Task: Shop for women's clothing on Ajio with a 50-90% discount and apply the 'BOOM' coupon at checkout.
Action: Mouse moved to (832, 35)
Screenshot: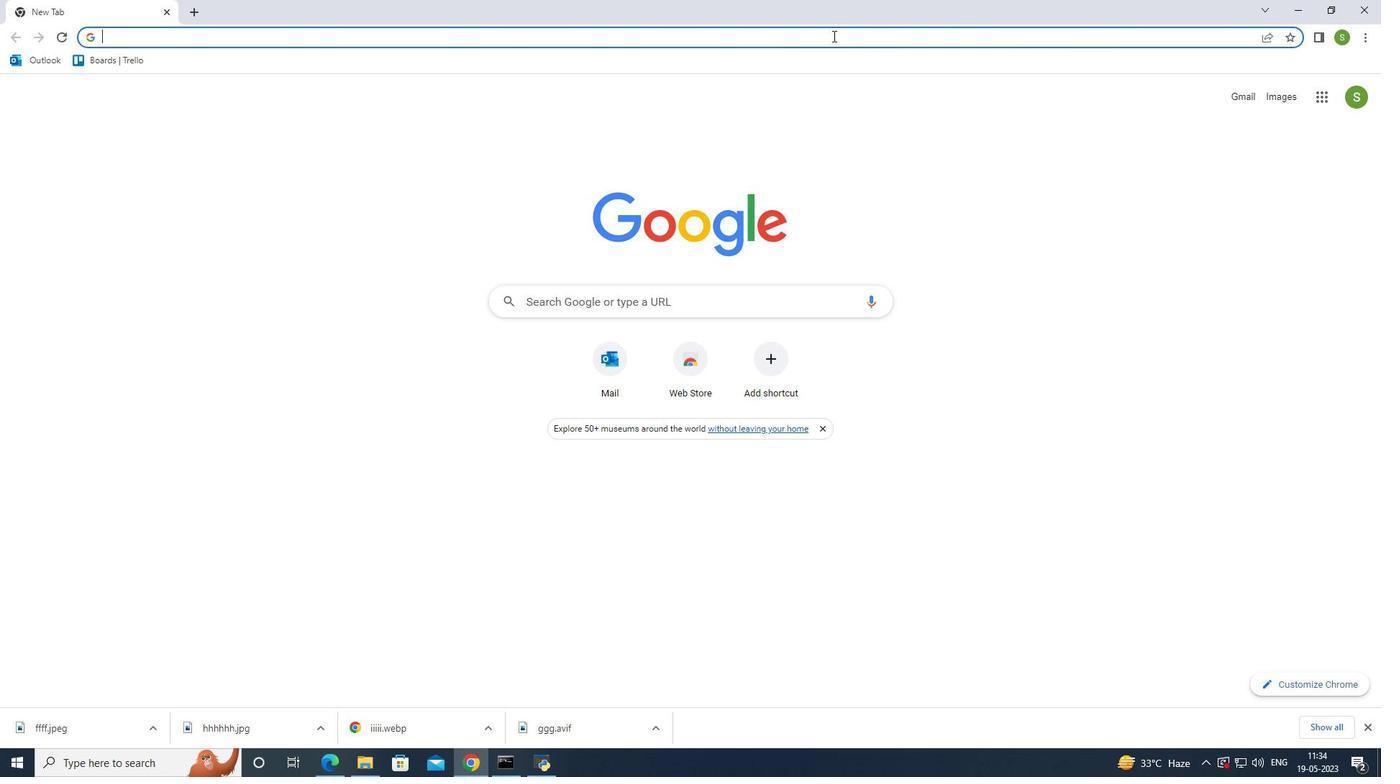 
Action: Mouse pressed left at (832, 35)
Screenshot: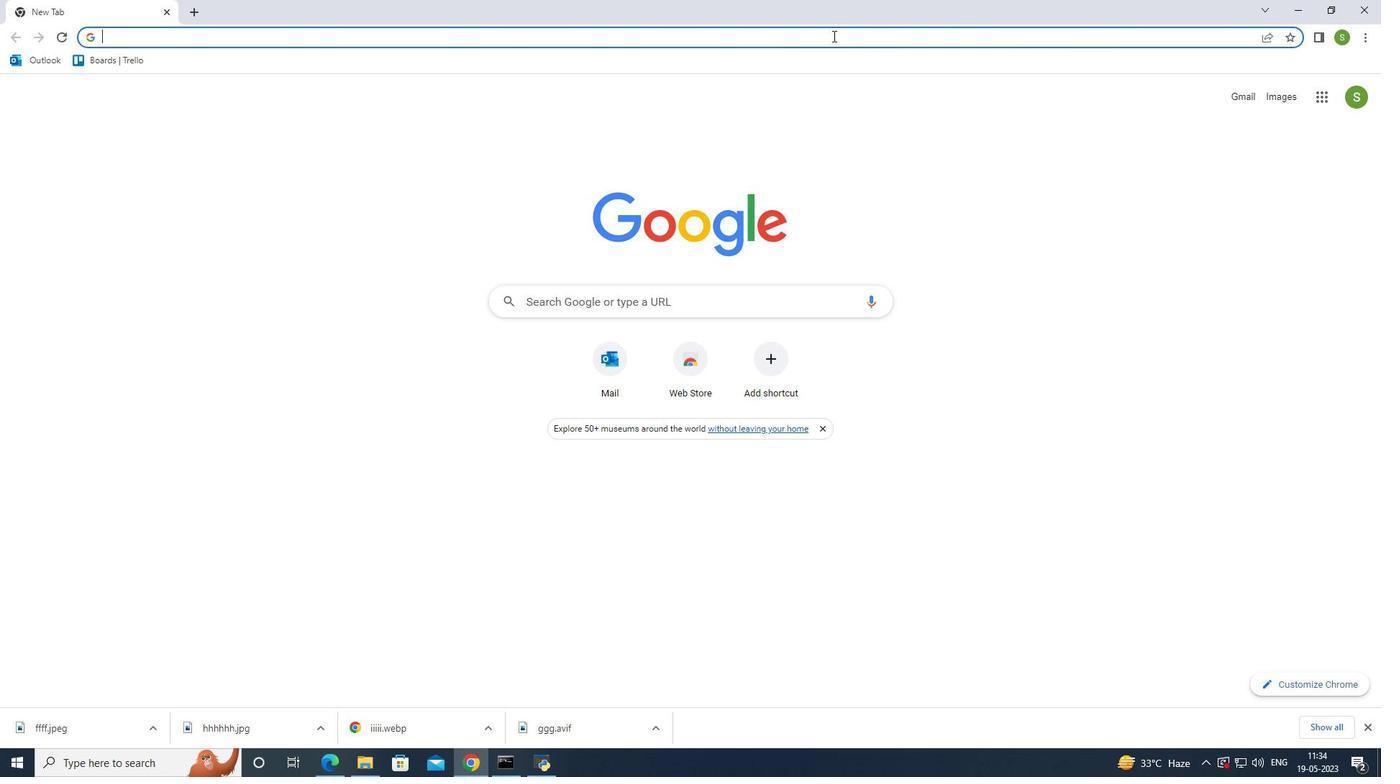 
Action: Mouse moved to (125, 61)
Screenshot: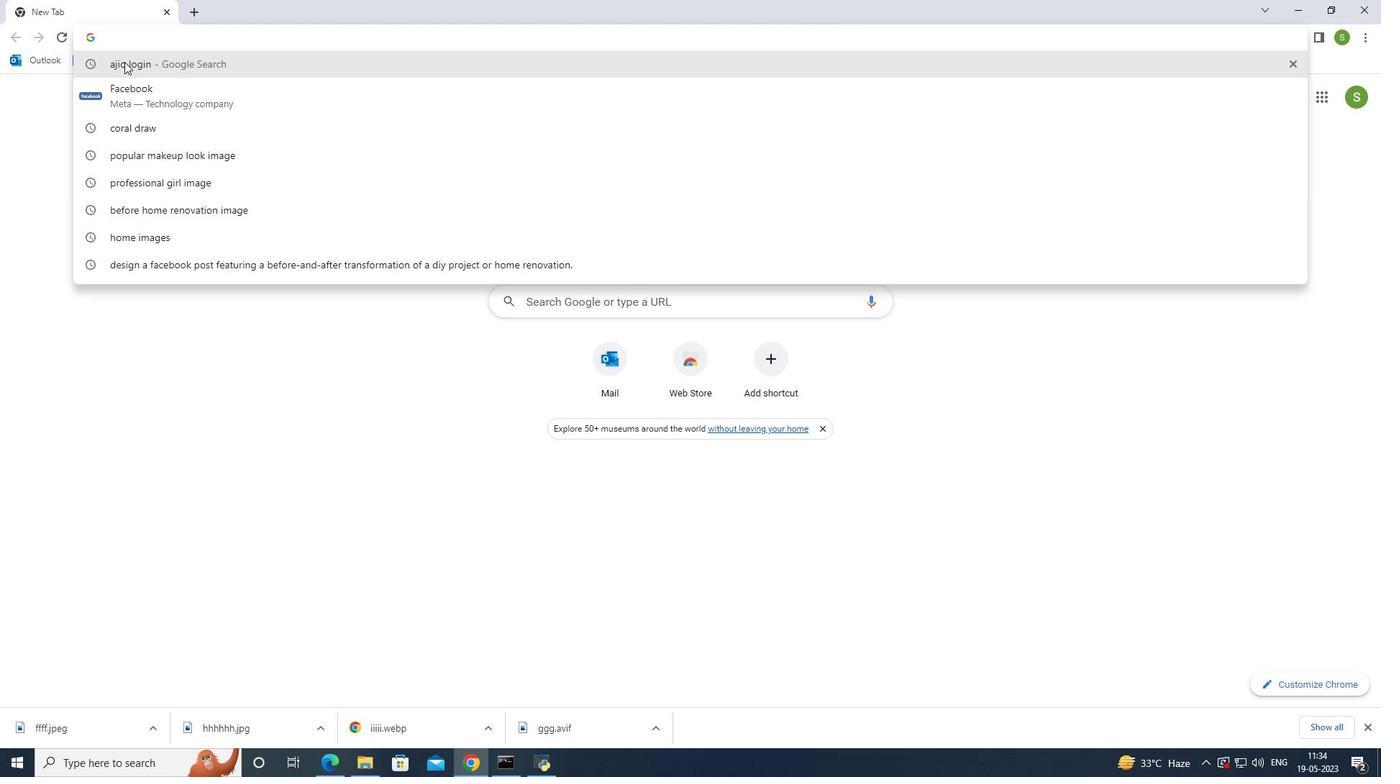 
Action: Mouse pressed left at (125, 61)
Screenshot: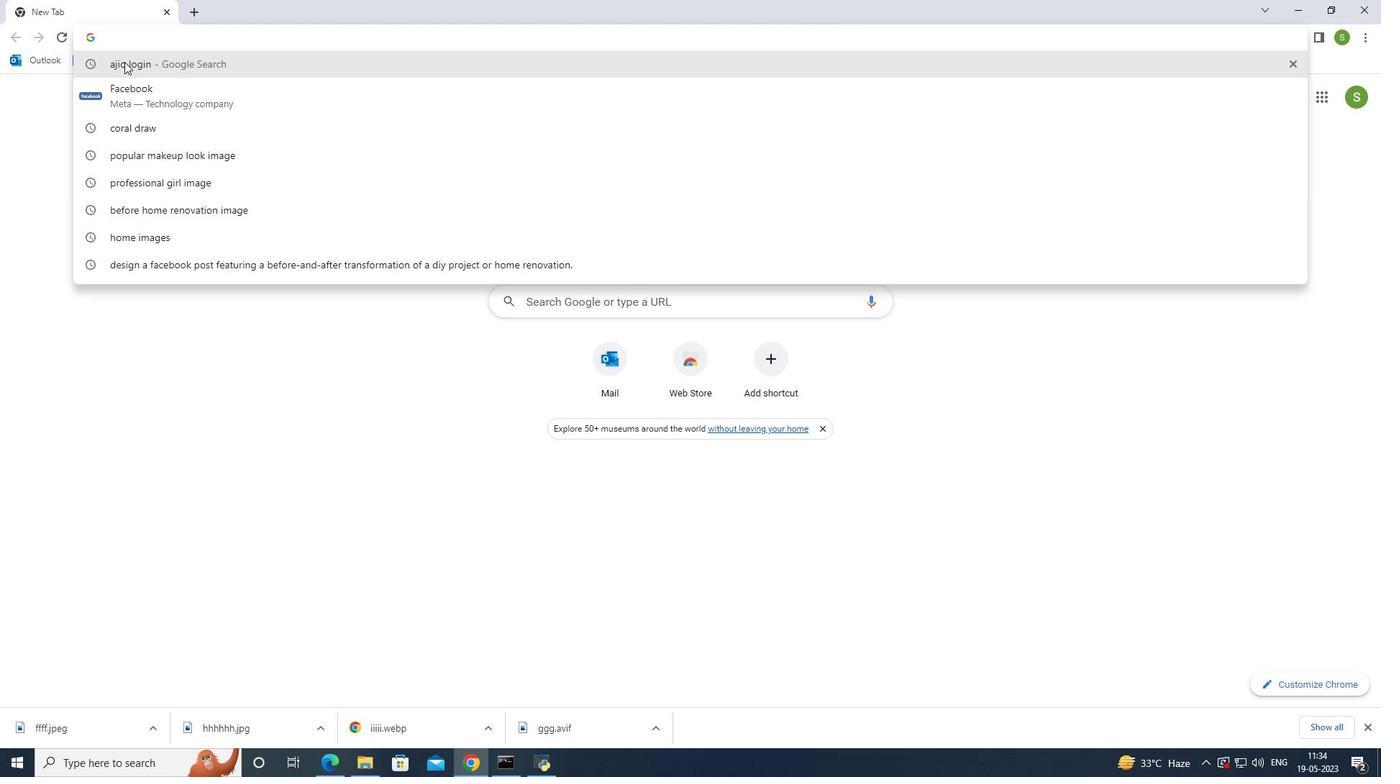 
Action: Mouse moved to (297, 241)
Screenshot: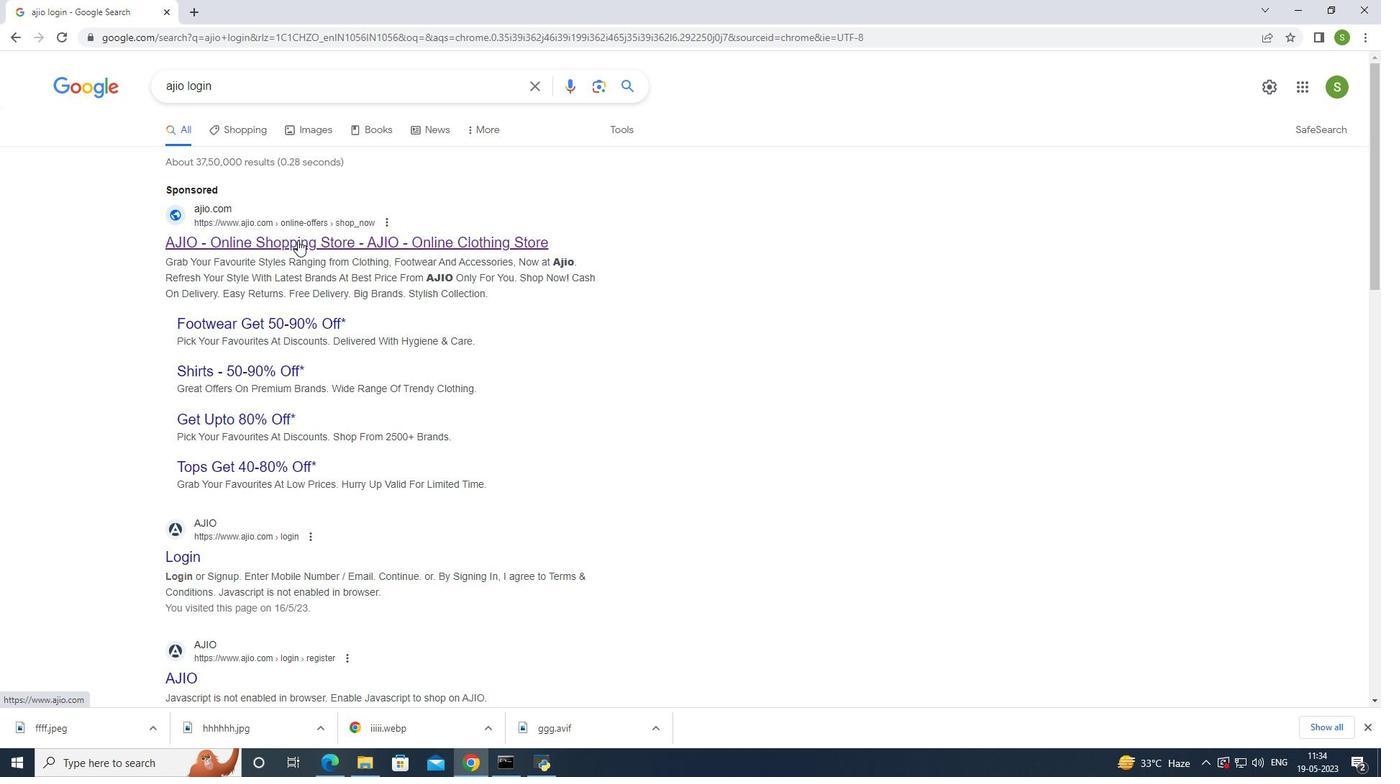 
Action: Mouse pressed left at (297, 241)
Screenshot: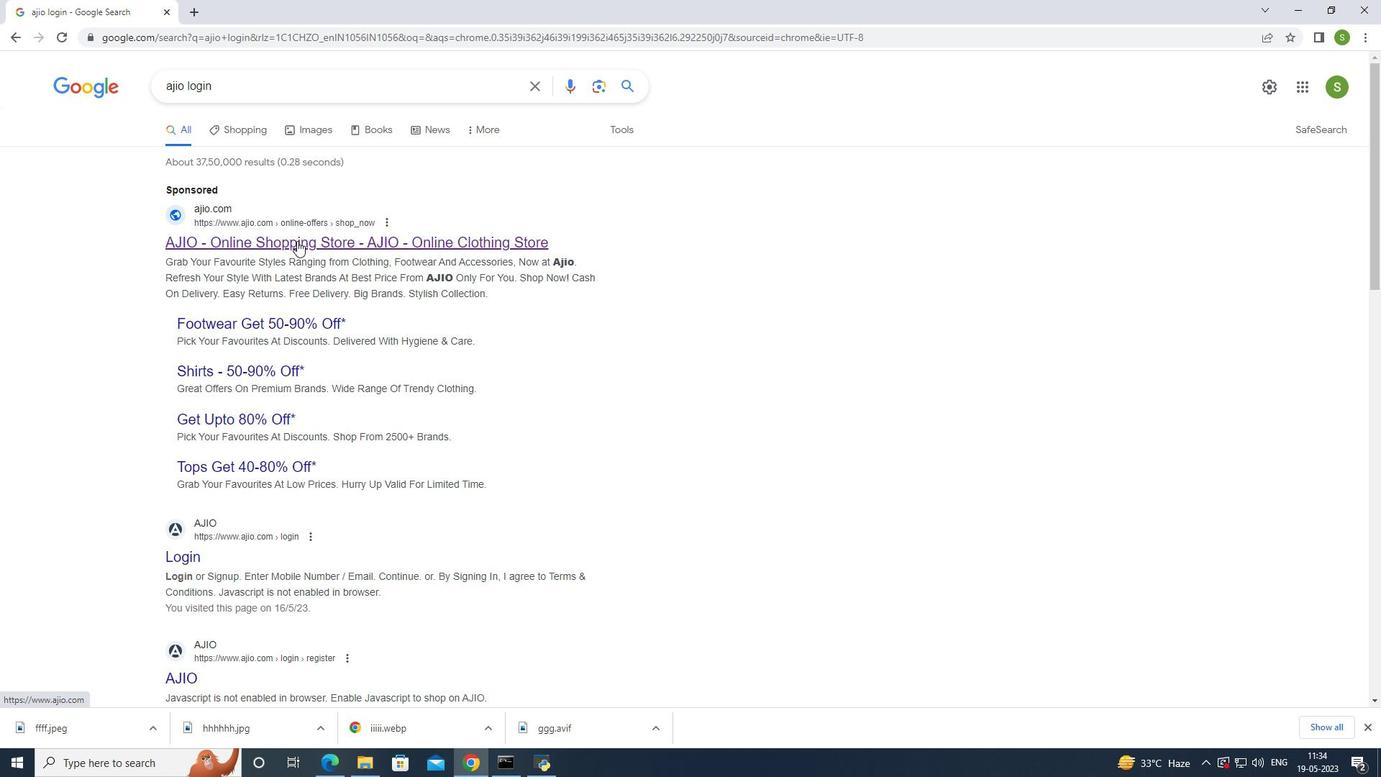 
Action: Mouse moved to (382, 229)
Screenshot: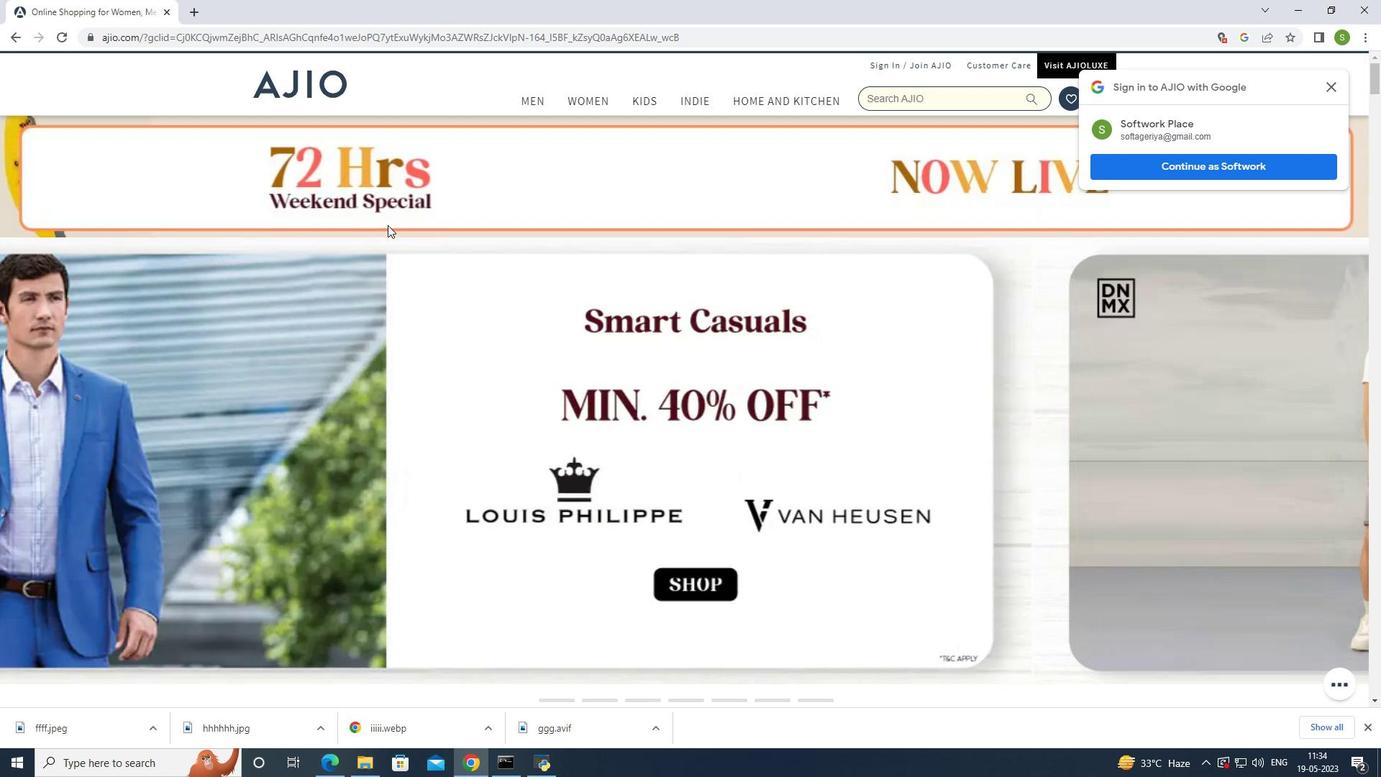 
Action: Mouse scrolled (382, 228) with delta (0, 0)
Screenshot: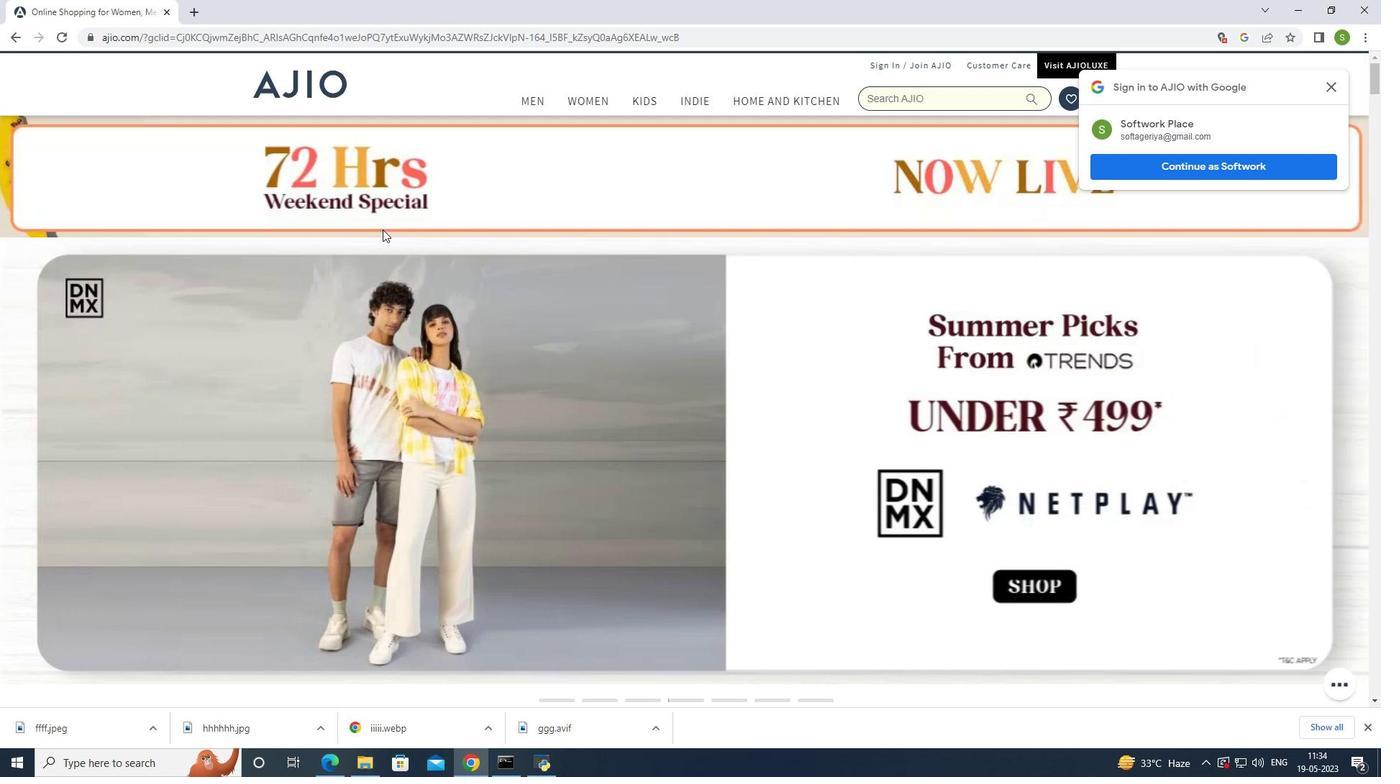 
Action: Mouse moved to (382, 233)
Screenshot: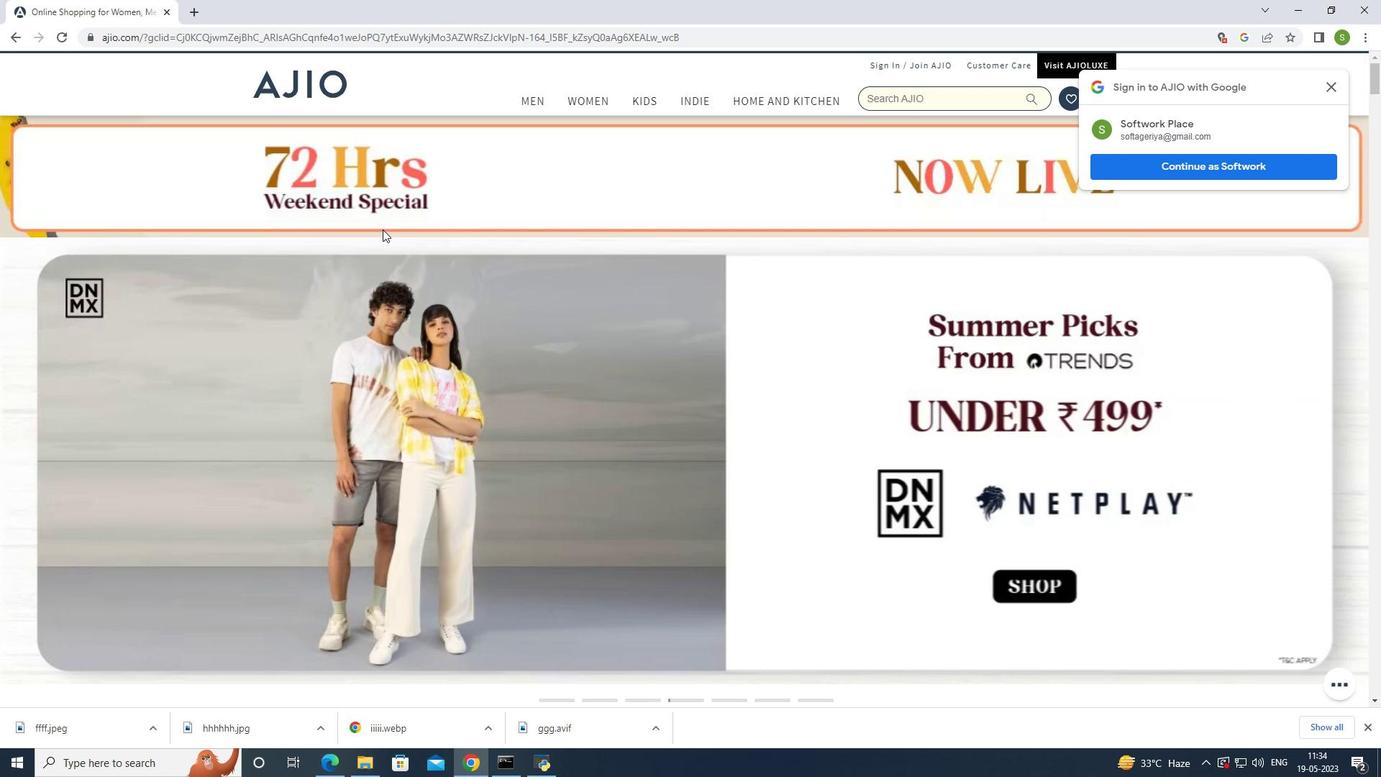 
Action: Mouse scrolled (382, 233) with delta (0, 0)
Screenshot: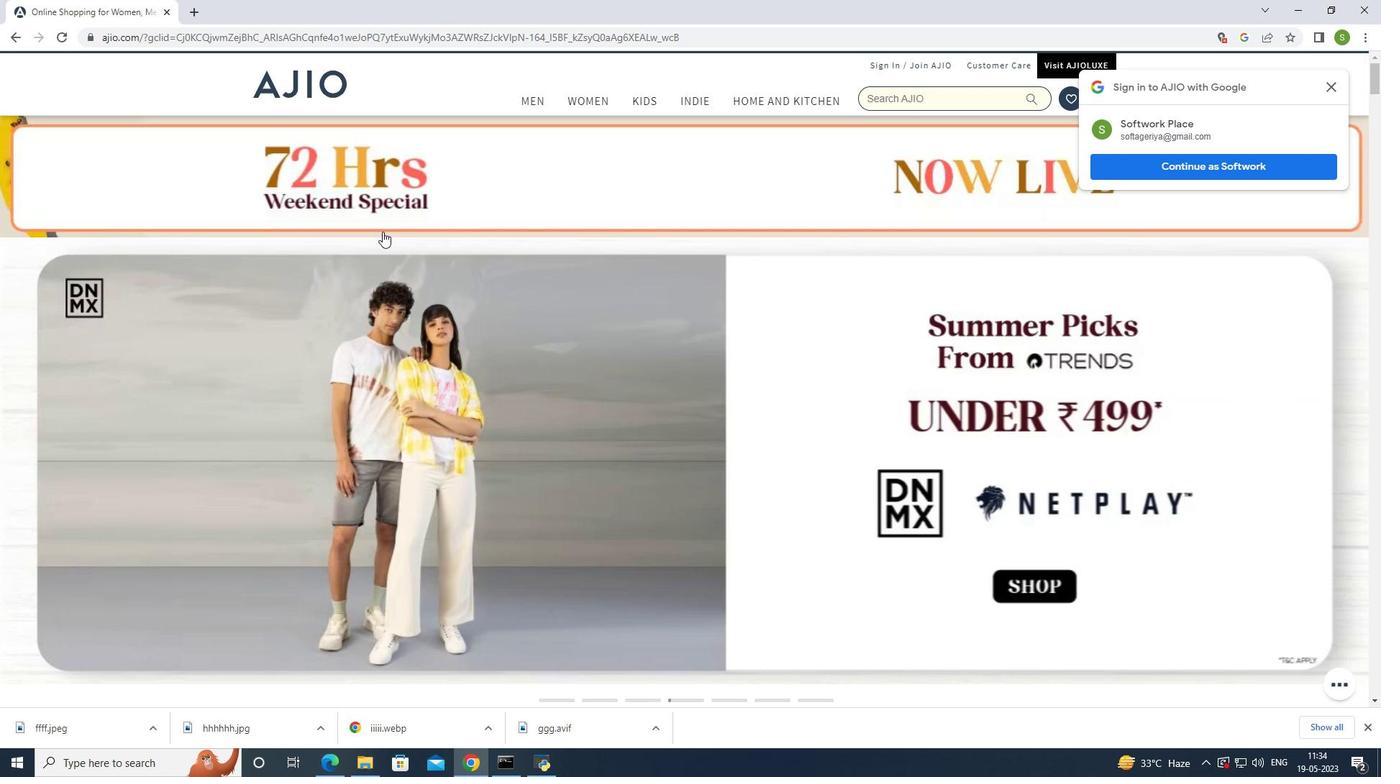 
Action: Mouse moved to (382, 236)
Screenshot: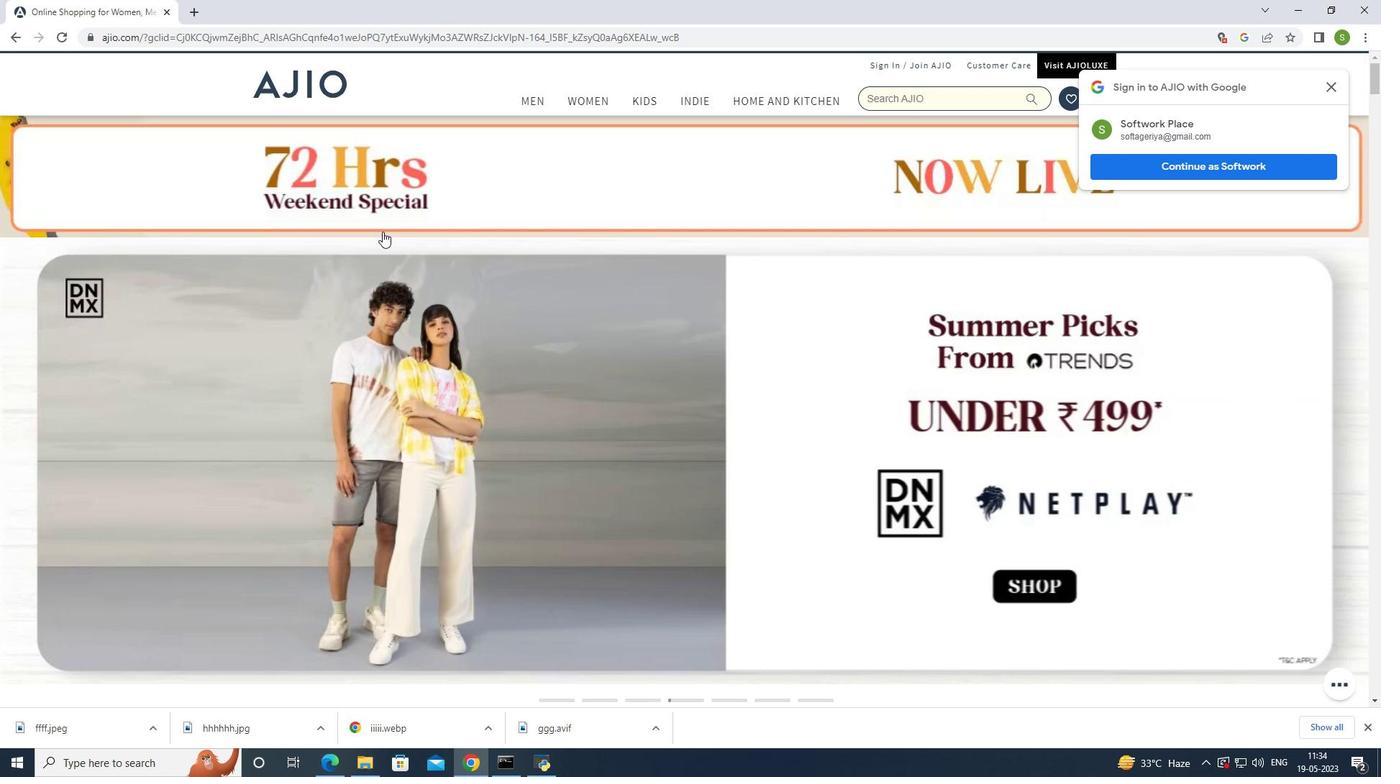 
Action: Mouse scrolled (382, 235) with delta (0, 0)
Screenshot: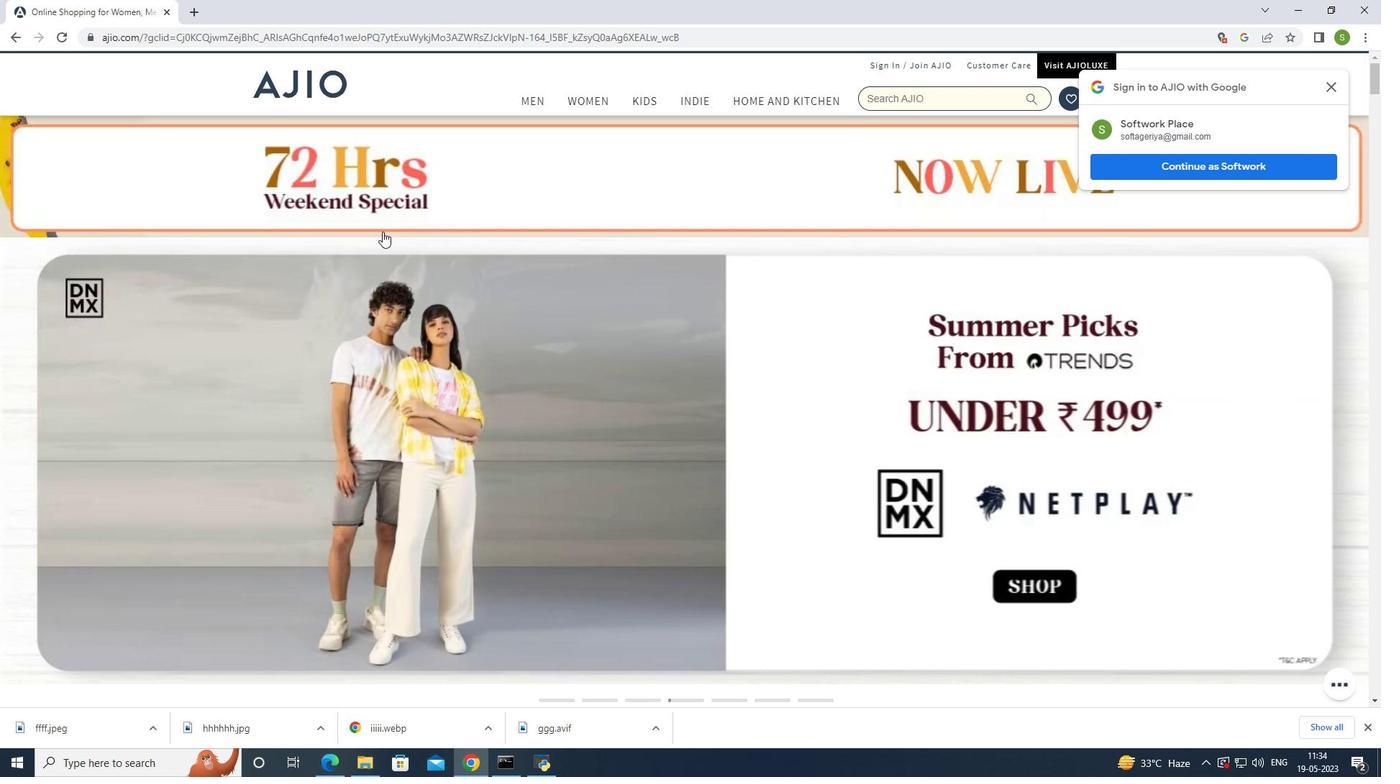 
Action: Mouse scrolled (382, 235) with delta (0, 0)
Screenshot: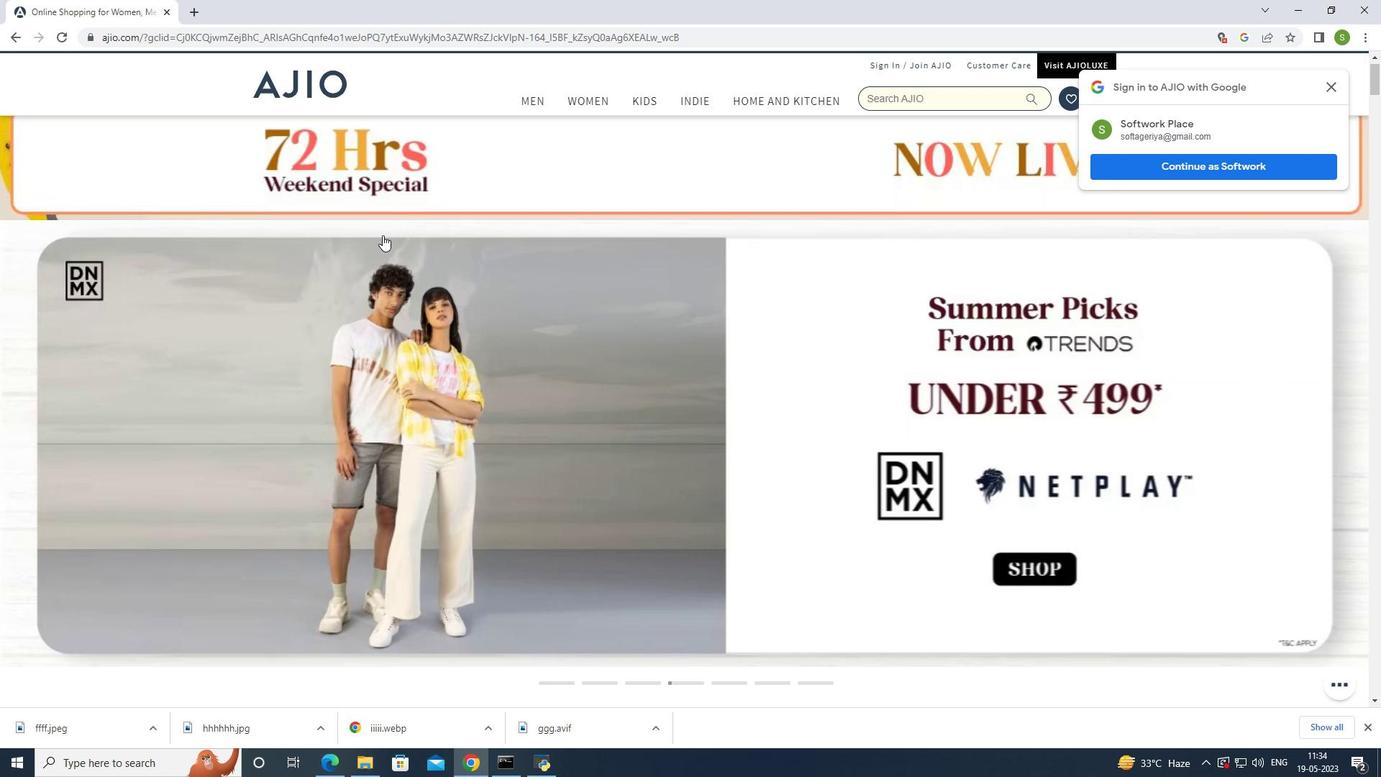 
Action: Mouse moved to (407, 253)
Screenshot: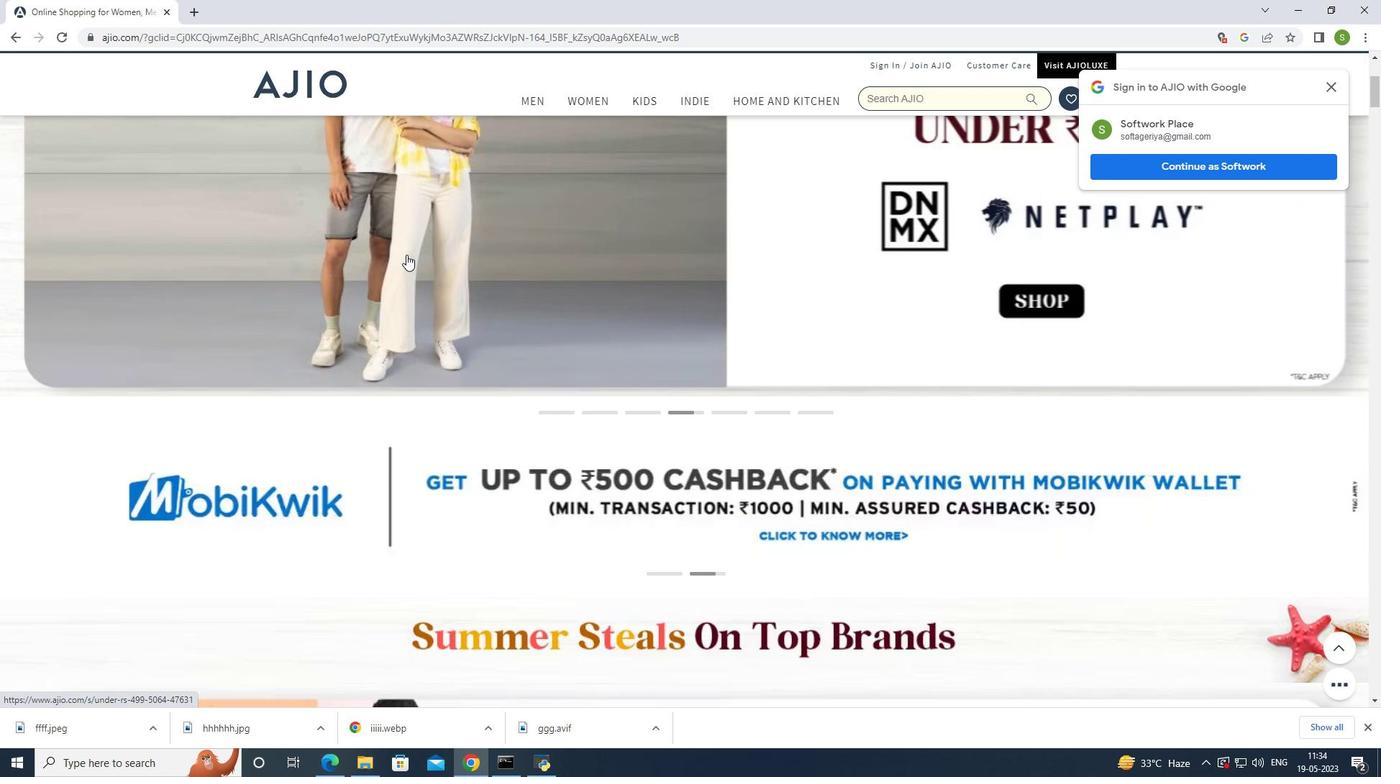 
Action: Mouse scrolled (407, 254) with delta (0, 0)
Screenshot: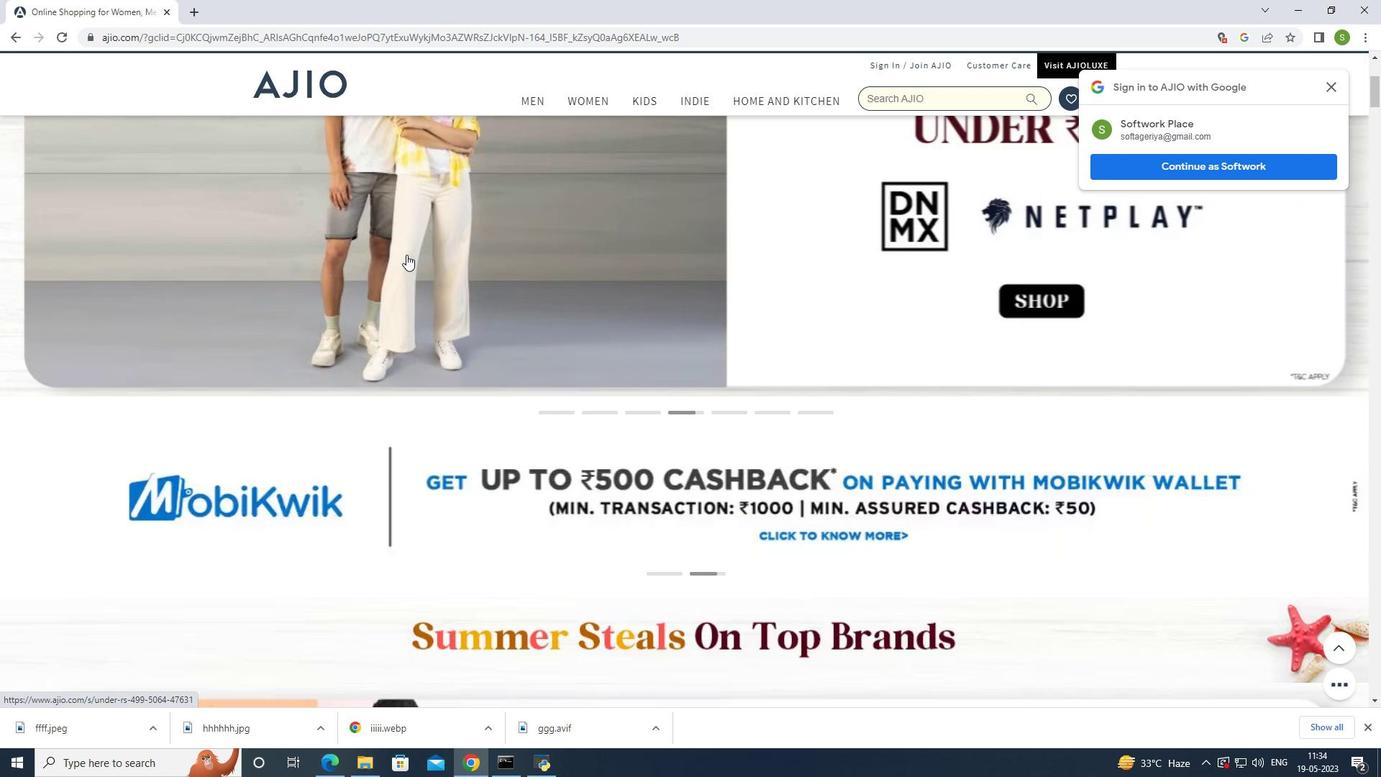 
Action: Mouse scrolled (407, 254) with delta (0, 0)
Screenshot: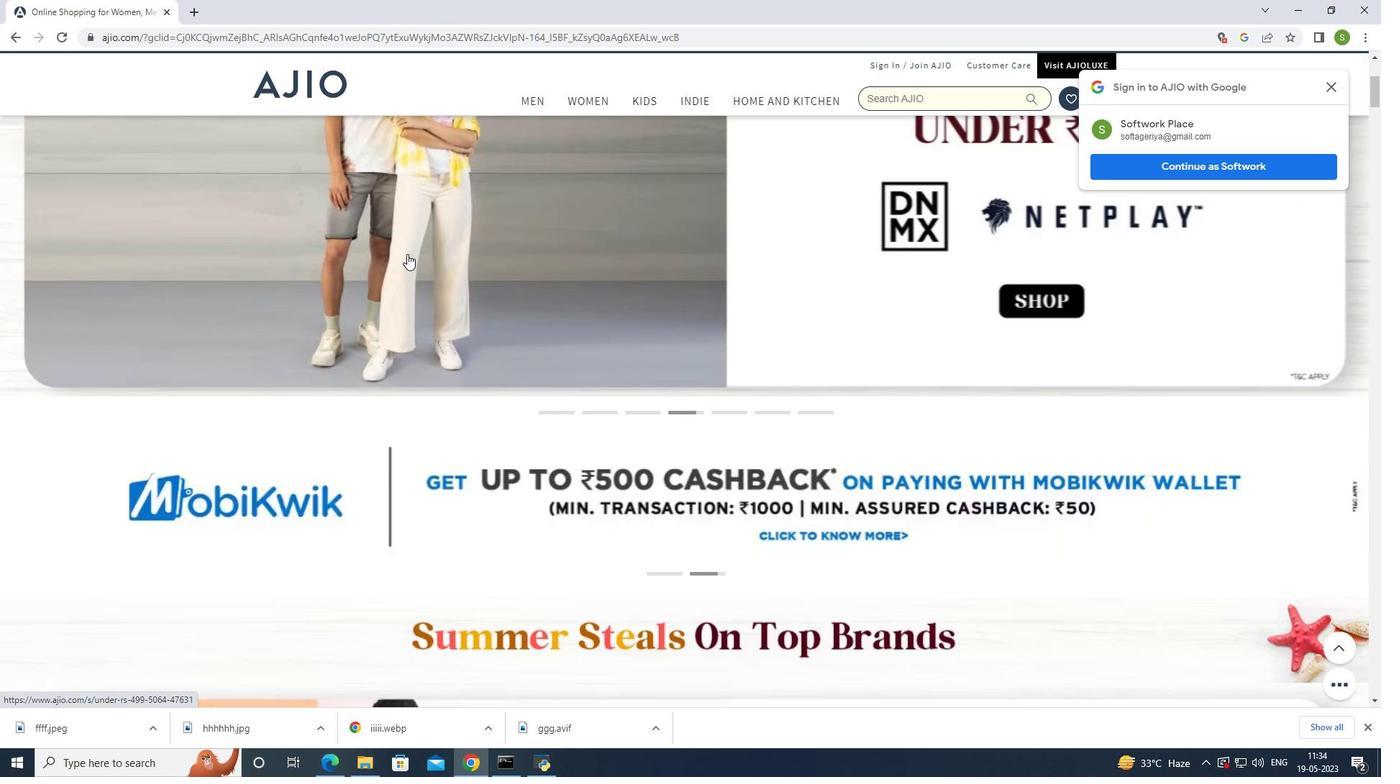 
Action: Mouse moved to (552, 556)
Screenshot: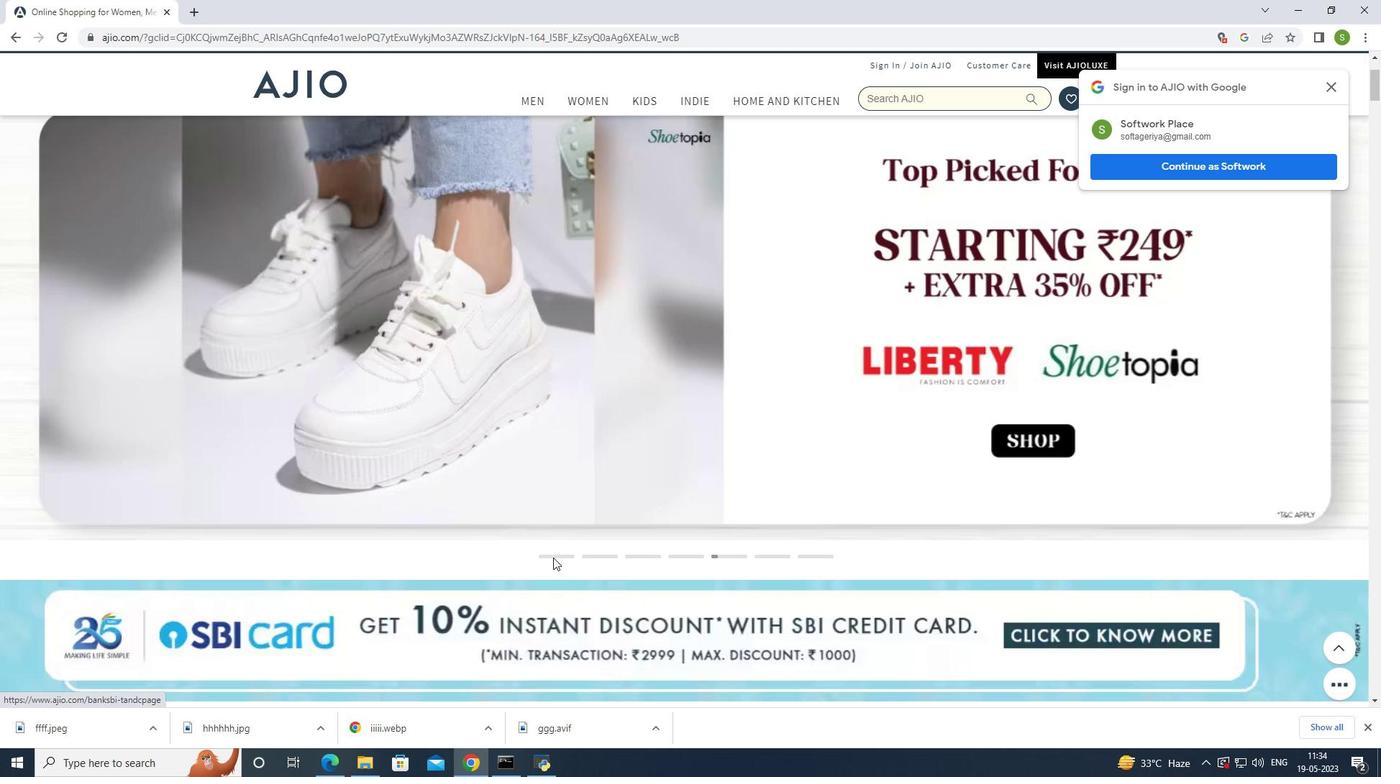 
Action: Mouse pressed left at (552, 556)
Screenshot: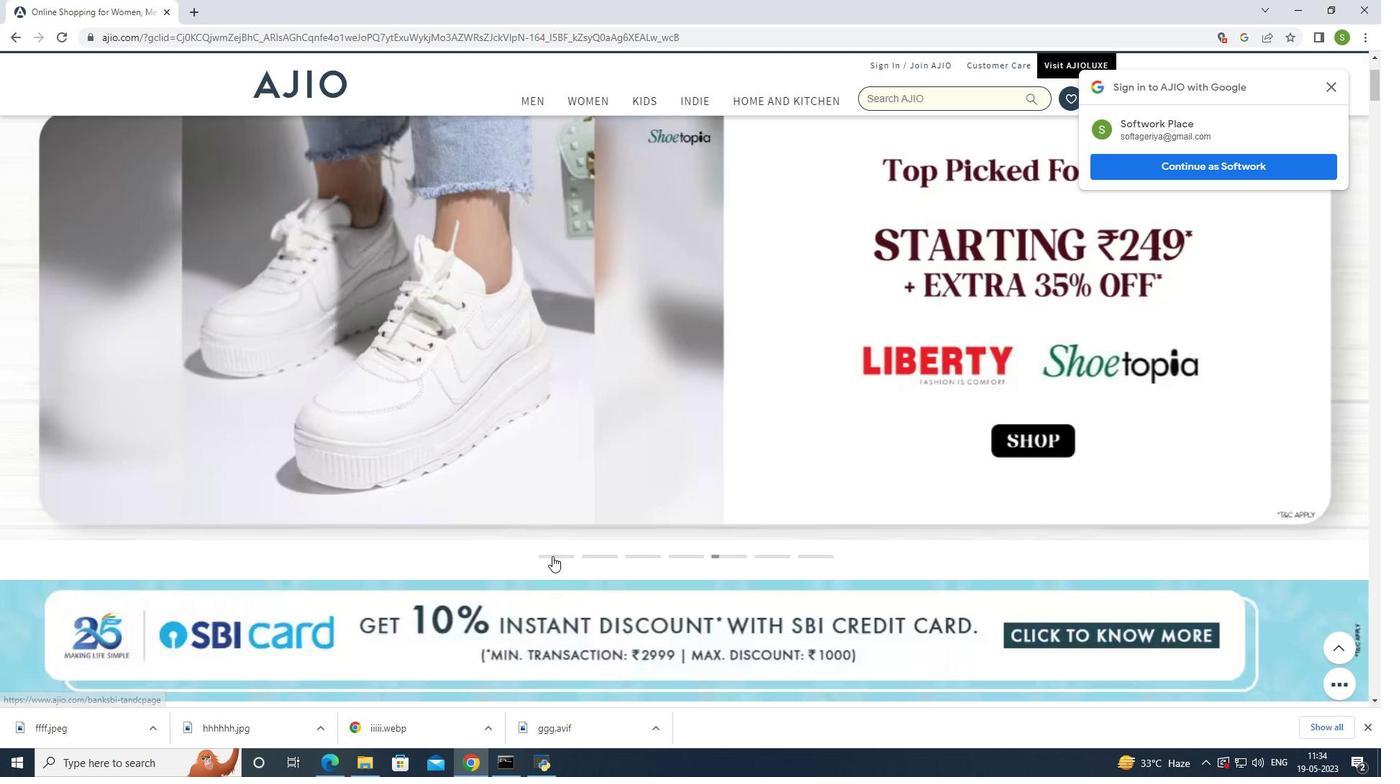 
Action: Mouse moved to (453, 398)
Screenshot: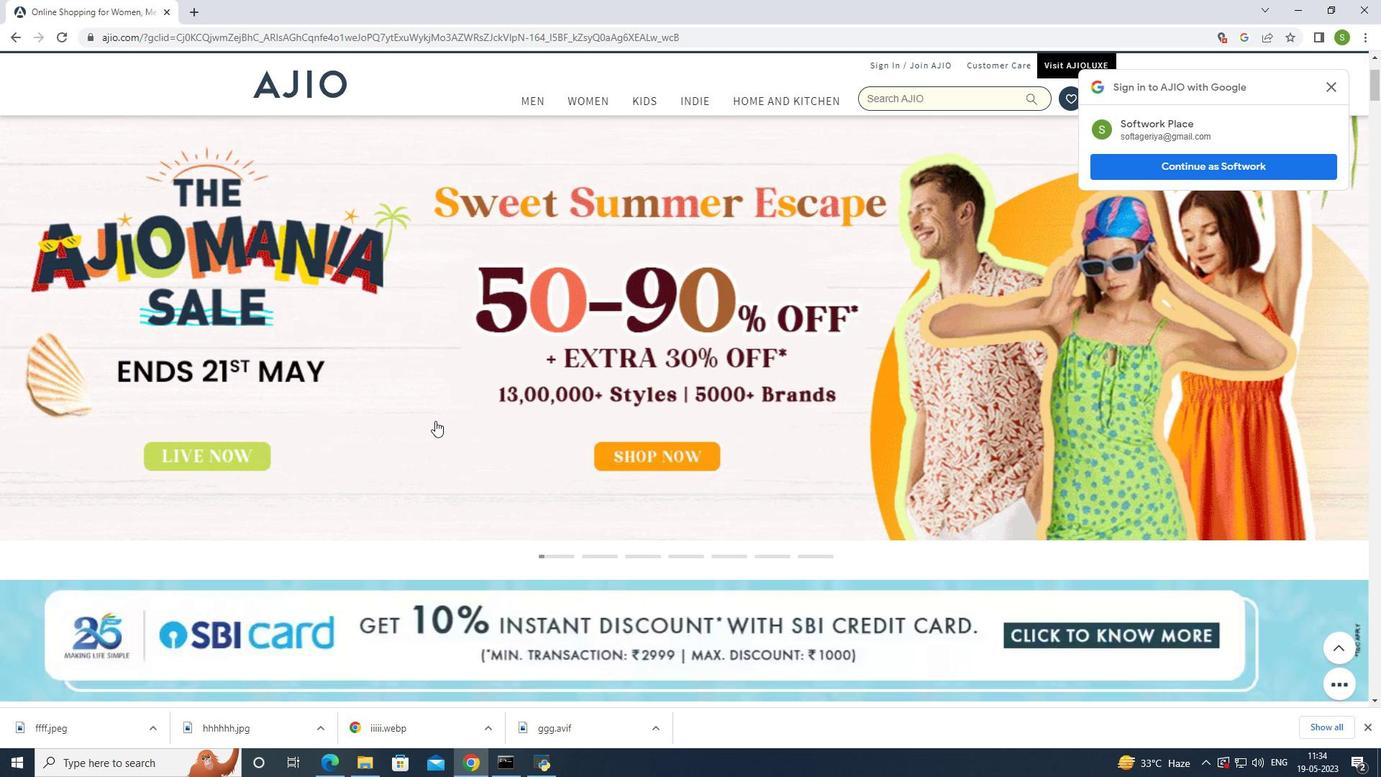 
Action: Mouse pressed left at (453, 398)
Screenshot: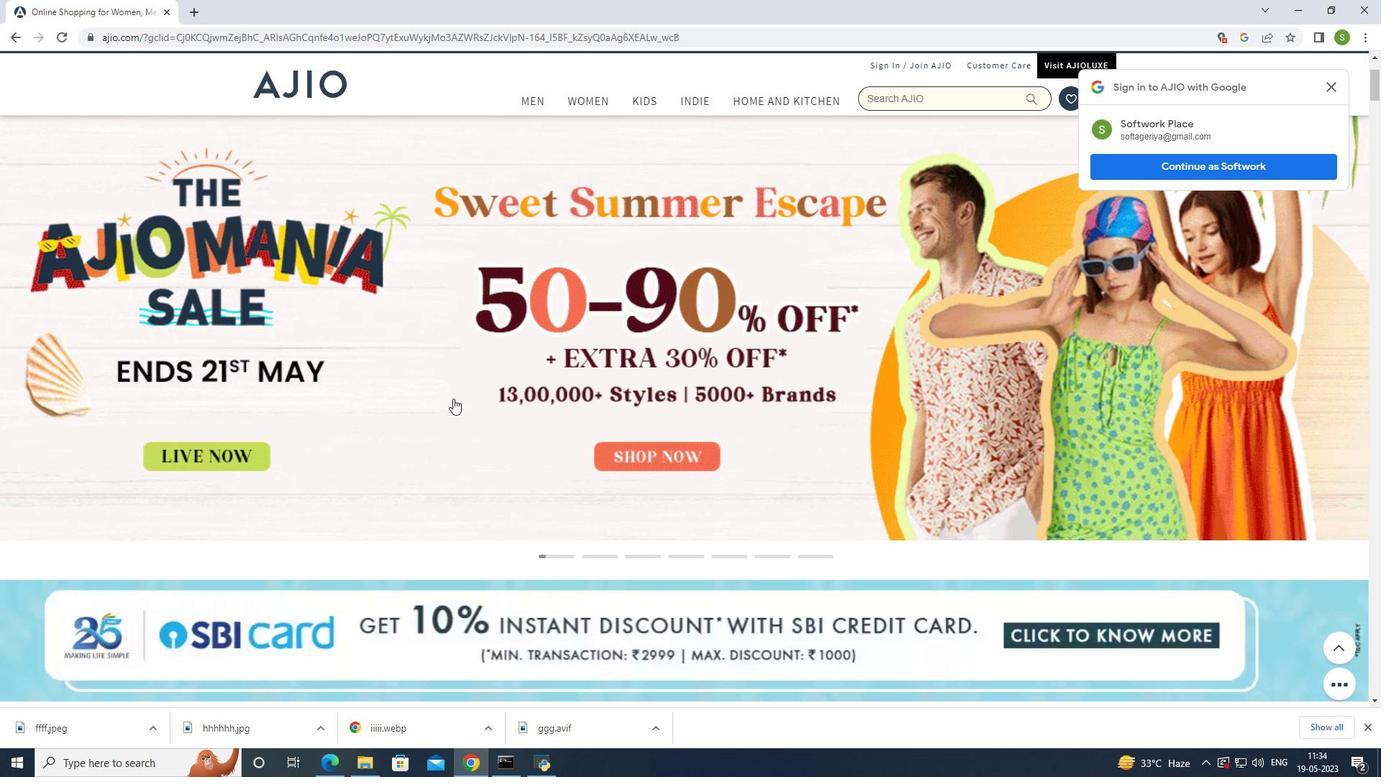 
Action: Mouse moved to (279, 209)
Screenshot: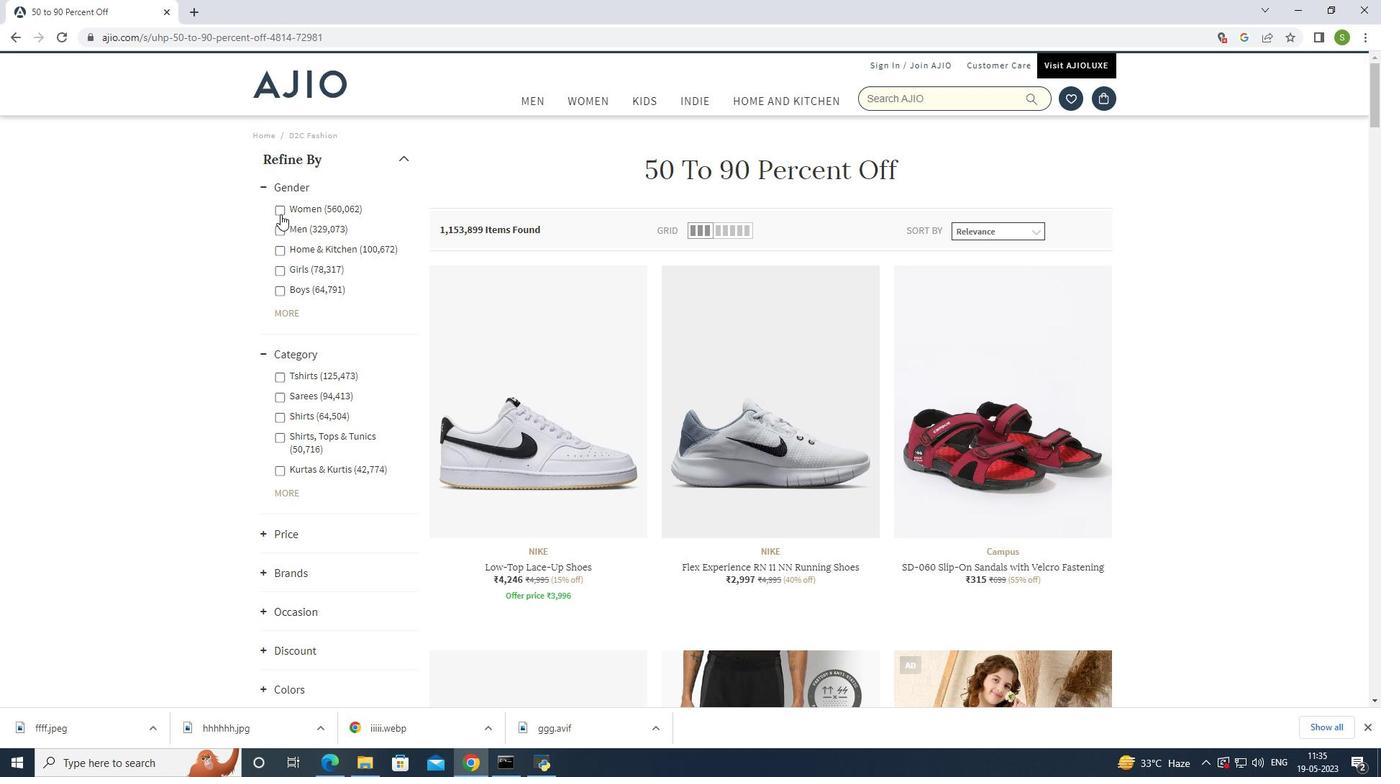 
Action: Mouse pressed left at (279, 209)
Screenshot: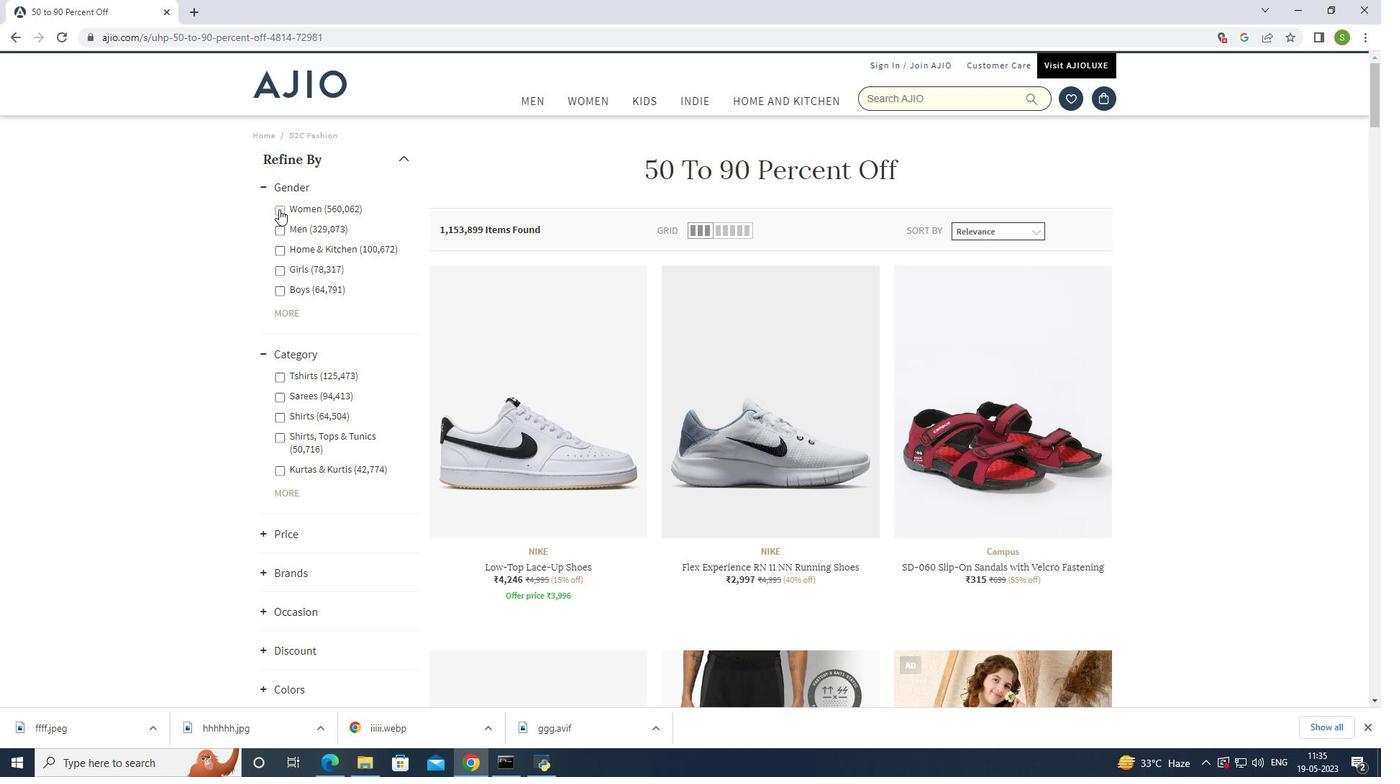 
Action: Mouse moved to (759, 281)
Screenshot: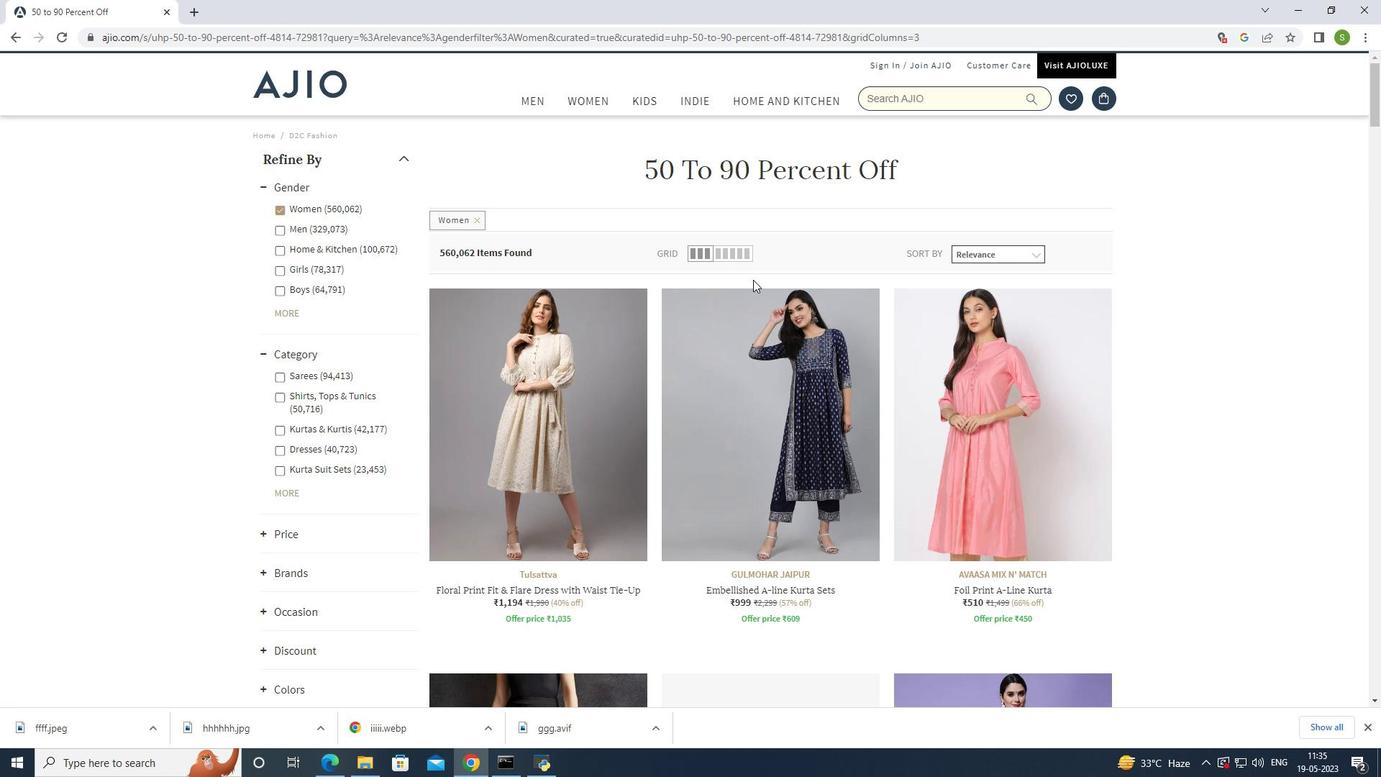
Action: Mouse scrolled (759, 280) with delta (0, 0)
Screenshot: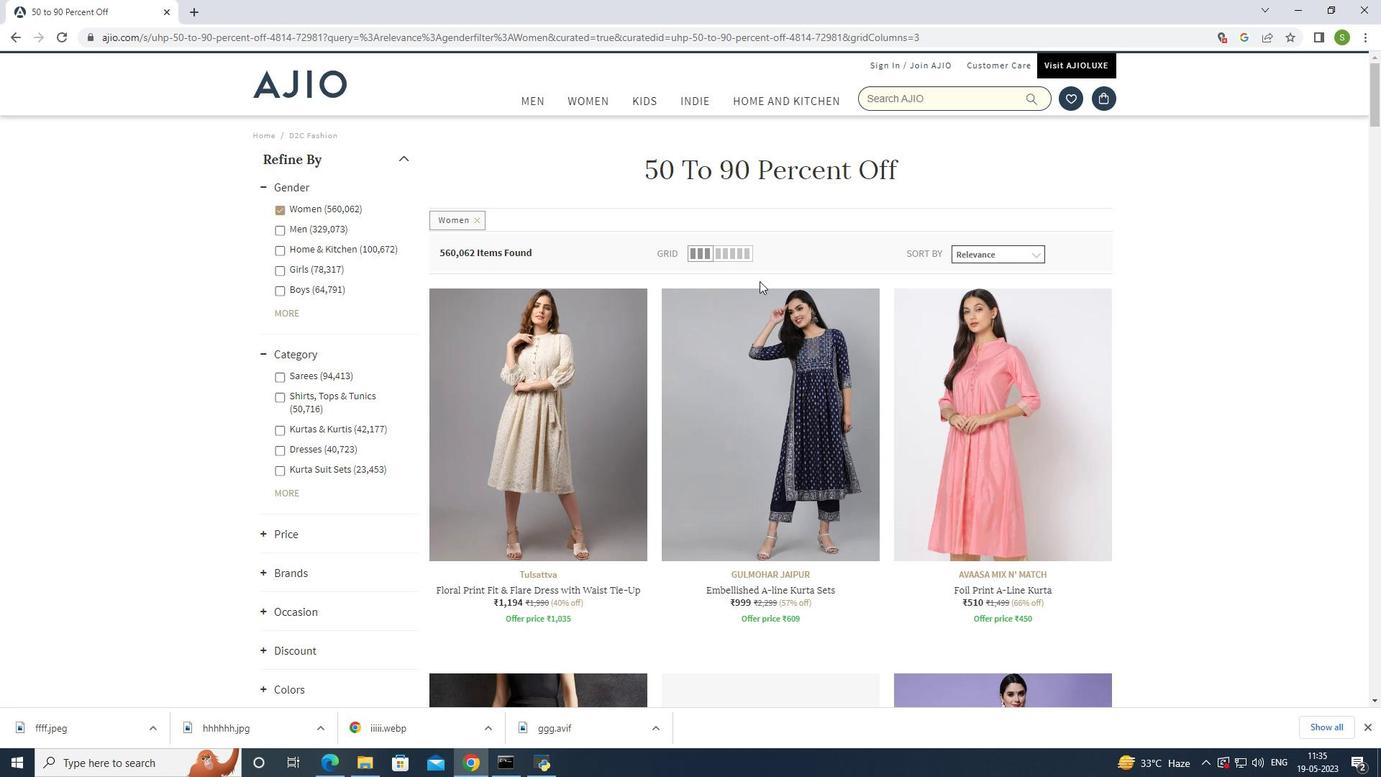 
Action: Mouse scrolled (759, 280) with delta (0, 0)
Screenshot: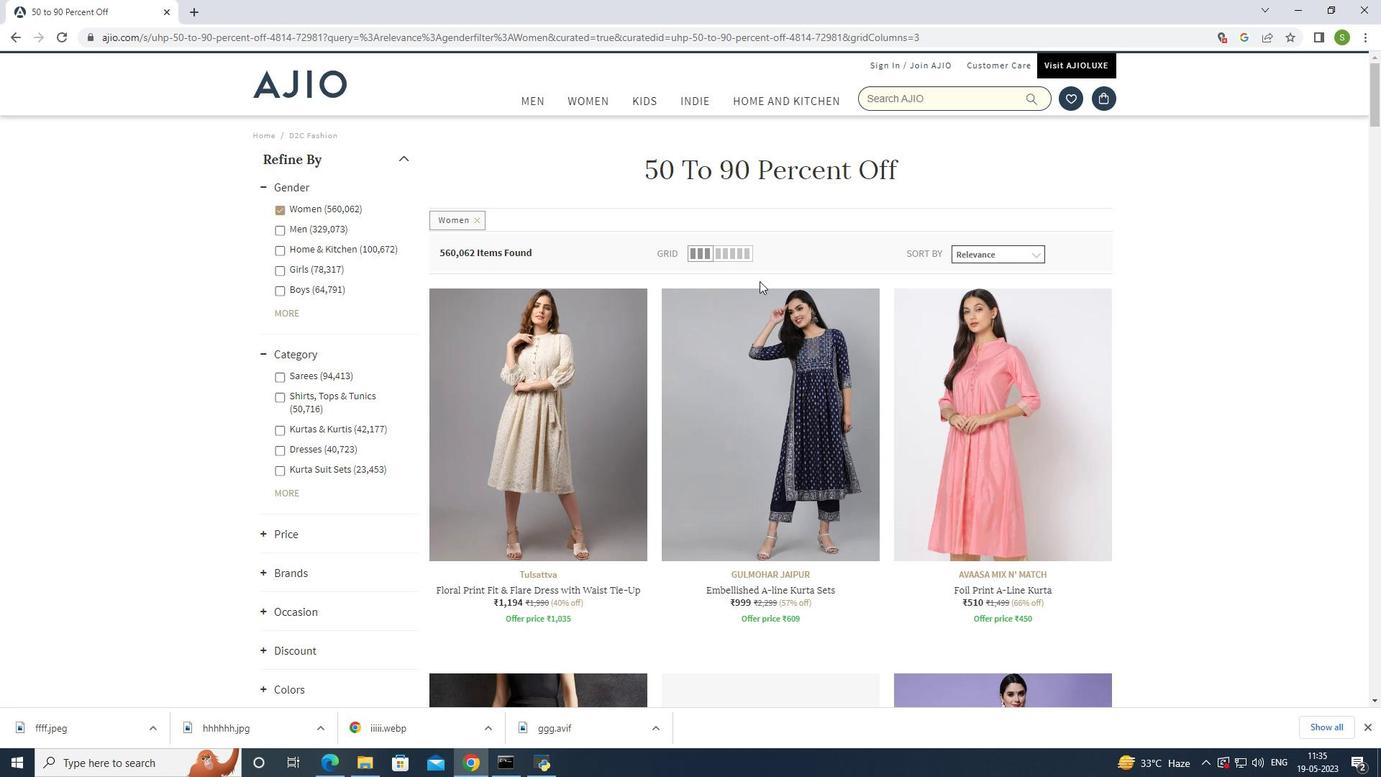 
Action: Mouse moved to (761, 281)
Screenshot: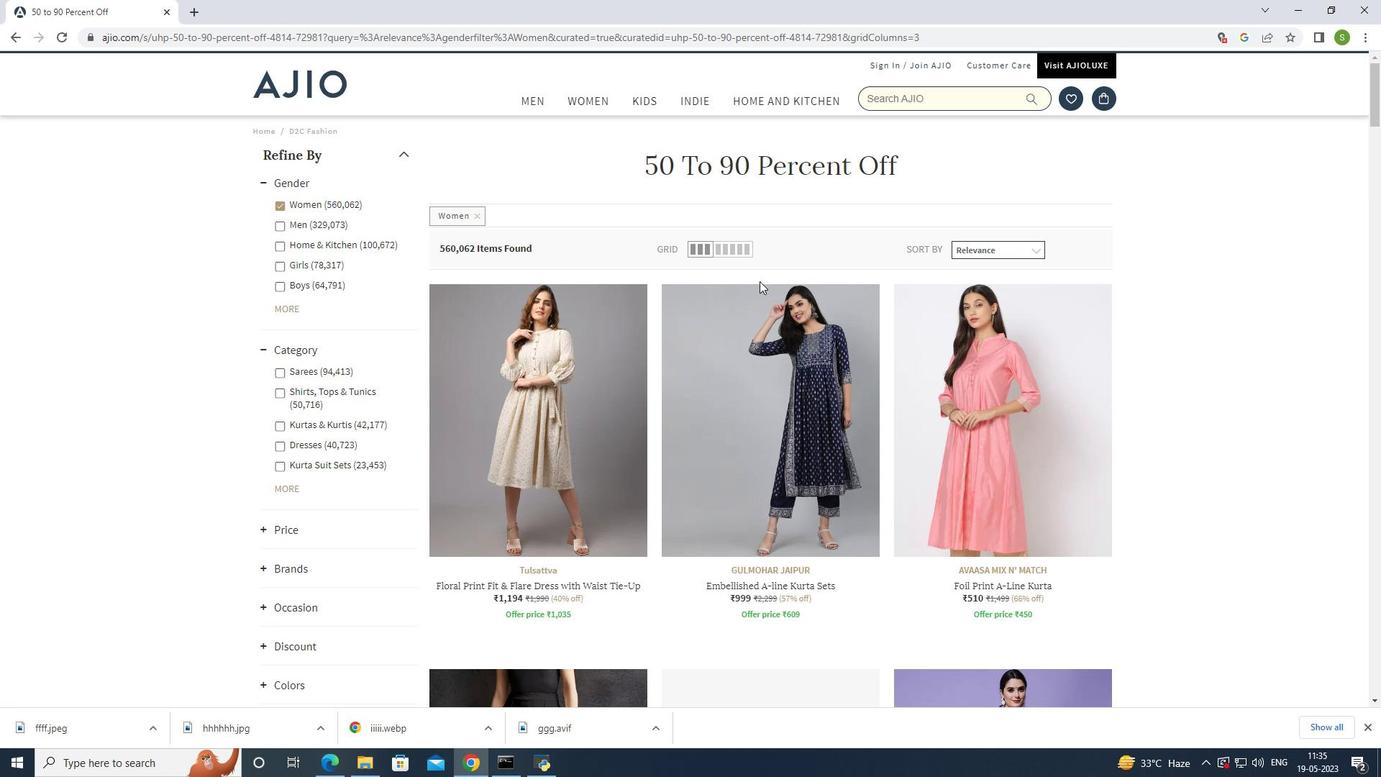 
Action: Mouse scrolled (761, 282) with delta (0, 0)
Screenshot: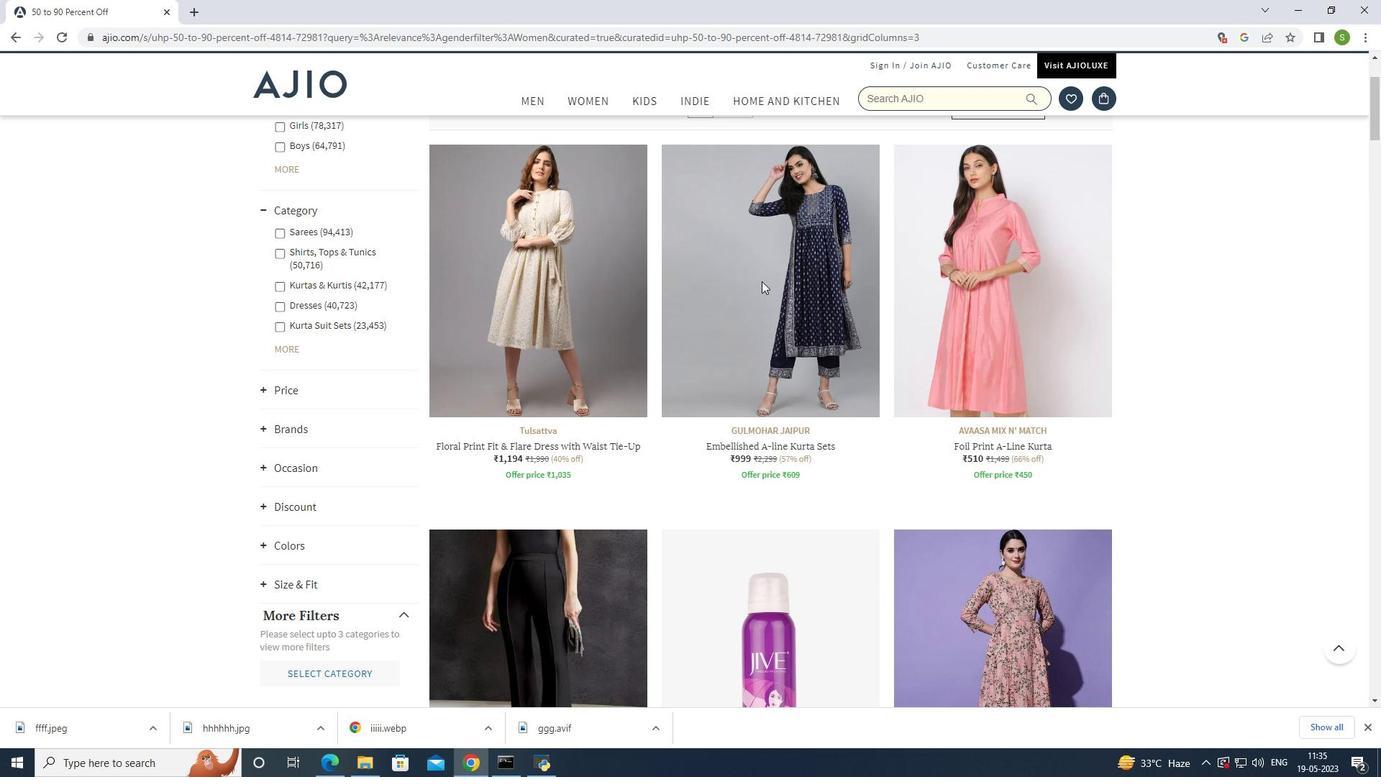 
Action: Mouse moved to (1028, 180)
Screenshot: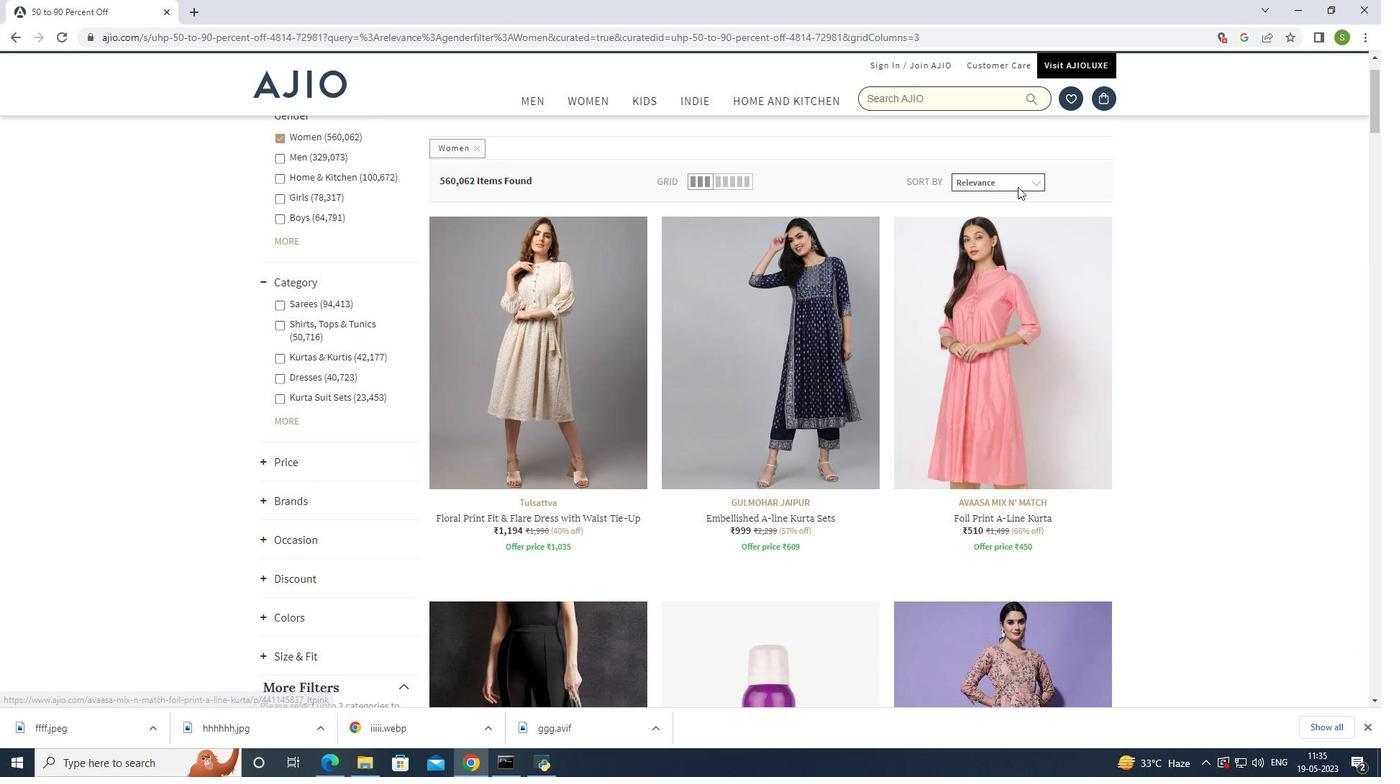 
Action: Mouse pressed left at (1028, 180)
Screenshot: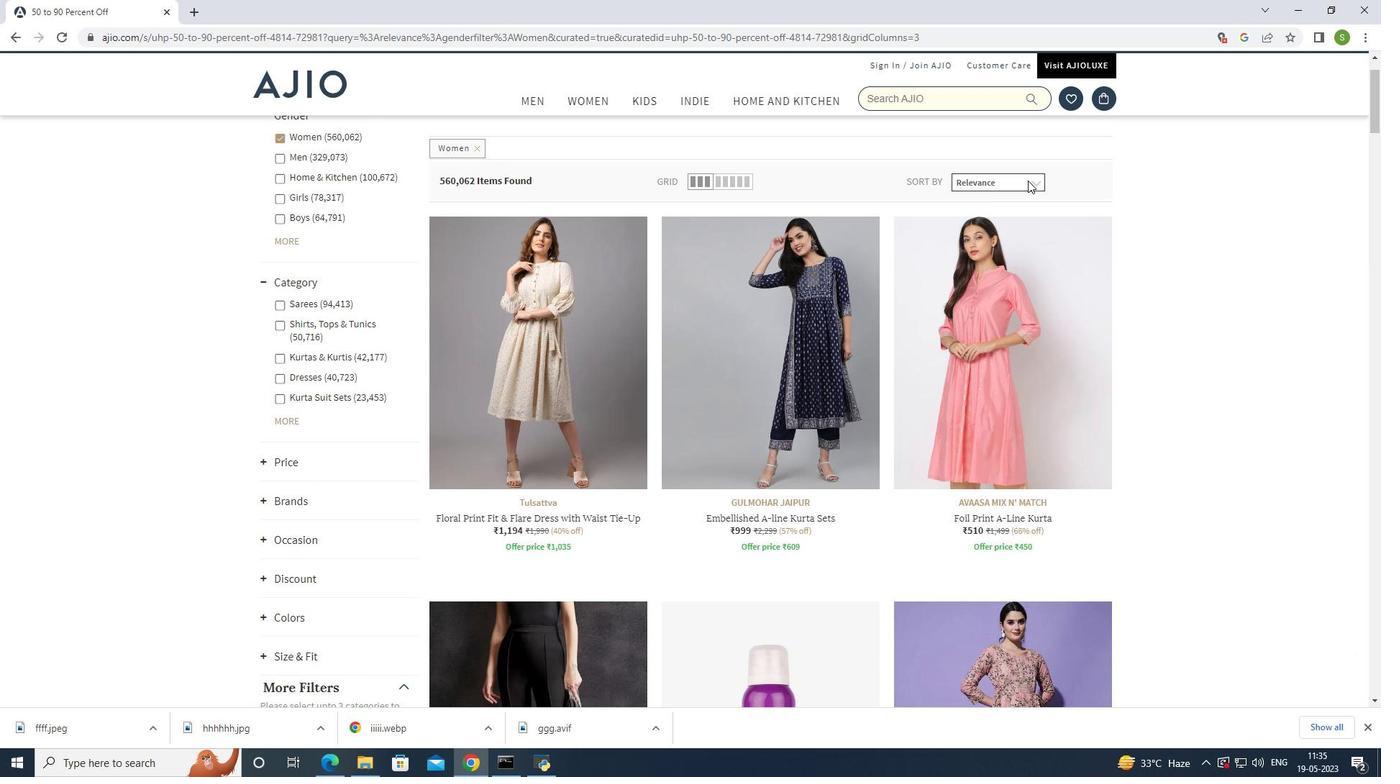 
Action: Mouse moved to (1004, 199)
Screenshot: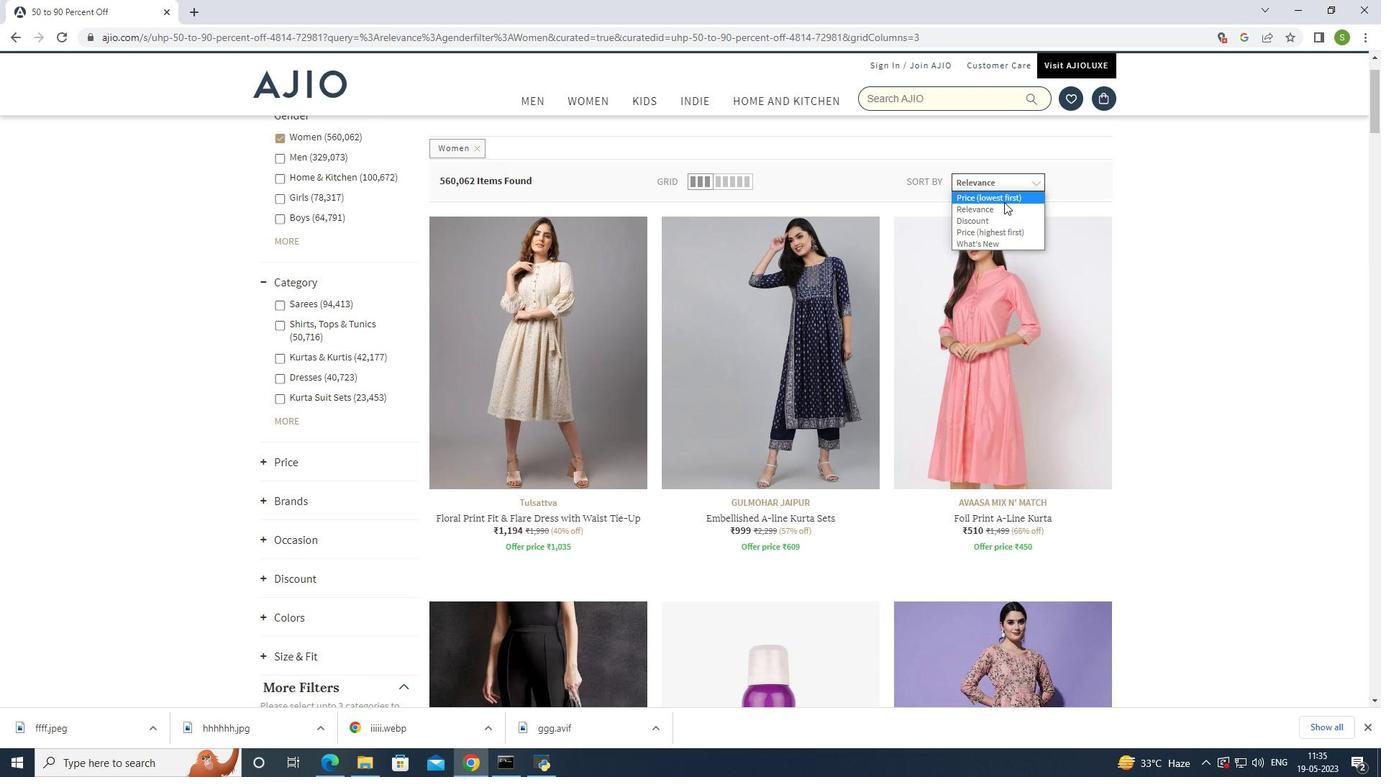 
Action: Mouse pressed left at (1004, 199)
Screenshot: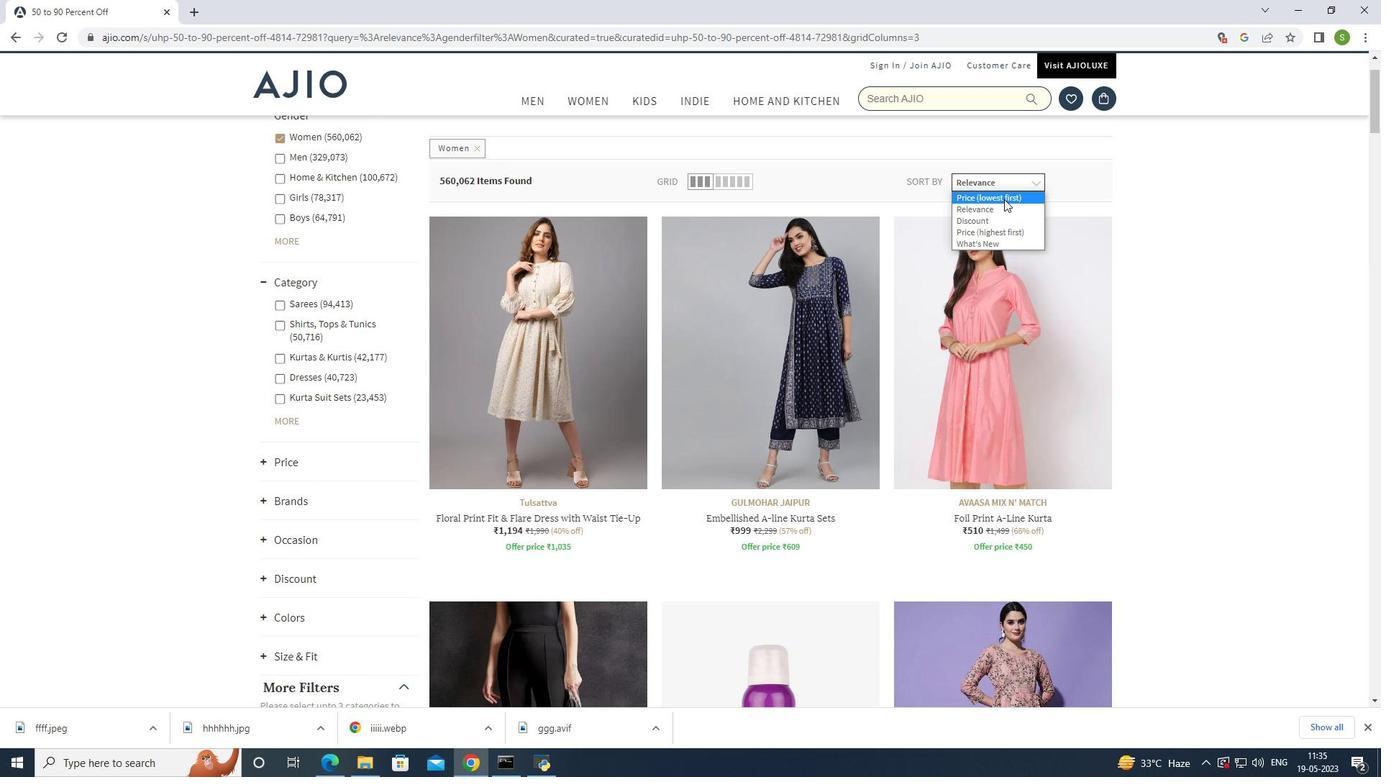 
Action: Mouse moved to (736, 289)
Screenshot: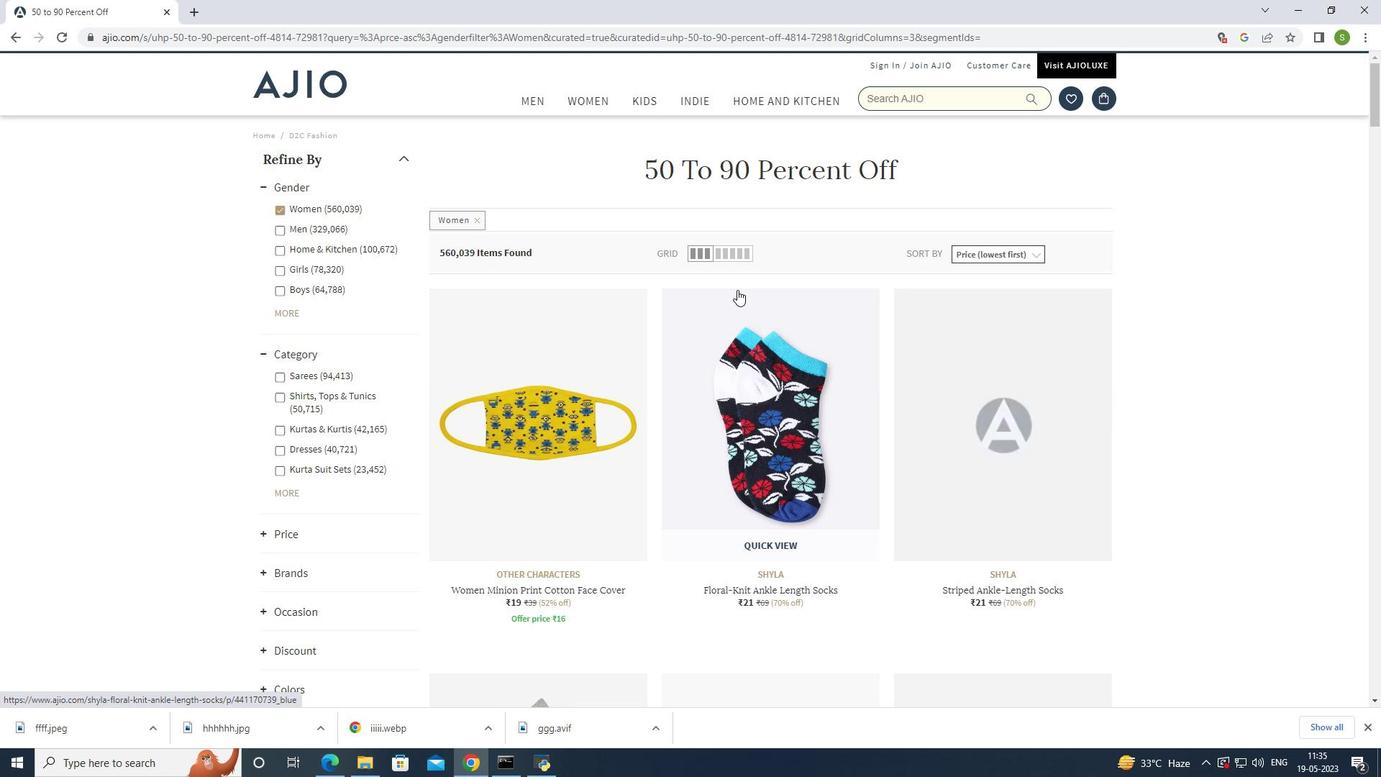 
Action: Mouse scrolled (736, 289) with delta (0, 0)
Screenshot: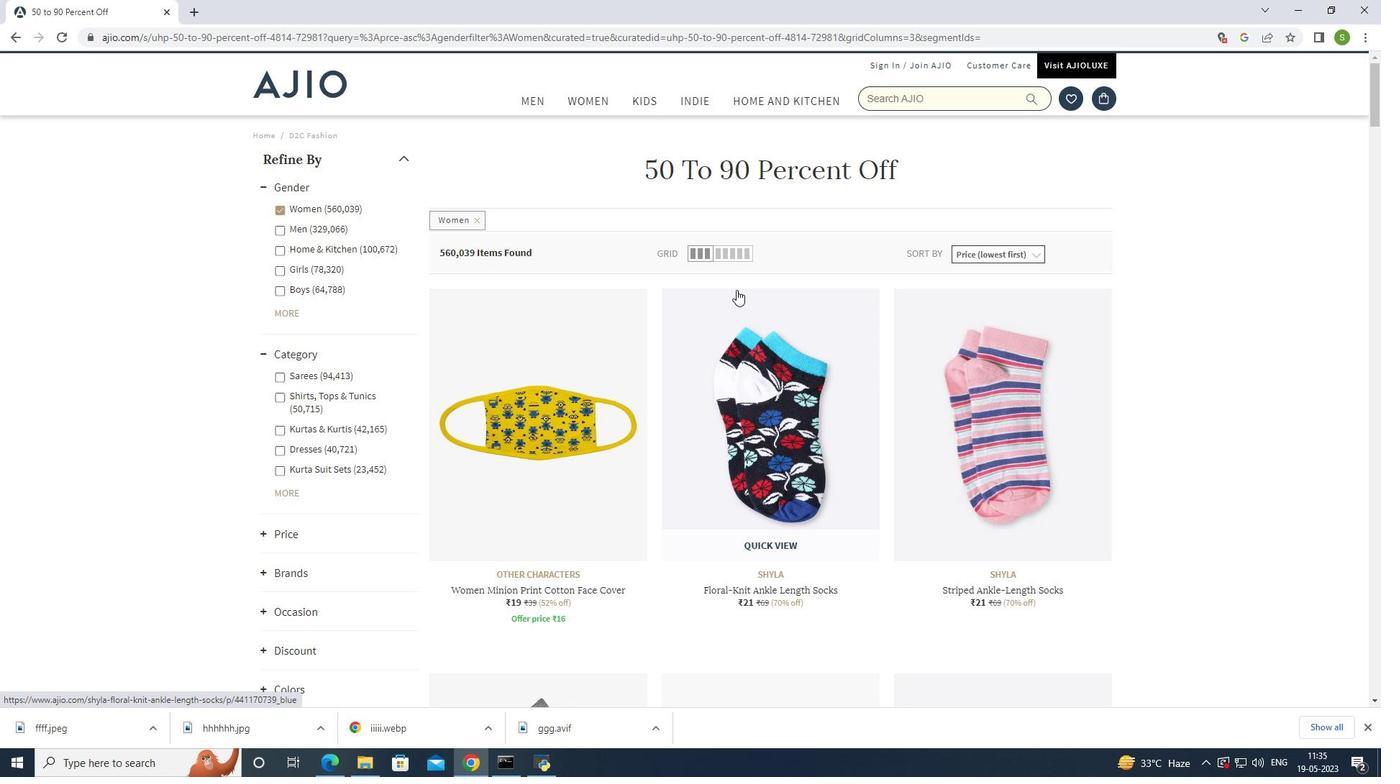
Action: Mouse scrolled (736, 289) with delta (0, 0)
Screenshot: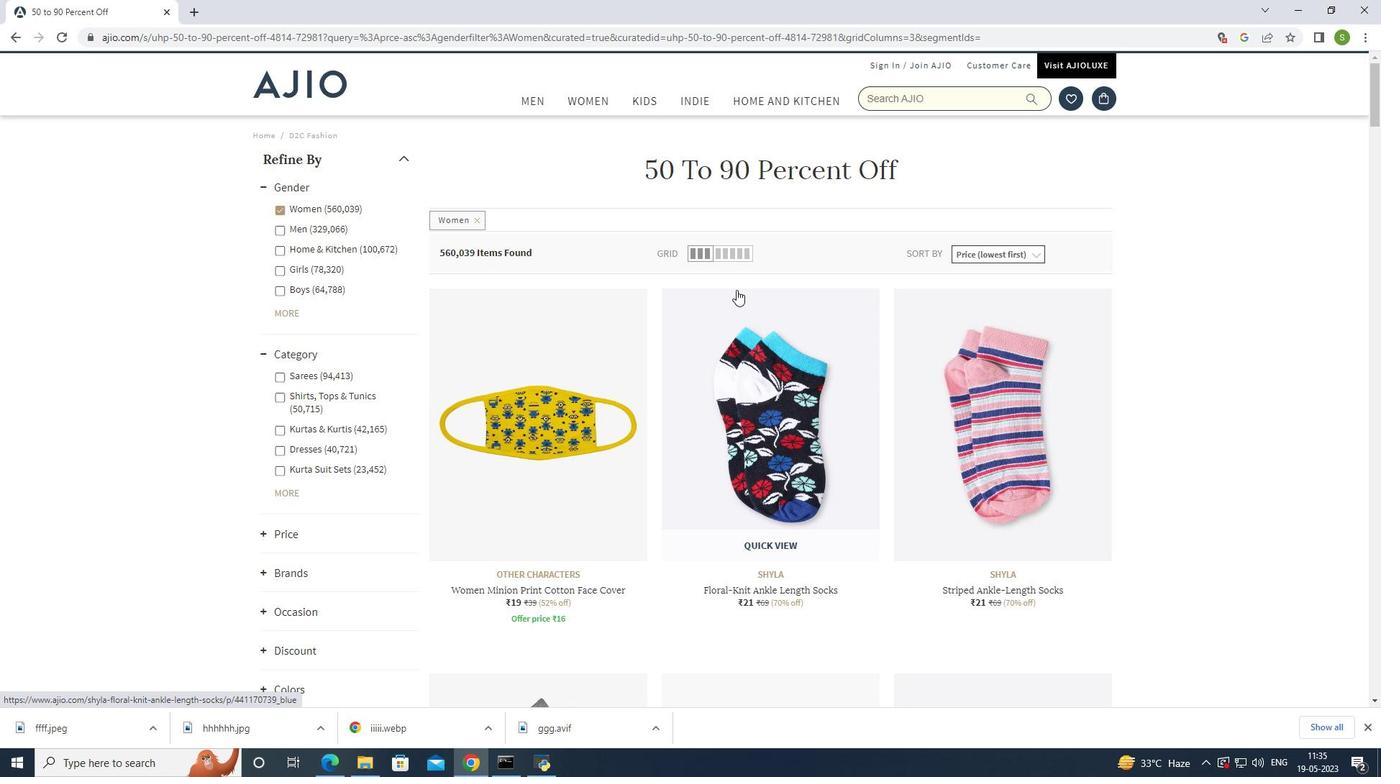 
Action: Mouse scrolled (736, 289) with delta (0, 0)
Screenshot: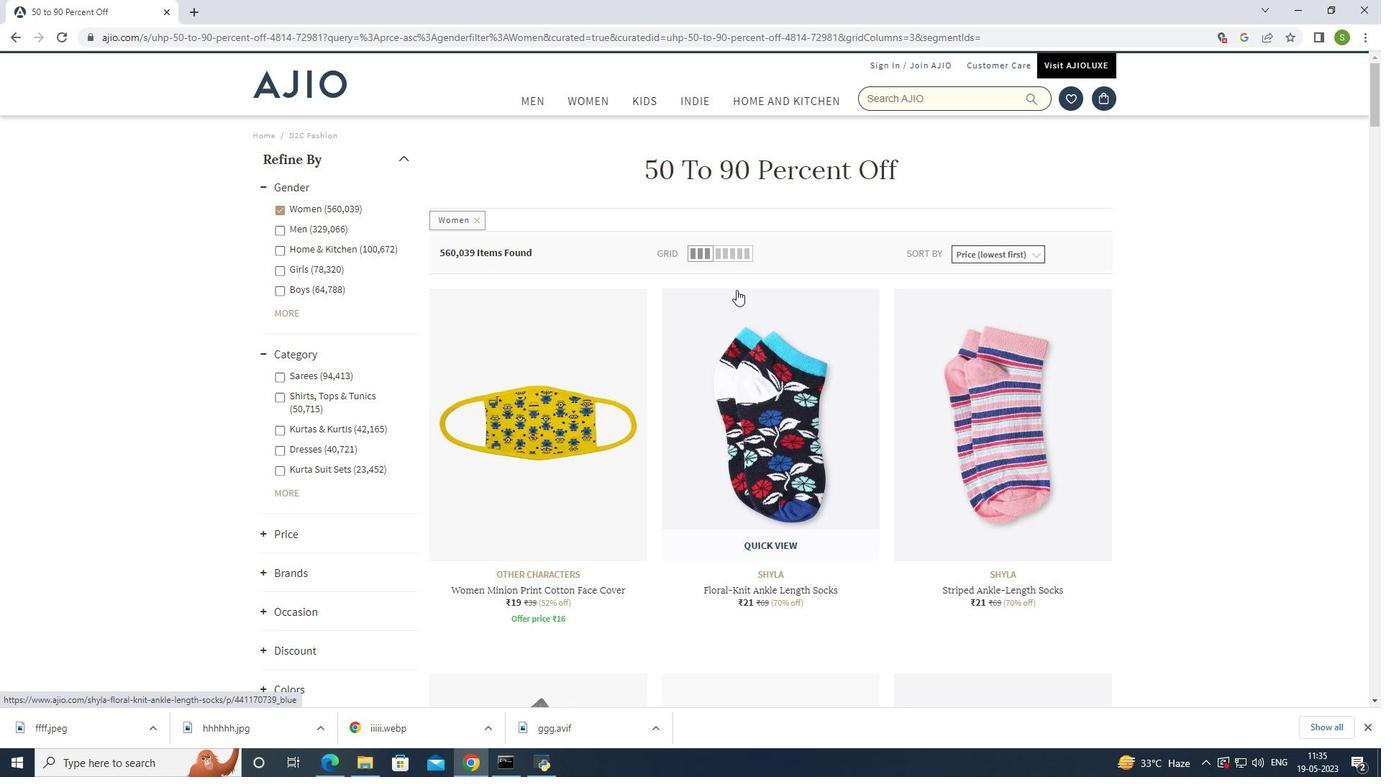 
Action: Mouse moved to (740, 283)
Screenshot: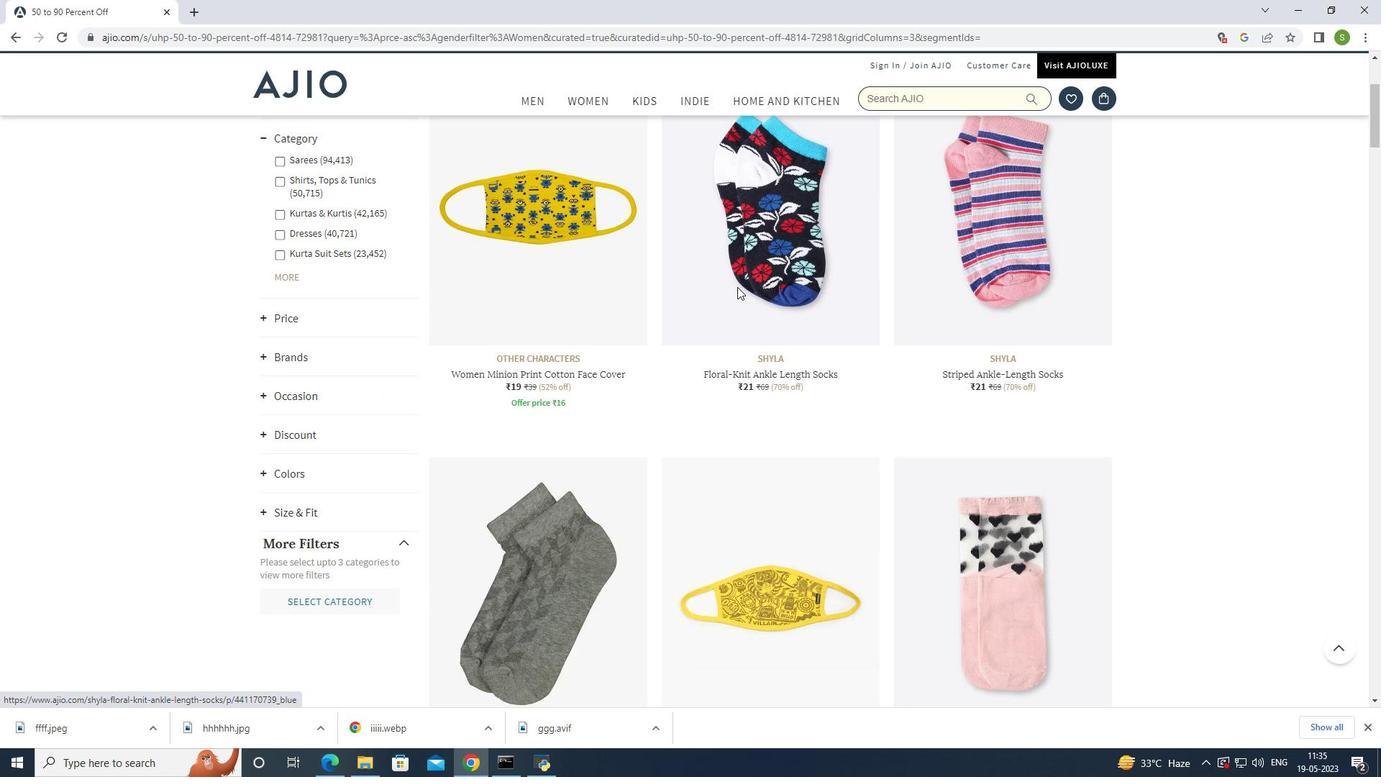 
Action: Mouse scrolled (740, 284) with delta (0, 0)
Screenshot: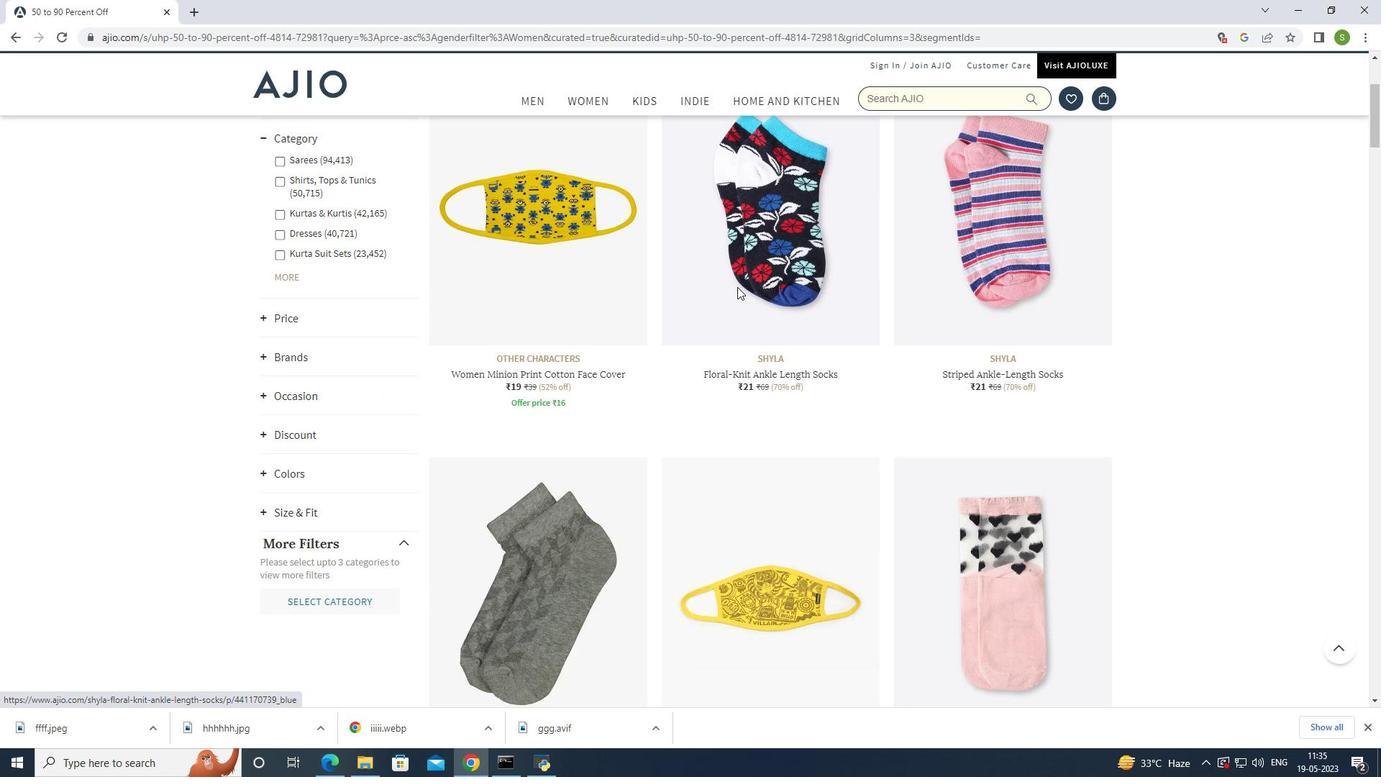
Action: Mouse moved to (741, 282)
Screenshot: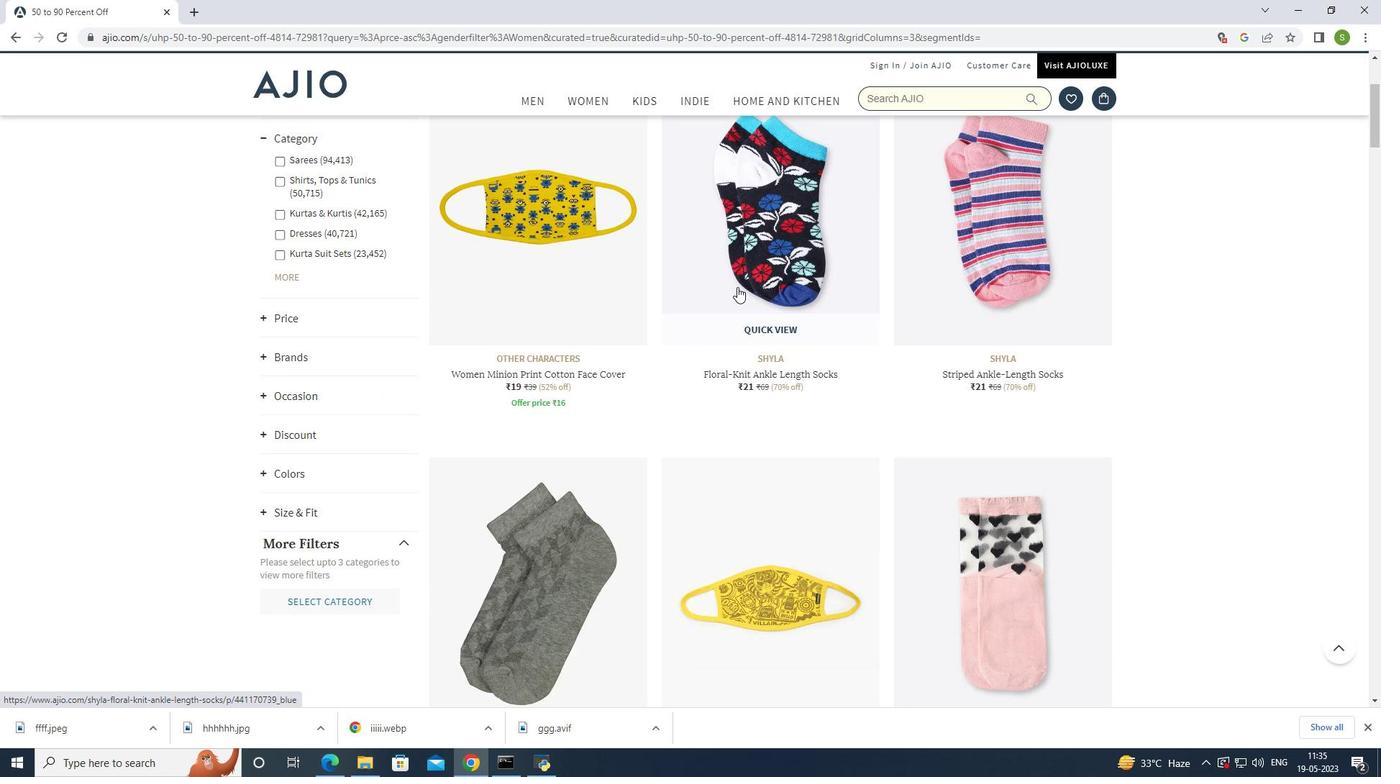 
Action: Mouse scrolled (741, 283) with delta (0, 0)
Screenshot: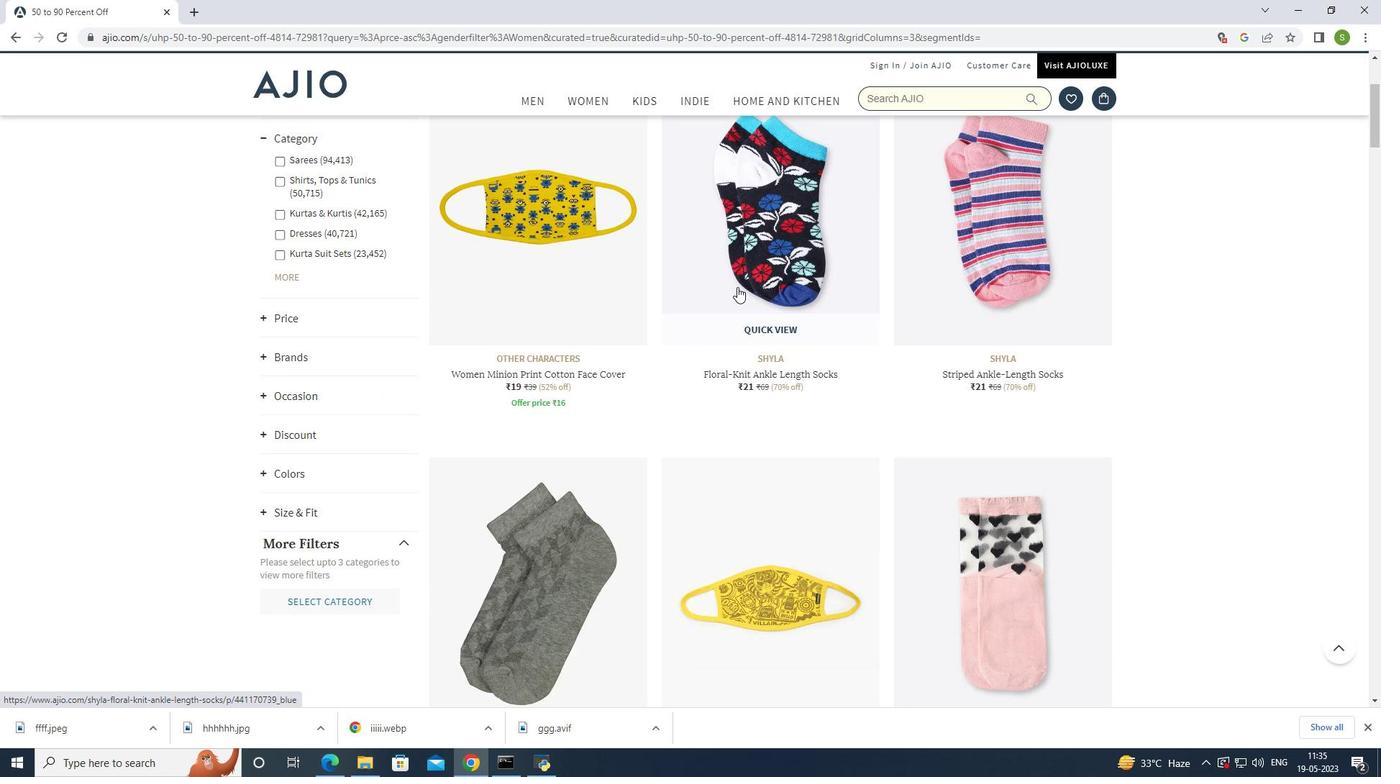 
Action: Mouse moved to (741, 282)
Screenshot: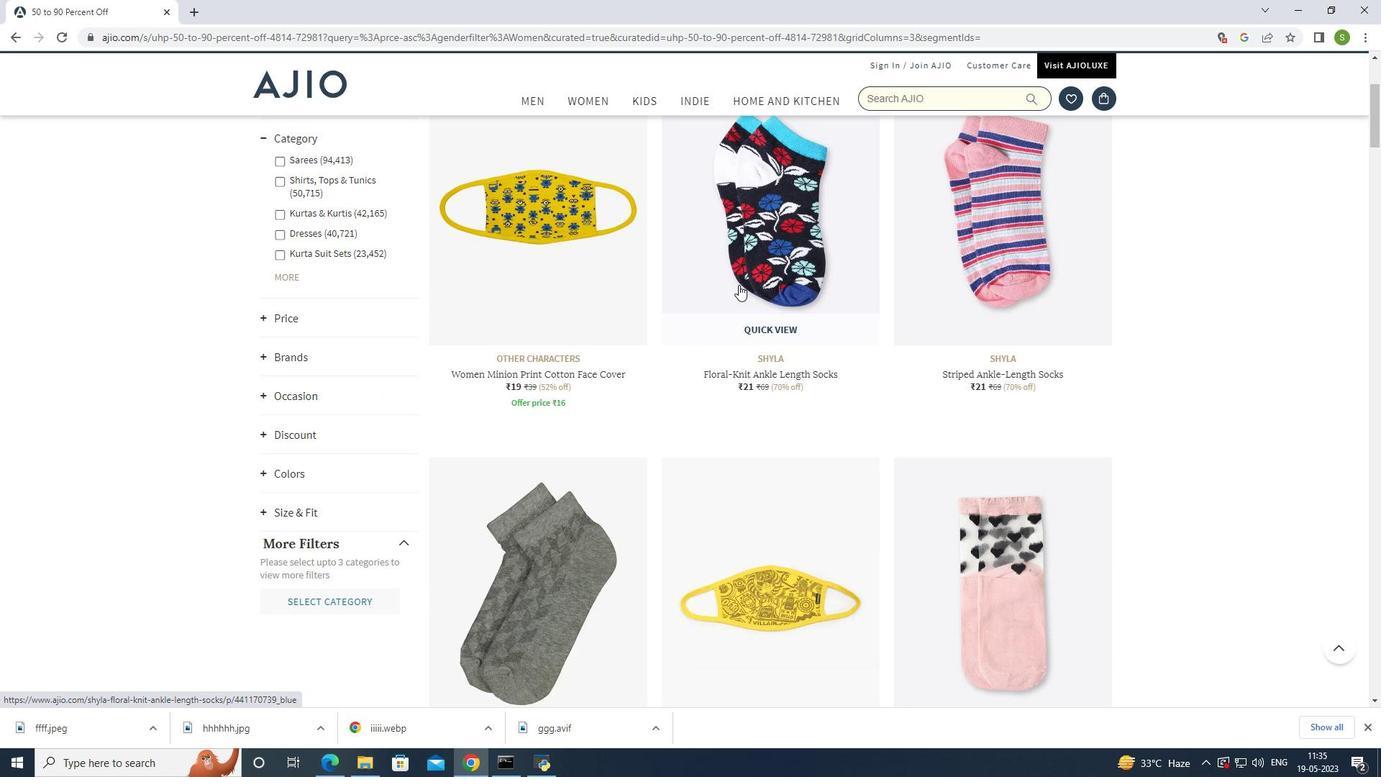 
Action: Mouse scrolled (741, 282) with delta (0, 0)
Screenshot: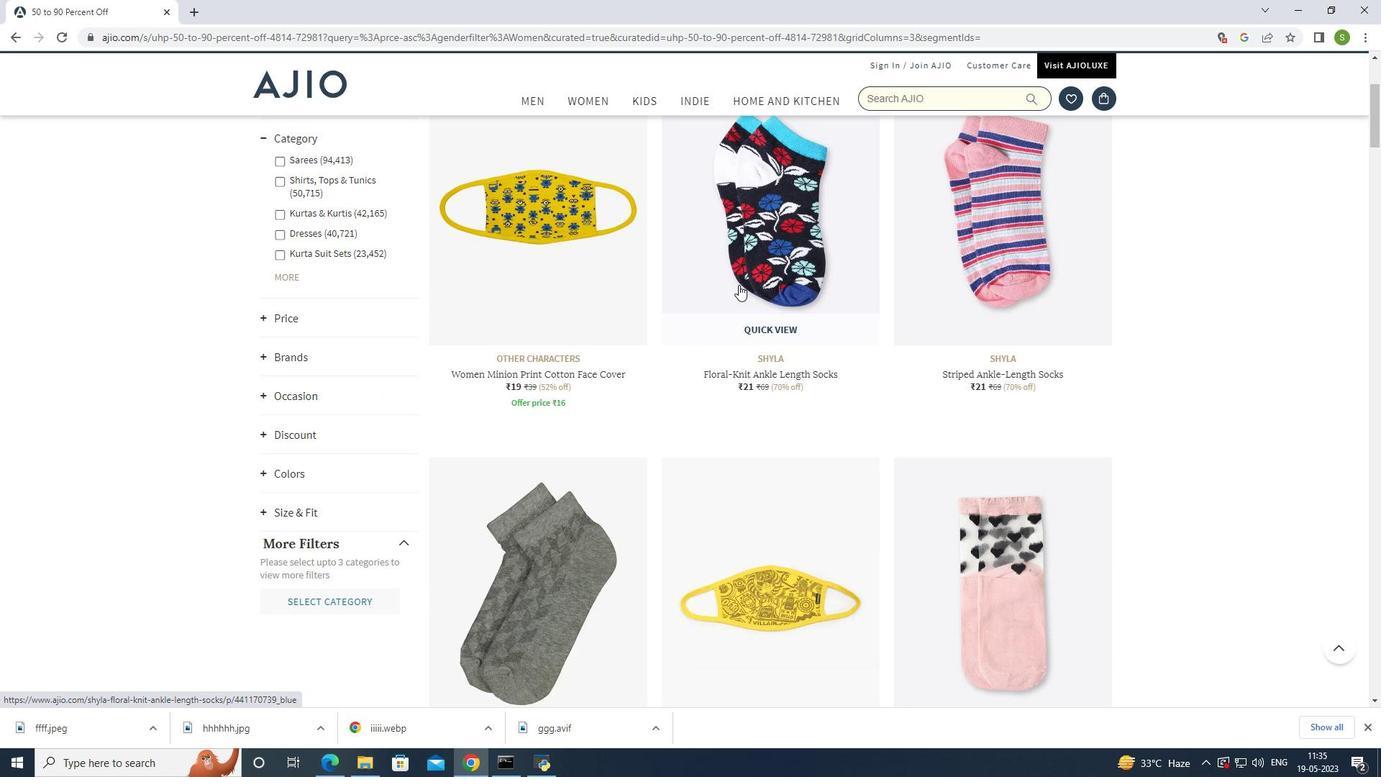 
Action: Mouse moved to (1017, 251)
Screenshot: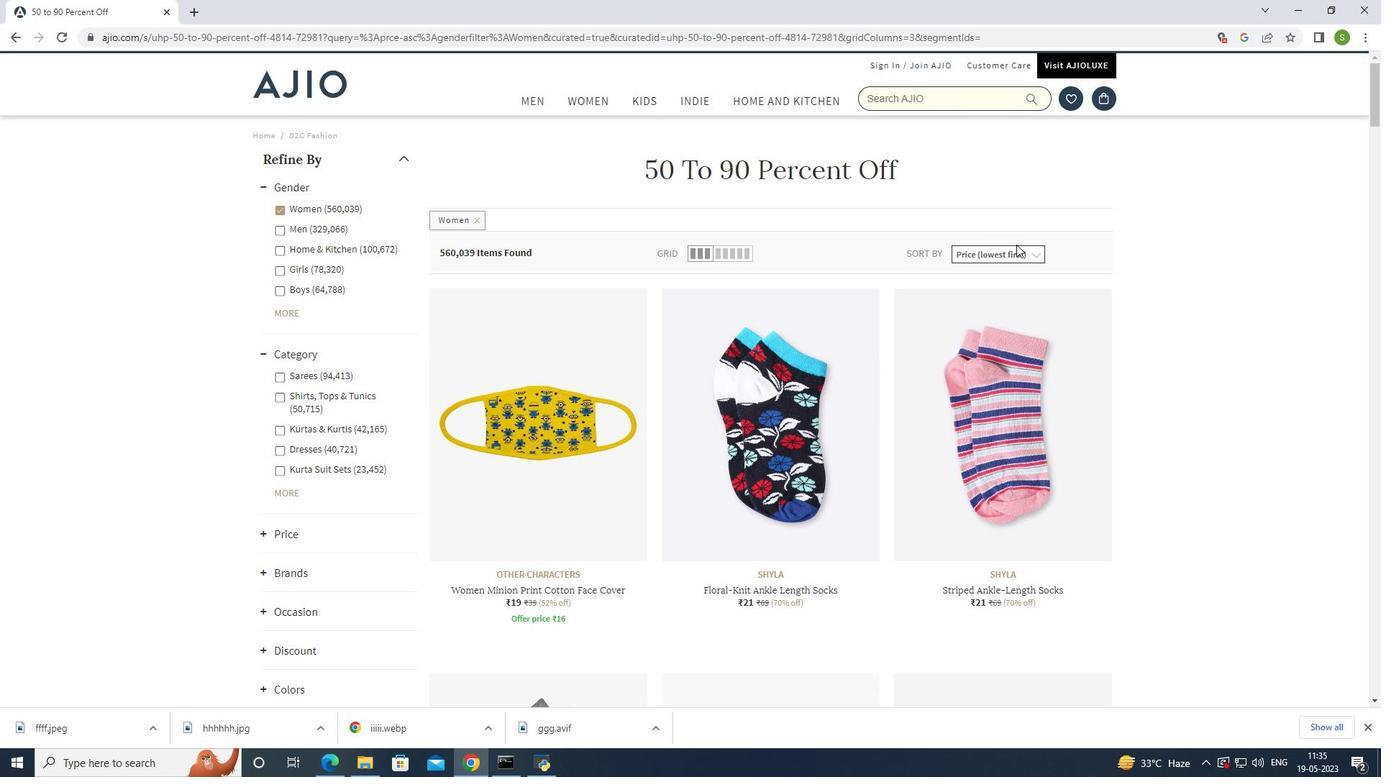 
Action: Mouse pressed left at (1017, 251)
Screenshot: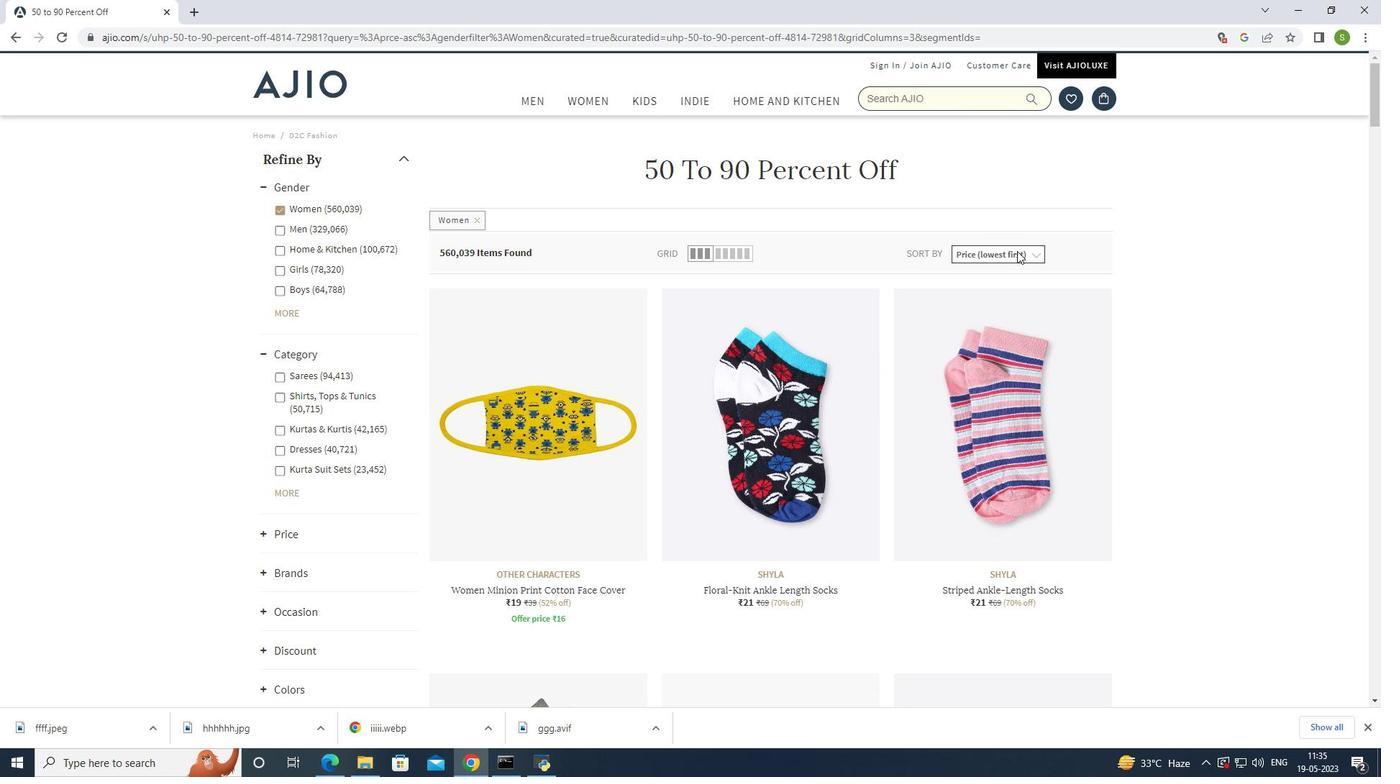 
Action: Mouse moved to (1004, 280)
Screenshot: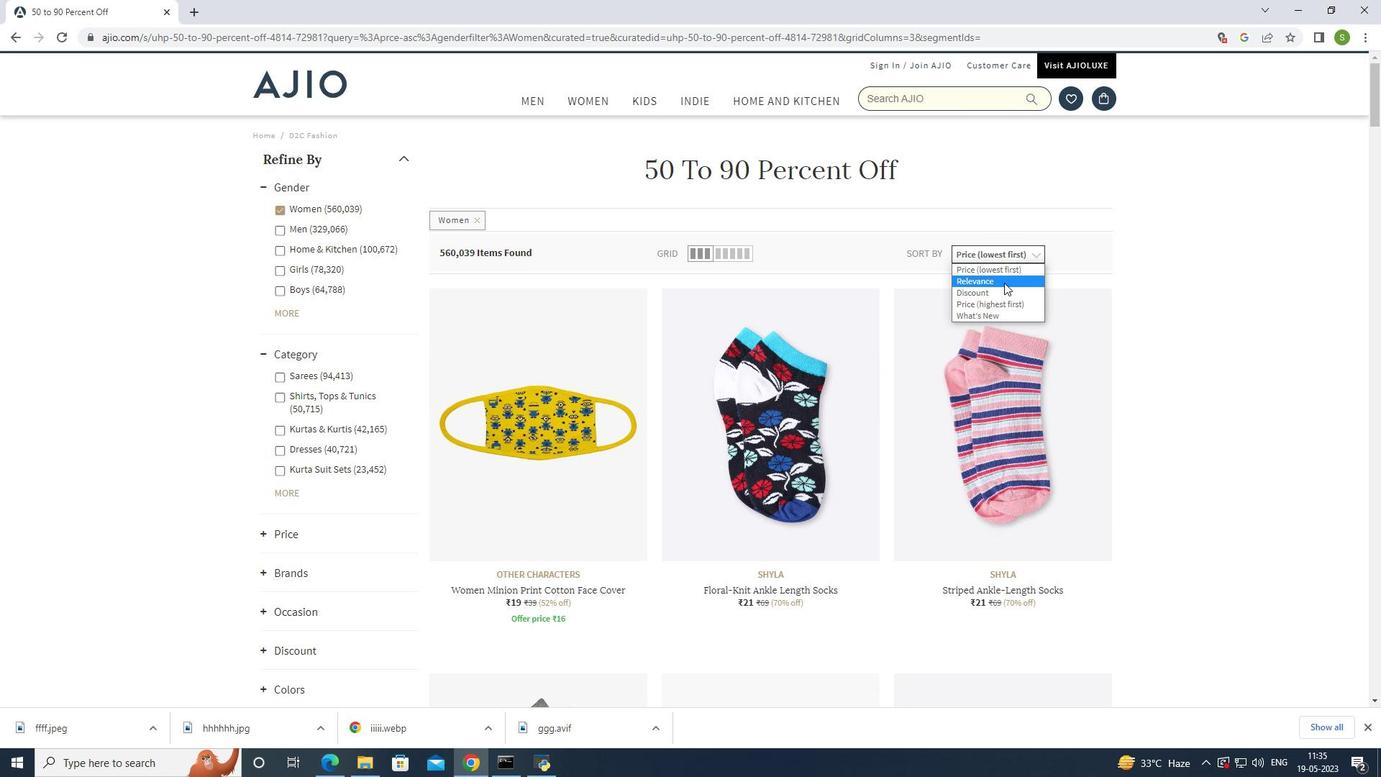 
Action: Mouse pressed left at (1004, 280)
Screenshot: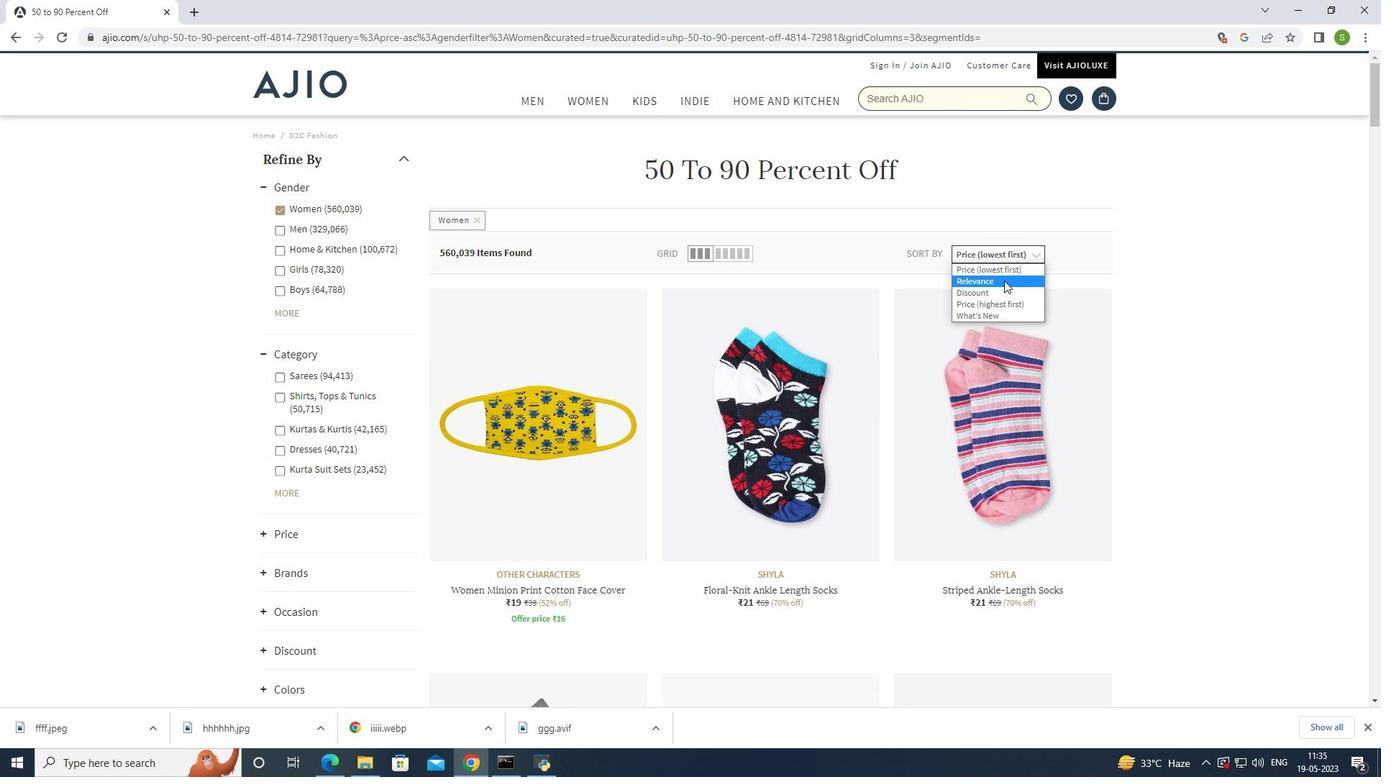 
Action: Mouse moved to (632, 277)
Screenshot: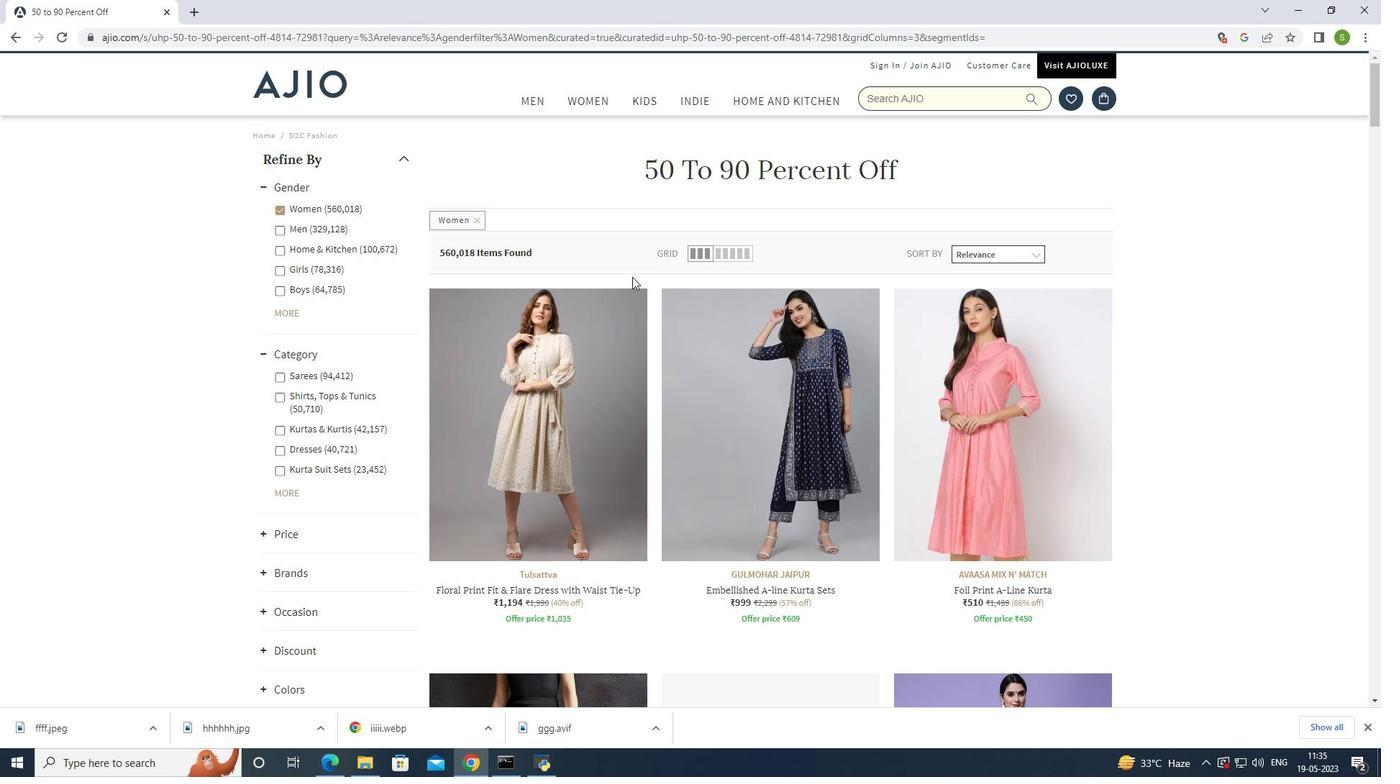 
Action: Mouse scrolled (632, 276) with delta (0, 0)
Screenshot: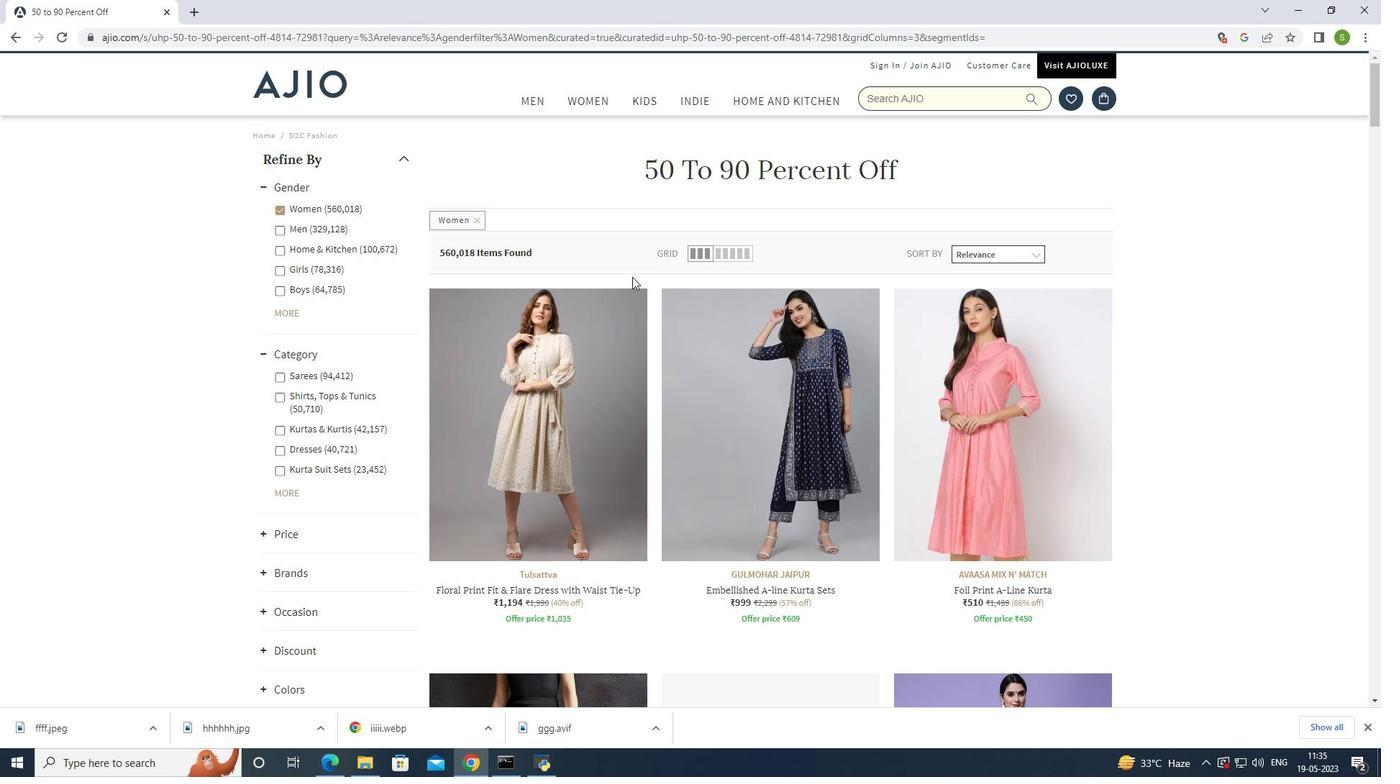 
Action: Mouse scrolled (632, 276) with delta (0, 0)
Screenshot: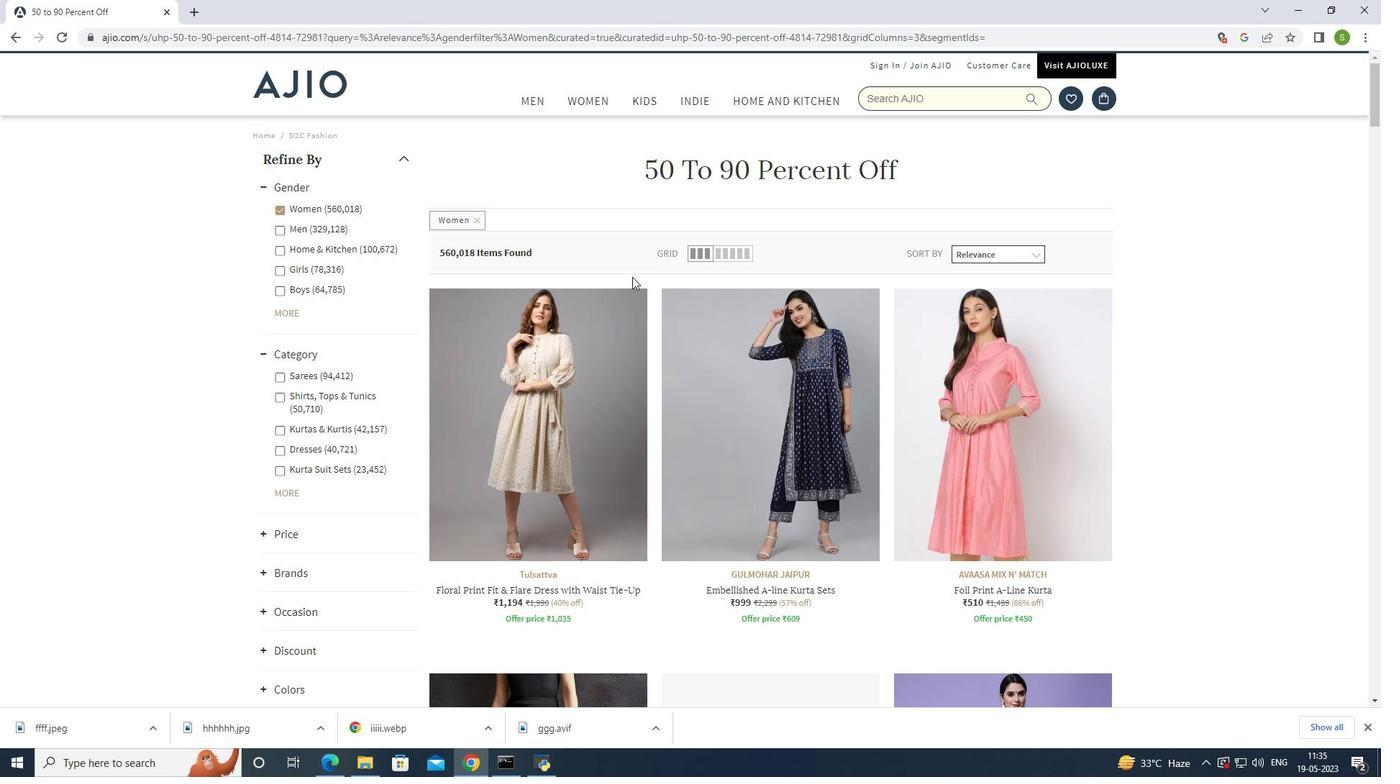 
Action: Mouse scrolled (632, 276) with delta (0, 0)
Screenshot: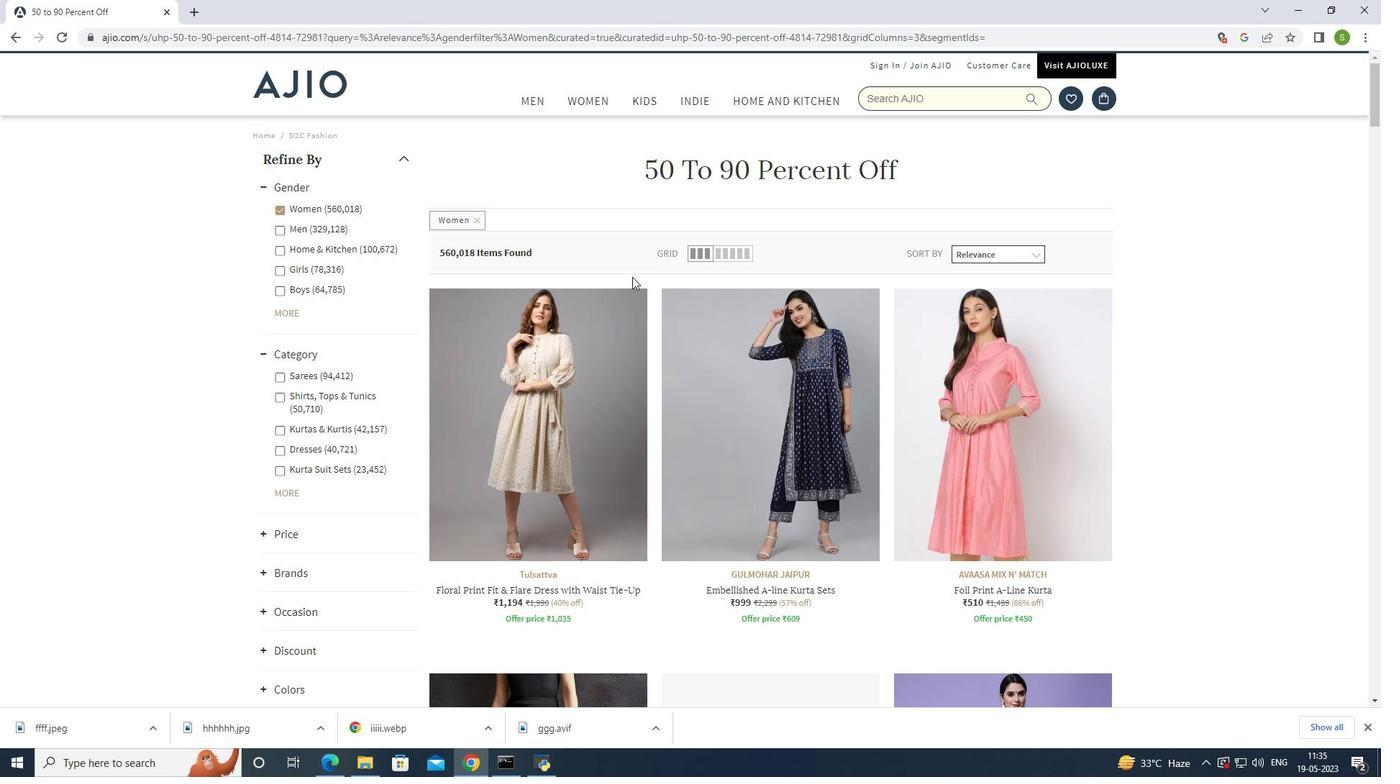 
Action: Mouse moved to (632, 274)
Screenshot: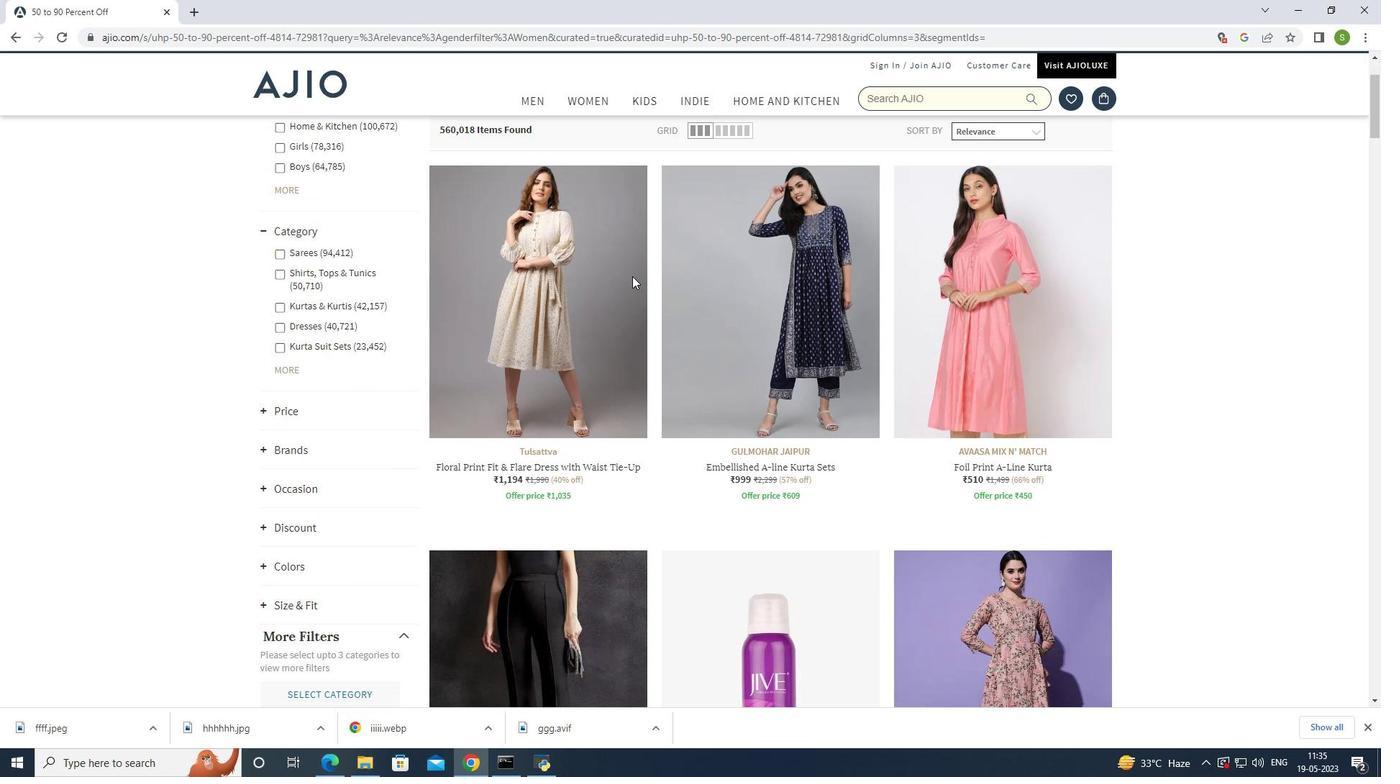 
Action: Mouse scrolled (632, 274) with delta (0, 0)
Screenshot: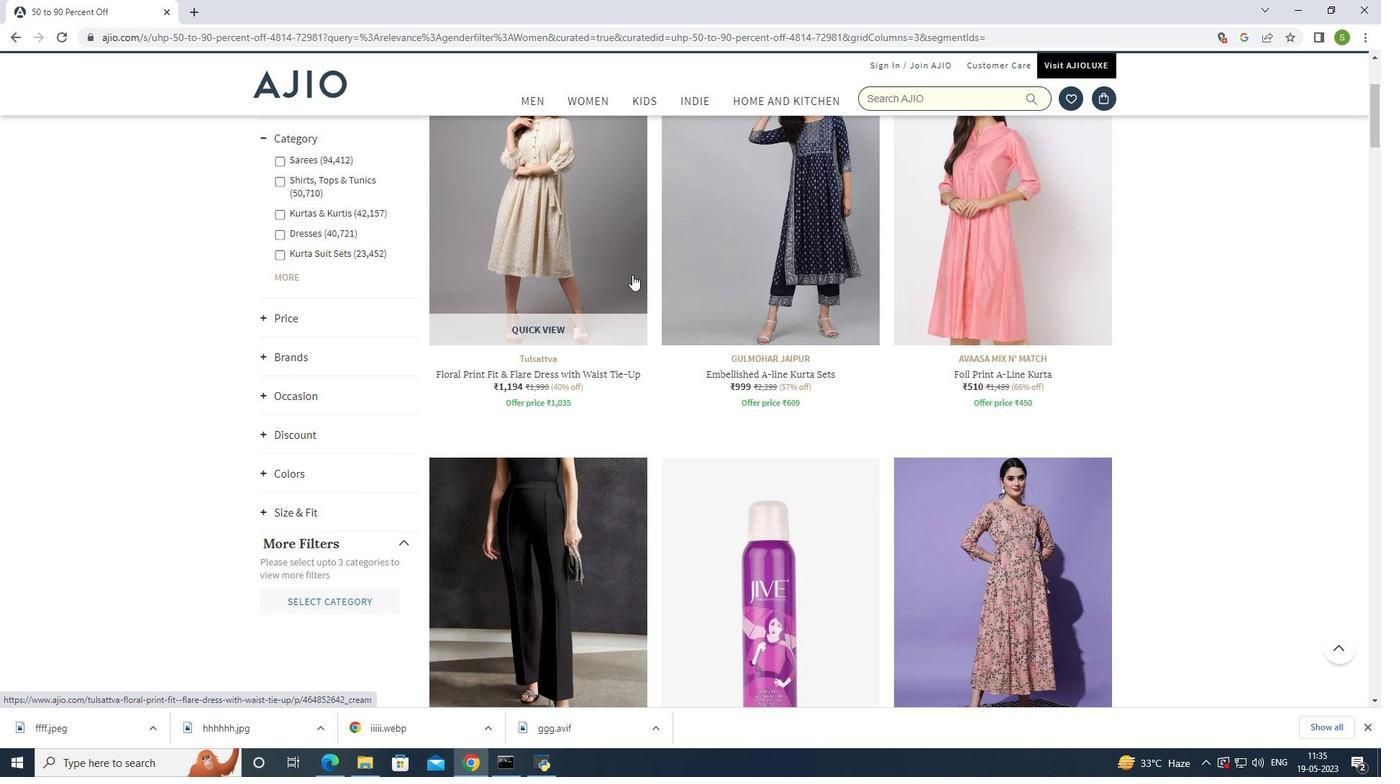 
Action: Mouse scrolled (632, 274) with delta (0, 0)
Screenshot: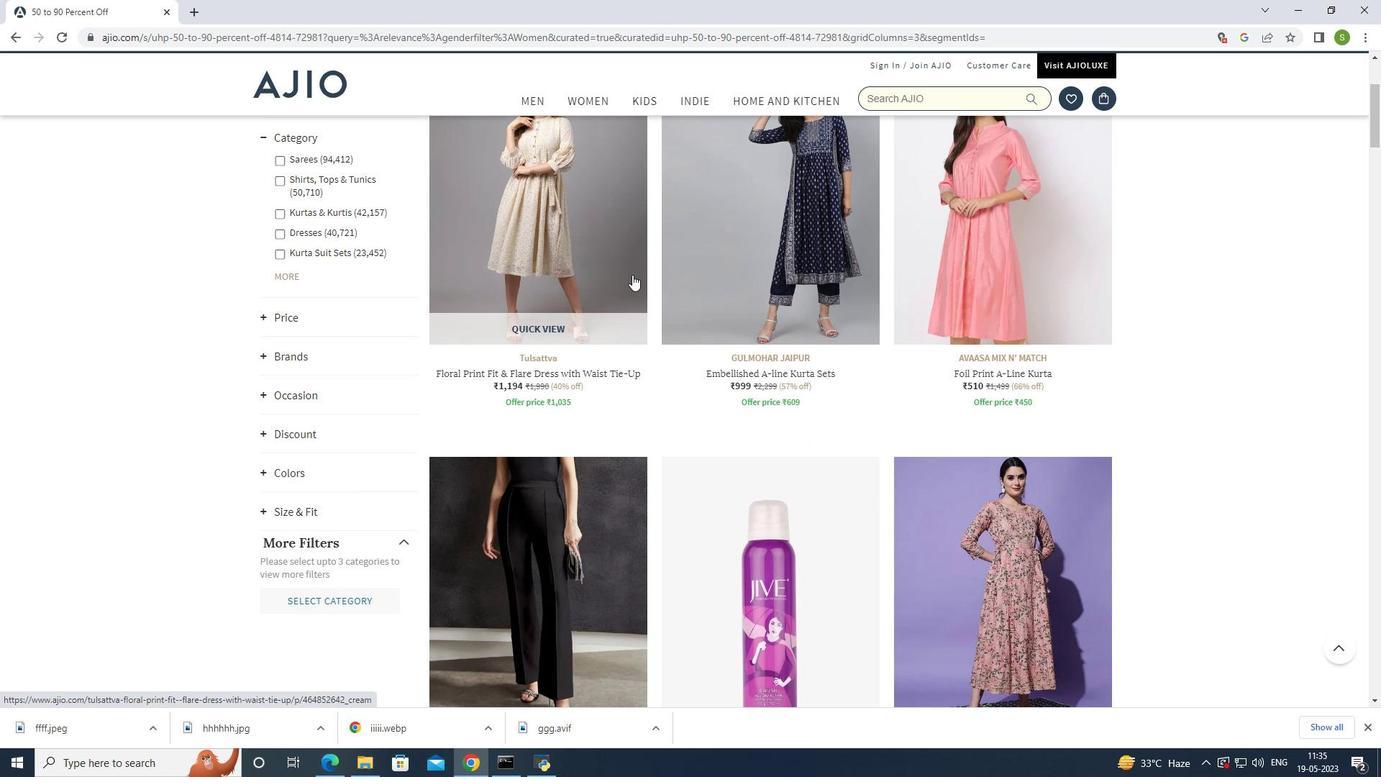 
Action: Mouse scrolled (632, 274) with delta (0, 0)
Screenshot: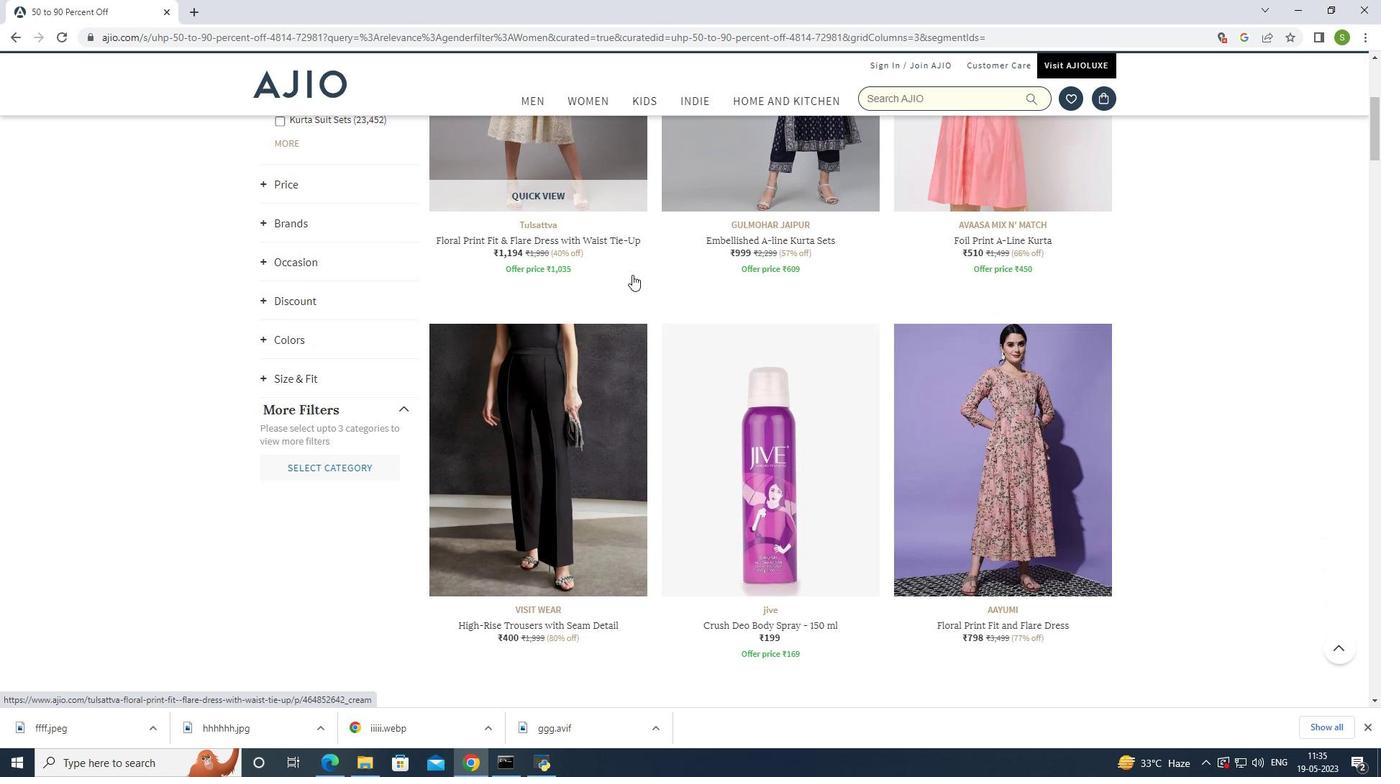 
Action: Mouse moved to (632, 269)
Screenshot: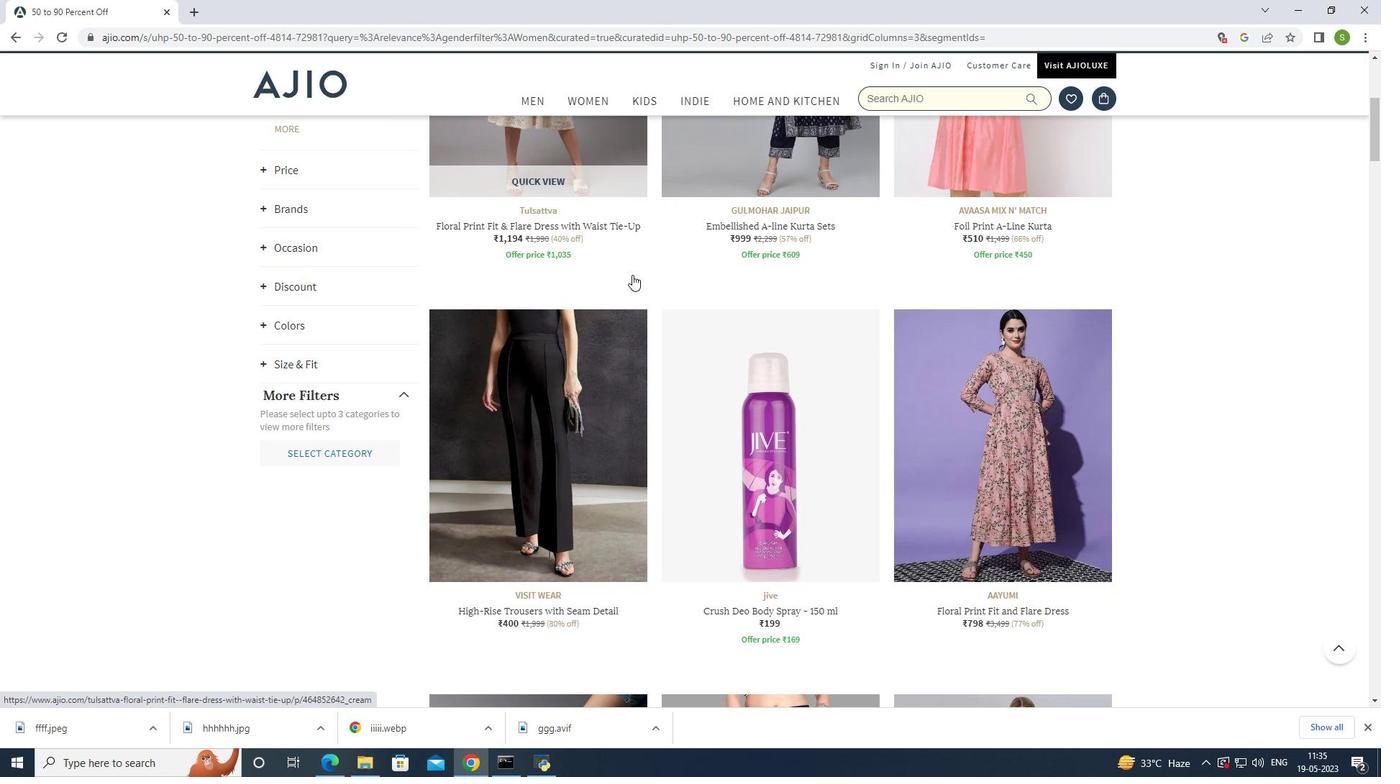 
Action: Mouse scrolled (632, 269) with delta (0, 0)
Screenshot: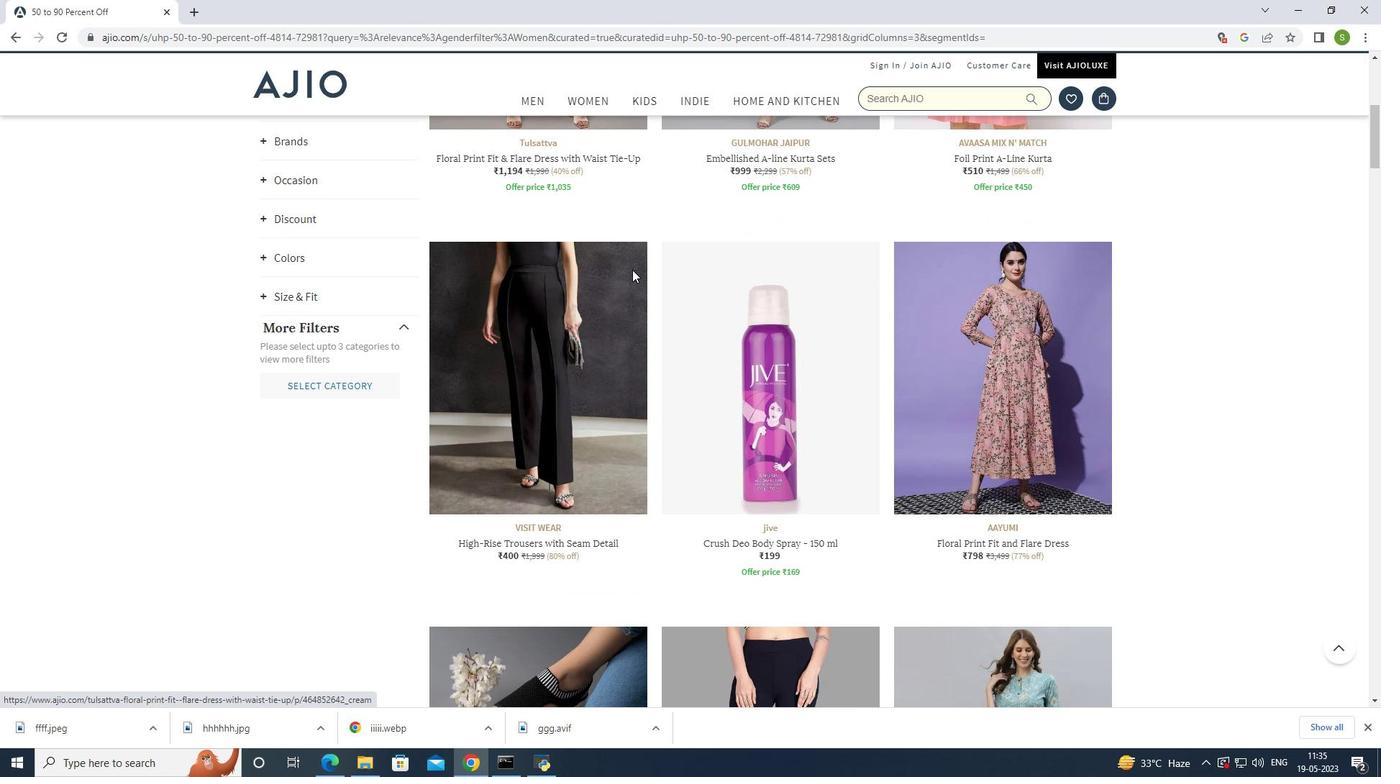 
Action: Mouse scrolled (632, 269) with delta (0, 0)
Screenshot: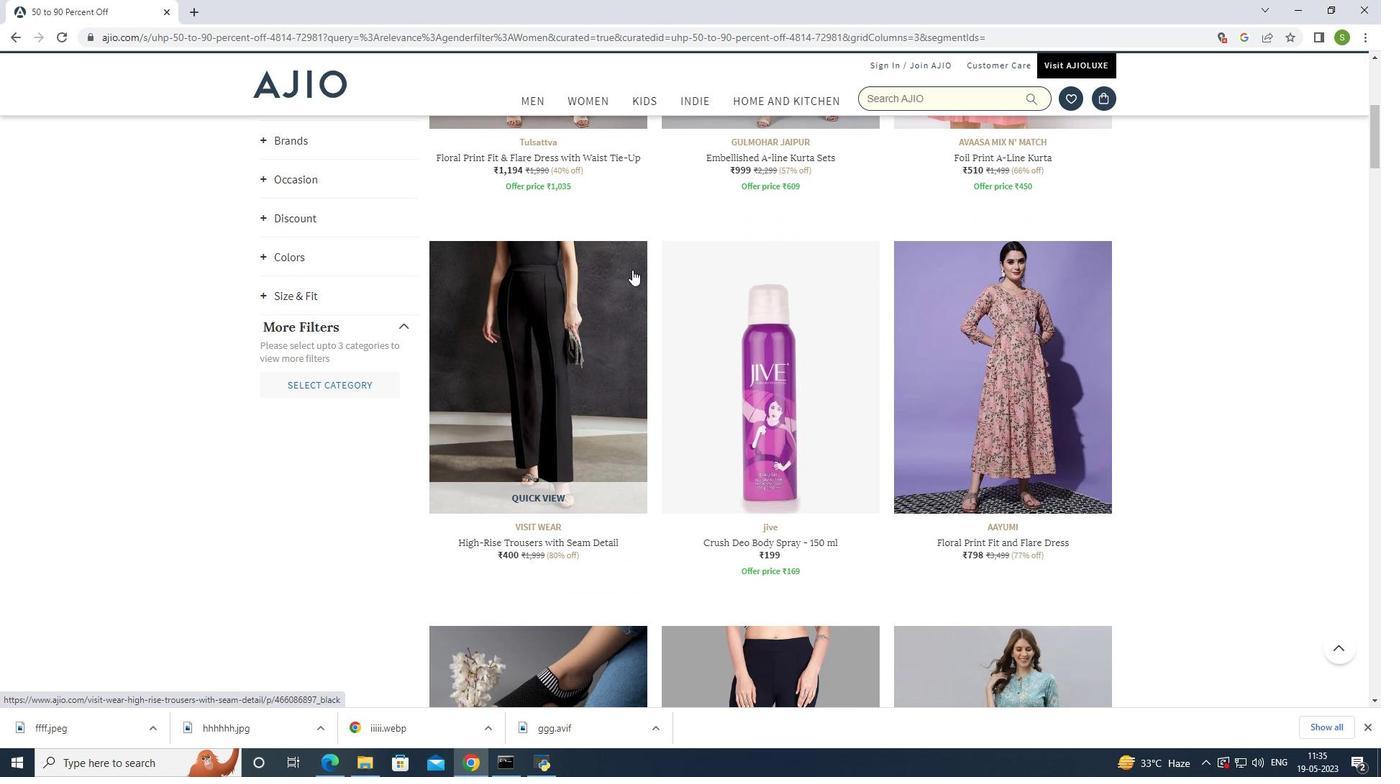 
Action: Mouse scrolled (632, 269) with delta (0, 0)
Screenshot: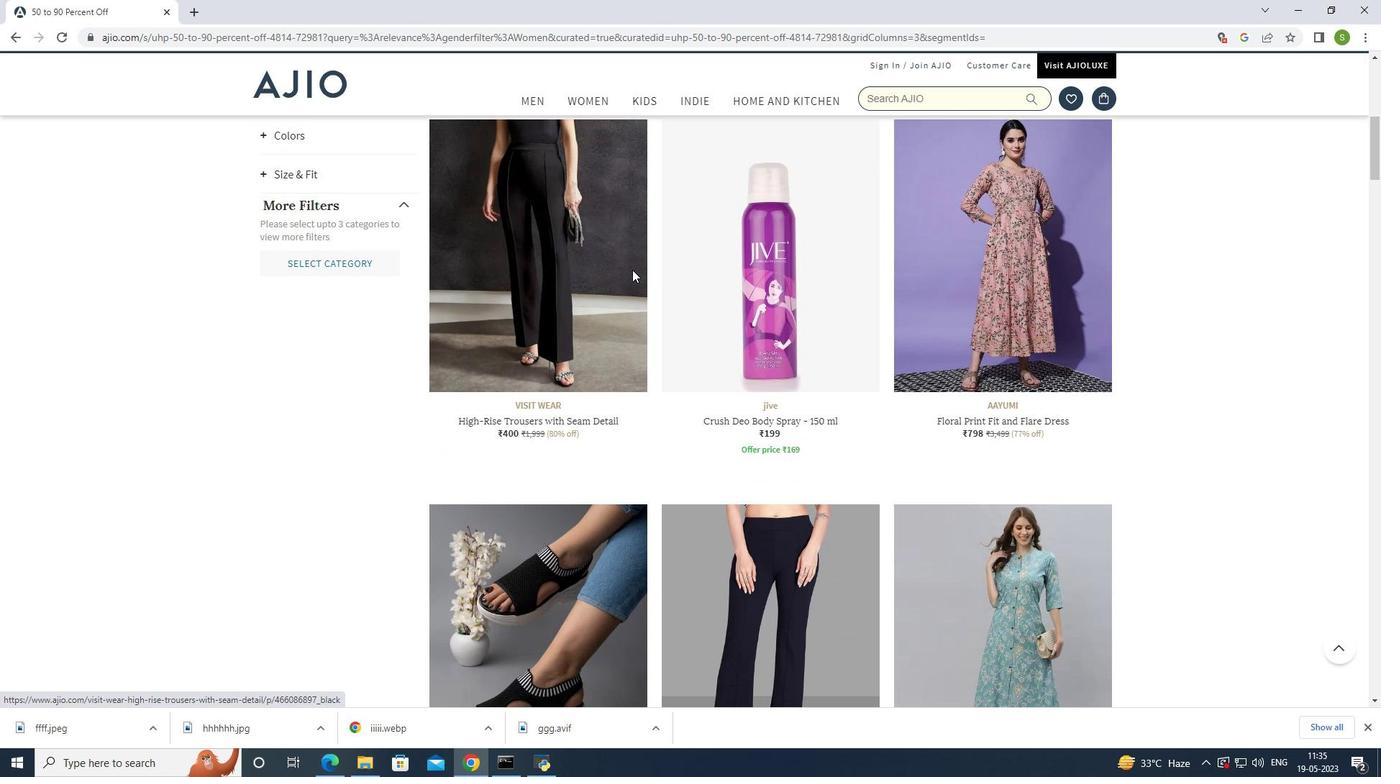 
Action: Mouse scrolled (632, 269) with delta (0, 0)
Screenshot: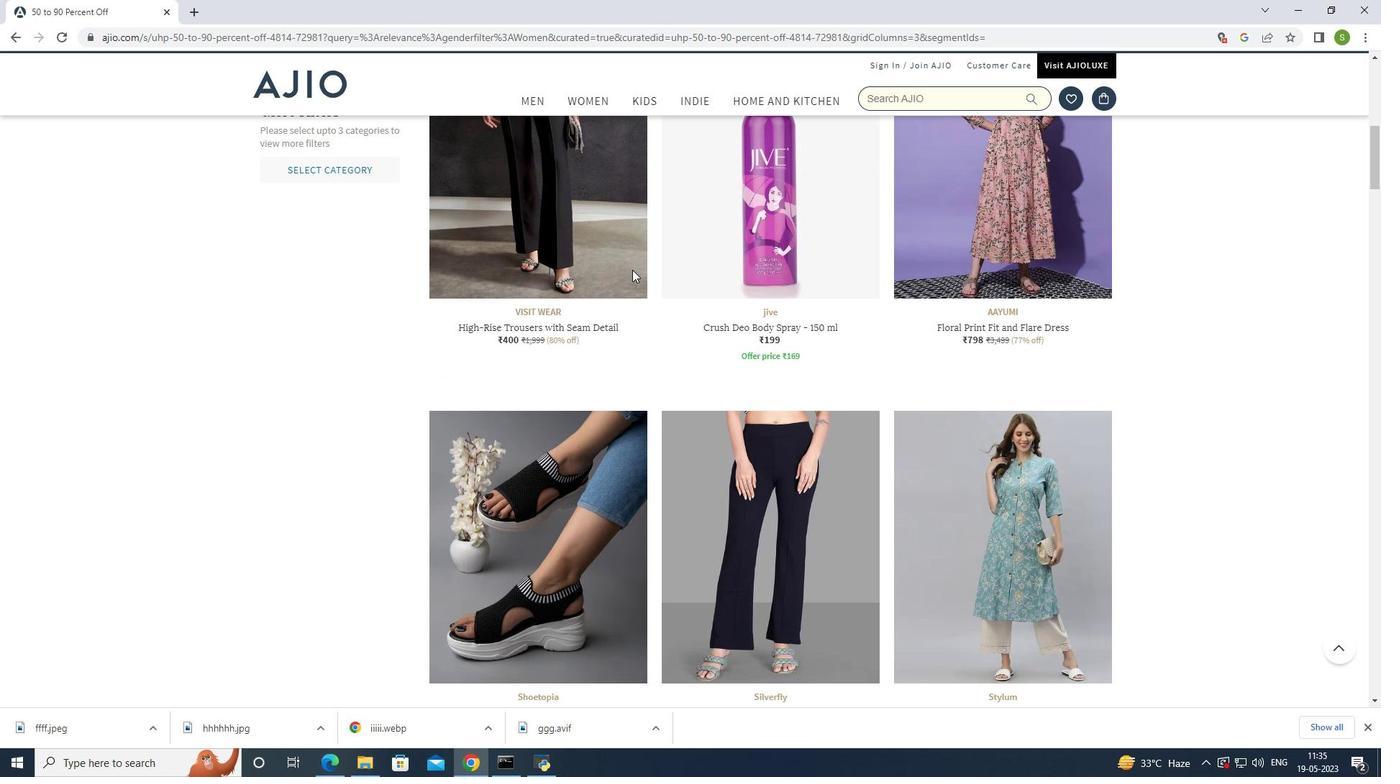 
Action: Mouse scrolled (632, 269) with delta (0, 0)
Screenshot: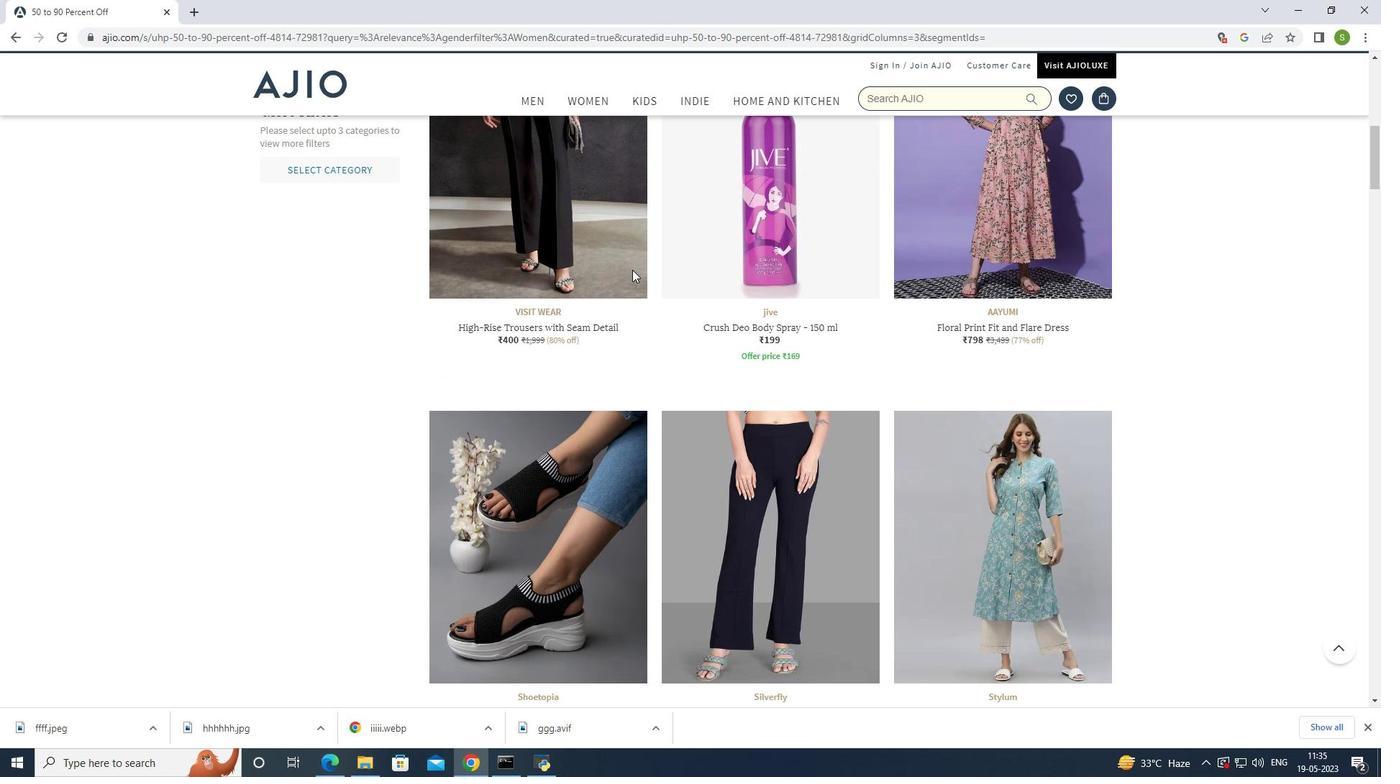 
Action: Mouse scrolled (632, 269) with delta (0, 0)
Screenshot: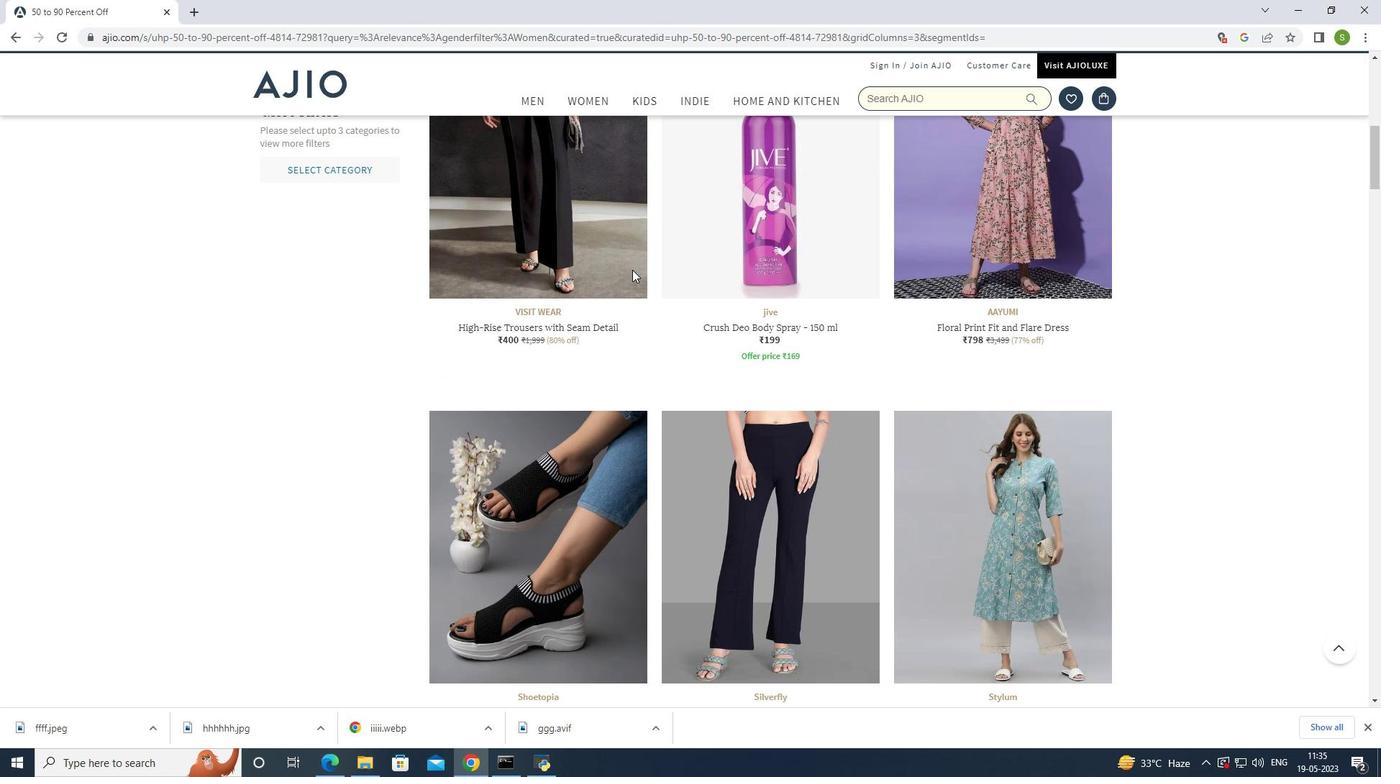 
Action: Mouse scrolled (632, 269) with delta (0, 0)
Screenshot: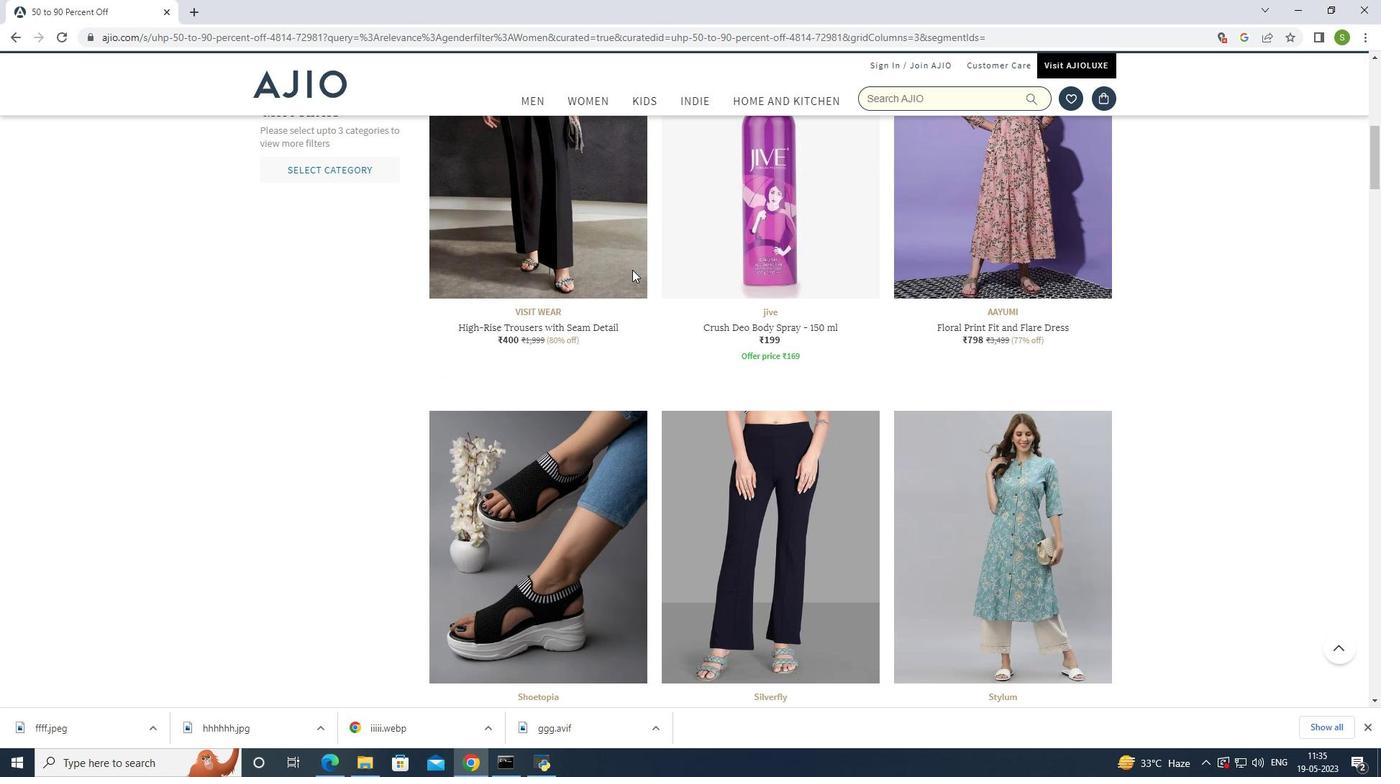 
Action: Mouse scrolled (632, 269) with delta (0, 0)
Screenshot: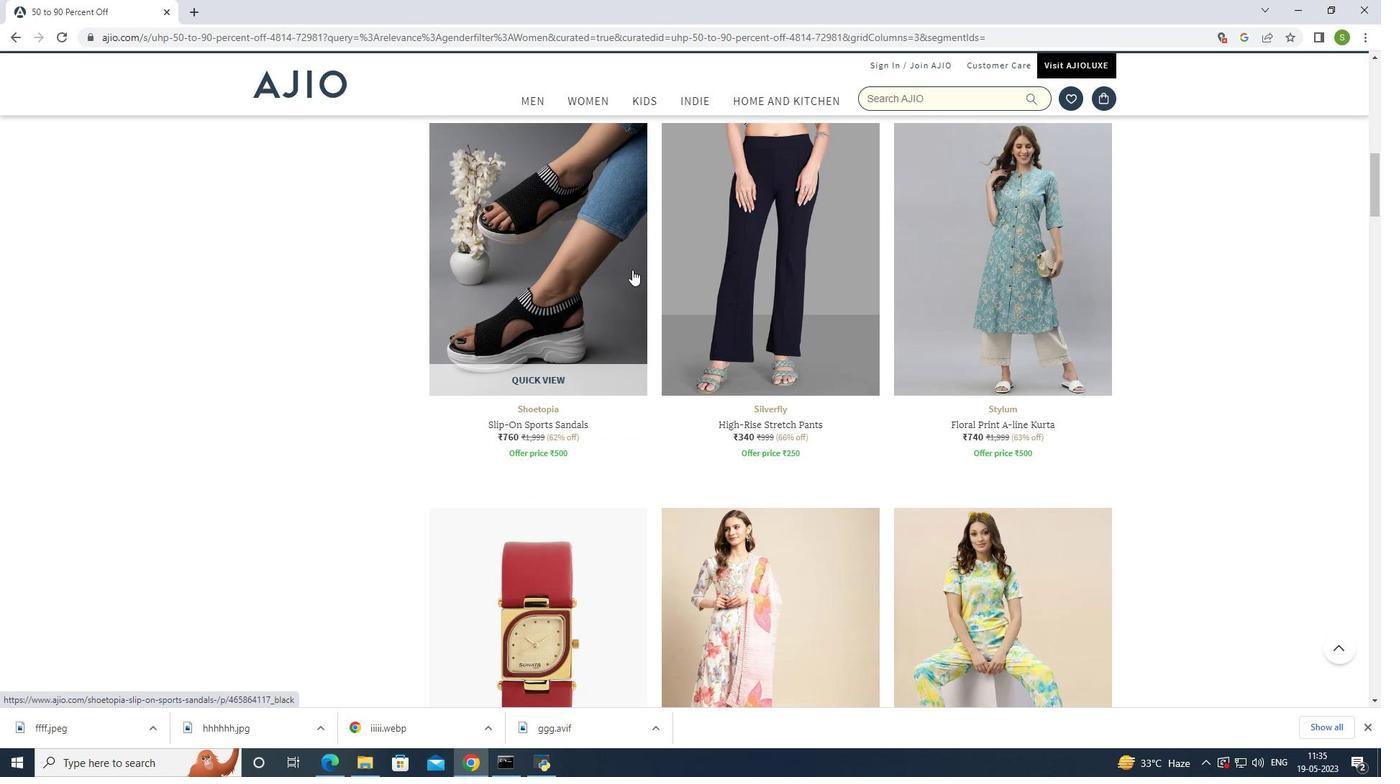 
Action: Mouse scrolled (632, 269) with delta (0, 0)
Screenshot: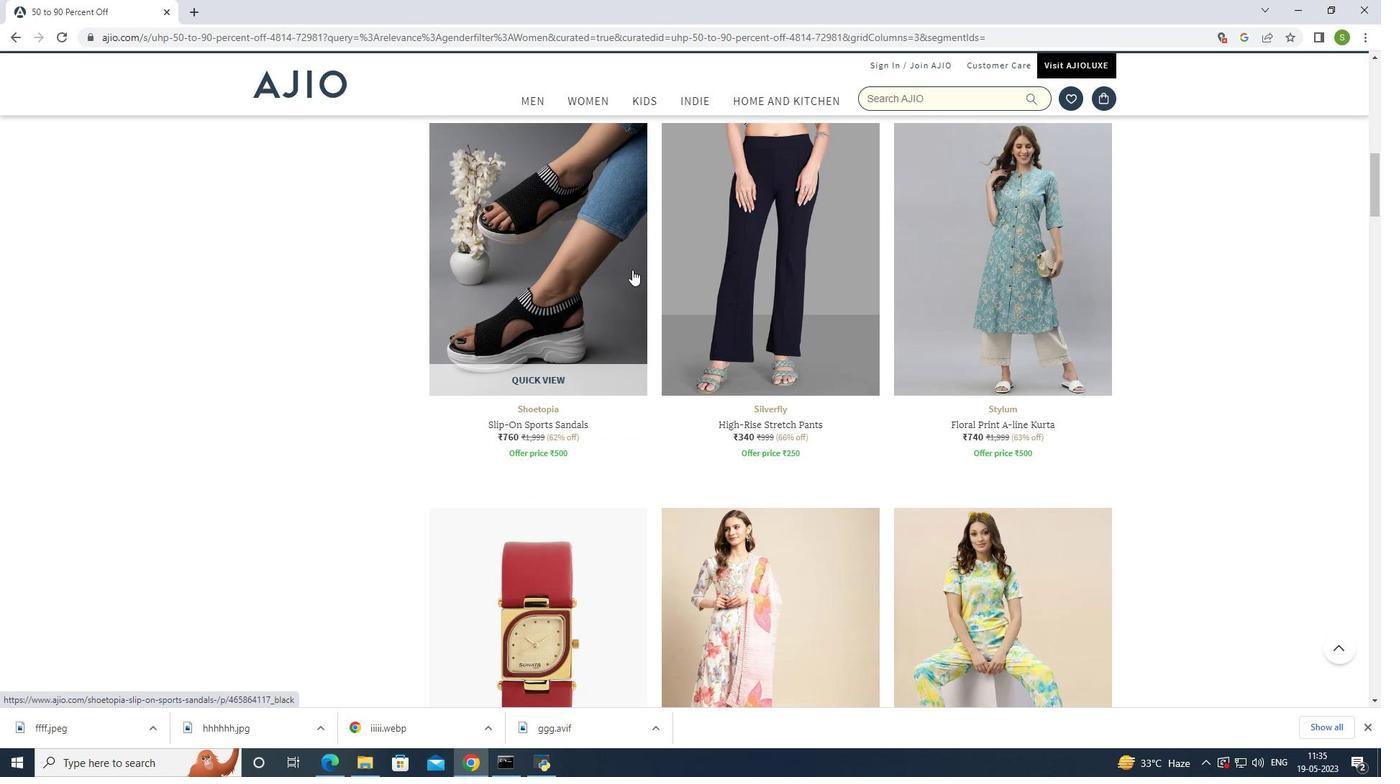 
Action: Mouse scrolled (632, 269) with delta (0, 0)
Screenshot: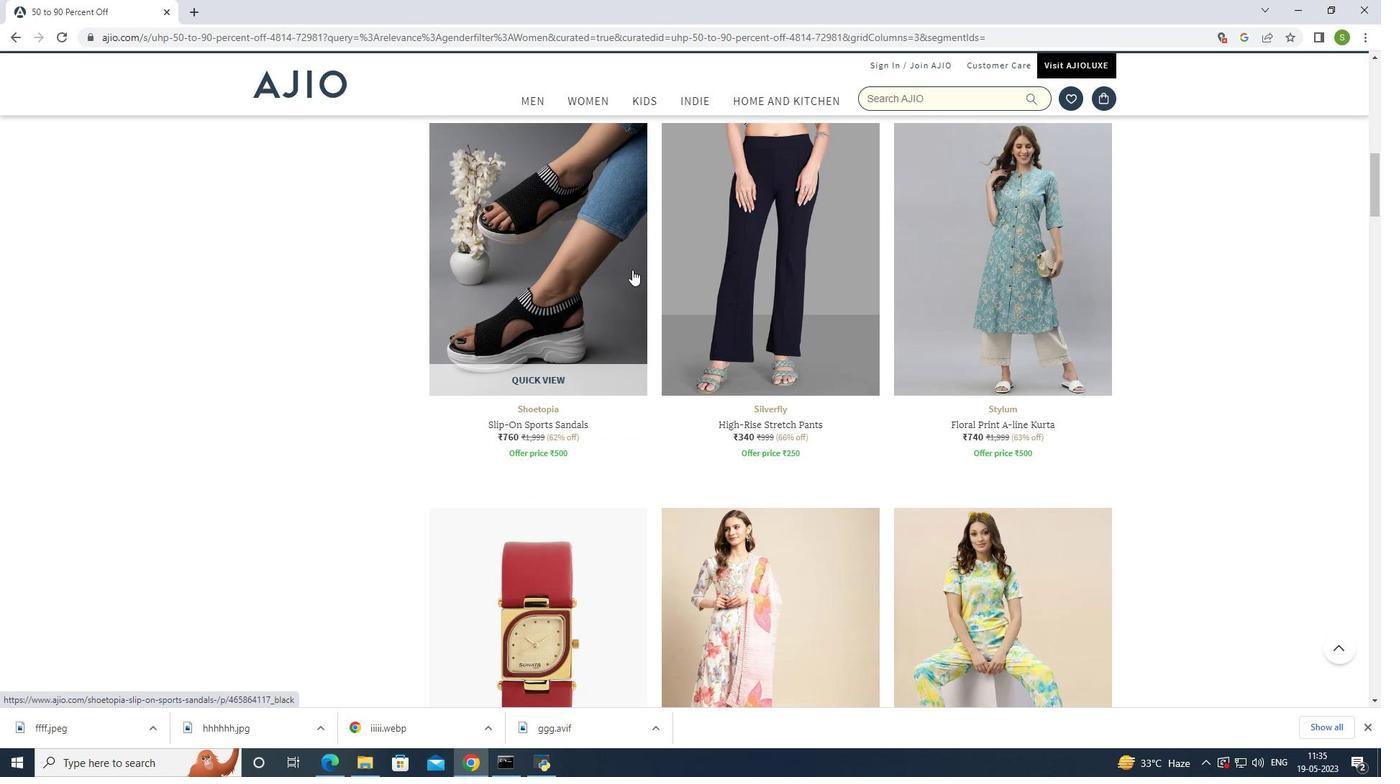 
Action: Mouse moved to (632, 269)
Screenshot: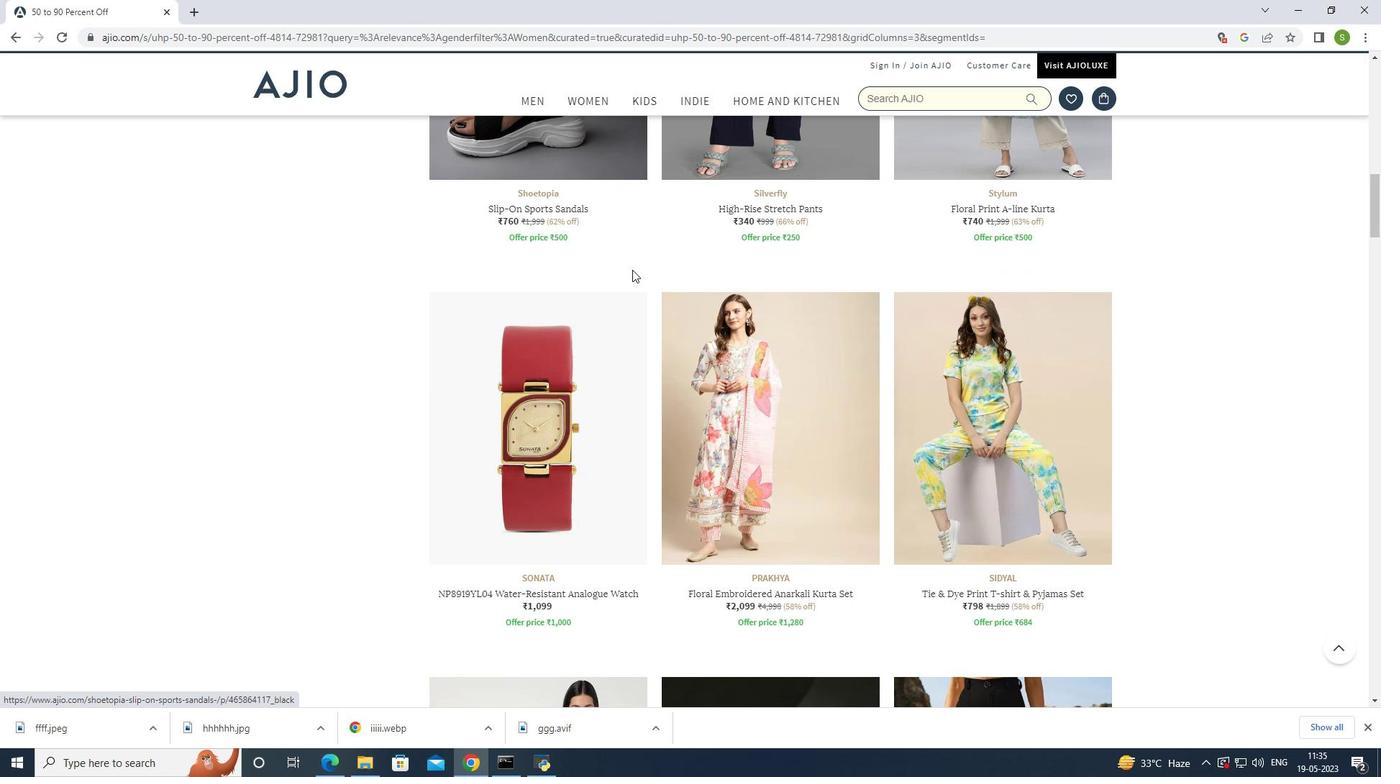 
Action: Mouse scrolled (632, 268) with delta (0, 0)
Screenshot: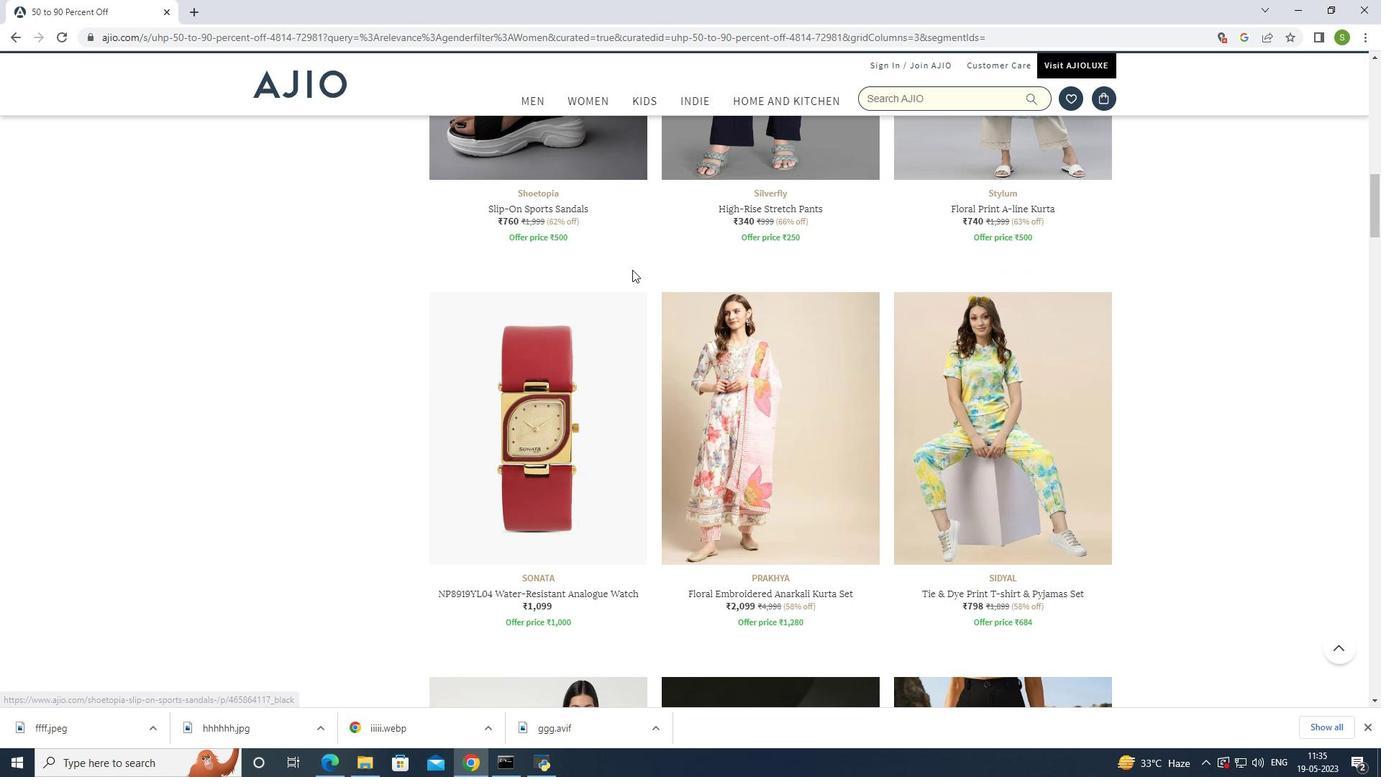 
Action: Mouse scrolled (632, 268) with delta (0, 0)
Screenshot: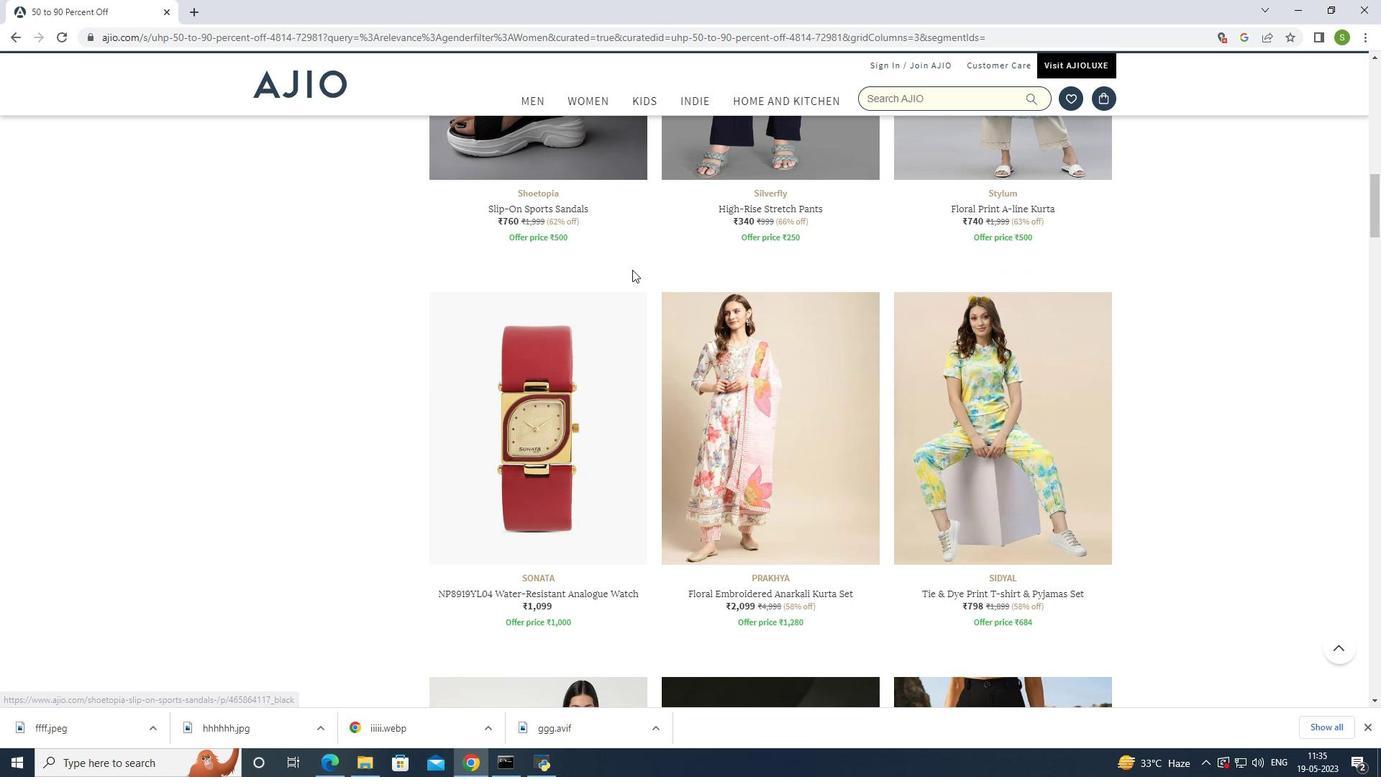 
Action: Mouse scrolled (632, 268) with delta (0, 0)
Screenshot: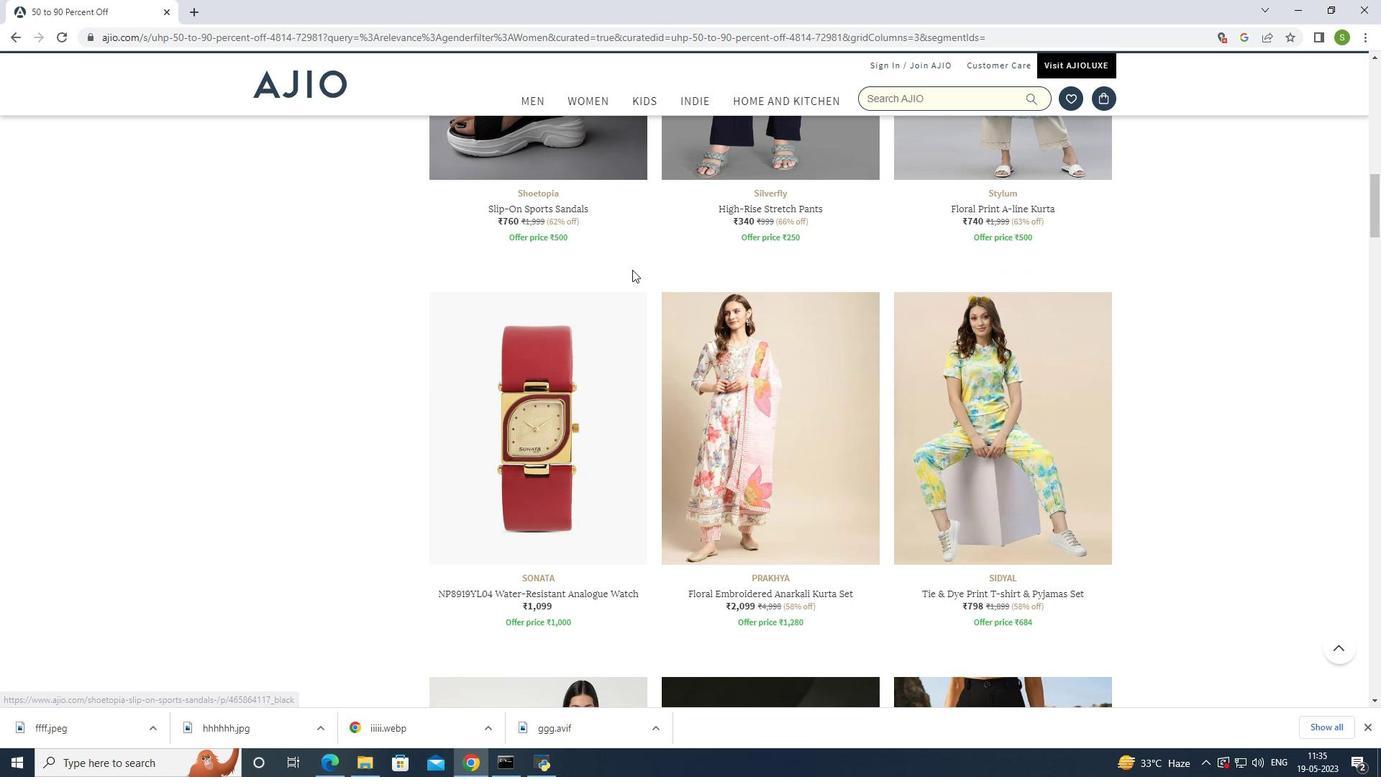 
Action: Mouse scrolled (632, 268) with delta (0, 0)
Screenshot: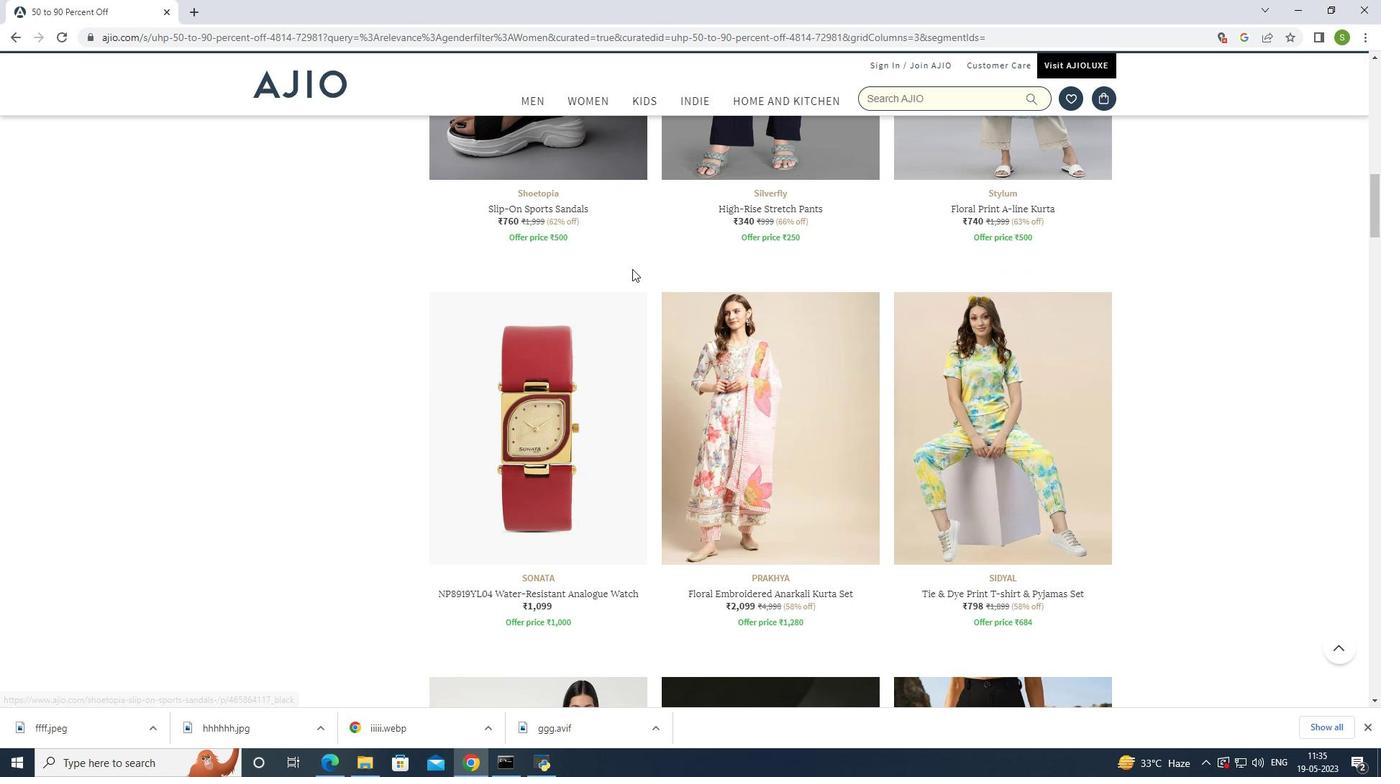 
Action: Mouse moved to (632, 264)
Screenshot: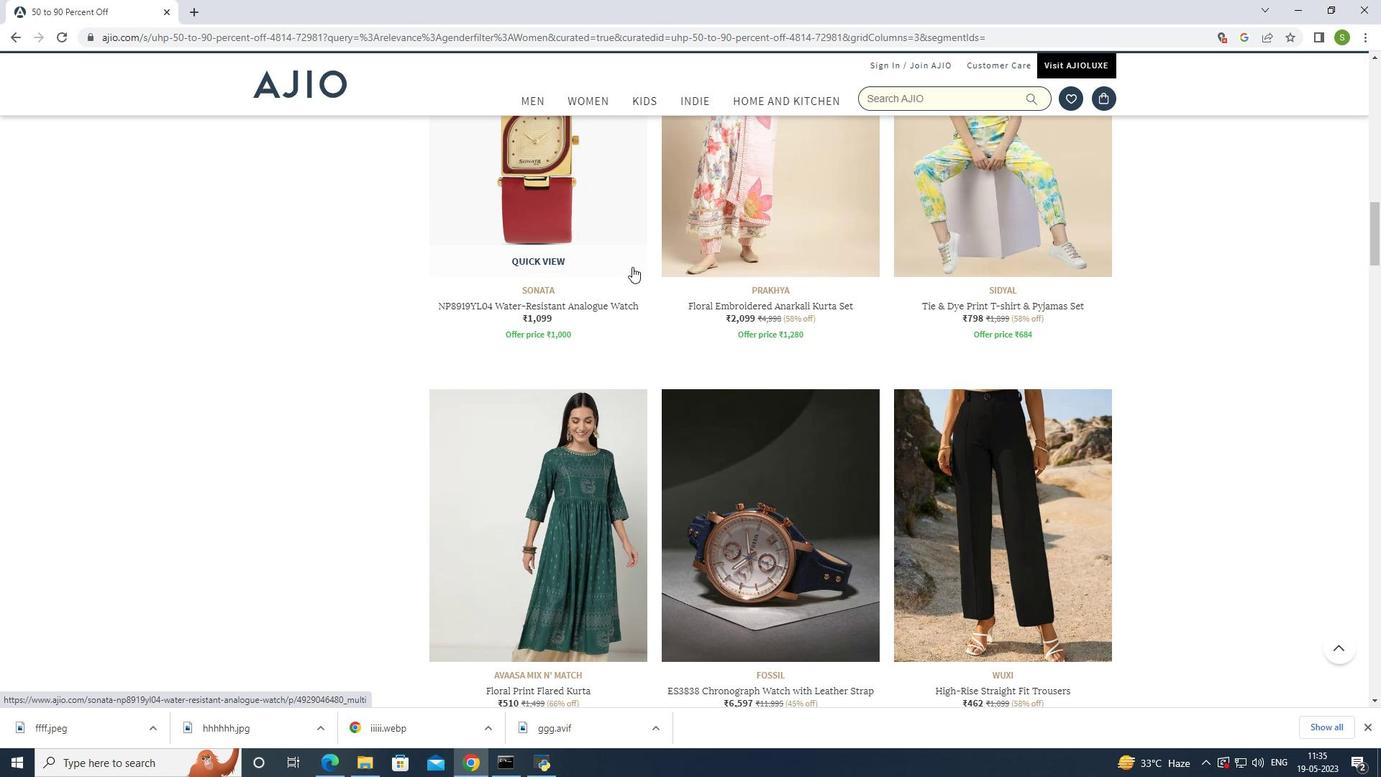 
Action: Mouse scrolled (632, 265) with delta (0, 0)
Screenshot: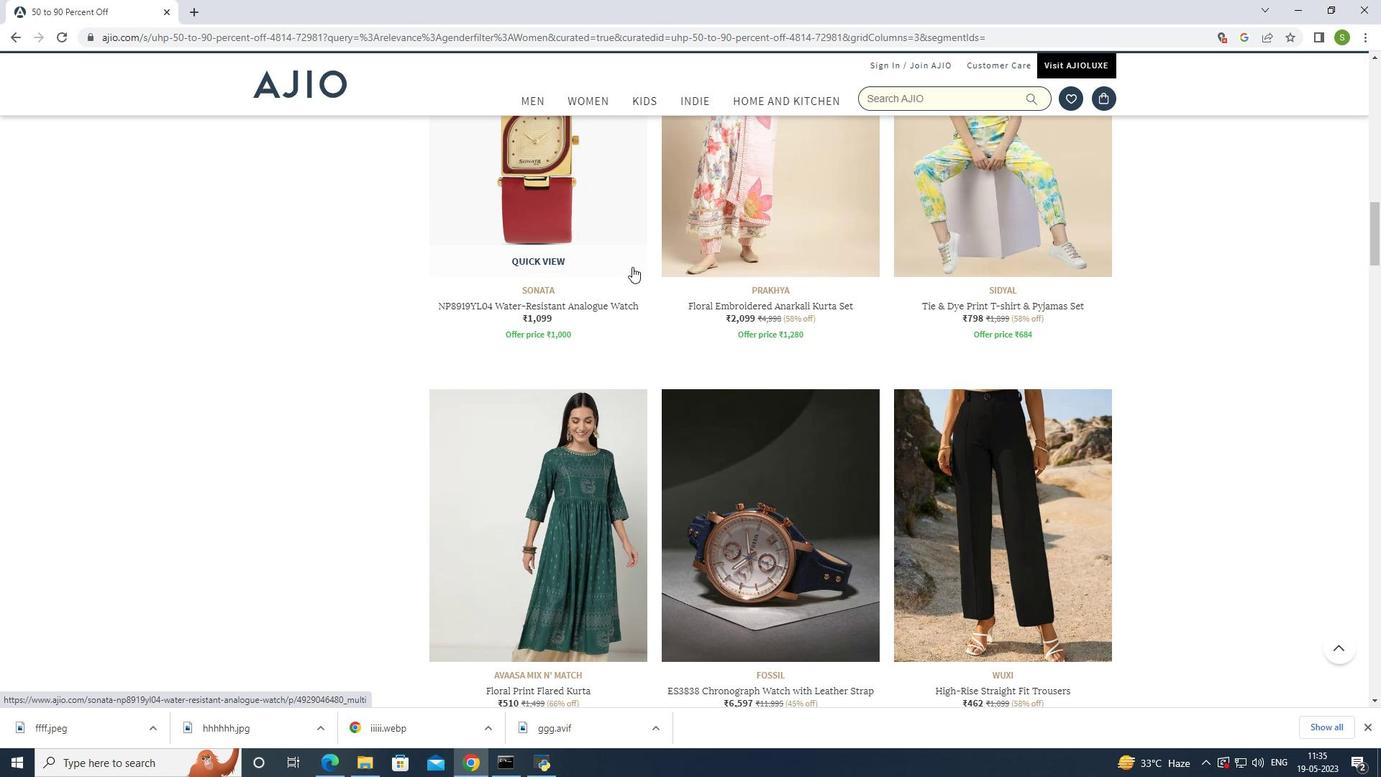 
Action: Mouse moved to (632, 264)
Screenshot: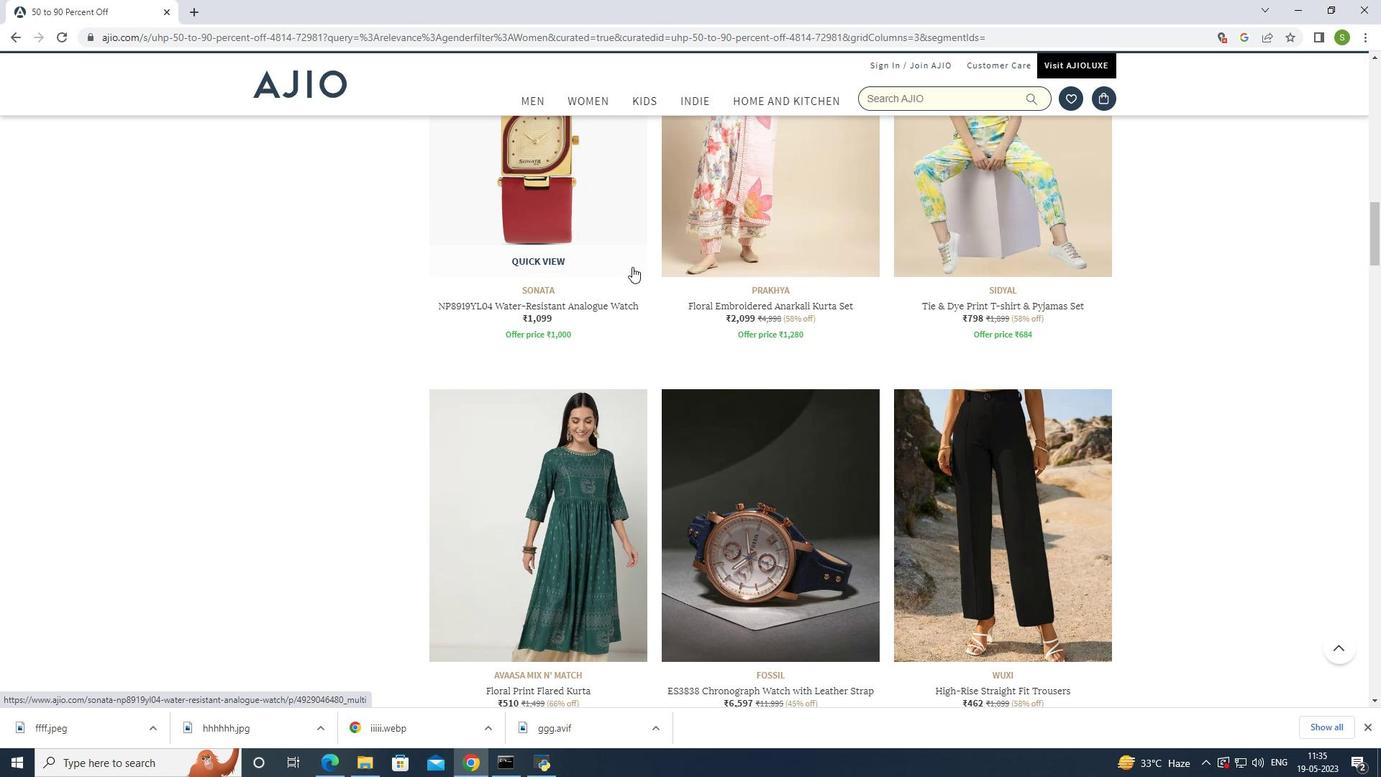 
Action: Mouse scrolled (632, 265) with delta (0, 0)
Screenshot: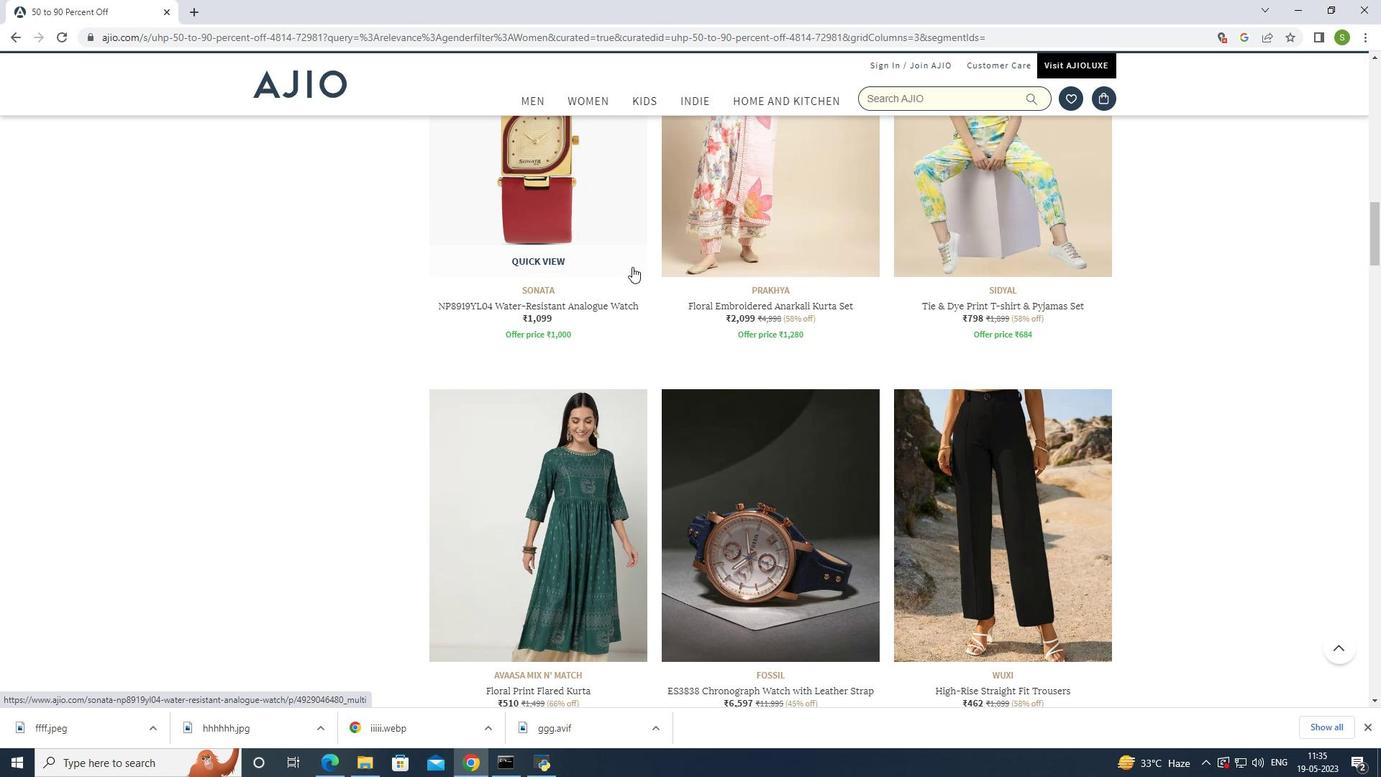 
Action: Mouse scrolled (632, 265) with delta (0, 0)
Screenshot: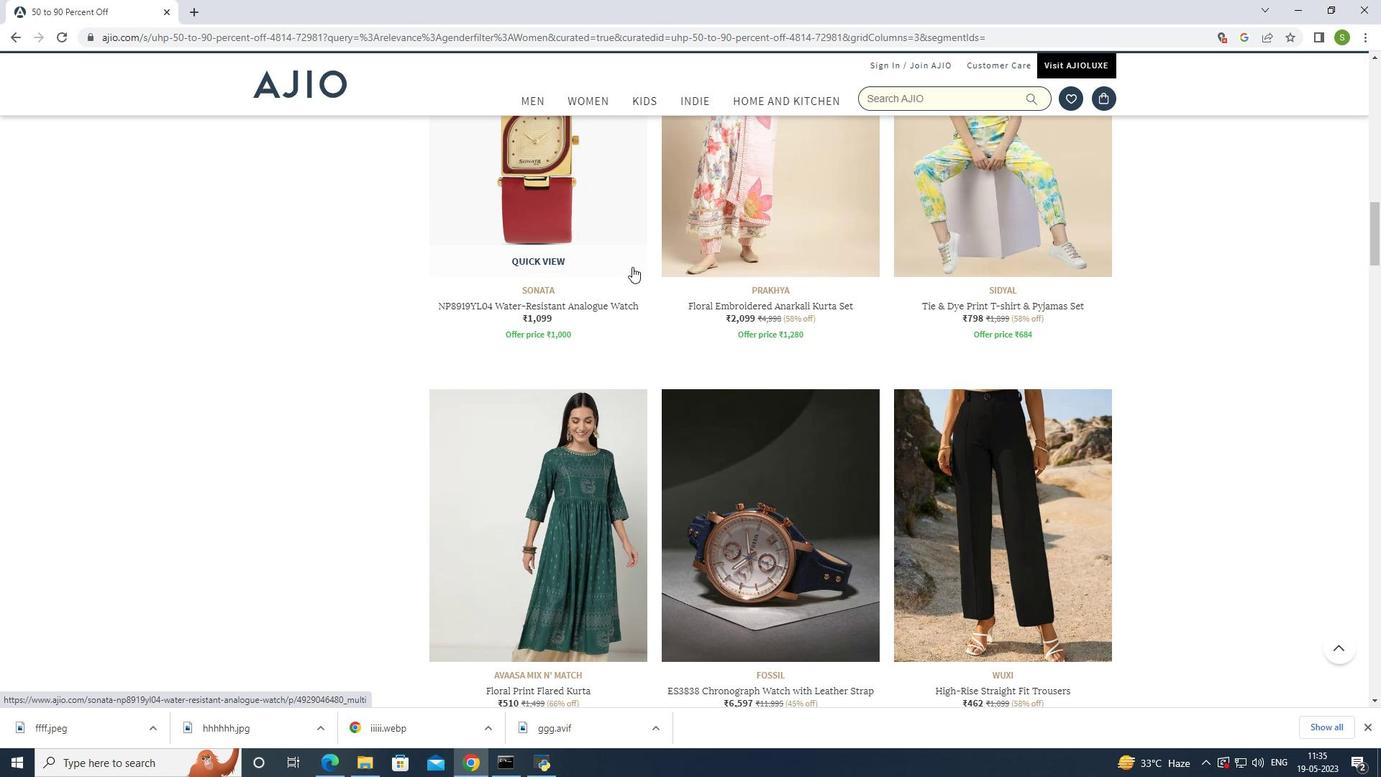 
Action: Mouse scrolled (632, 265) with delta (0, 0)
Screenshot: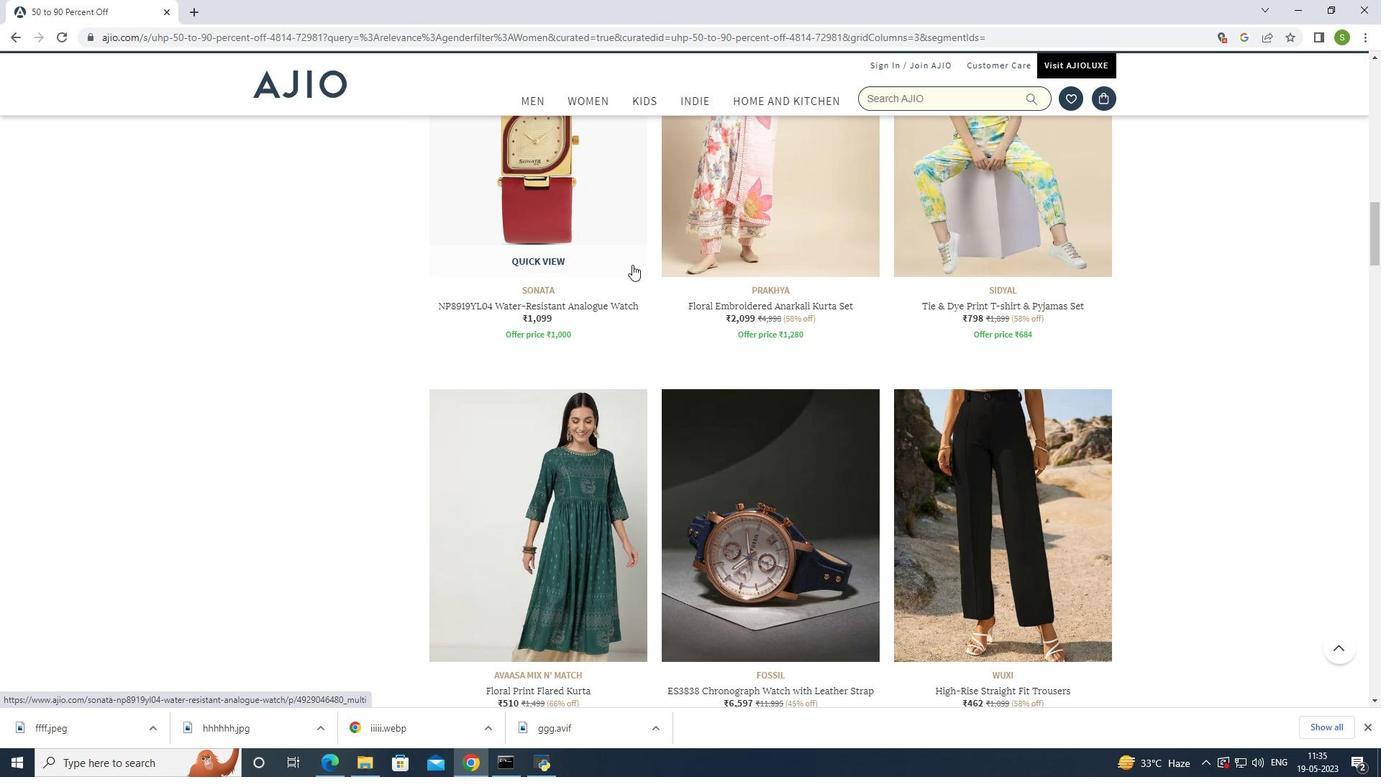 
Action: Mouse moved to (1041, 347)
Screenshot: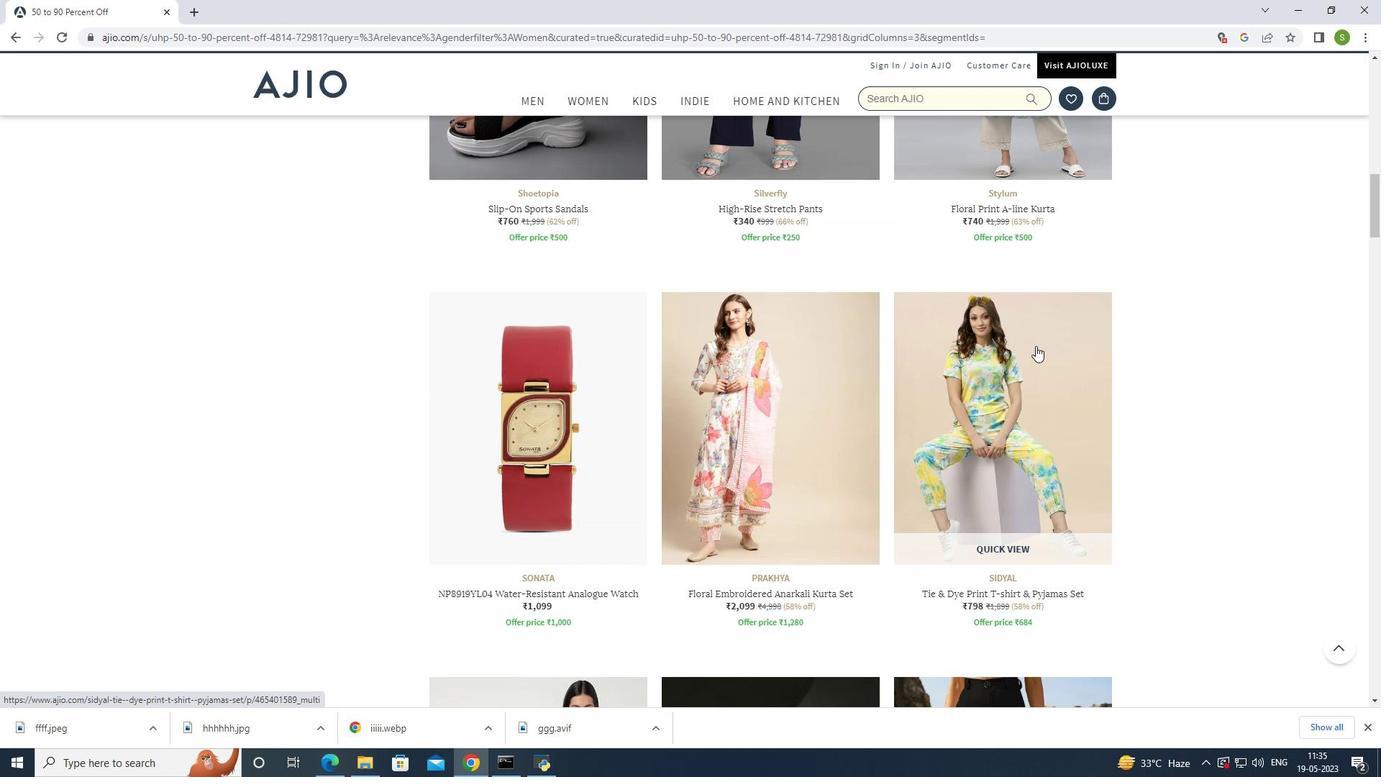 
Action: Mouse pressed left at (1041, 347)
Screenshot: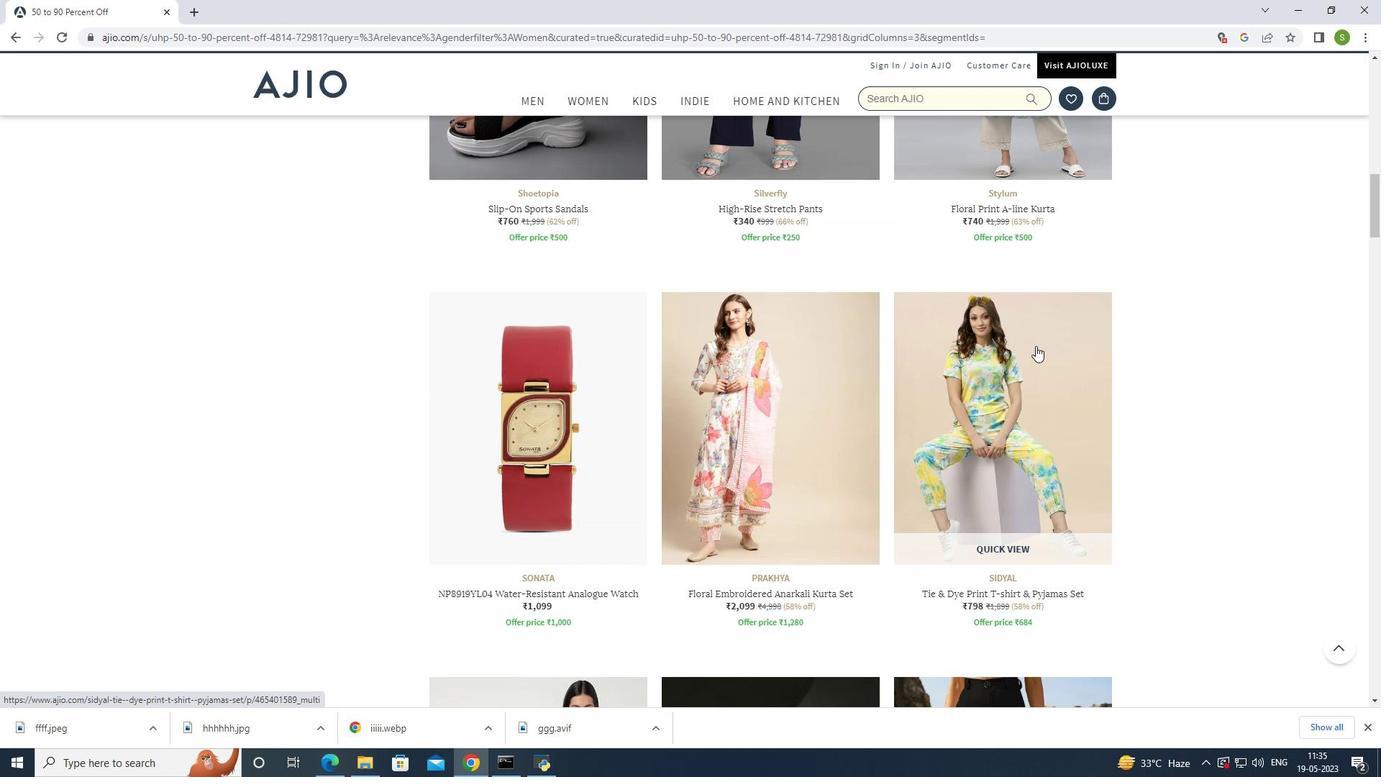 
Action: Mouse moved to (921, 302)
Screenshot: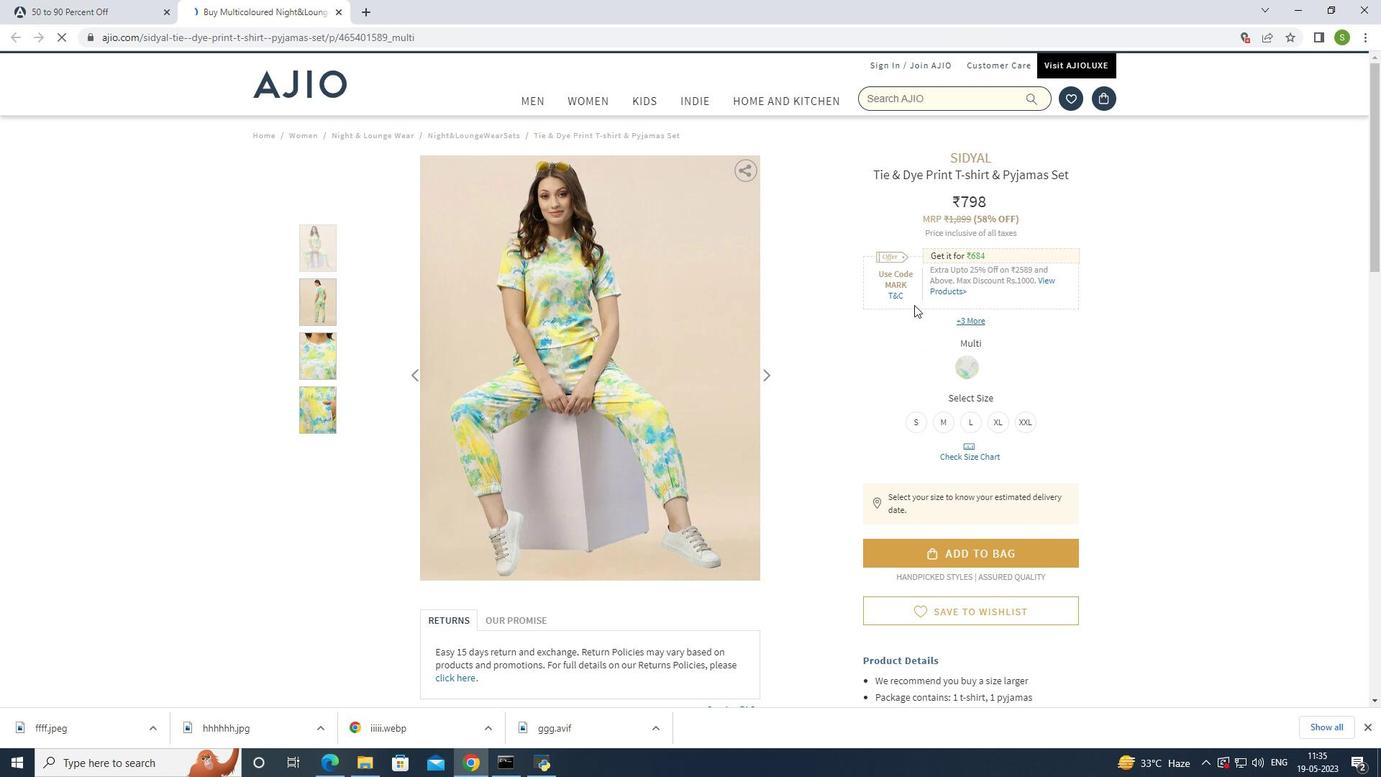 
Action: Mouse scrolled (921, 301) with delta (0, 0)
Screenshot: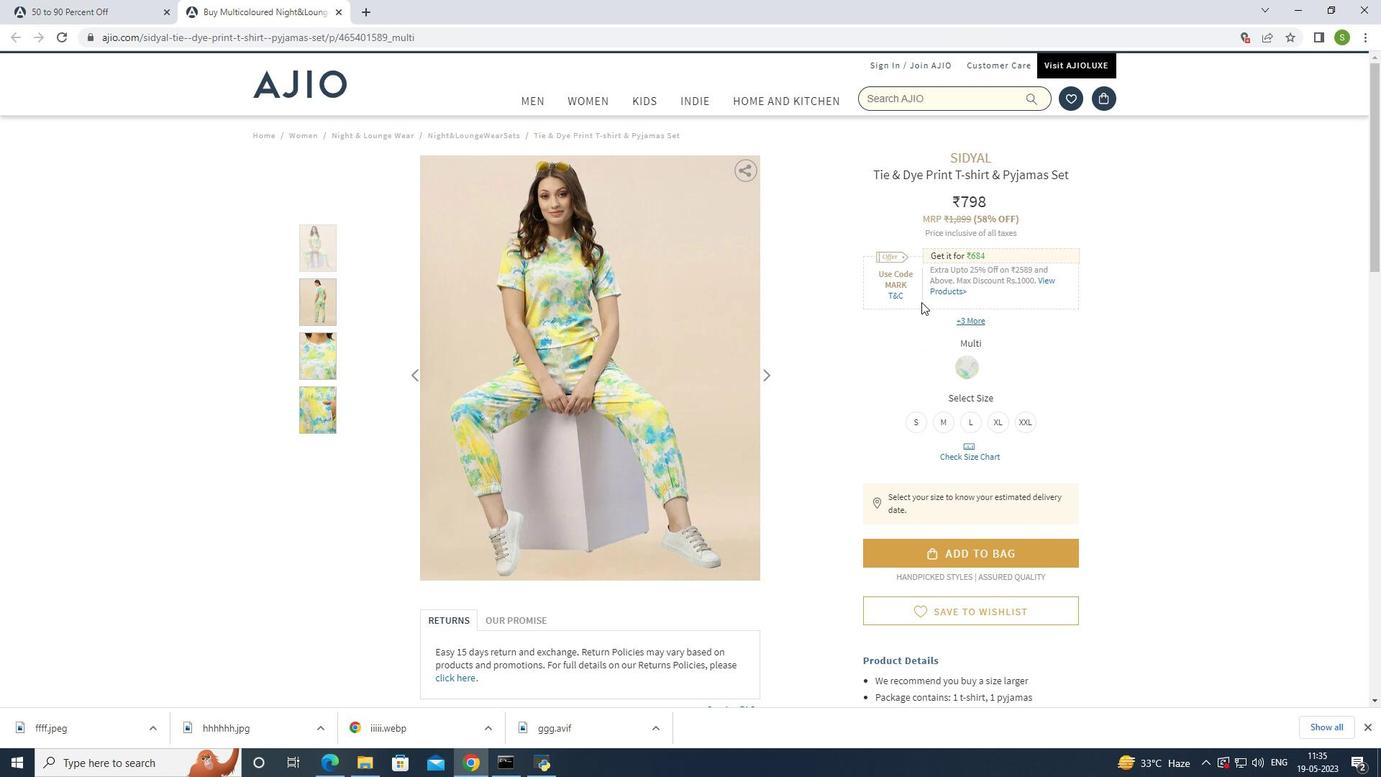 
Action: Mouse scrolled (921, 302) with delta (0, 0)
Screenshot: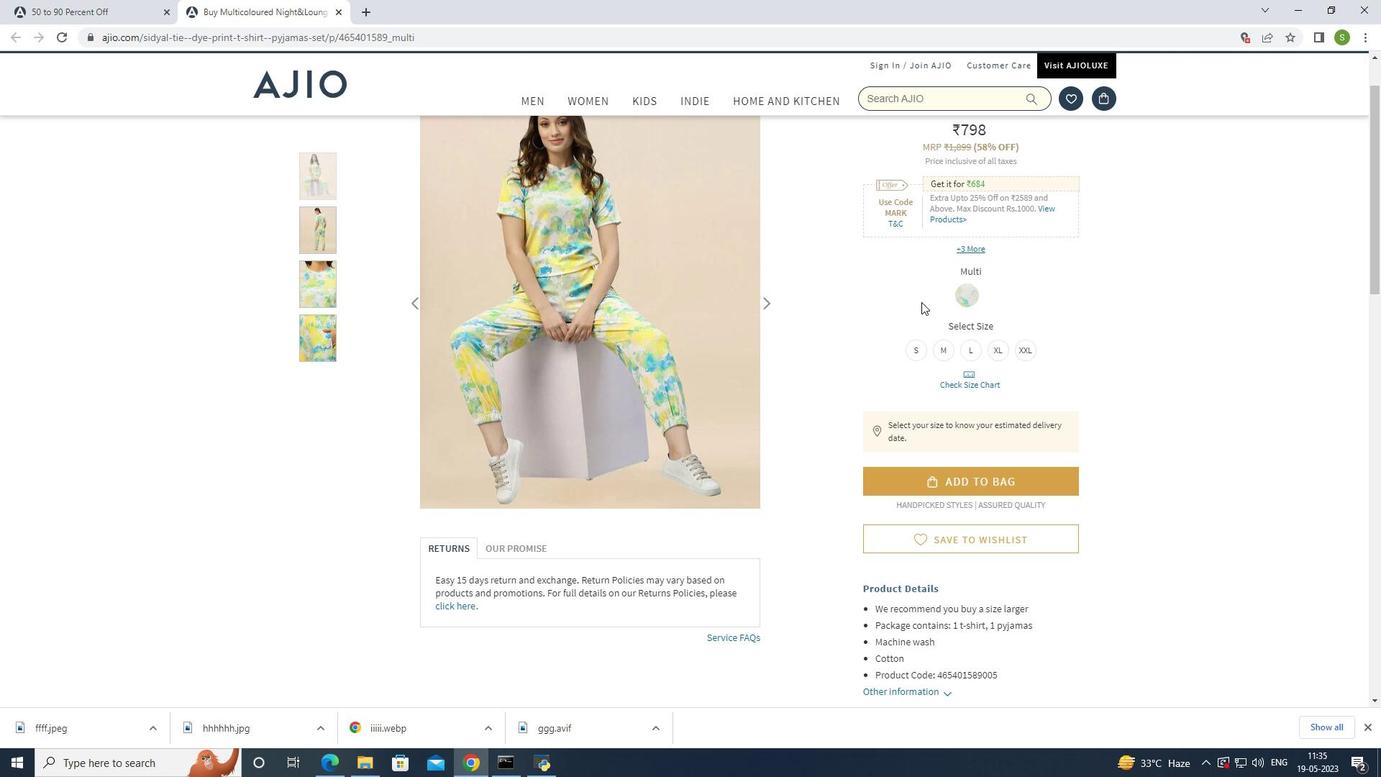 
Action: Mouse moved to (869, 326)
Screenshot: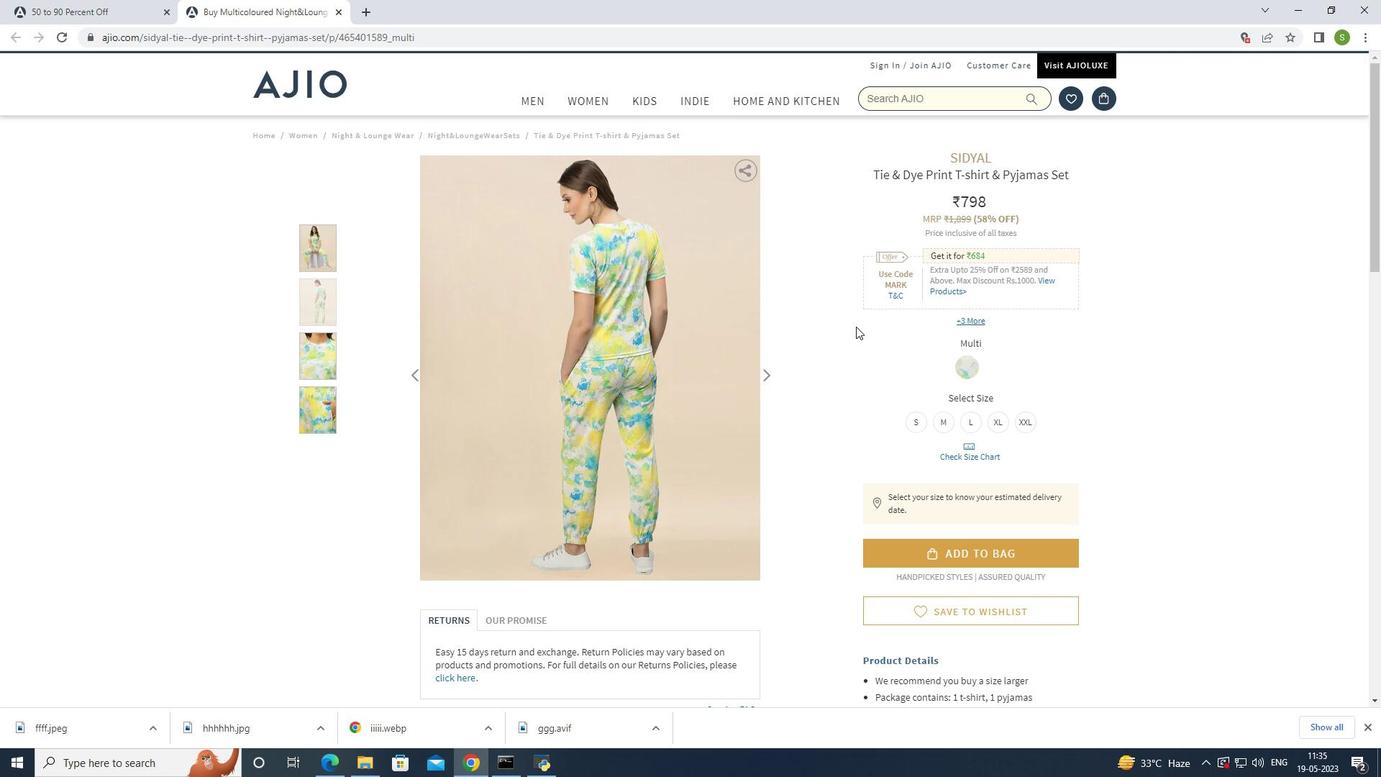 
Action: Mouse scrolled (869, 325) with delta (0, 0)
Screenshot: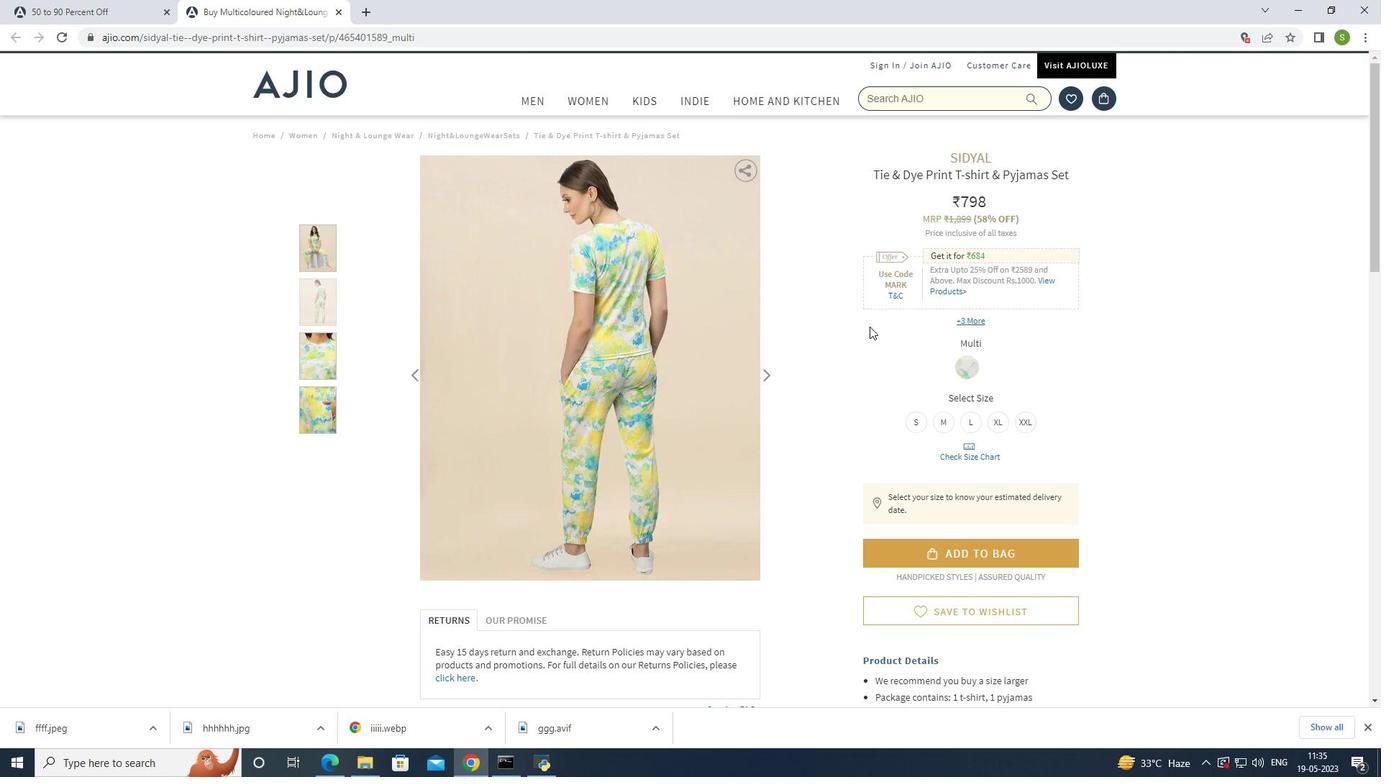 
Action: Mouse scrolled (869, 325) with delta (0, 0)
Screenshot: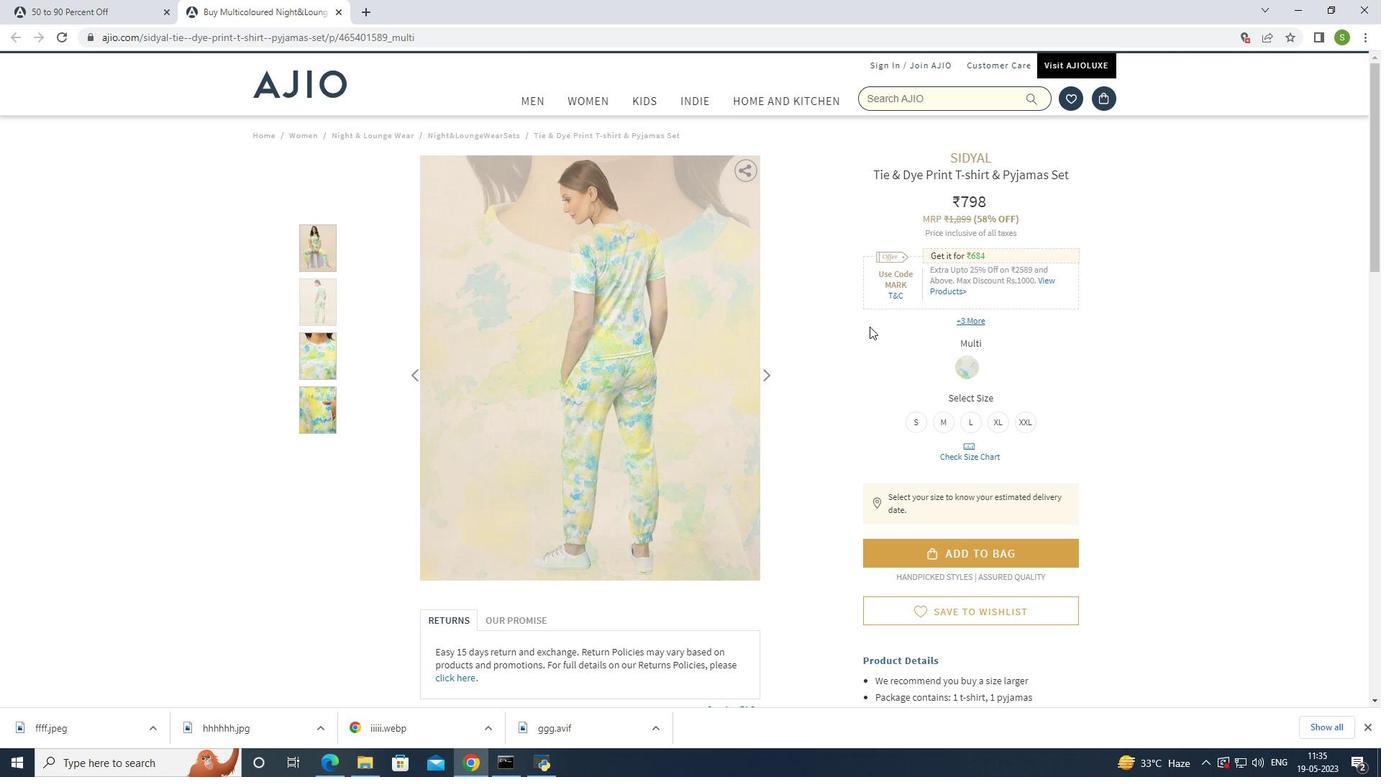 
Action: Mouse scrolled (869, 325) with delta (0, 0)
Screenshot: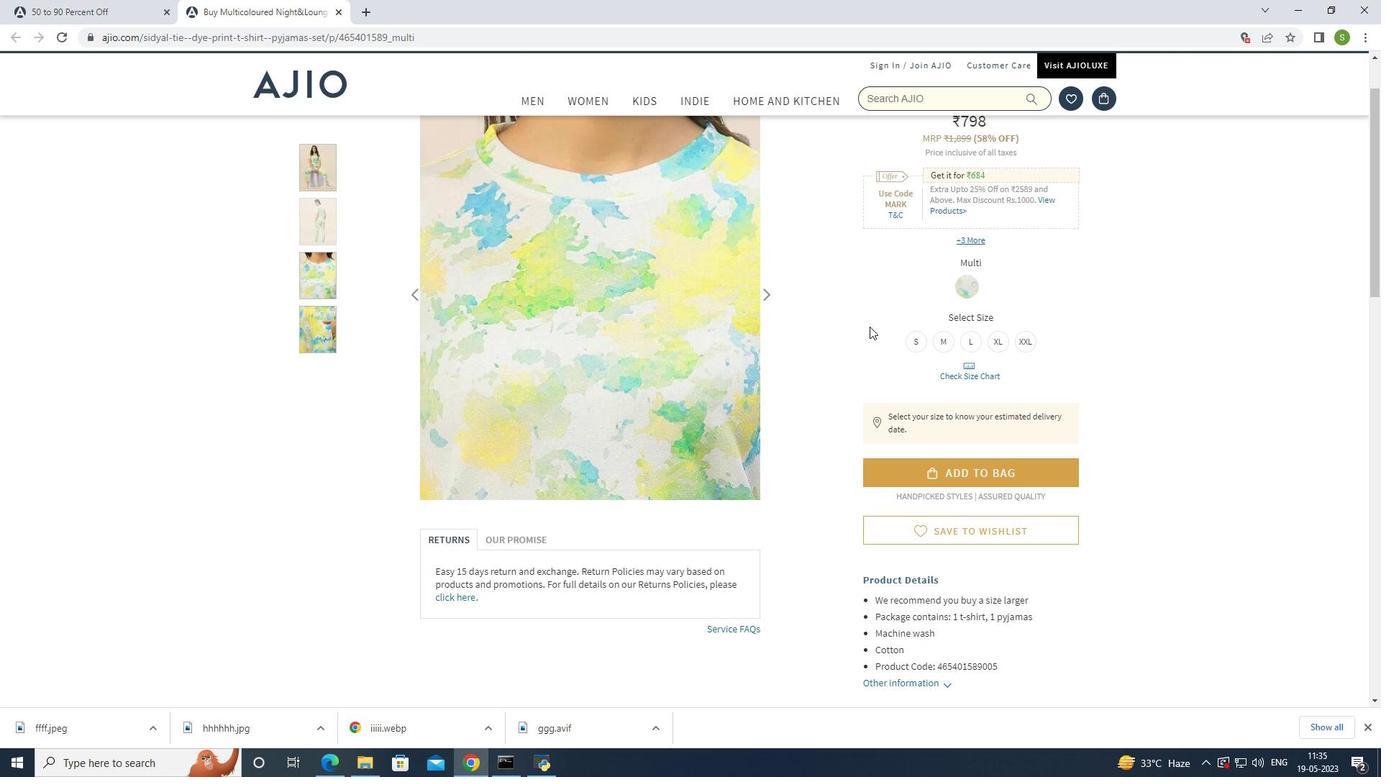 
Action: Mouse scrolled (869, 325) with delta (0, 0)
Screenshot: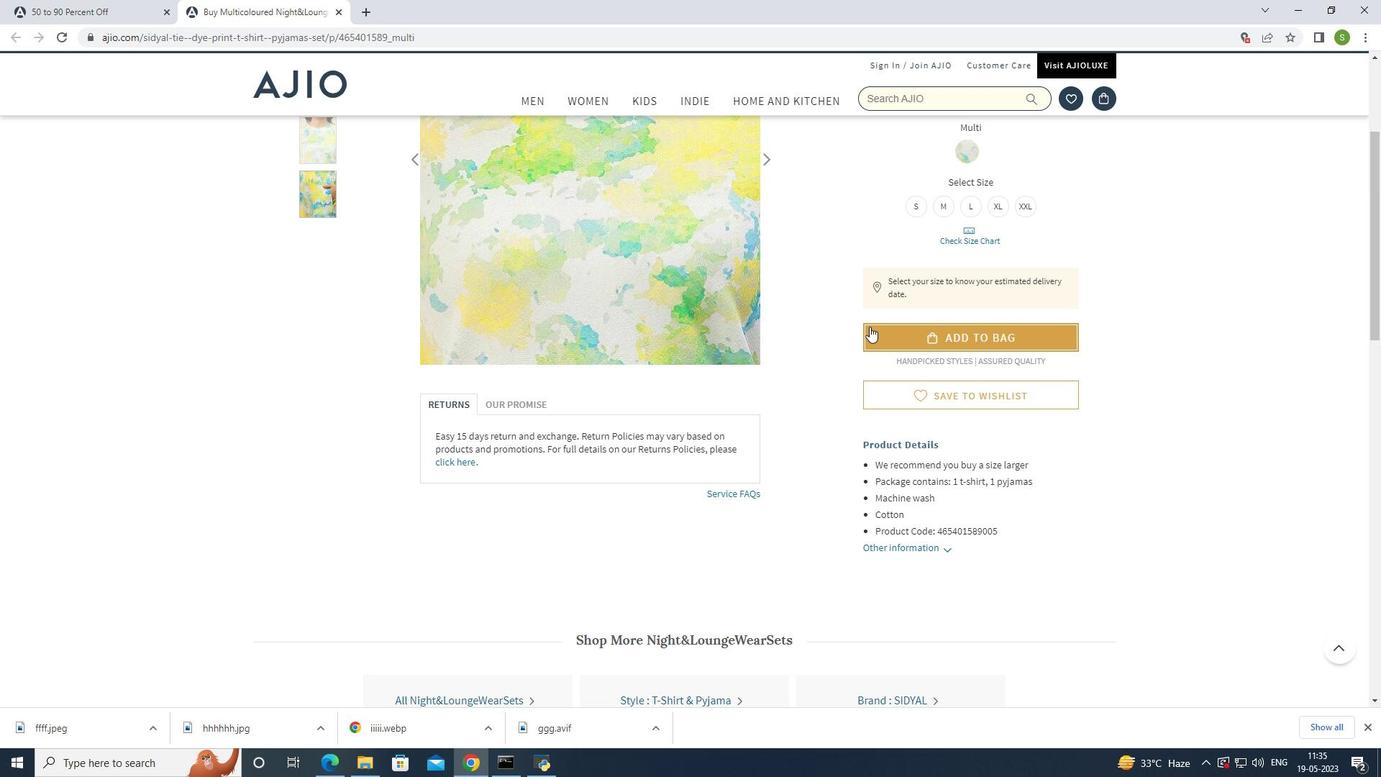 
Action: Mouse scrolled (869, 325) with delta (0, 0)
Screenshot: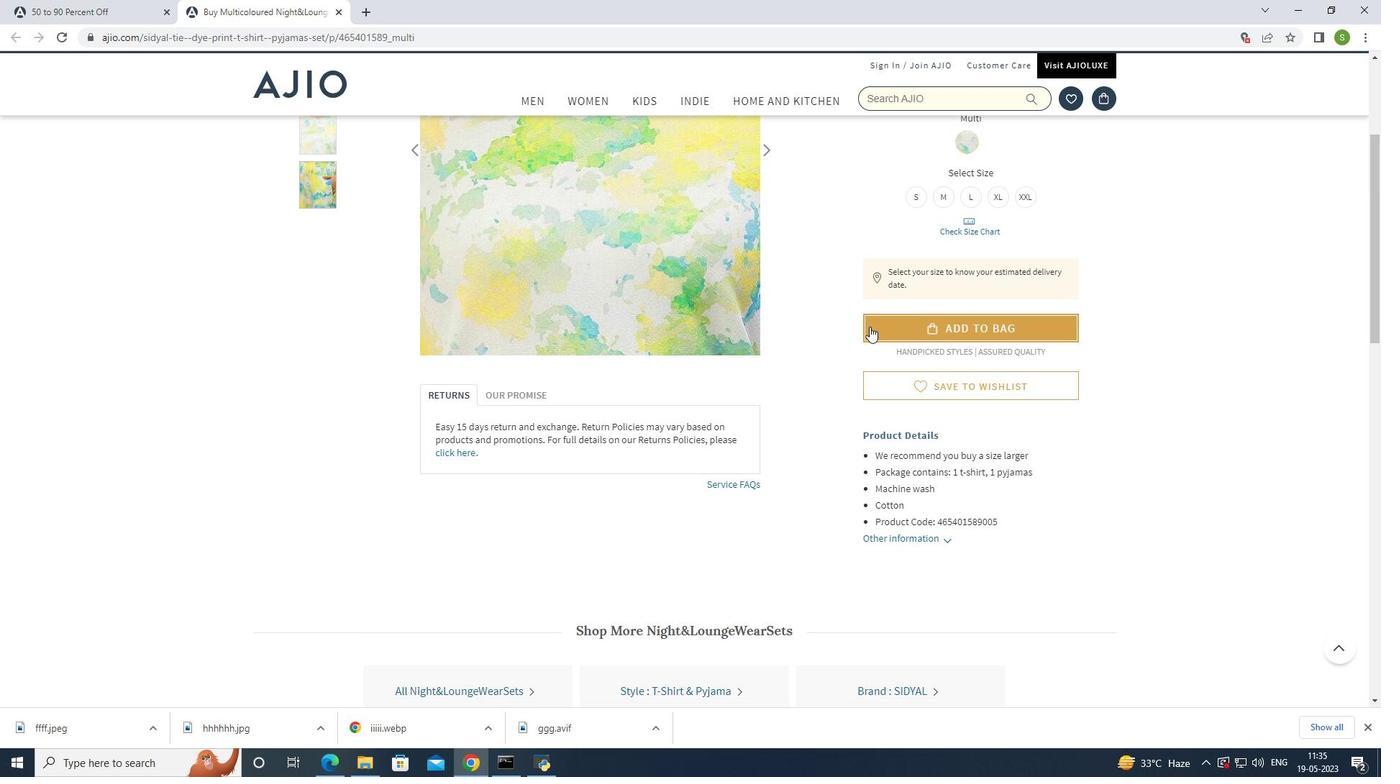
Action: Mouse scrolled (869, 325) with delta (0, 0)
Screenshot: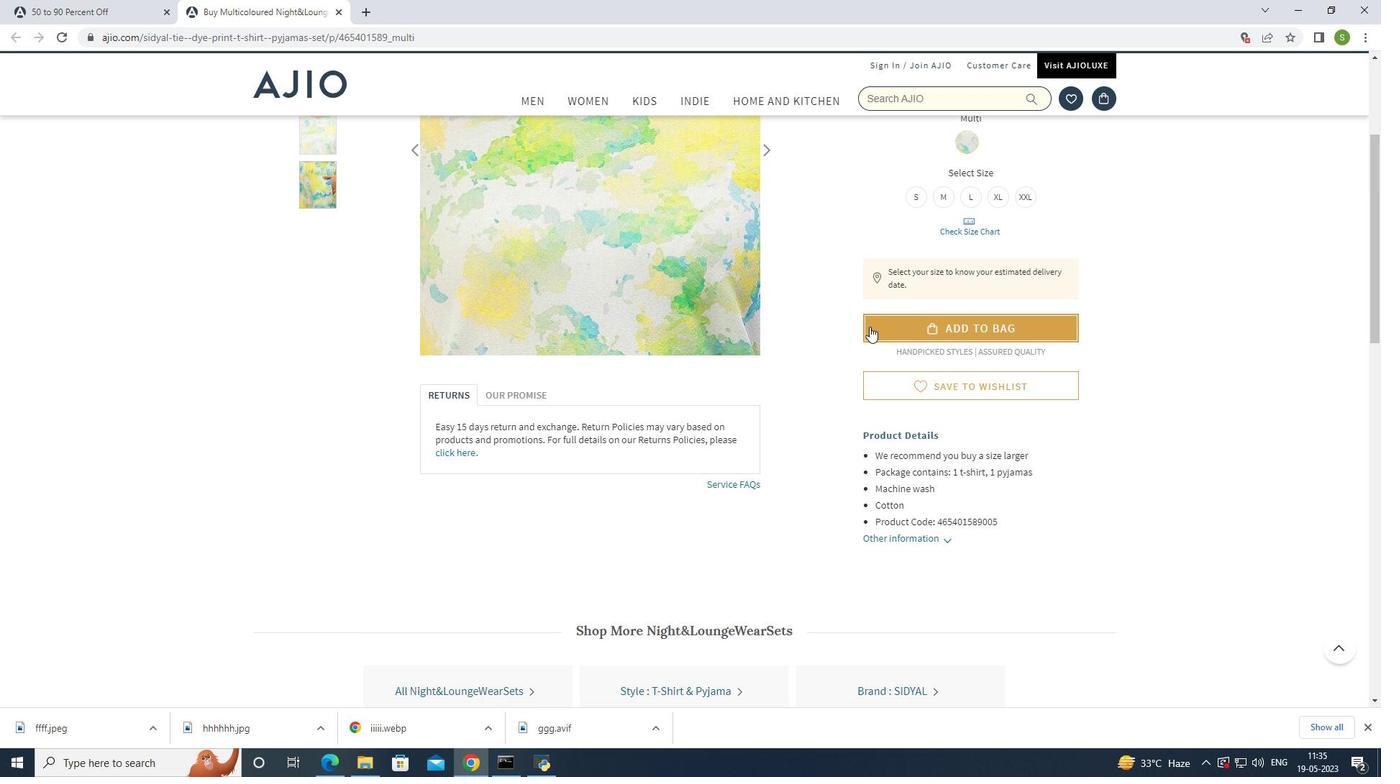
Action: Mouse scrolled (869, 325) with delta (0, 0)
Screenshot: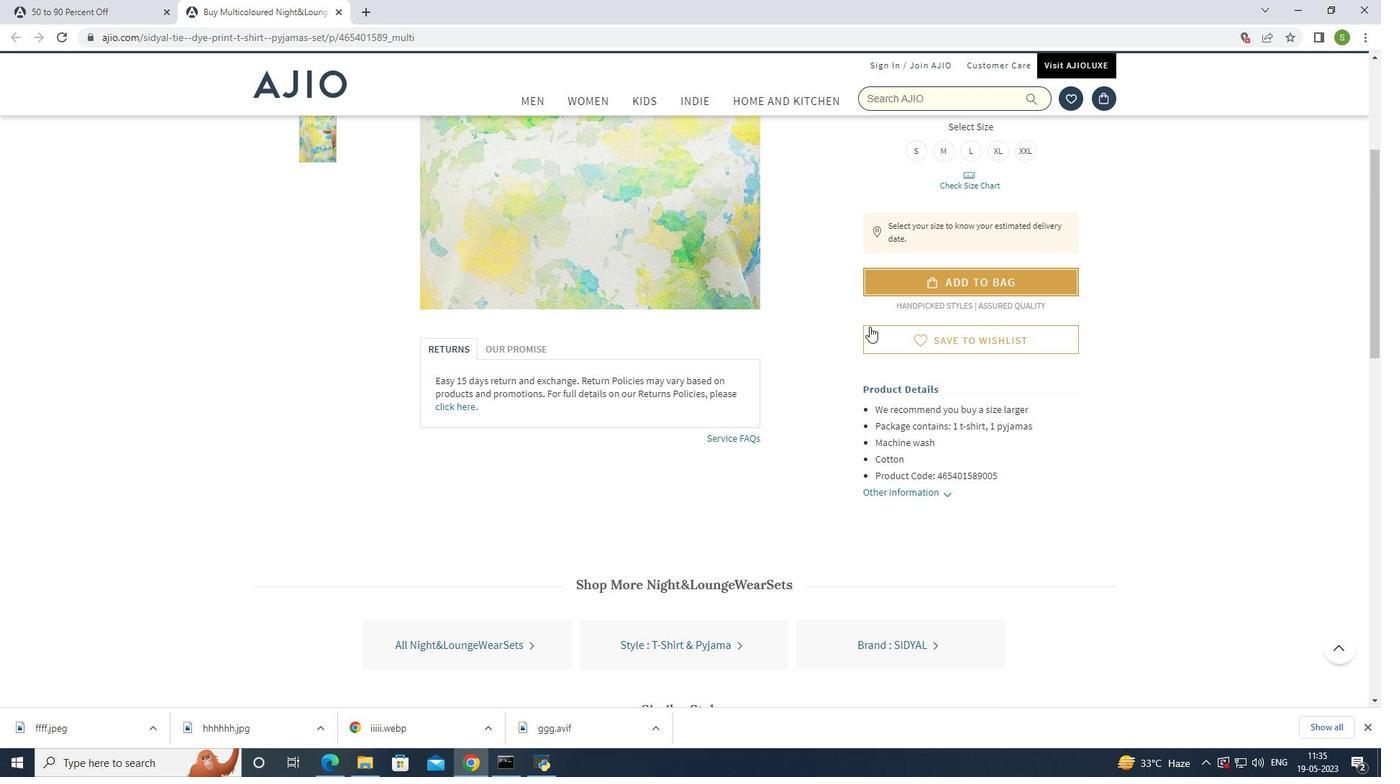 
Action: Mouse moved to (870, 326)
Screenshot: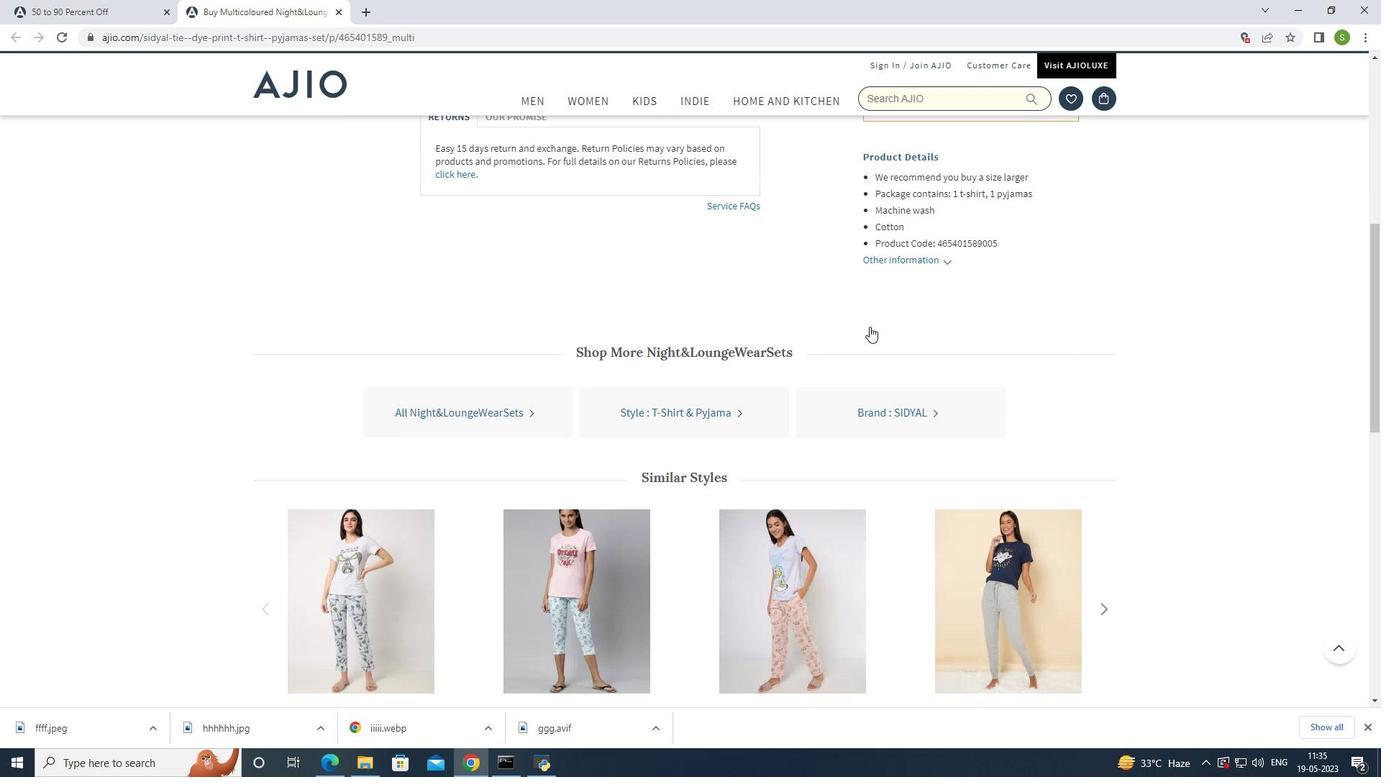 
Action: Mouse scrolled (870, 325) with delta (0, 0)
Screenshot: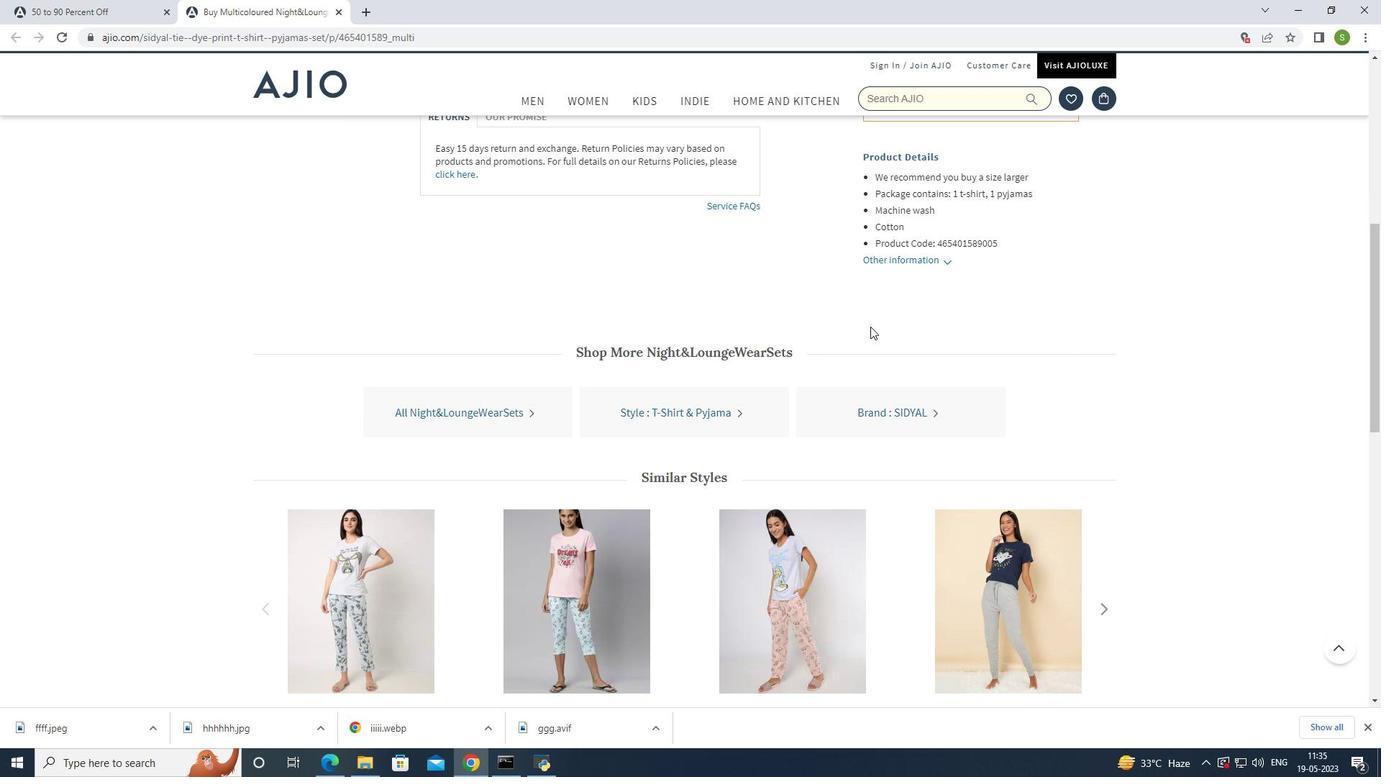 
Action: Mouse scrolled (870, 325) with delta (0, 0)
Screenshot: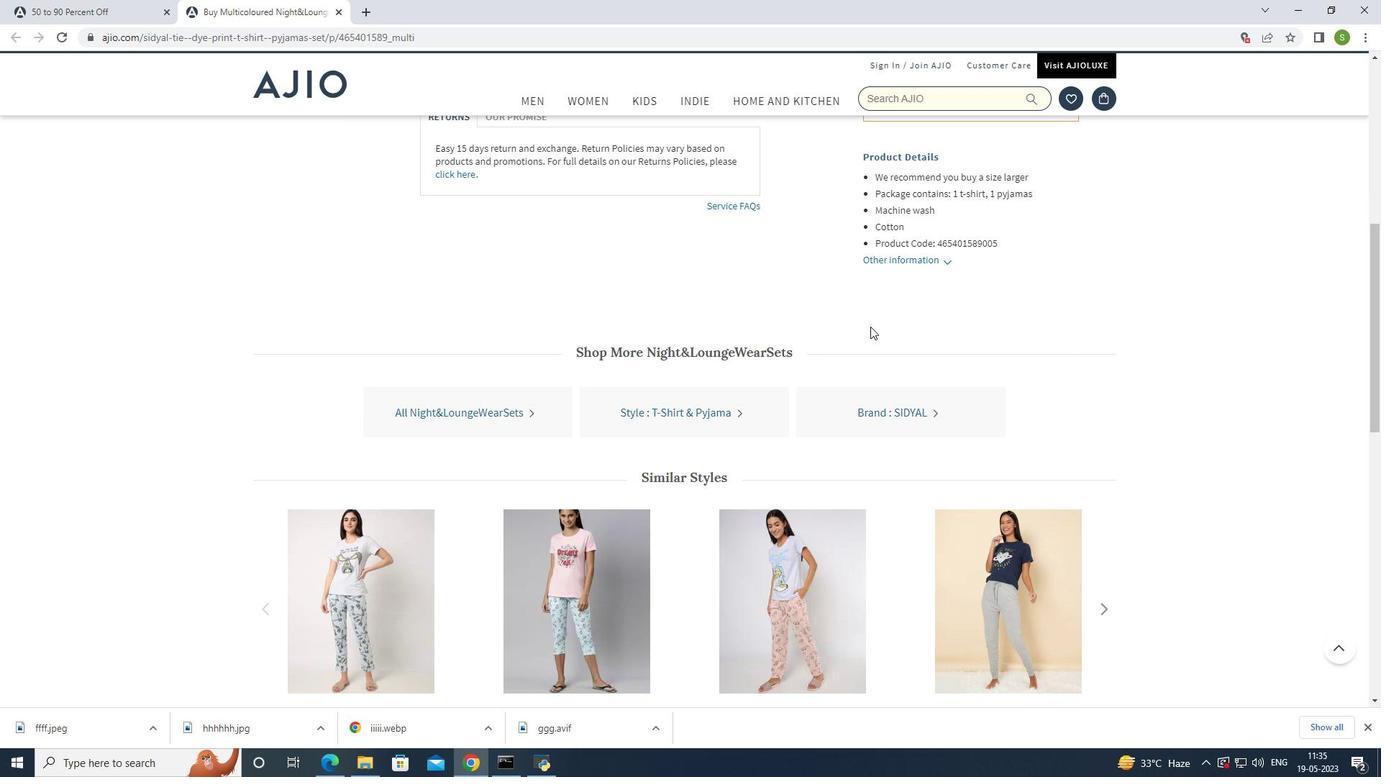 
Action: Mouse scrolled (870, 325) with delta (0, 0)
Screenshot: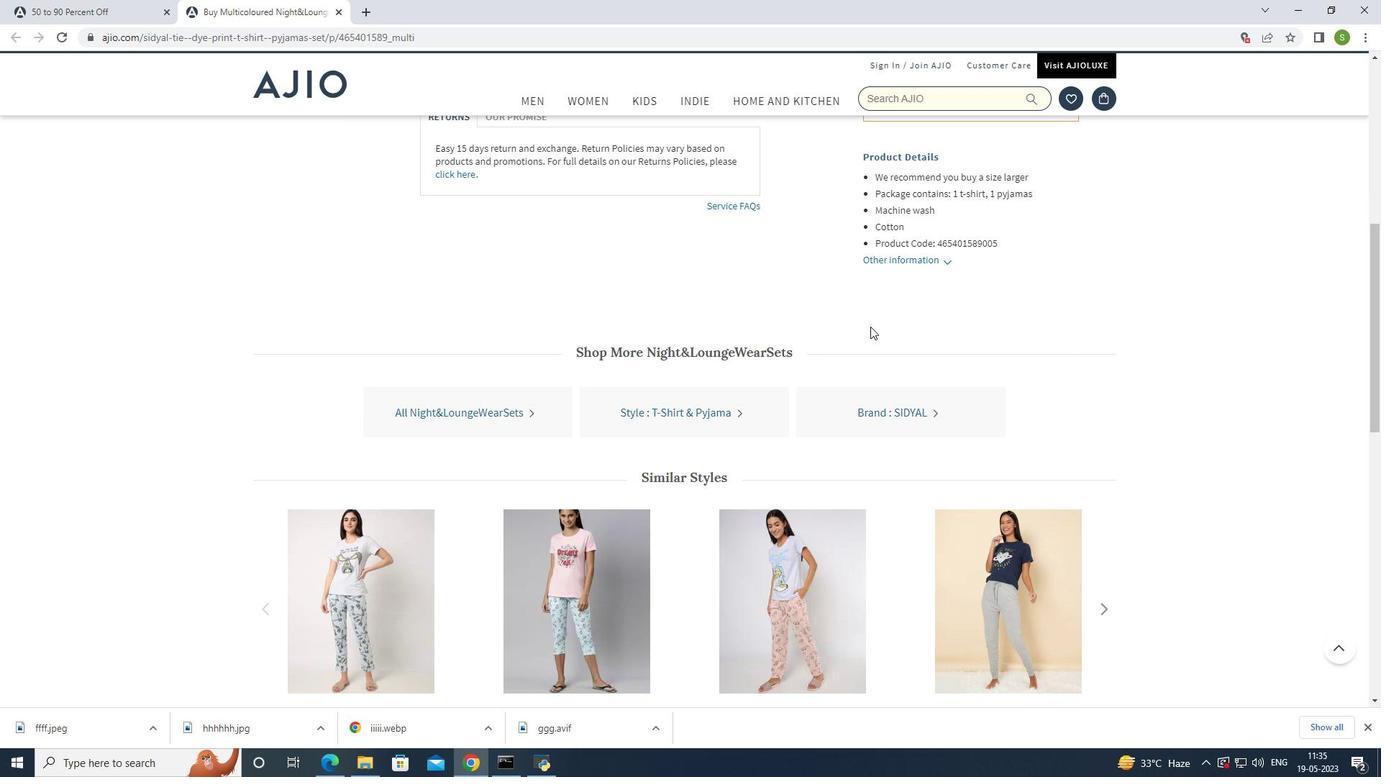 
Action: Mouse scrolled (870, 325) with delta (0, 0)
Screenshot: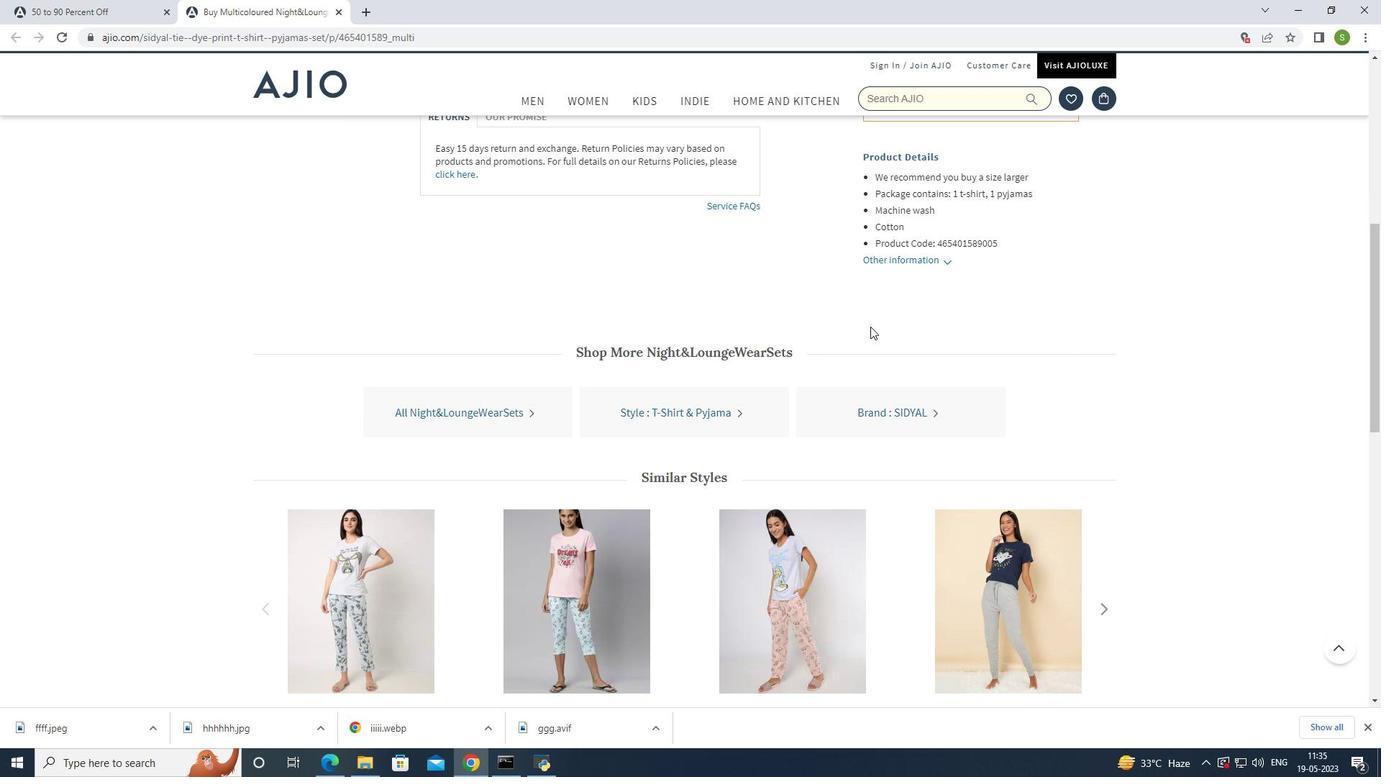 
Action: Mouse scrolled (870, 325) with delta (0, 0)
Screenshot: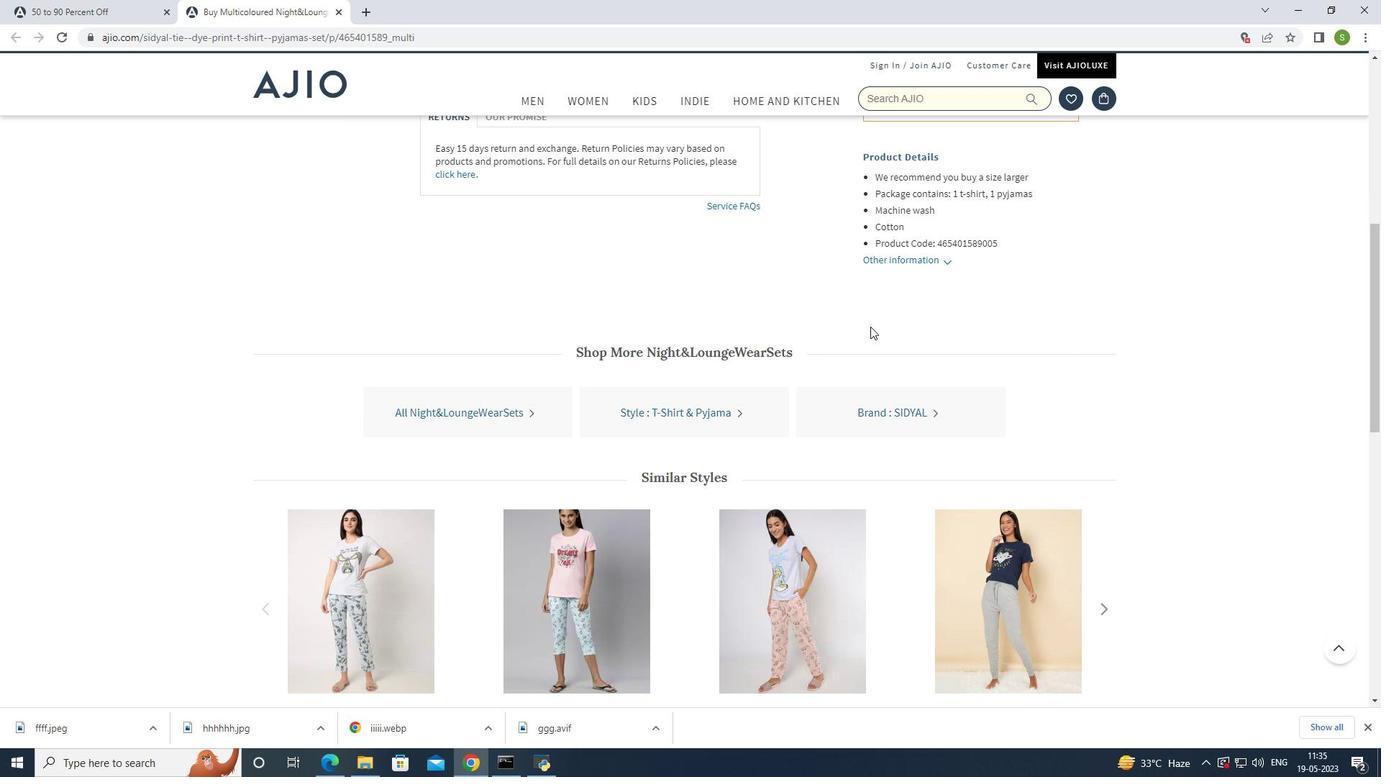 
Action: Mouse moved to (872, 325)
Screenshot: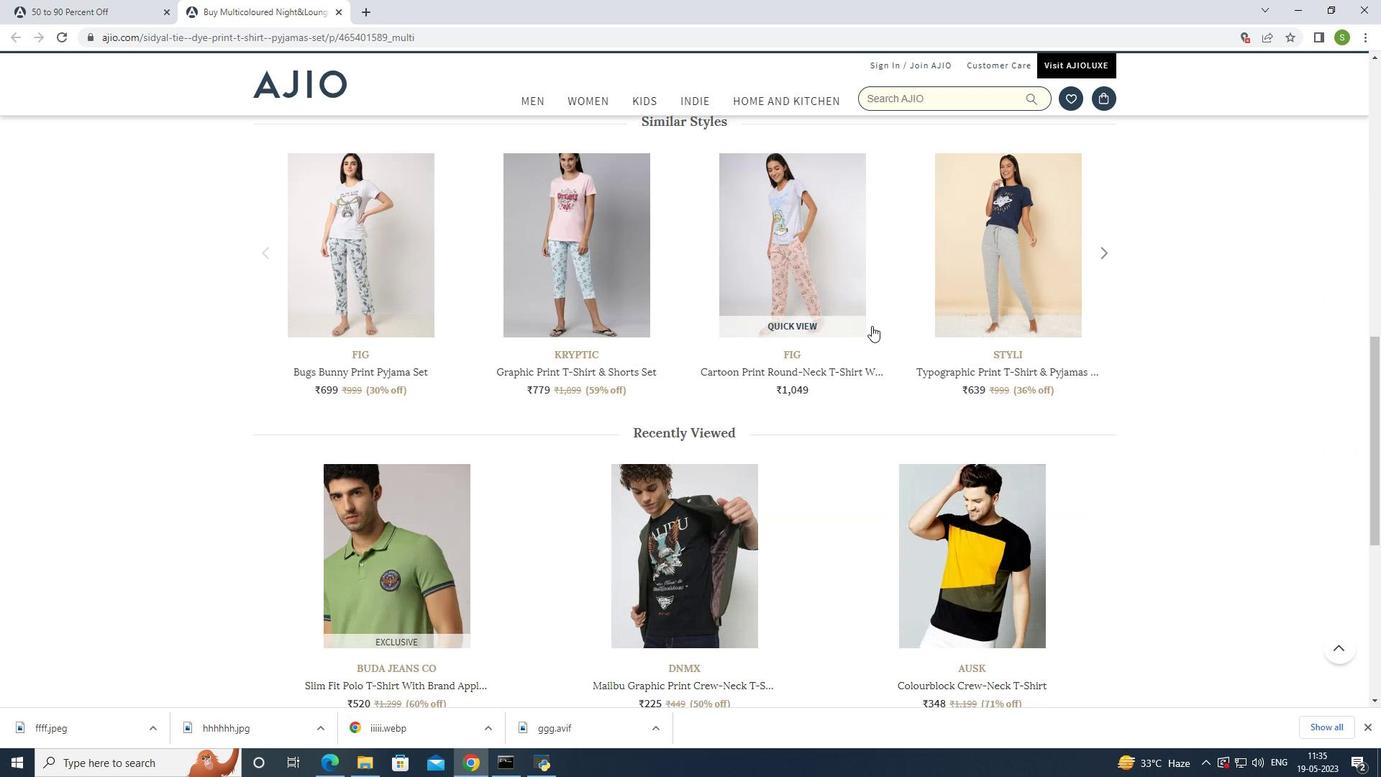 
Action: Mouse scrolled (872, 324) with delta (0, 0)
Screenshot: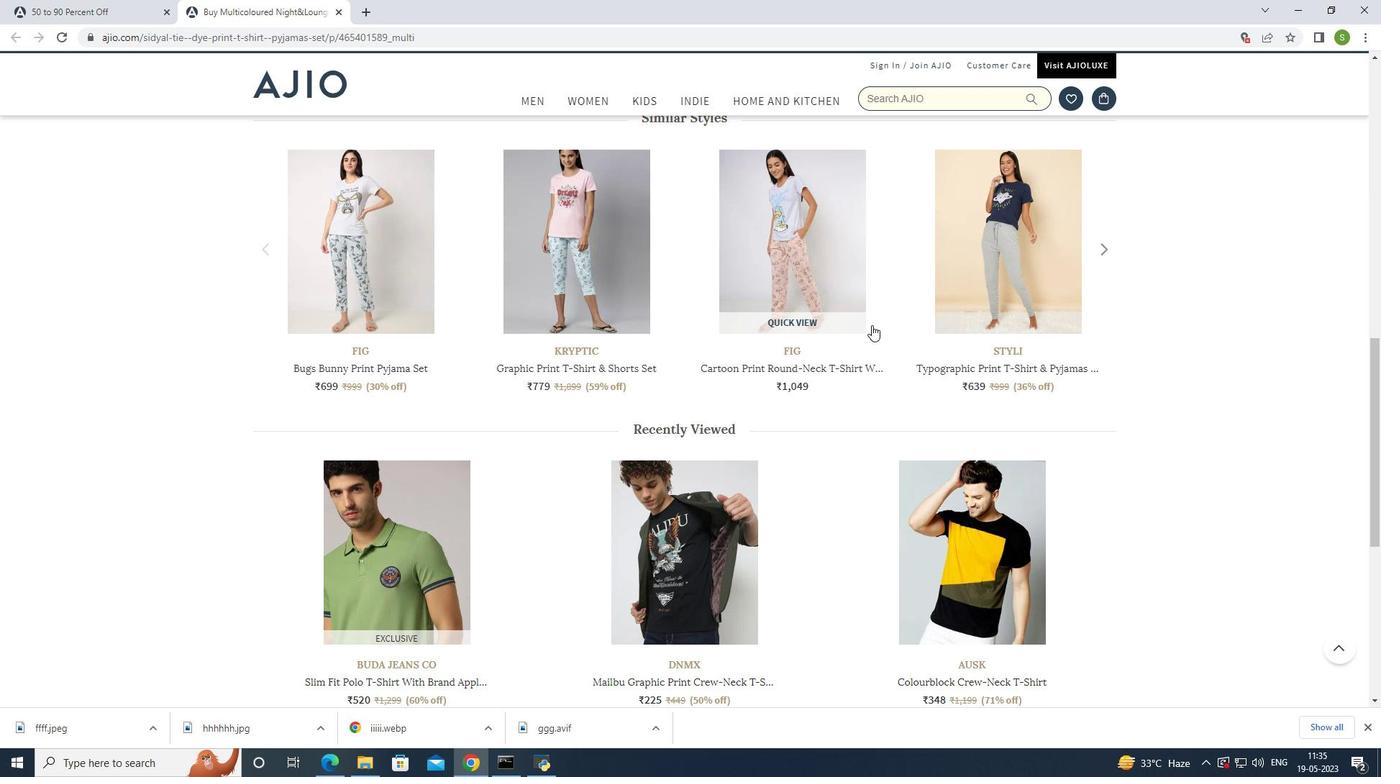 
Action: Mouse scrolled (872, 324) with delta (0, 0)
Screenshot: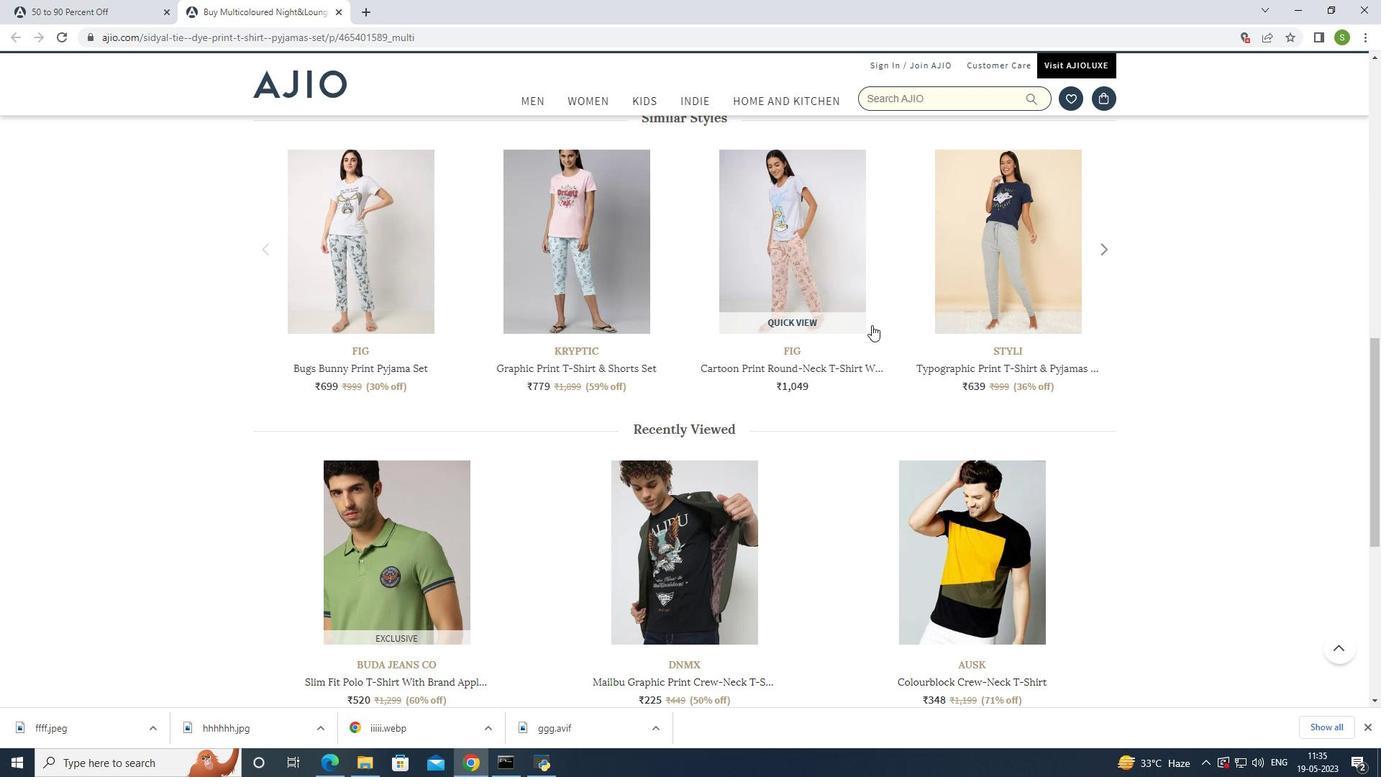 
Action: Mouse scrolled (872, 324) with delta (0, 0)
Screenshot: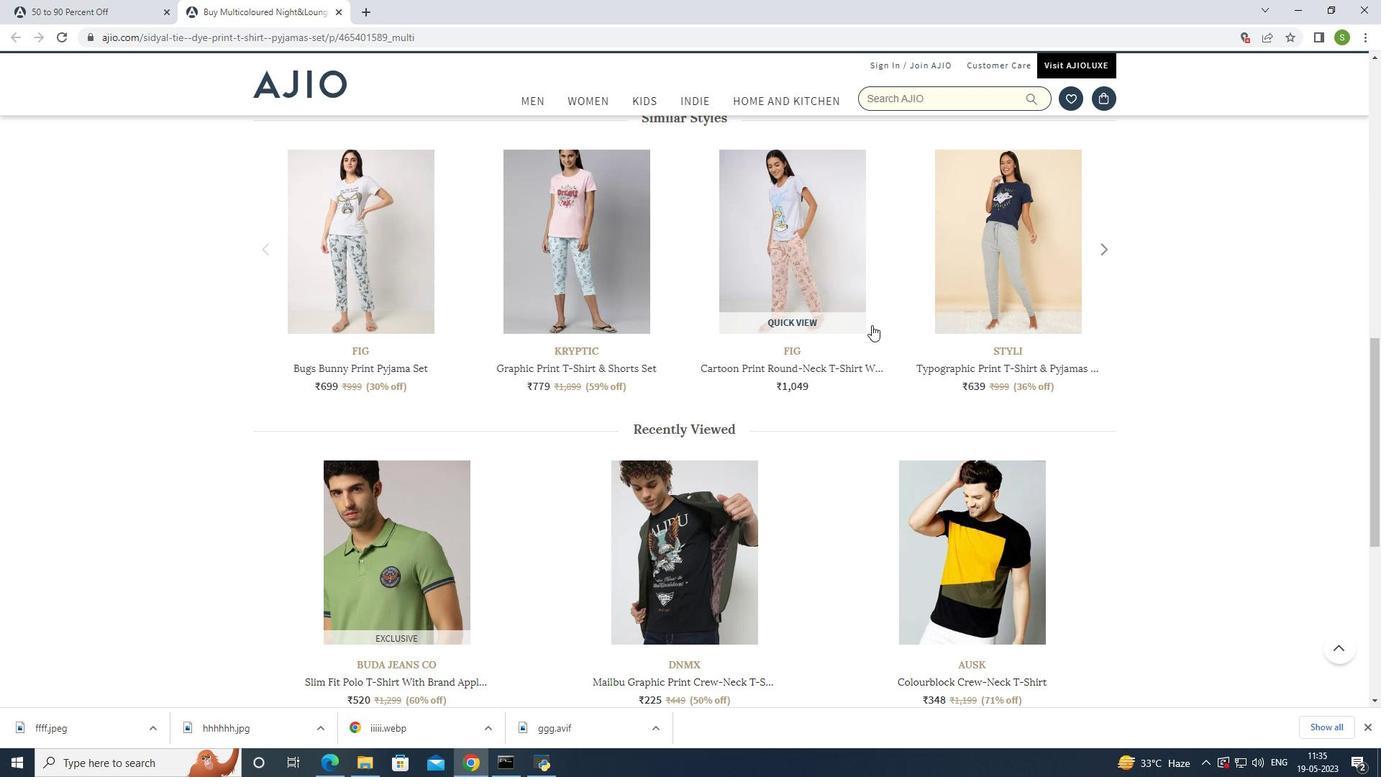 
Action: Mouse scrolled (872, 324) with delta (0, 0)
Screenshot: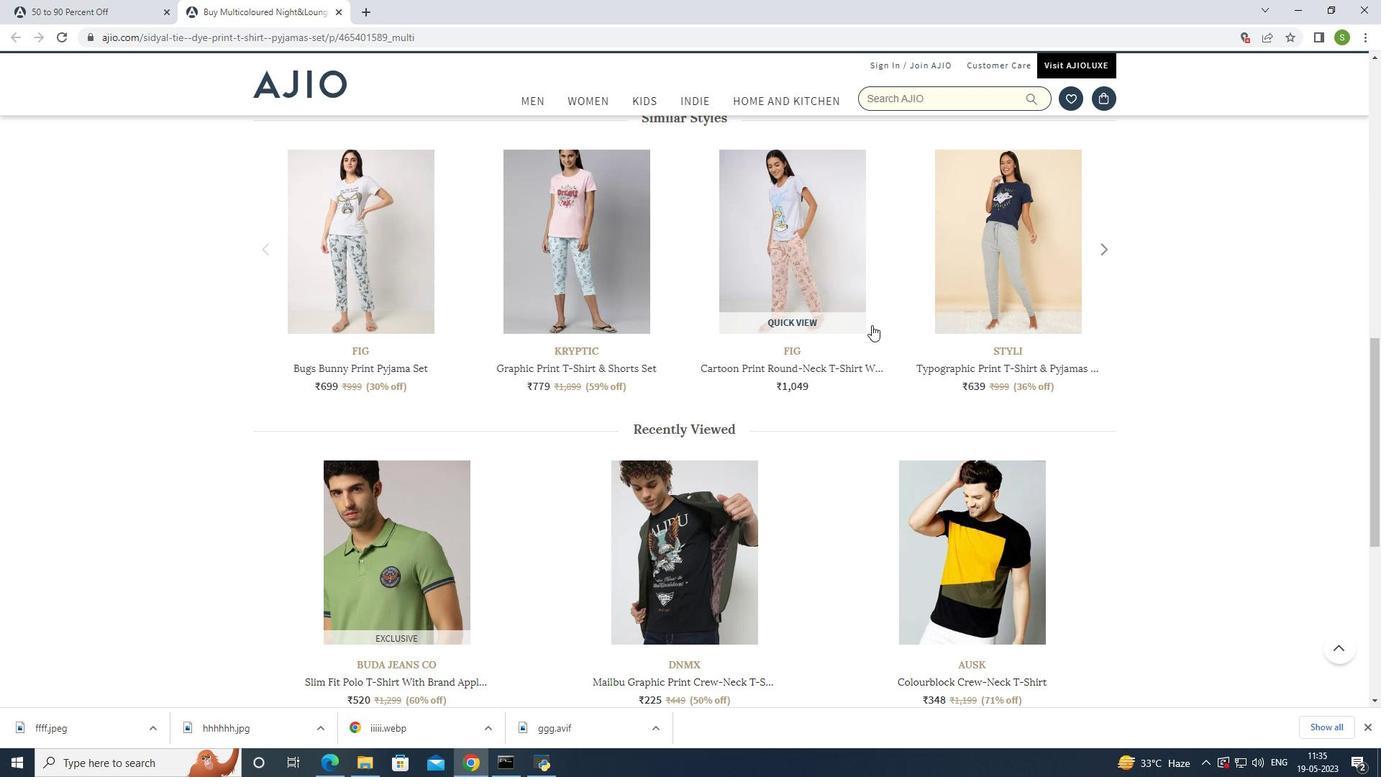 
Action: Mouse moved to (874, 321)
Screenshot: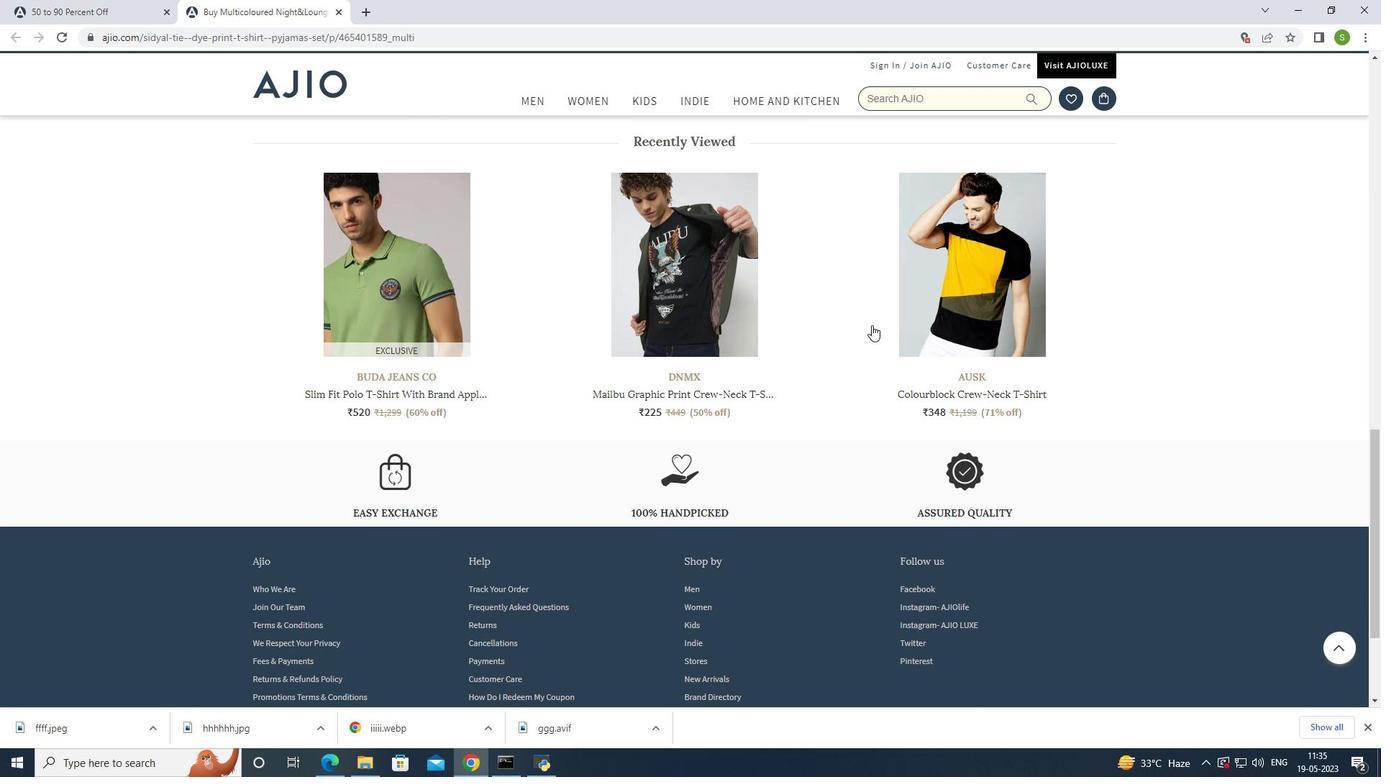 
Action: Mouse scrolled (874, 322) with delta (0, 0)
Screenshot: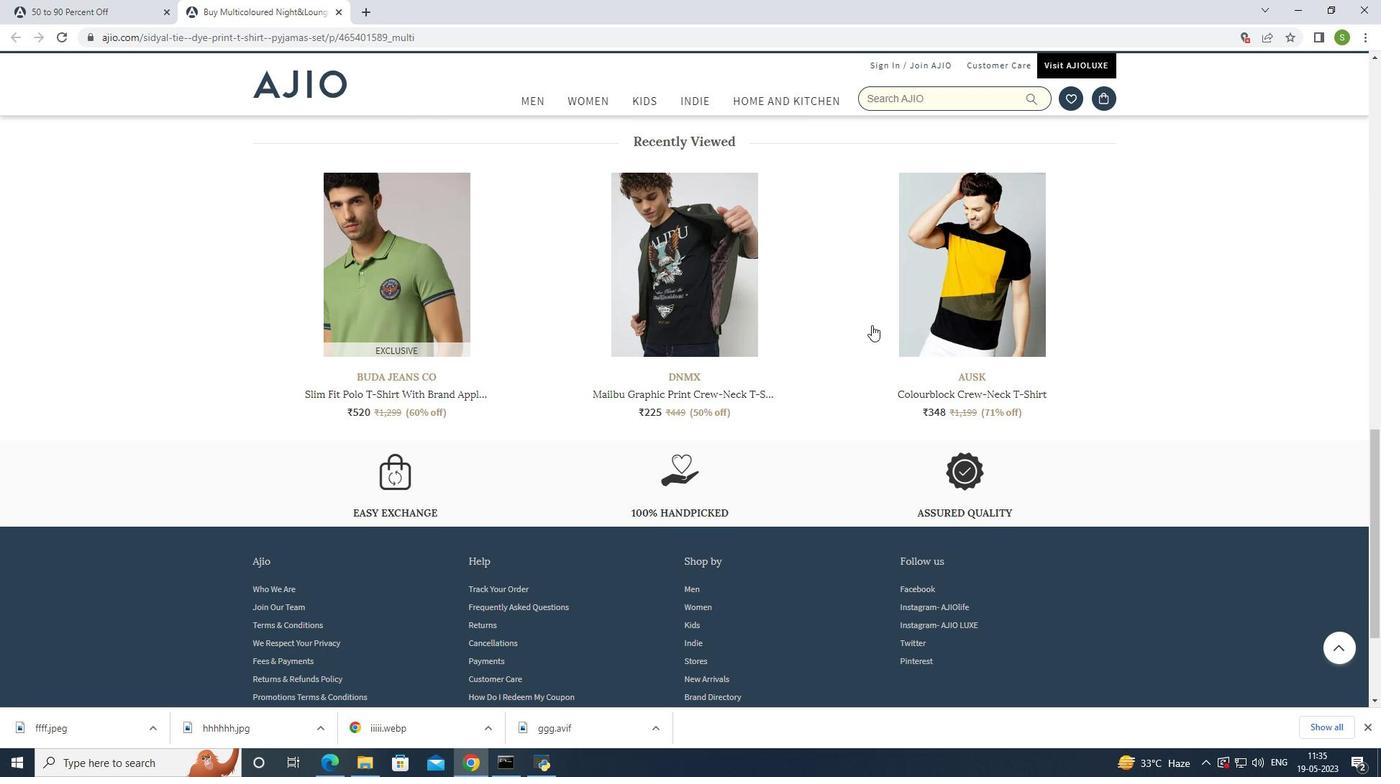 
Action: Mouse scrolled (874, 322) with delta (0, 0)
Screenshot: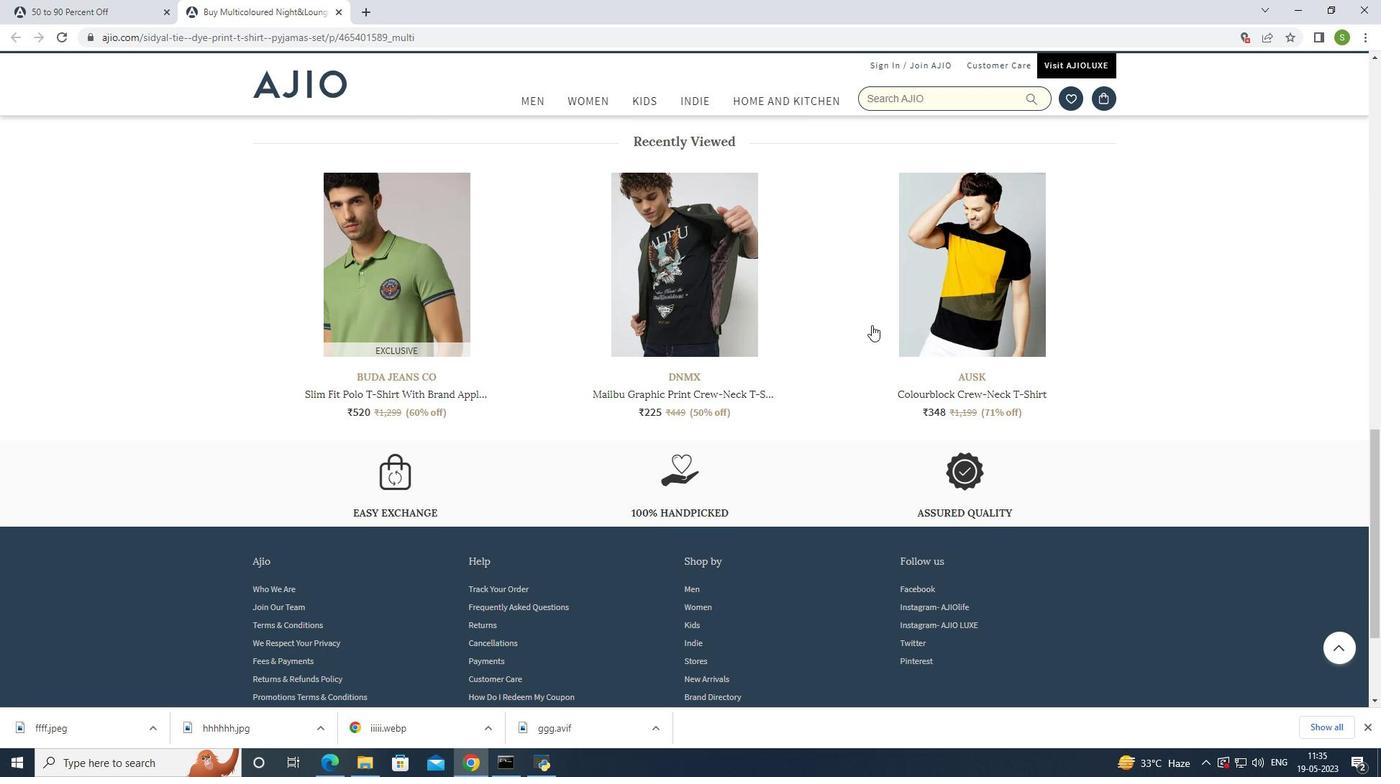 
Action: Mouse scrolled (874, 322) with delta (0, 0)
Screenshot: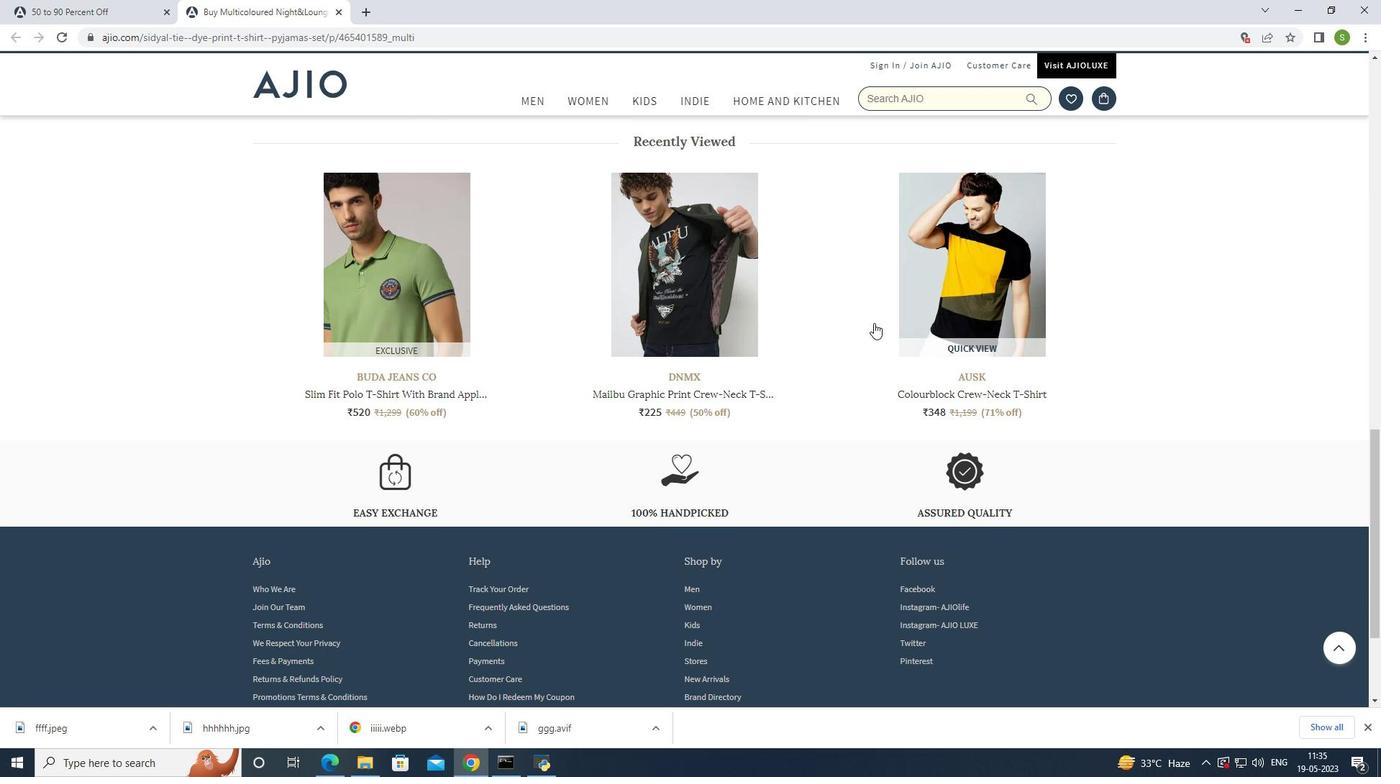 
Action: Mouse scrolled (874, 322) with delta (0, 0)
Screenshot: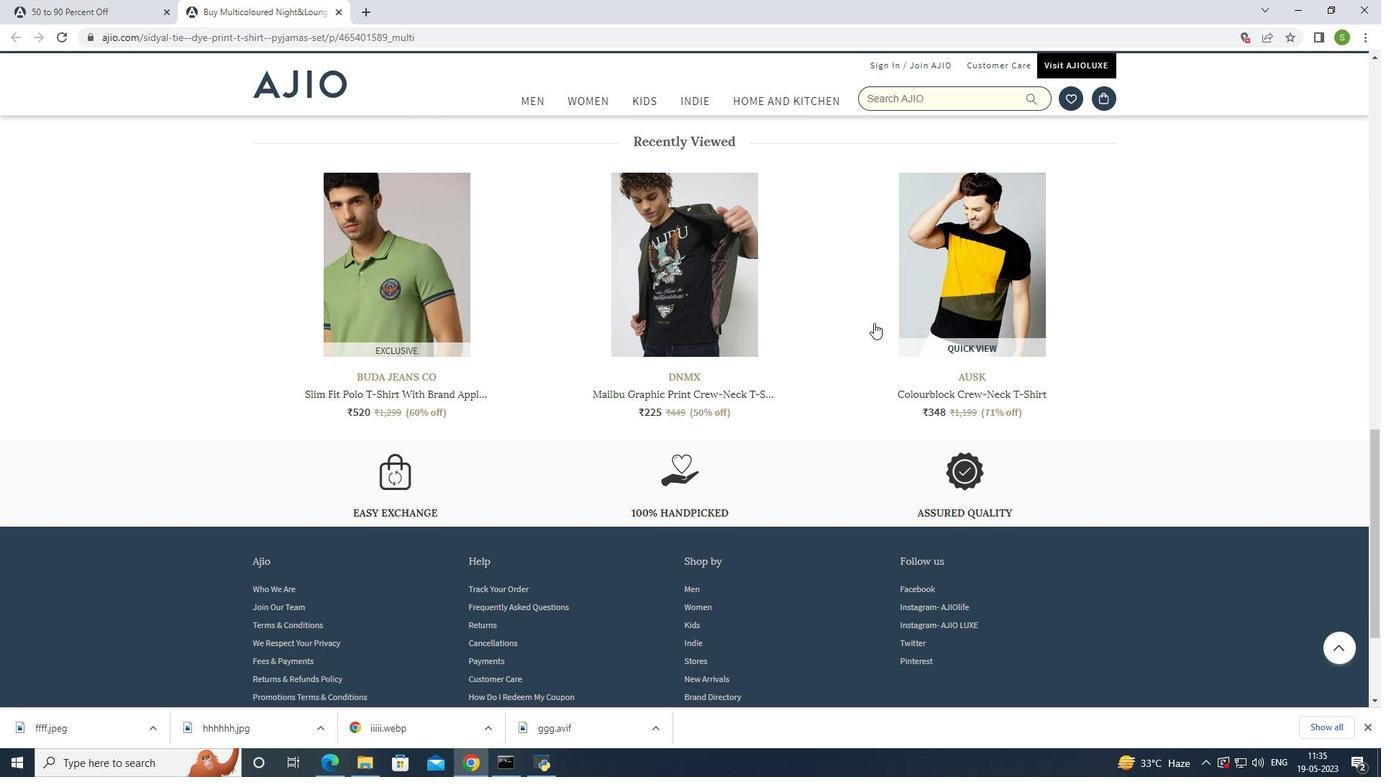 
Action: Mouse moved to (874, 320)
Screenshot: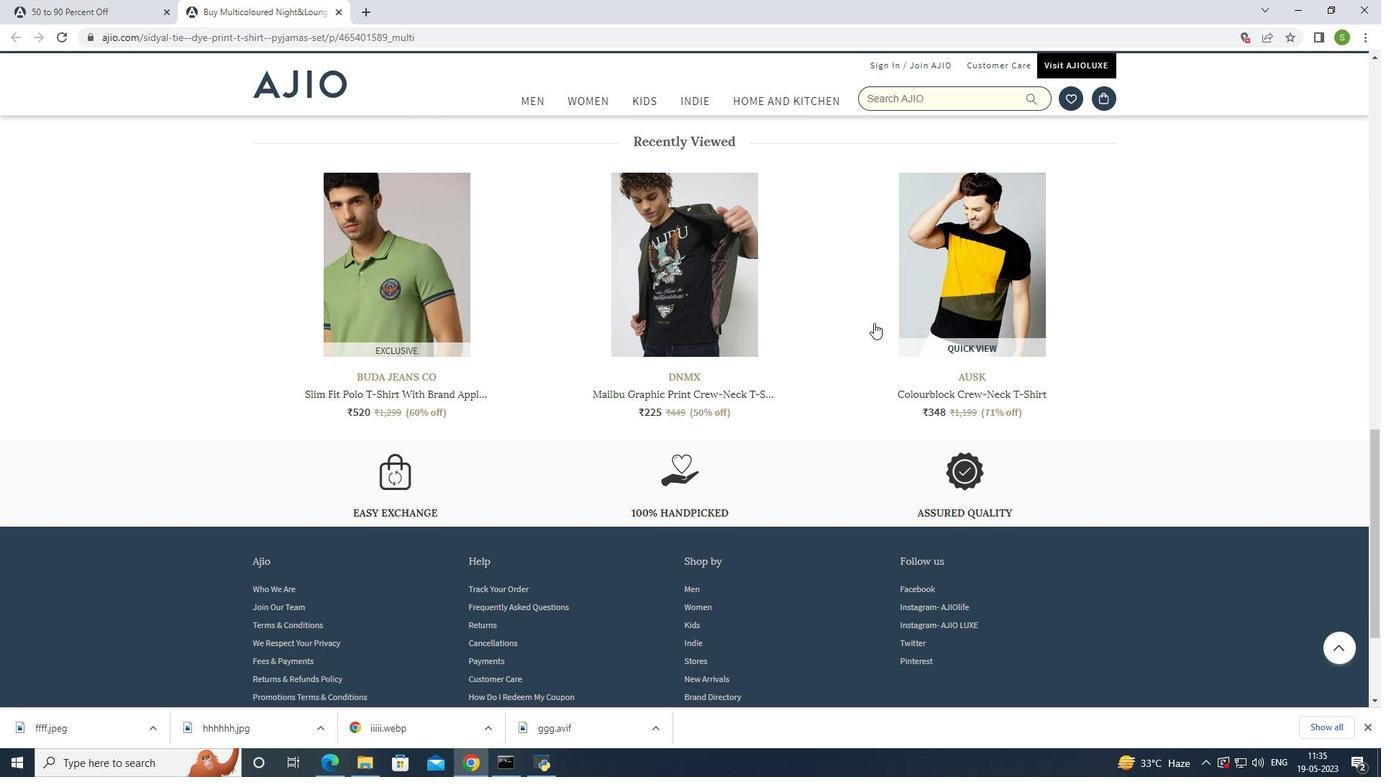 
Action: Mouse scrolled (874, 321) with delta (0, 0)
Screenshot: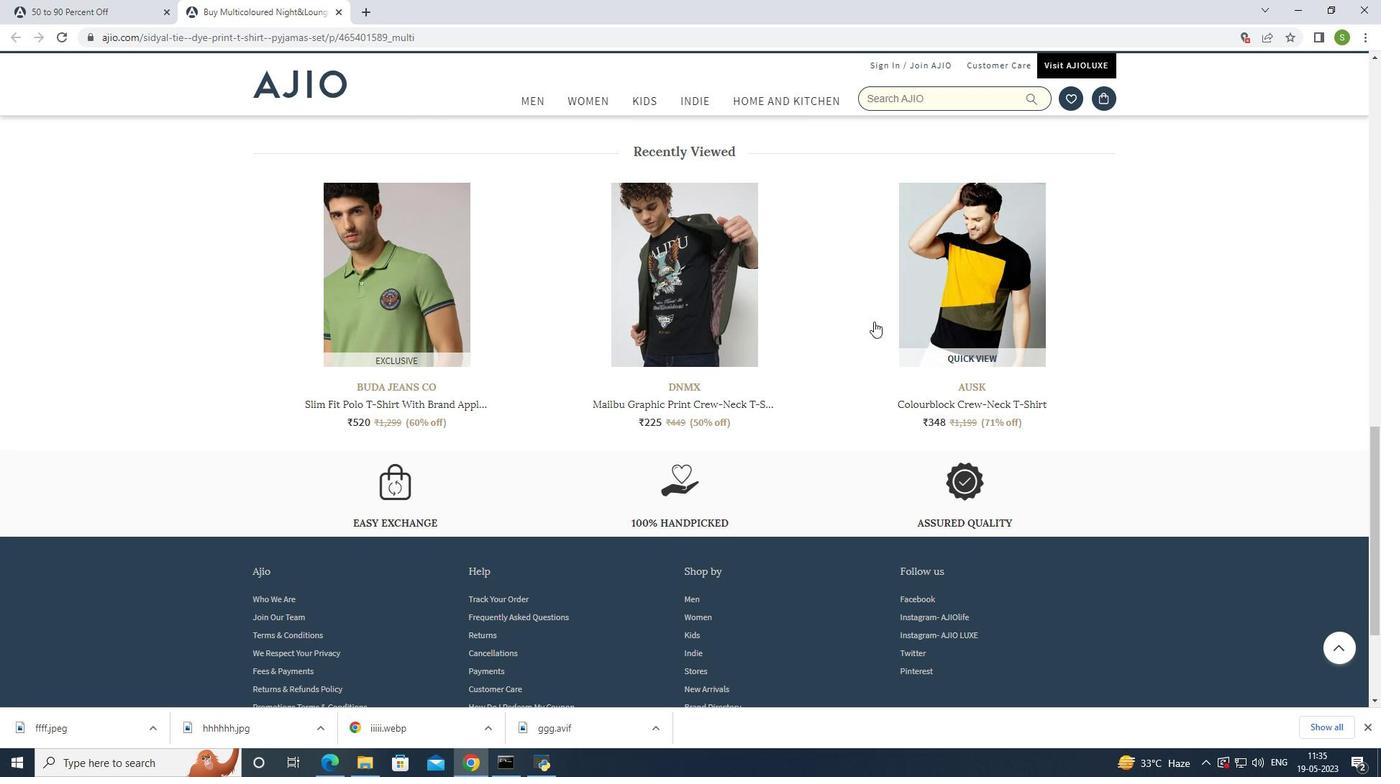 
Action: Mouse moved to (875, 320)
Screenshot: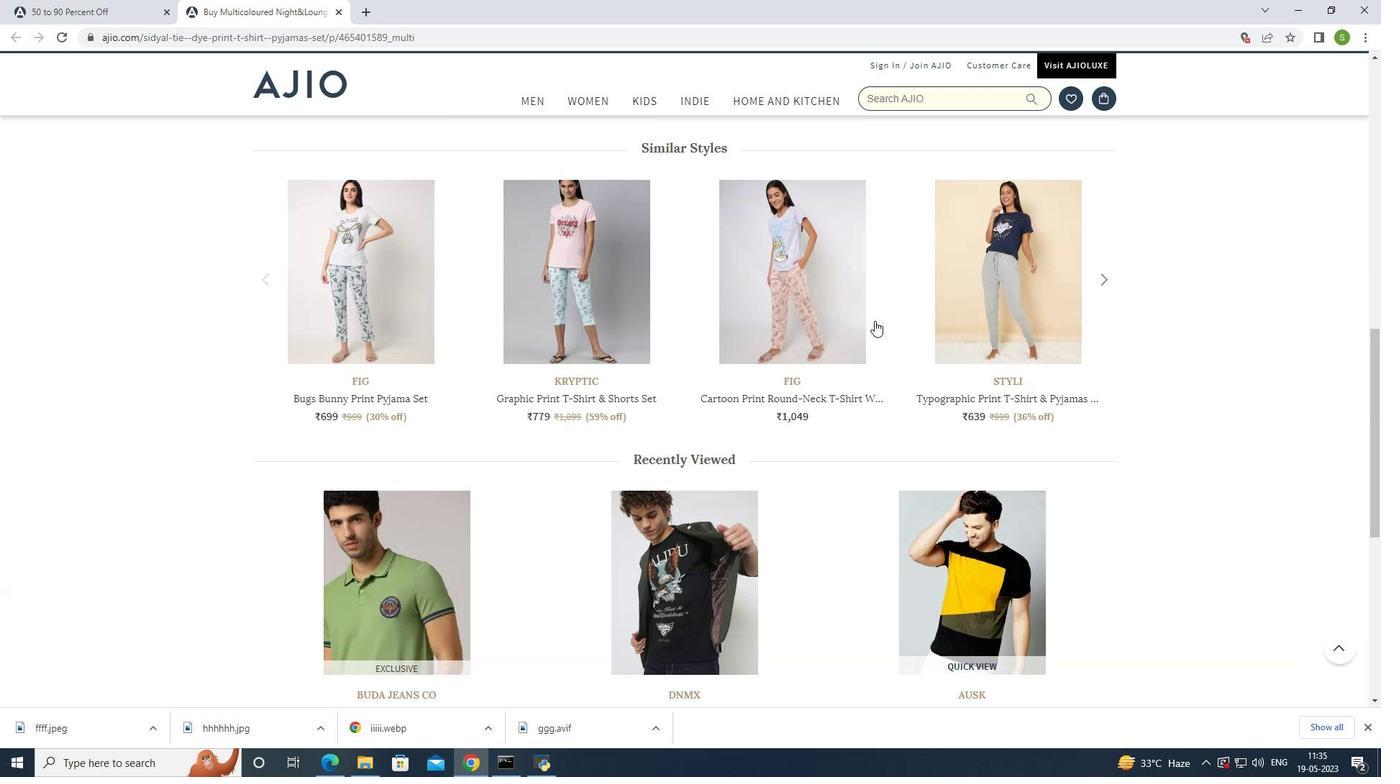 
Action: Mouse scrolled (875, 320) with delta (0, 0)
Screenshot: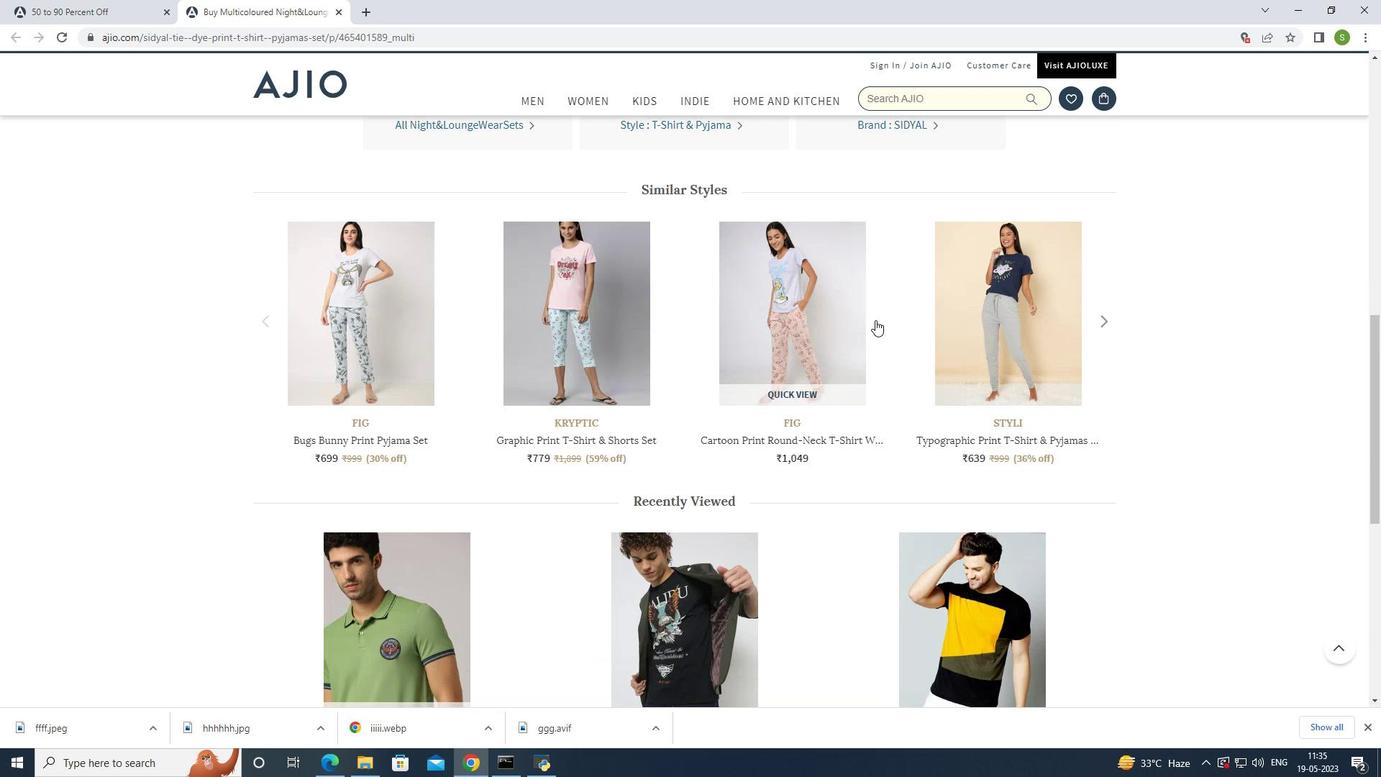 
Action: Mouse scrolled (875, 320) with delta (0, 0)
Screenshot: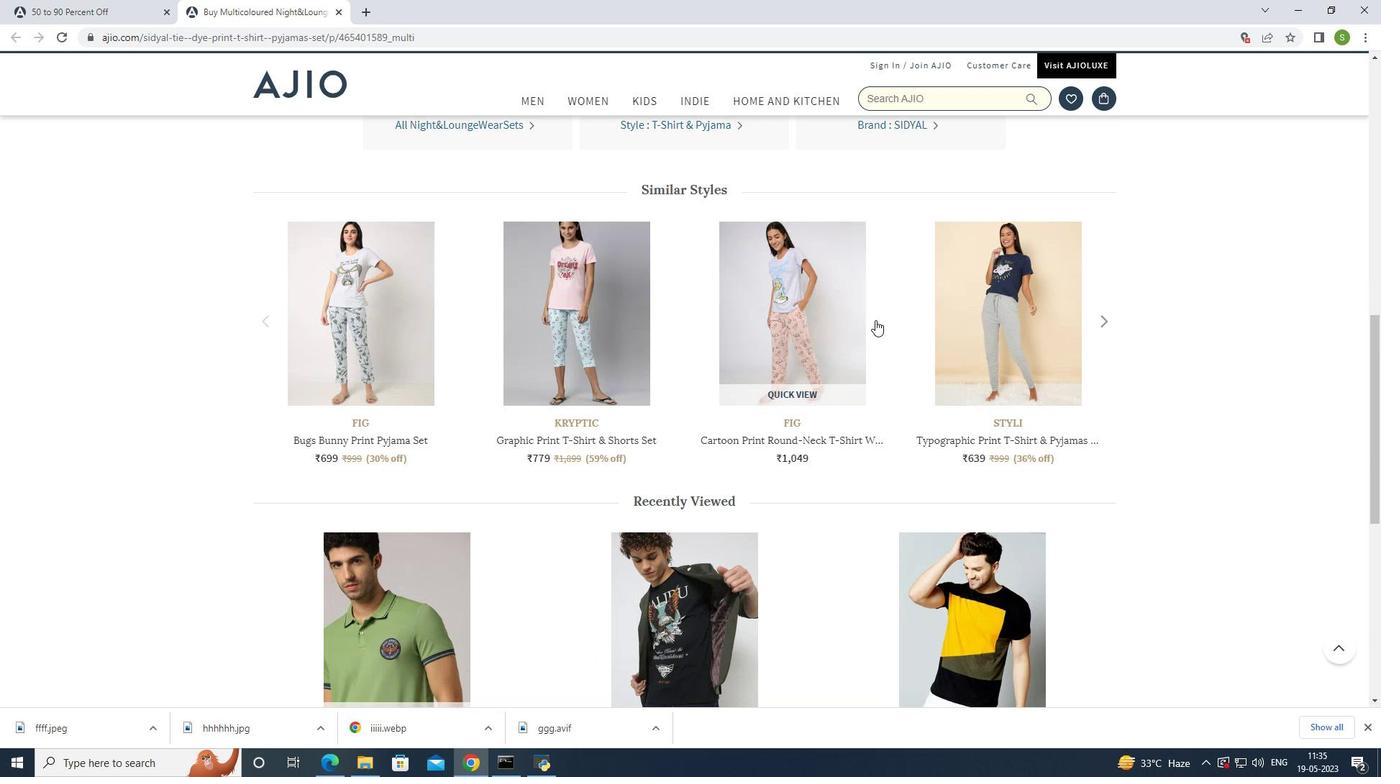 
Action: Mouse scrolled (875, 320) with delta (0, 0)
Screenshot: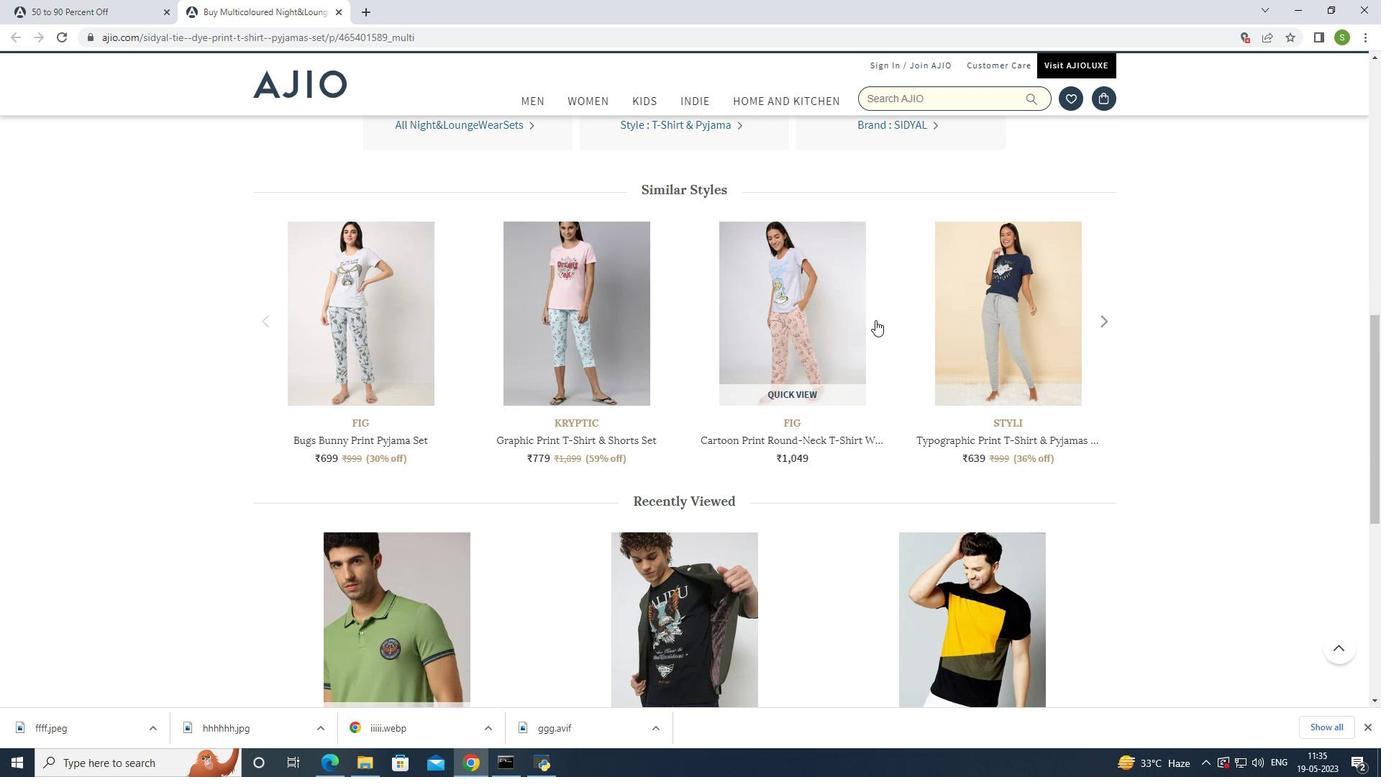 
Action: Mouse scrolled (875, 320) with delta (0, 0)
Screenshot: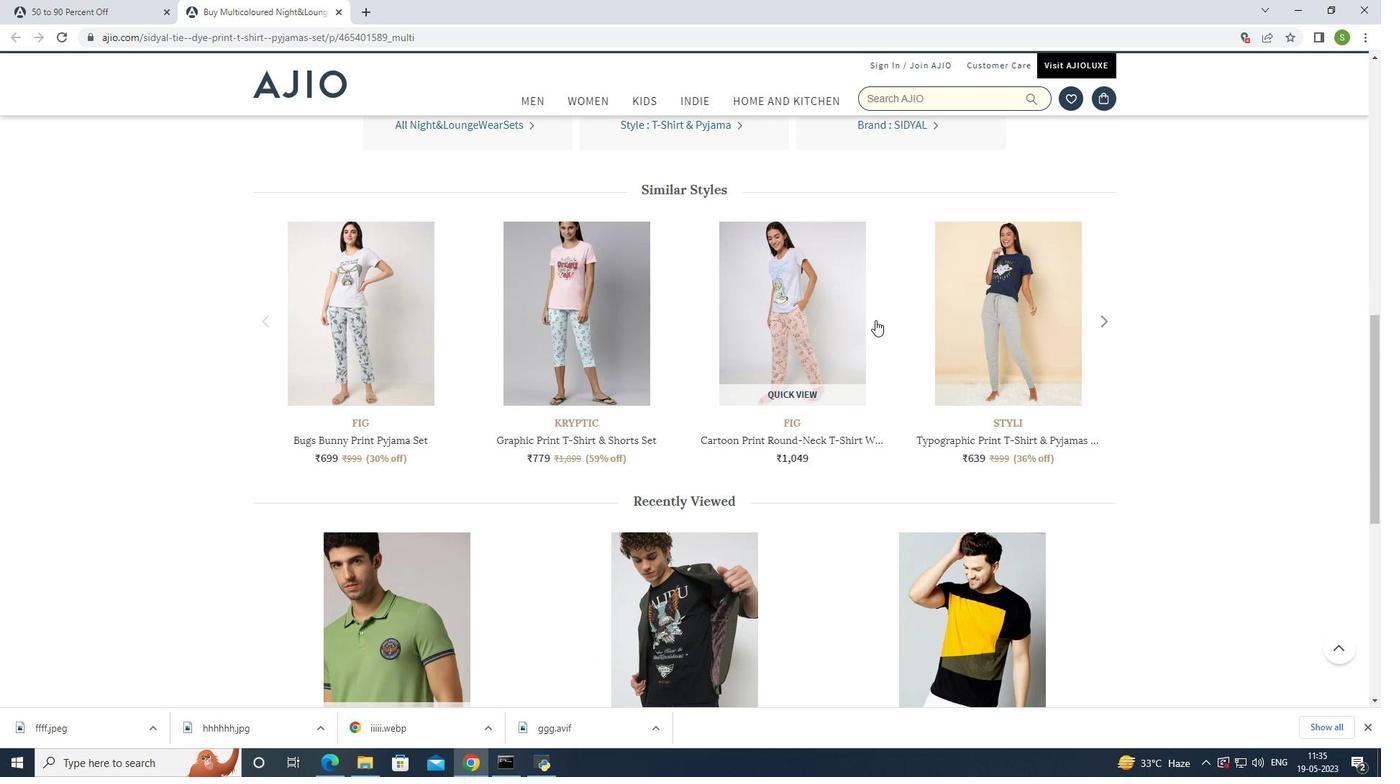 
Action: Mouse moved to (885, 309)
Screenshot: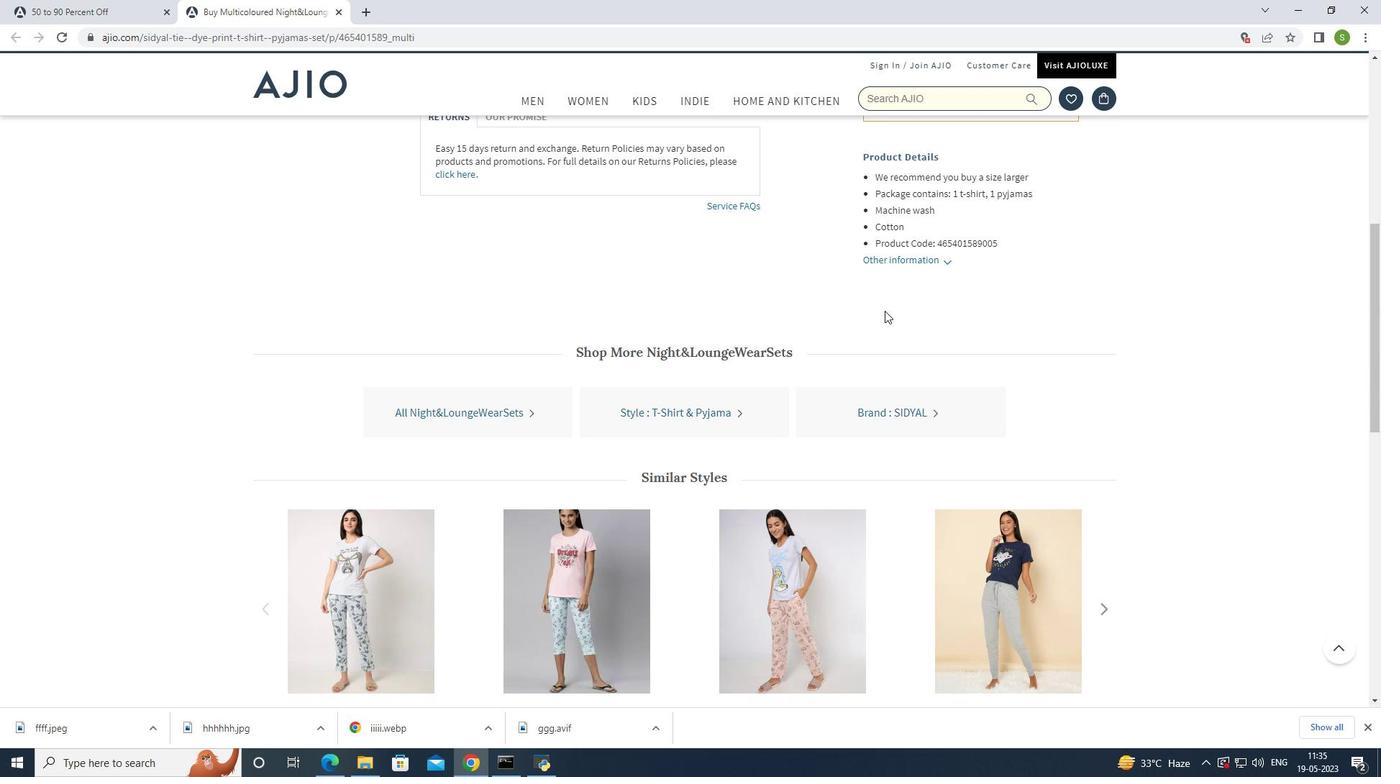 
Action: Mouse scrolled (885, 310) with delta (0, 0)
Screenshot: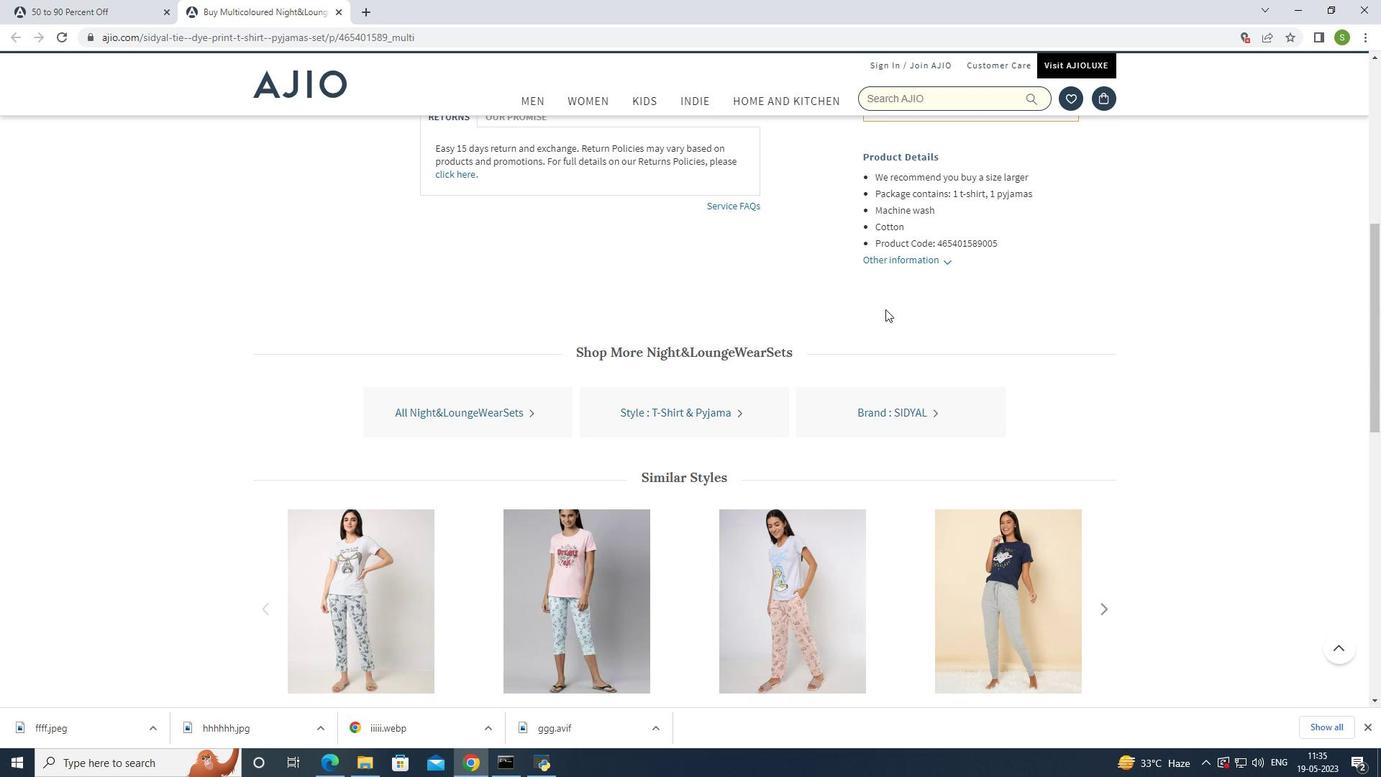 
Action: Mouse scrolled (885, 310) with delta (0, 0)
Screenshot: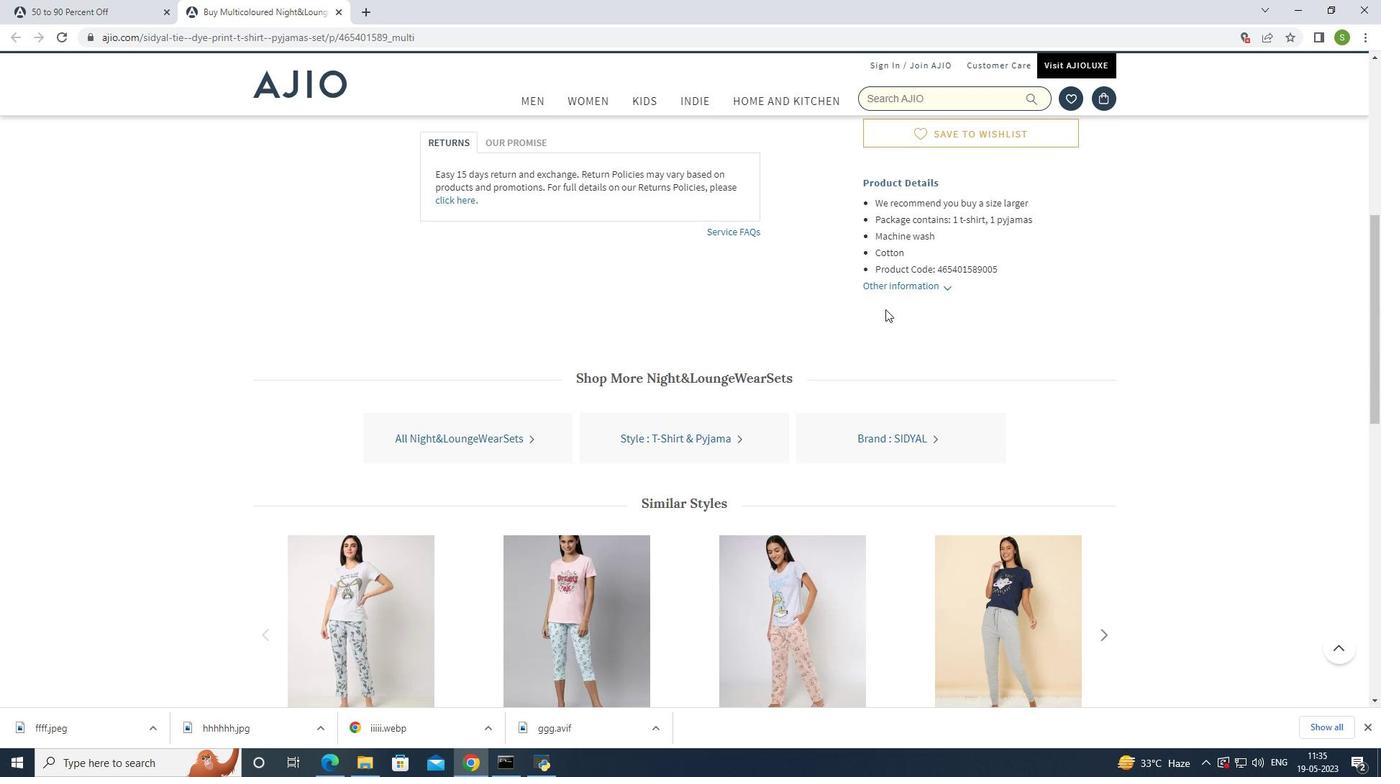 
Action: Mouse scrolled (885, 310) with delta (0, 0)
Screenshot: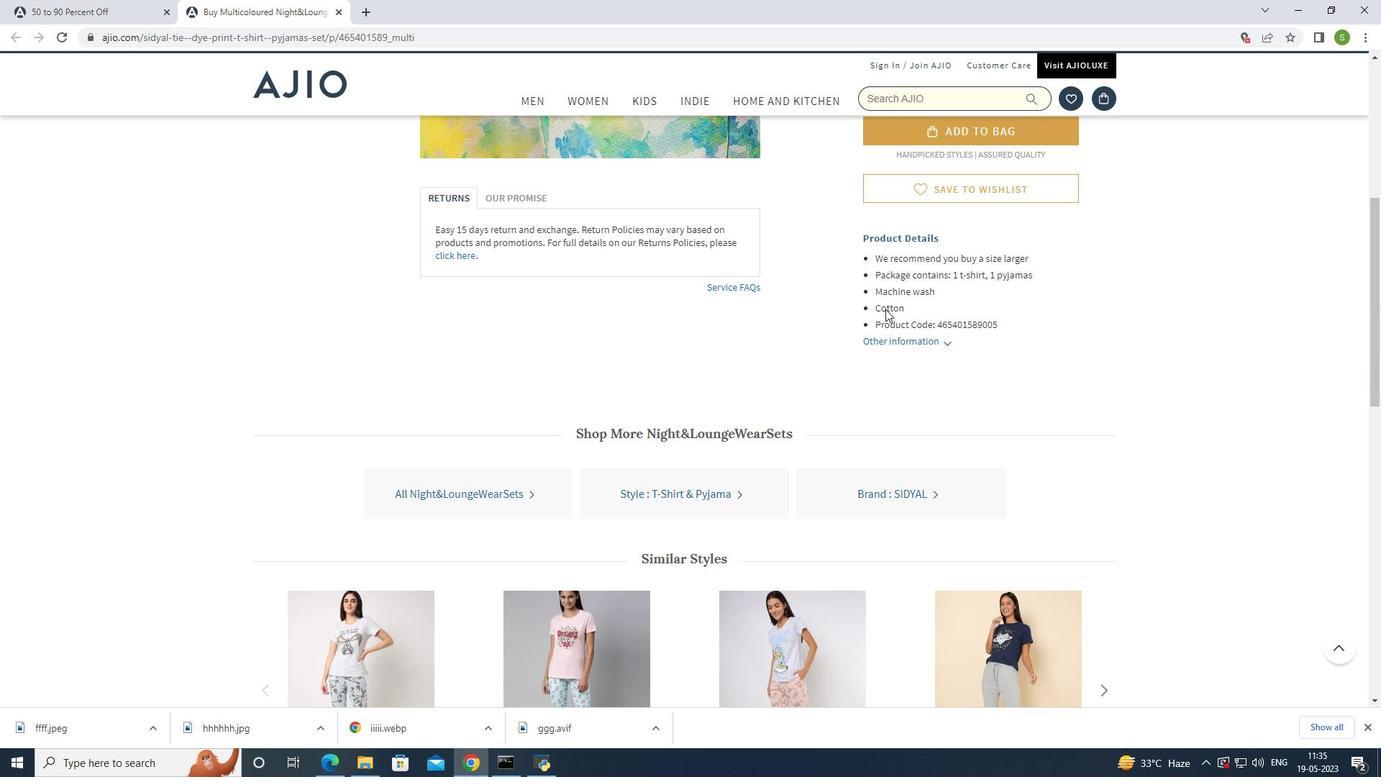 
Action: Mouse scrolled (885, 310) with delta (0, 0)
Screenshot: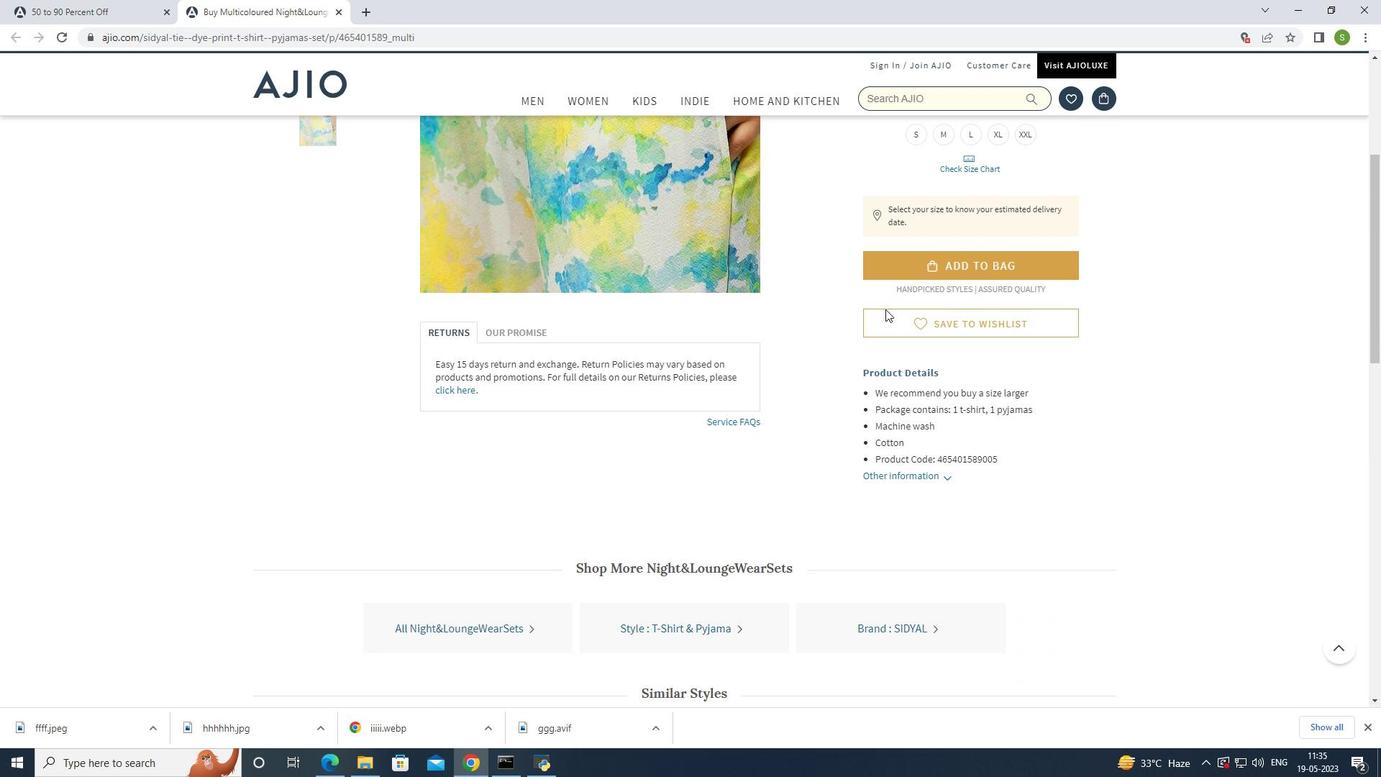 
Action: Mouse scrolled (885, 310) with delta (0, 0)
Screenshot: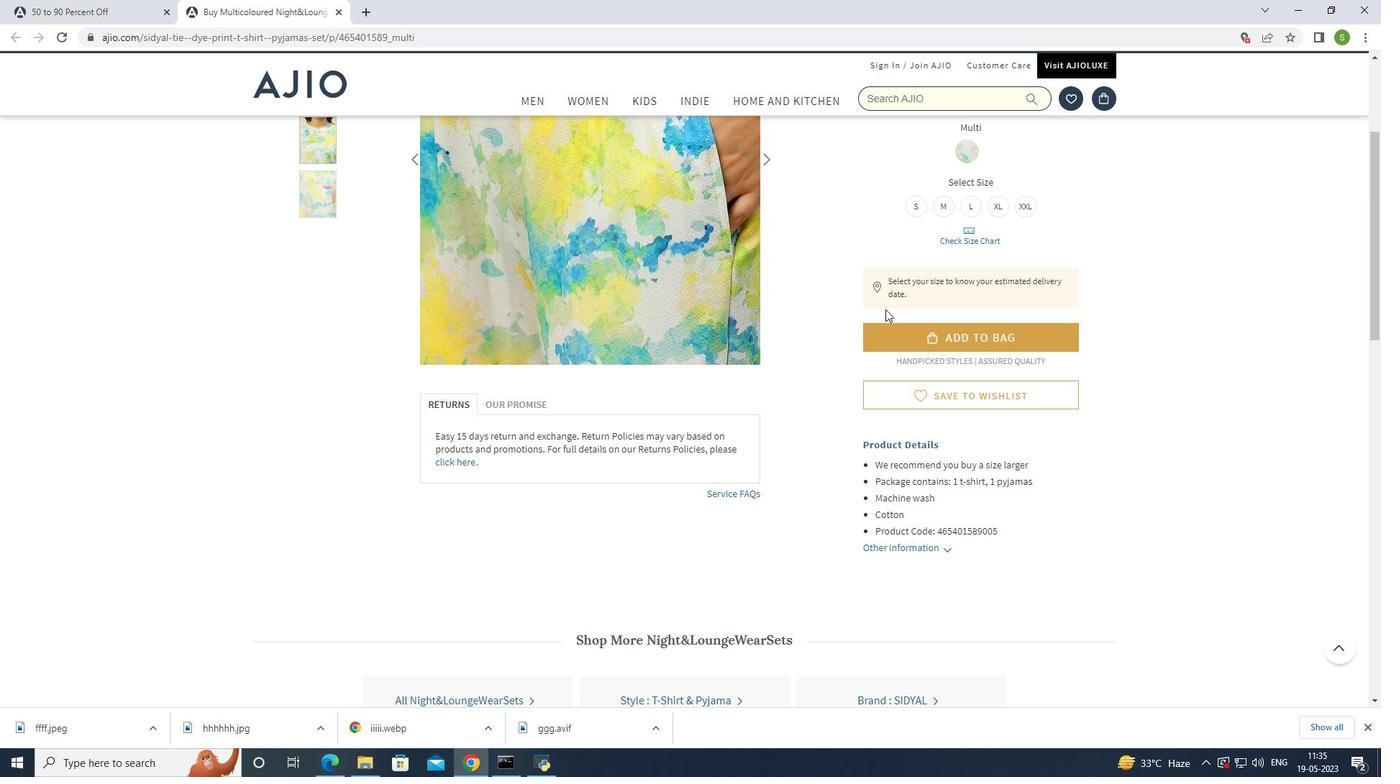 
Action: Mouse scrolled (885, 310) with delta (0, 0)
Screenshot: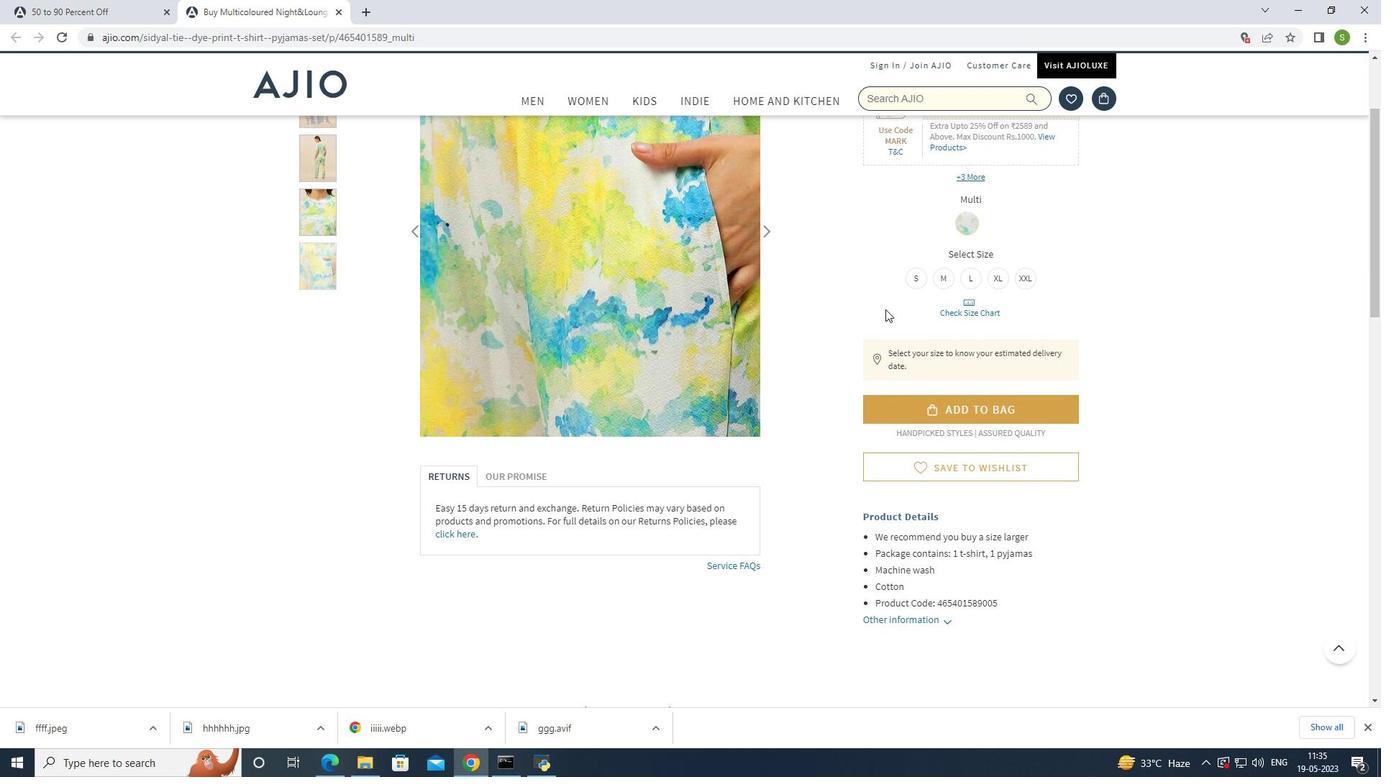 
Action: Mouse scrolled (885, 310) with delta (0, 0)
Screenshot: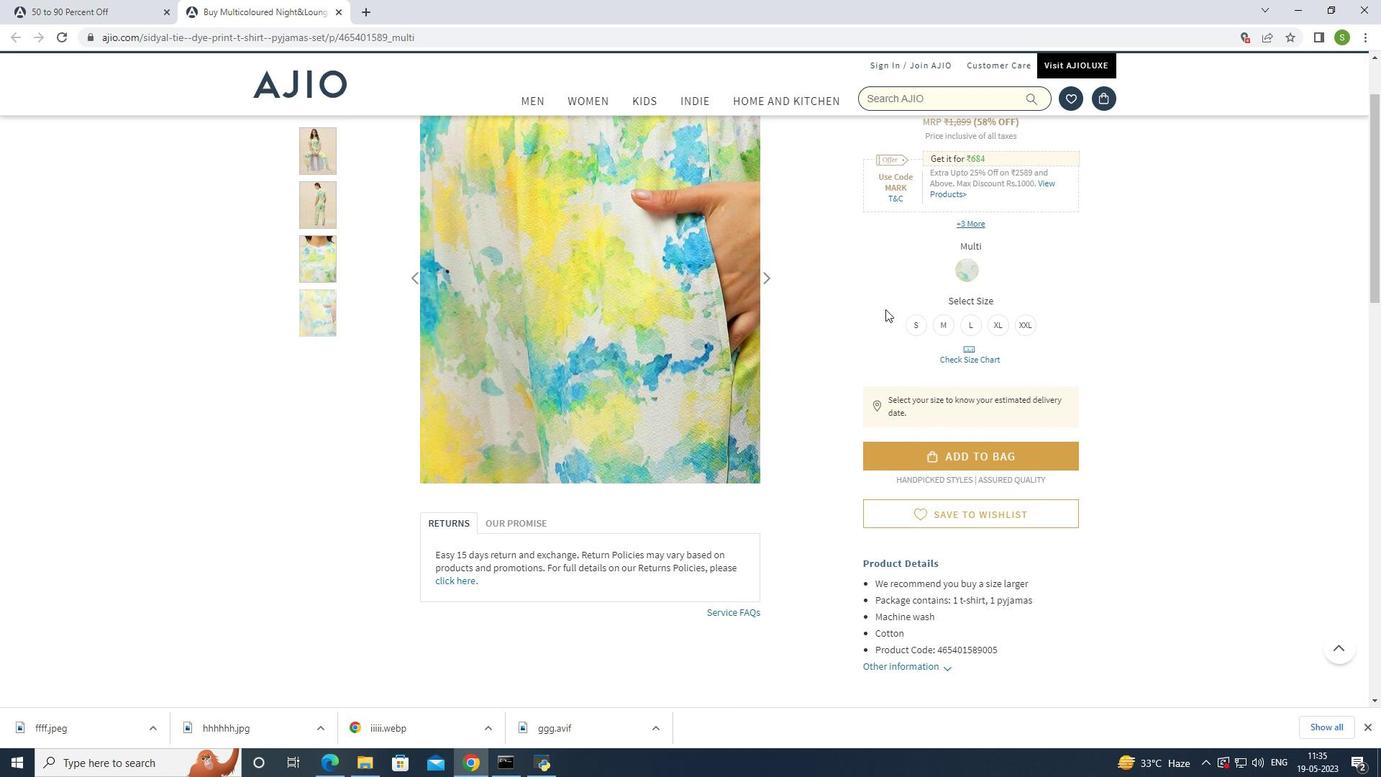 
Action: Mouse moved to (943, 559)
Screenshot: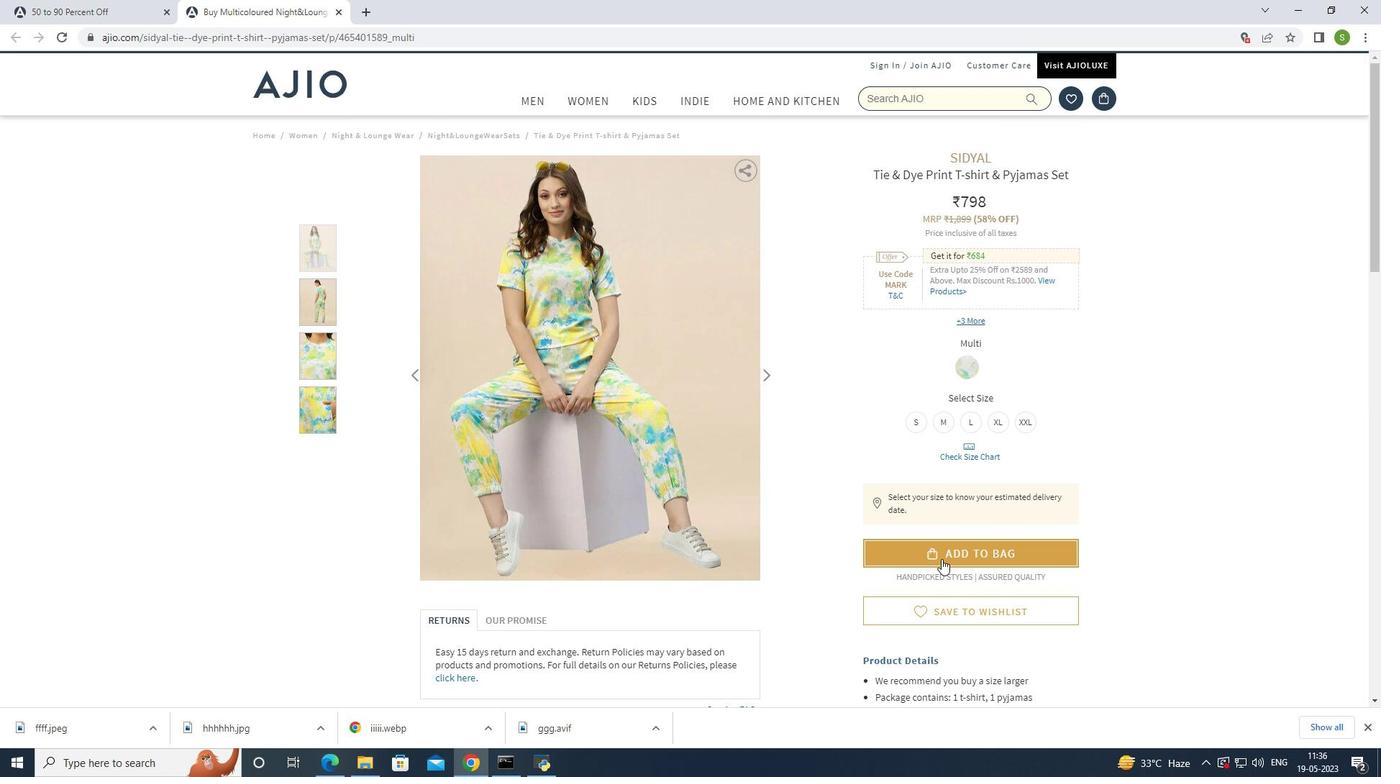 
Action: Mouse pressed left at (943, 559)
Screenshot: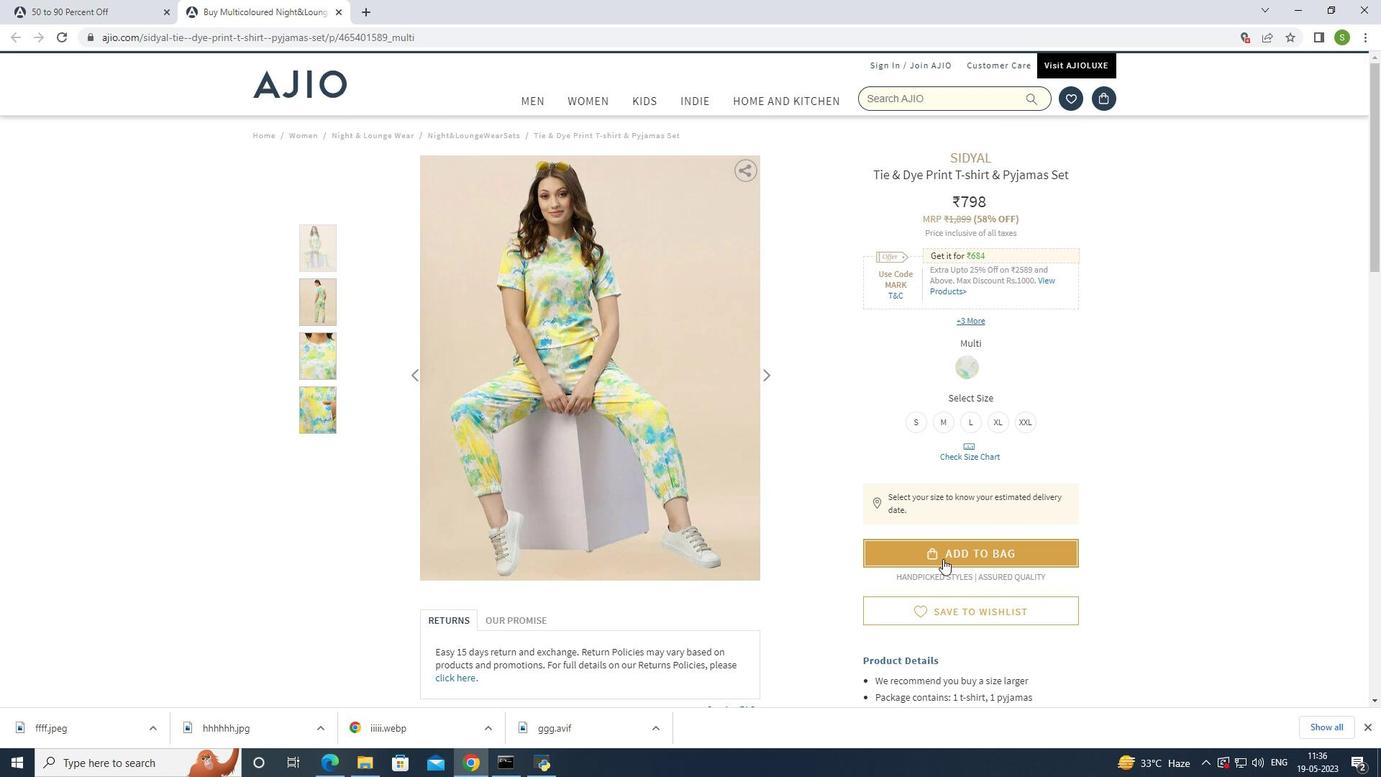 
Action: Mouse moved to (951, 452)
Screenshot: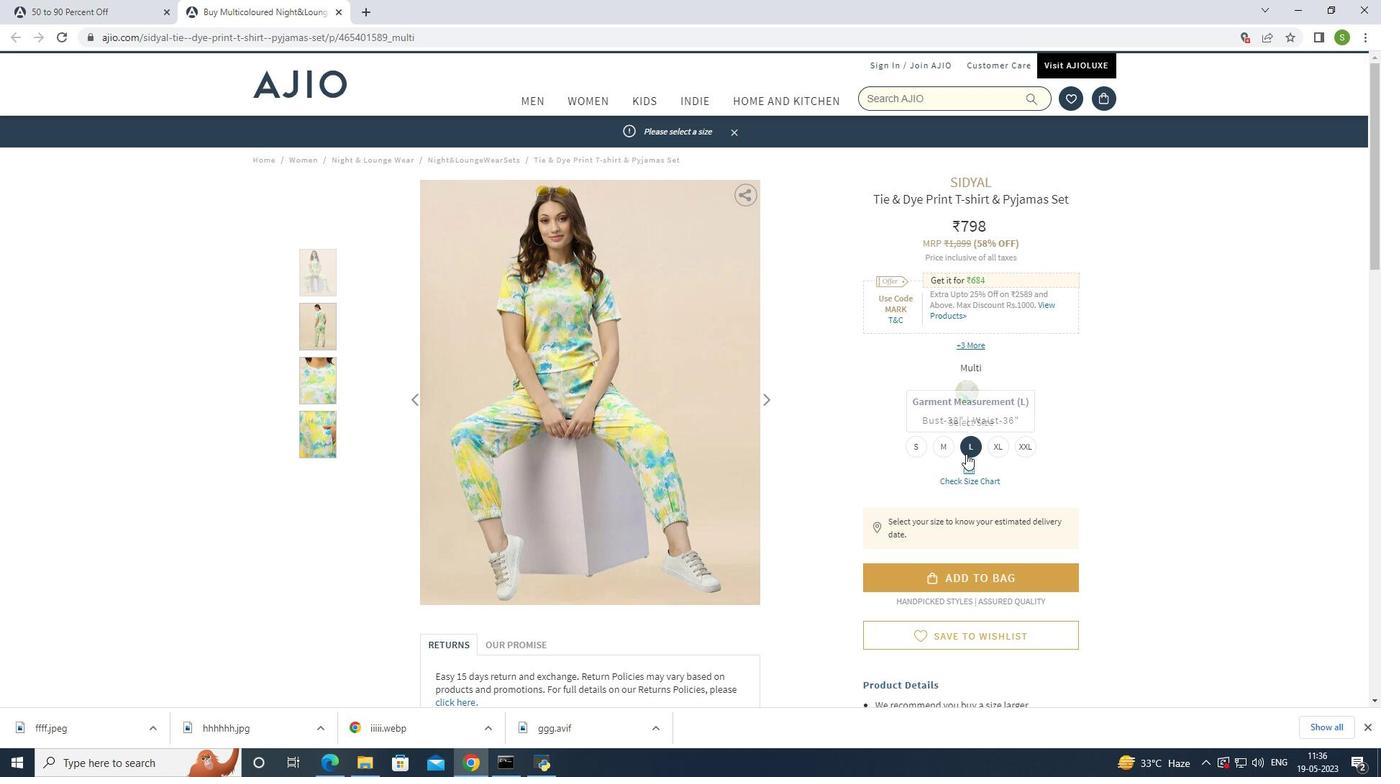 
Action: Mouse pressed left at (951, 452)
Screenshot: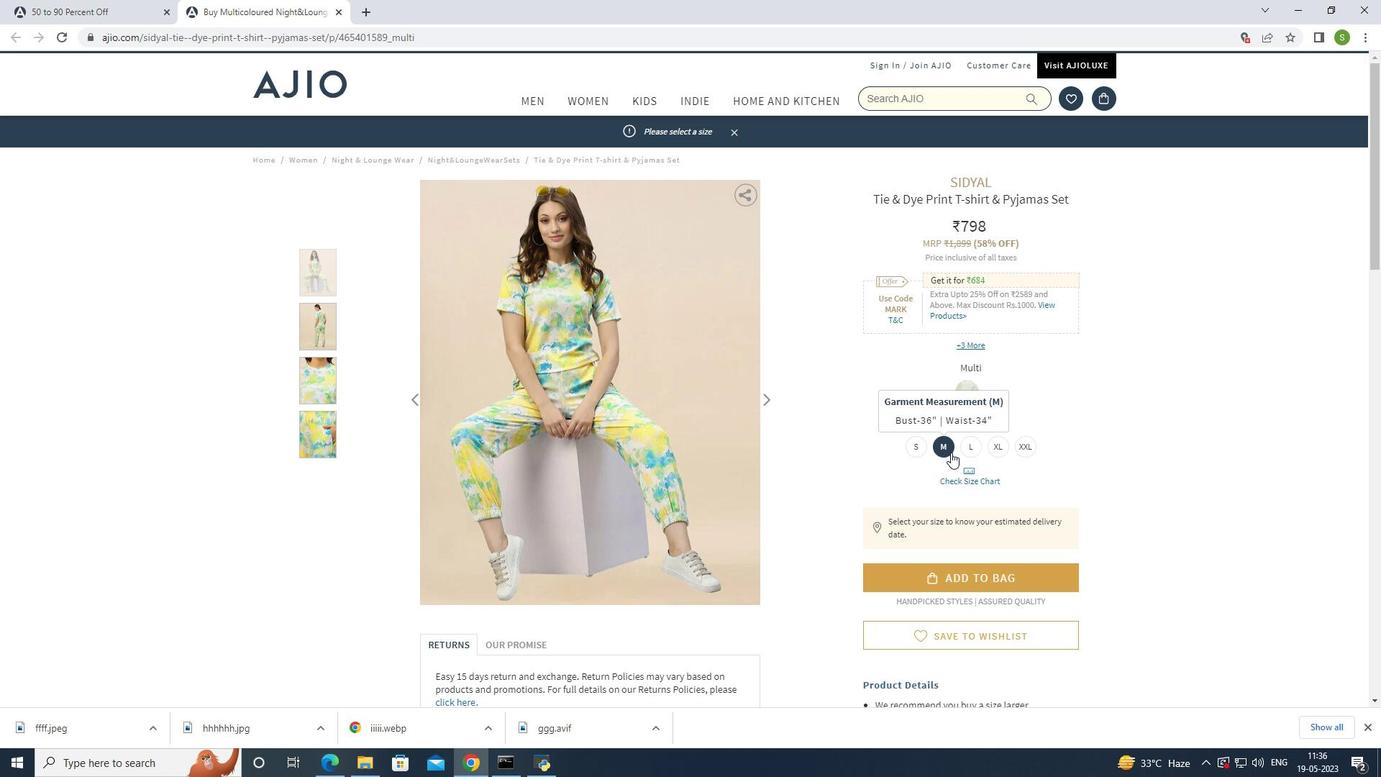 
Action: Mouse moved to (951, 534)
Screenshot: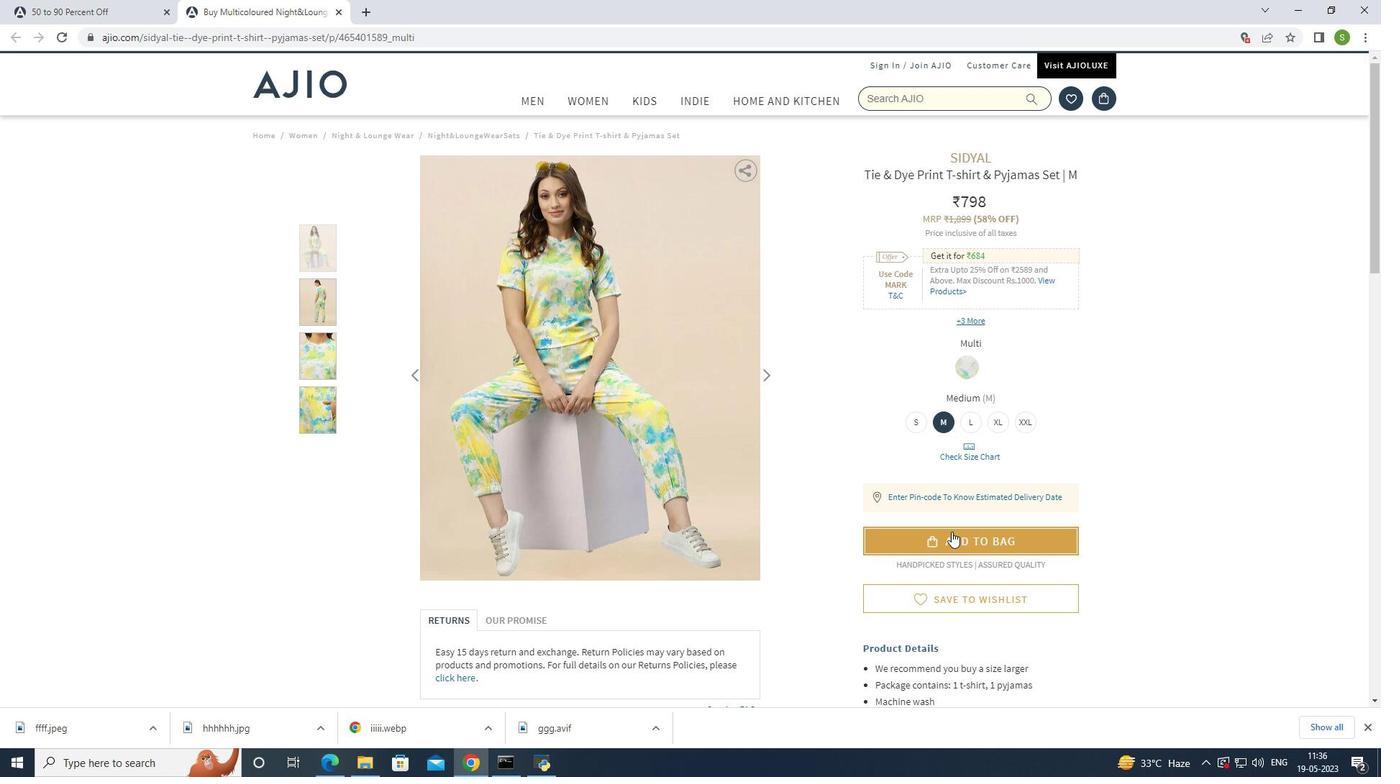 
Action: Mouse pressed left at (951, 534)
Screenshot: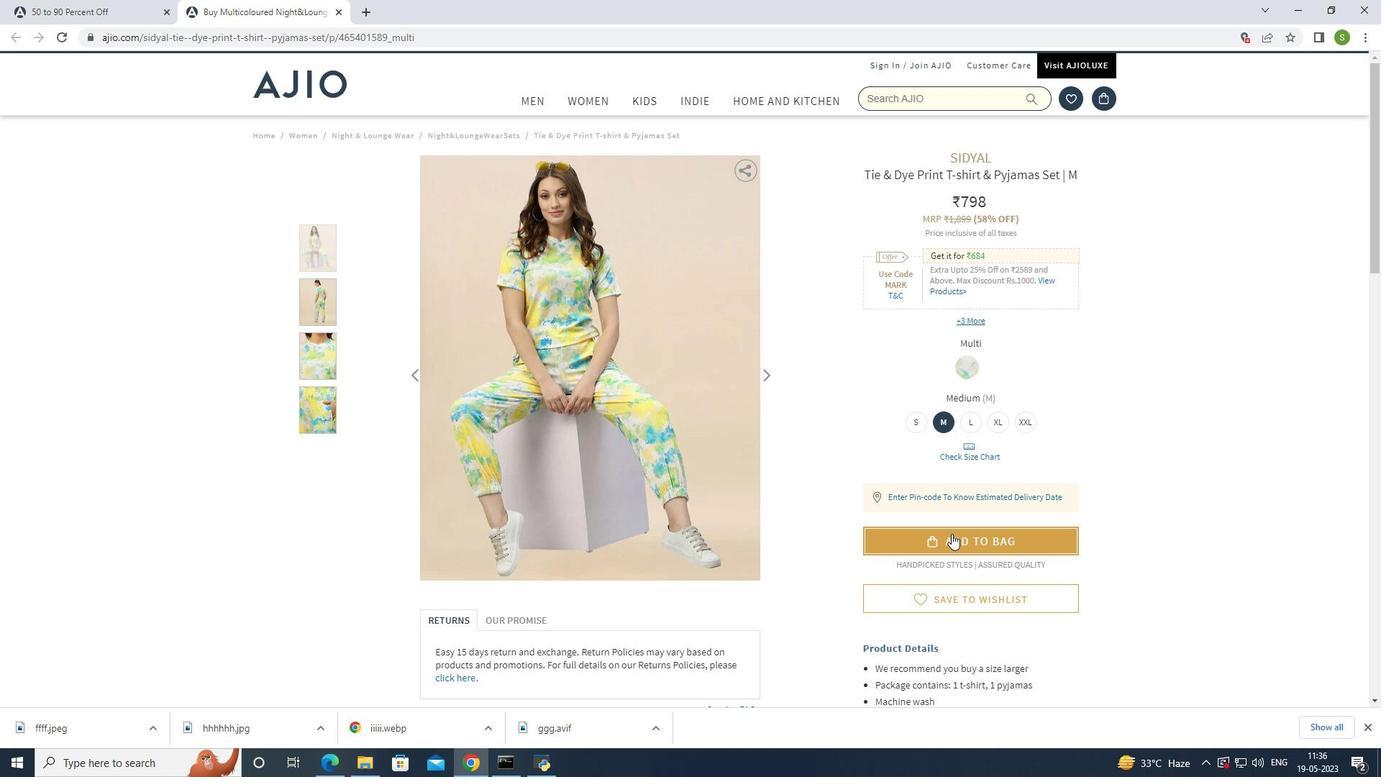 
Action: Mouse moved to (531, 319)
Screenshot: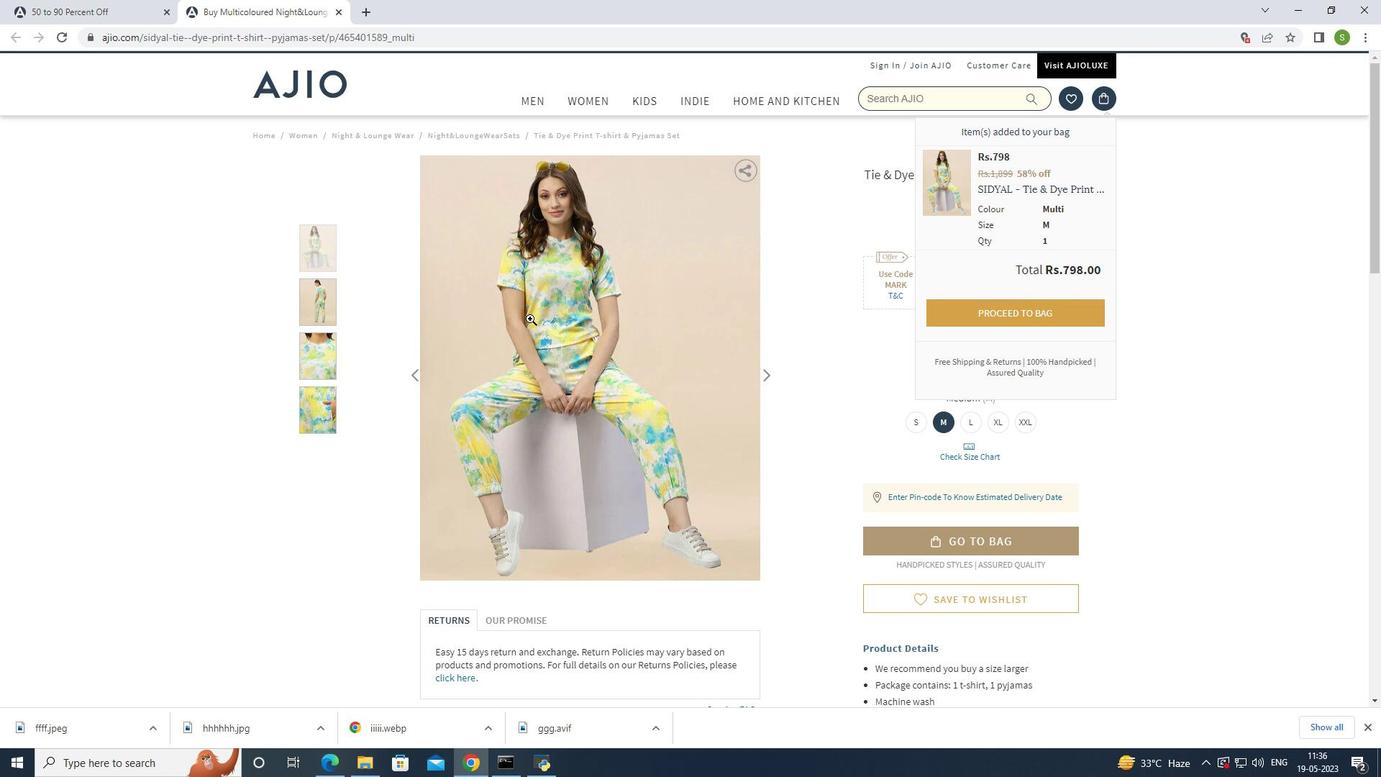 
Action: Mouse scrolled (531, 318) with delta (0, 0)
Screenshot: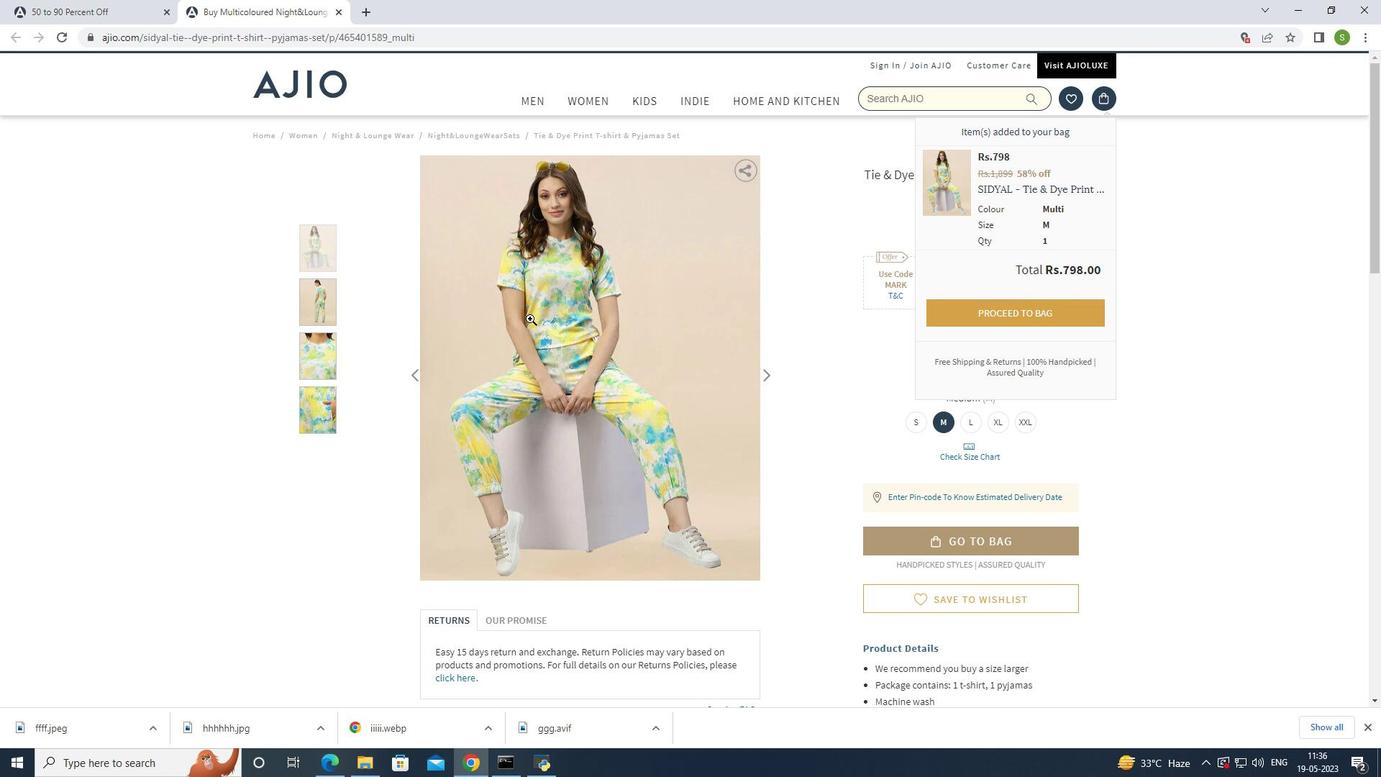 
Action: Mouse scrolled (531, 318) with delta (0, 0)
Screenshot: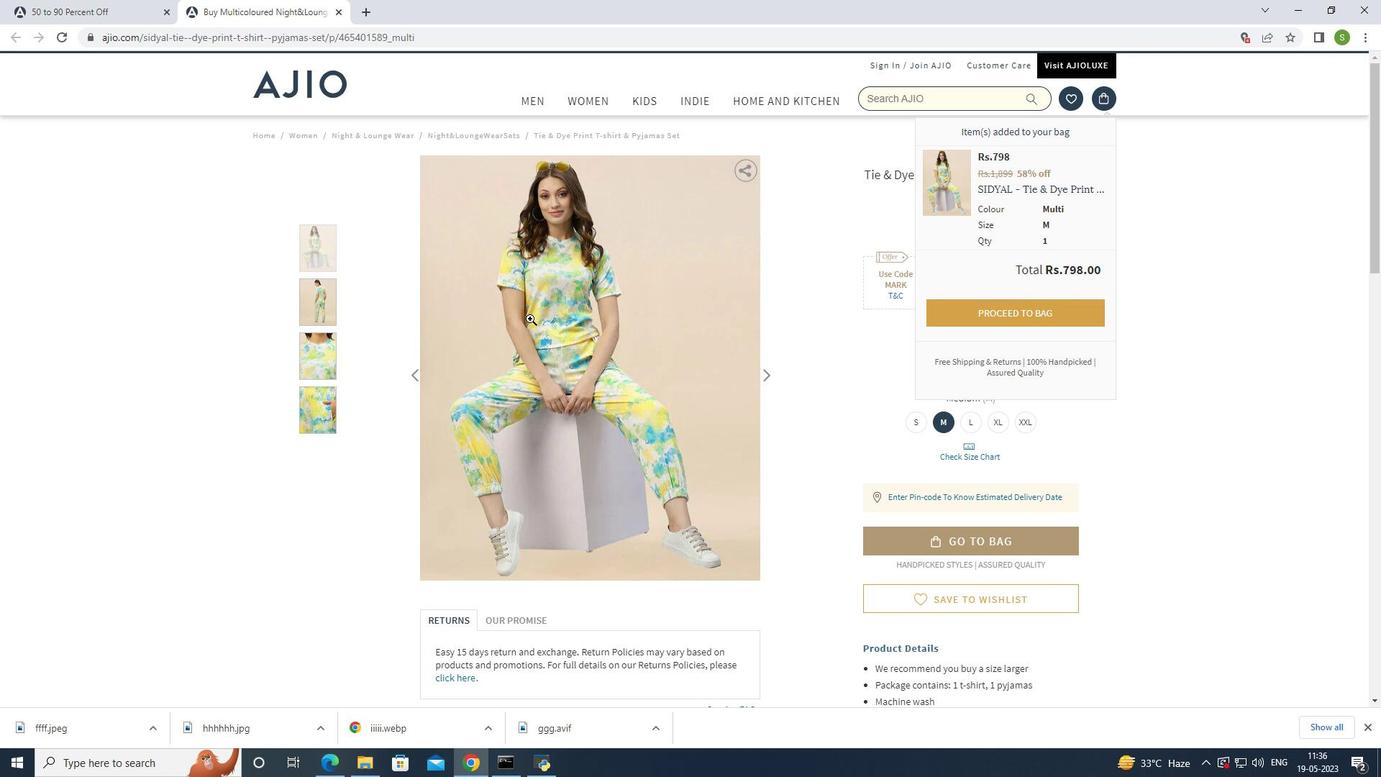
Action: Mouse scrolled (531, 318) with delta (0, 0)
Screenshot: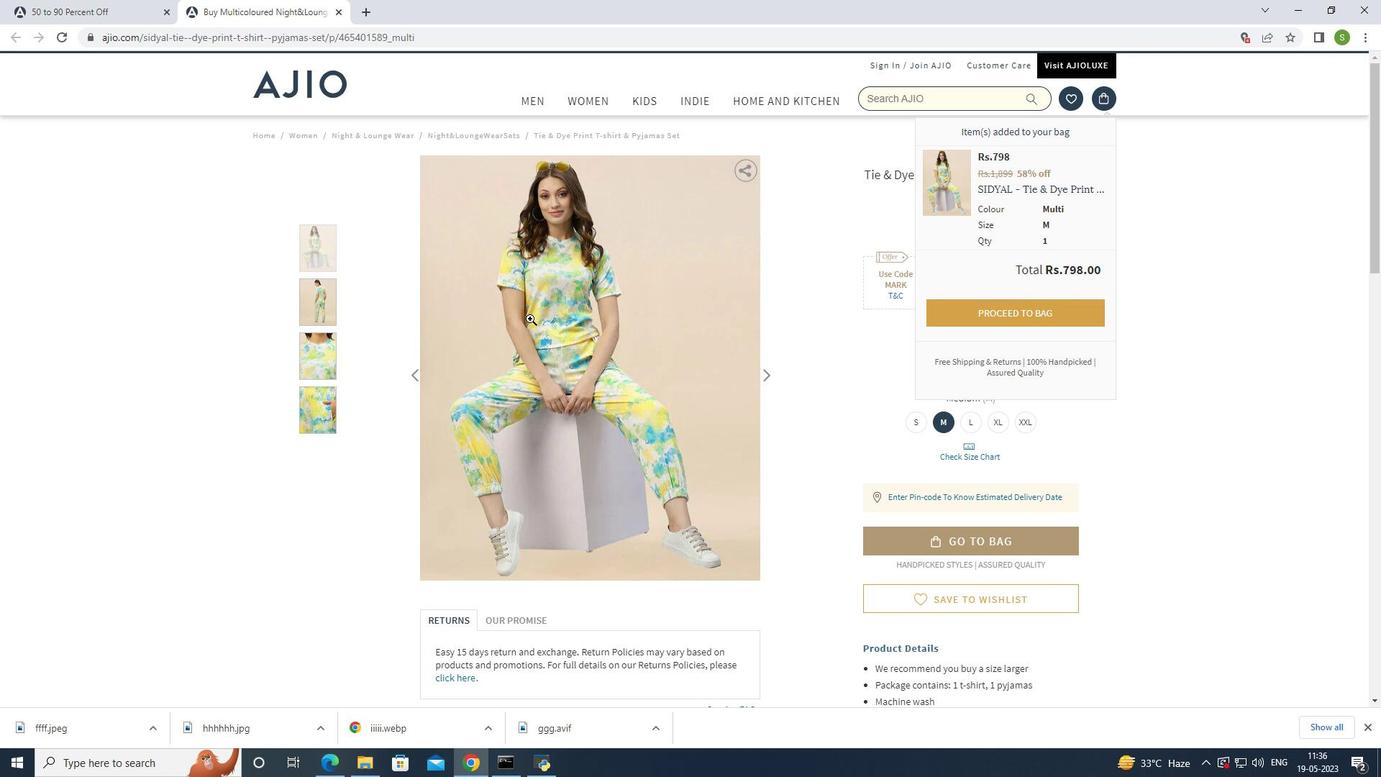 
Action: Mouse scrolled (531, 318) with delta (0, 0)
Screenshot: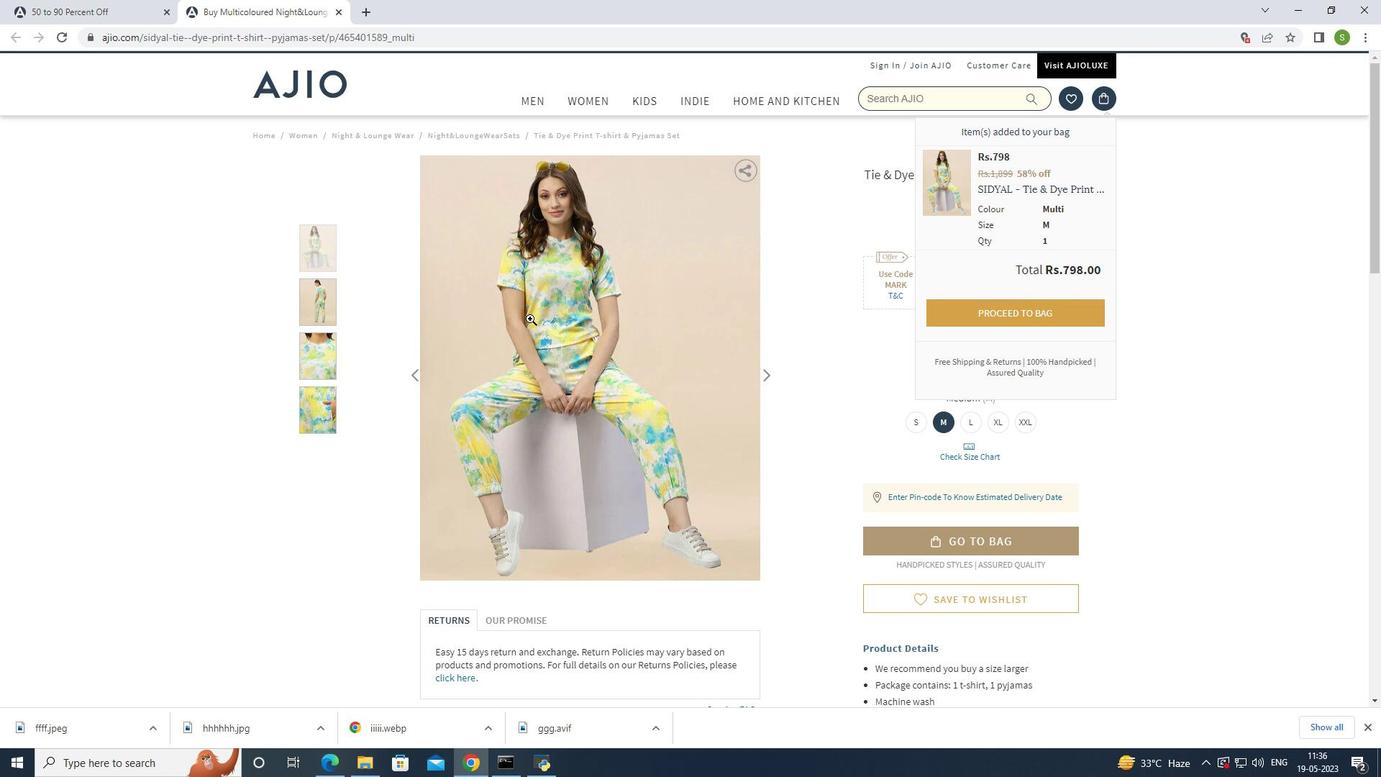 
Action: Mouse scrolled (531, 318) with delta (0, 0)
Screenshot: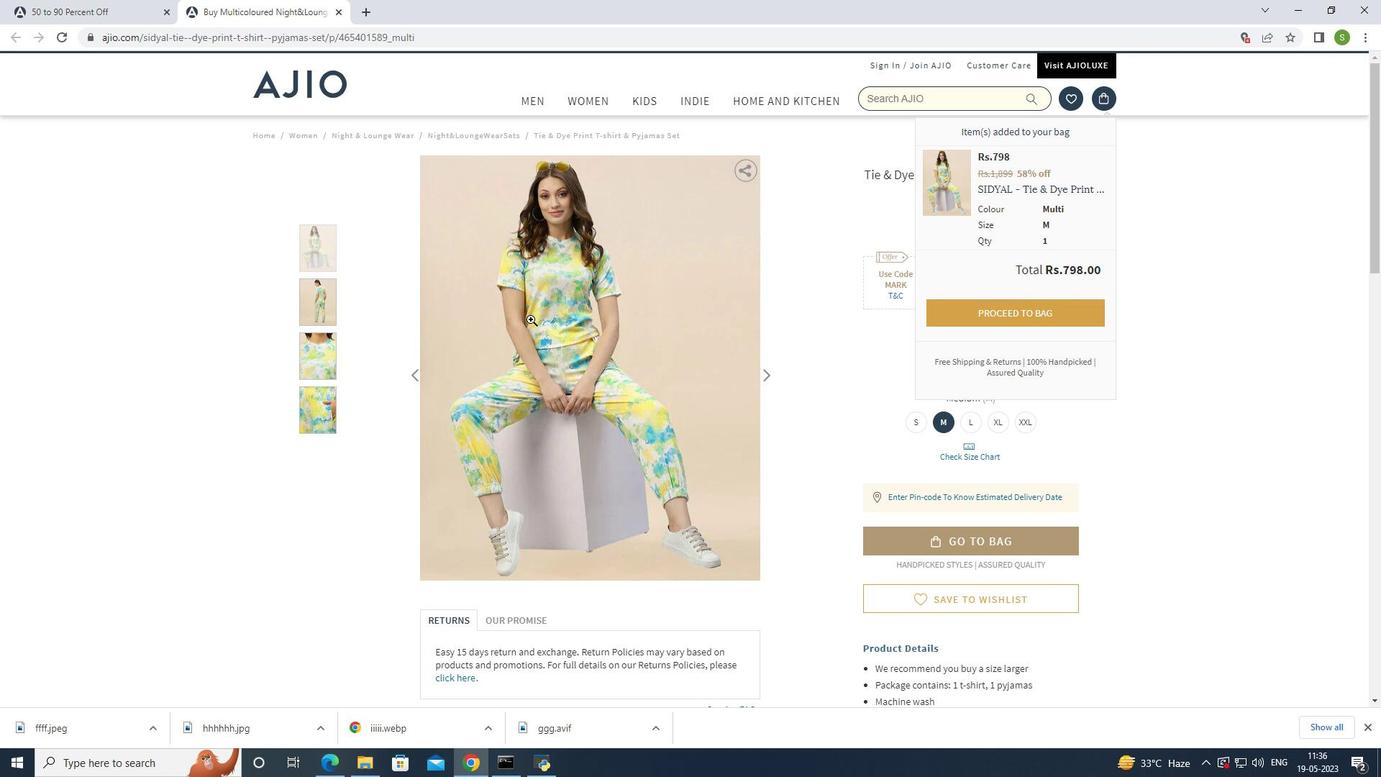 
Action: Mouse scrolled (531, 318) with delta (0, 0)
Screenshot: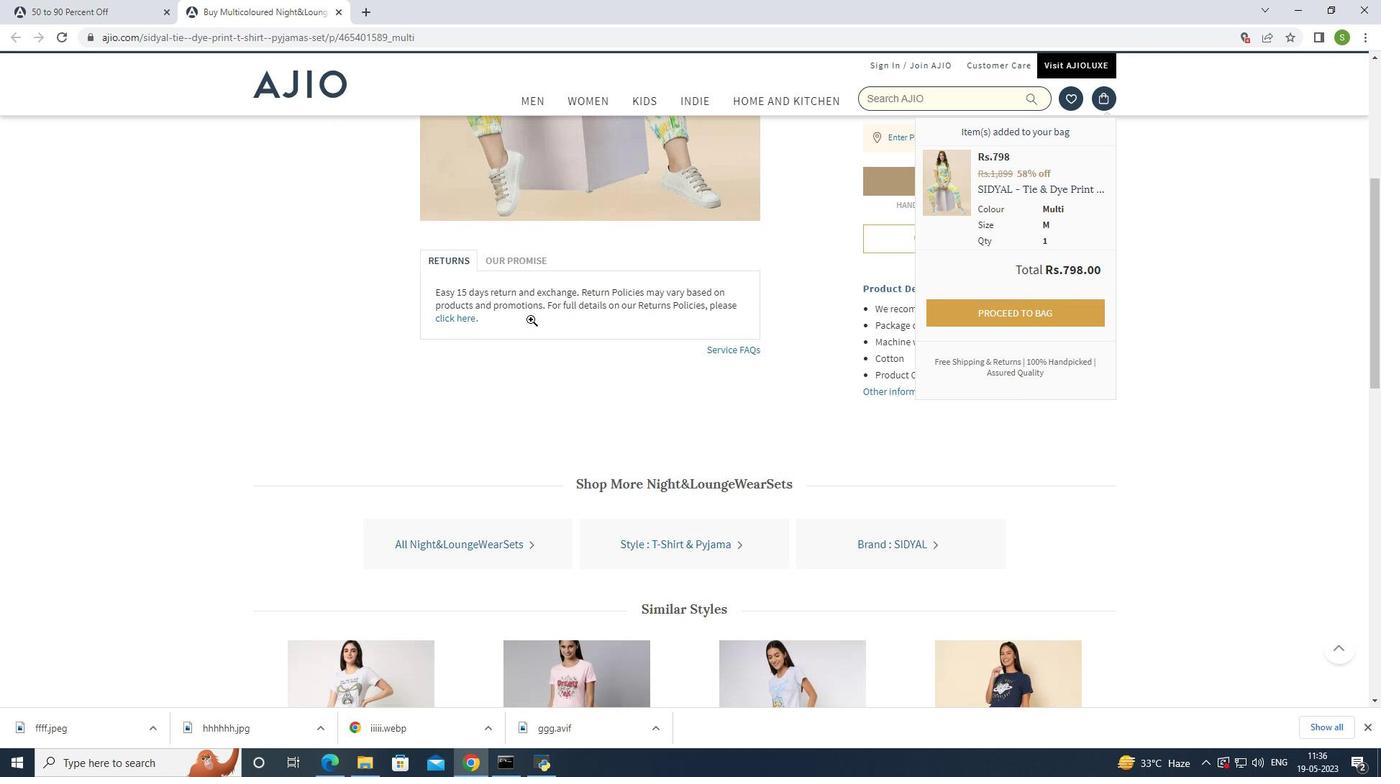 
Action: Mouse scrolled (531, 318) with delta (0, 0)
Screenshot: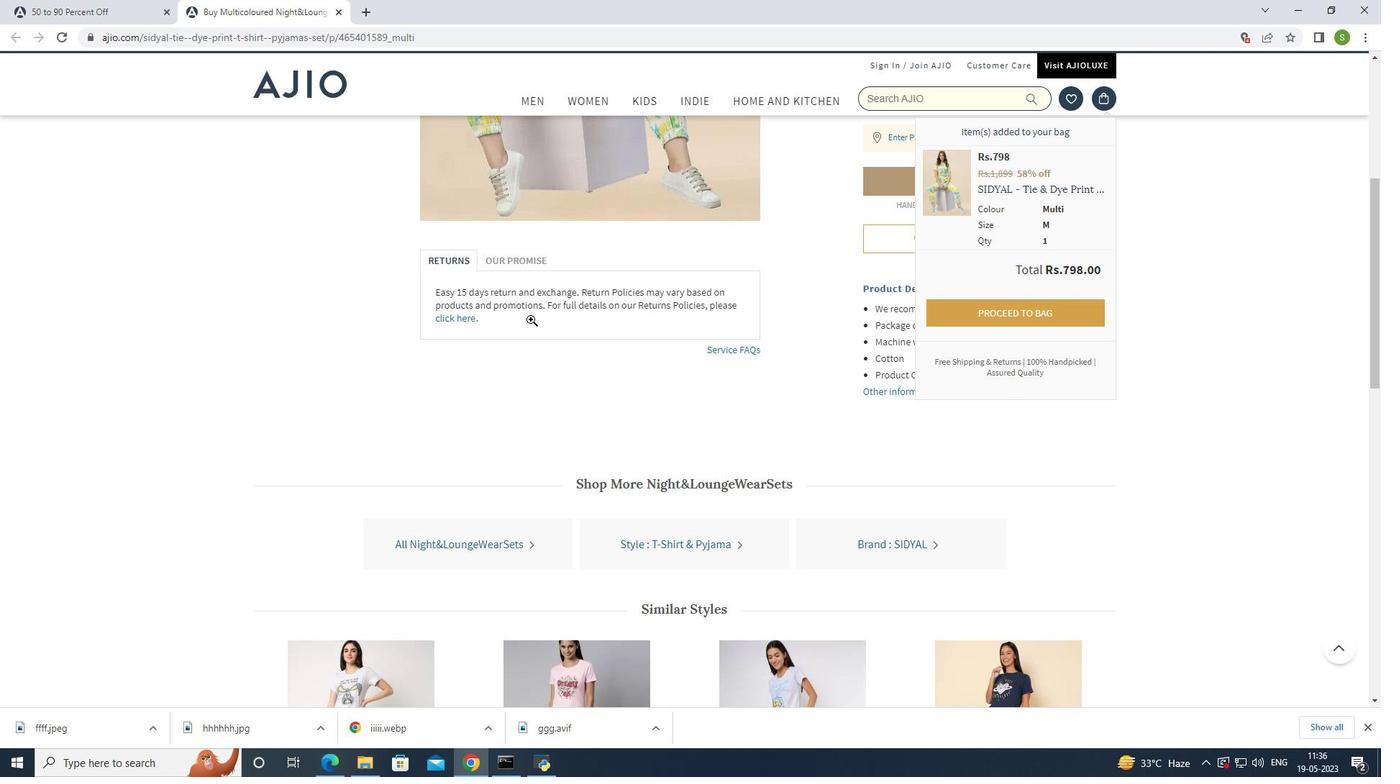 
Action: Mouse scrolled (531, 318) with delta (0, 0)
Screenshot: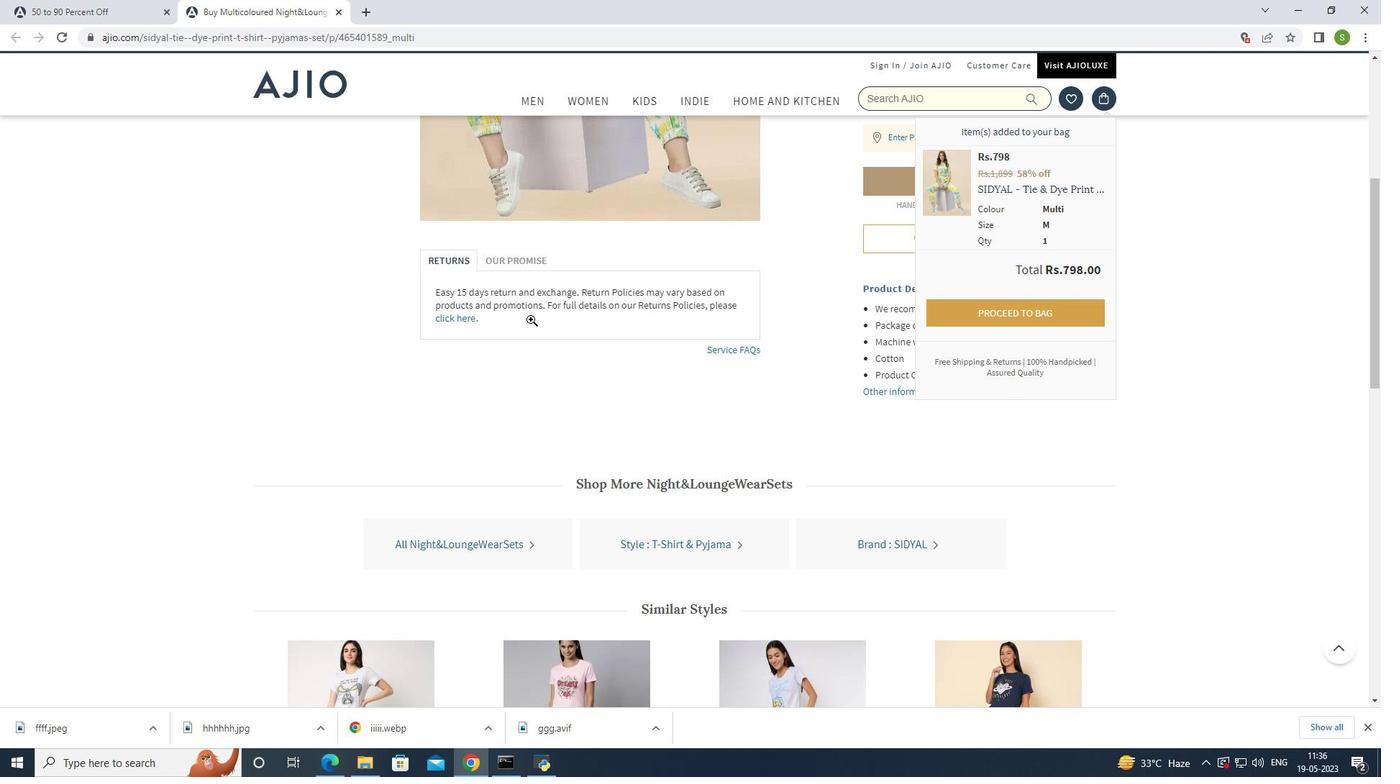 
Action: Mouse scrolled (531, 318) with delta (0, 0)
Screenshot: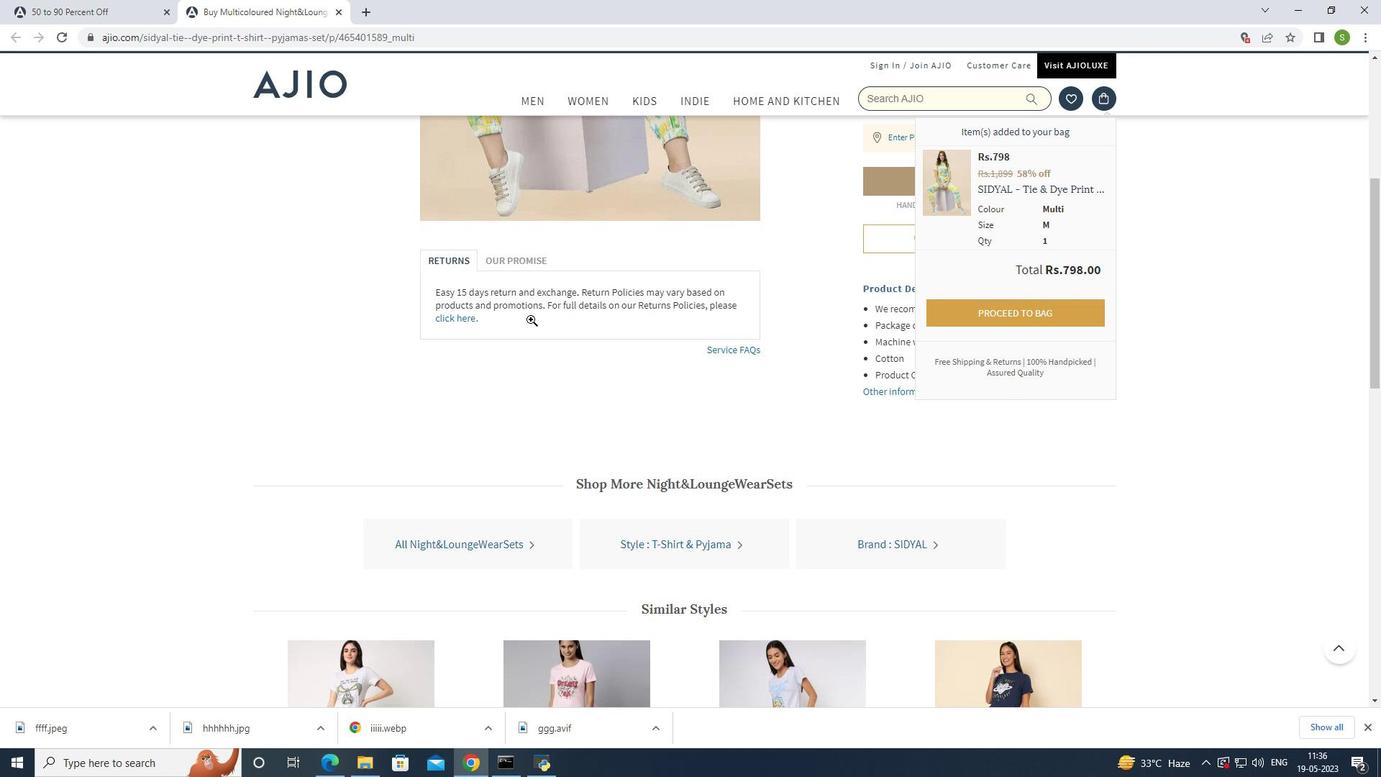 
Action: Mouse scrolled (531, 318) with delta (0, 0)
Screenshot: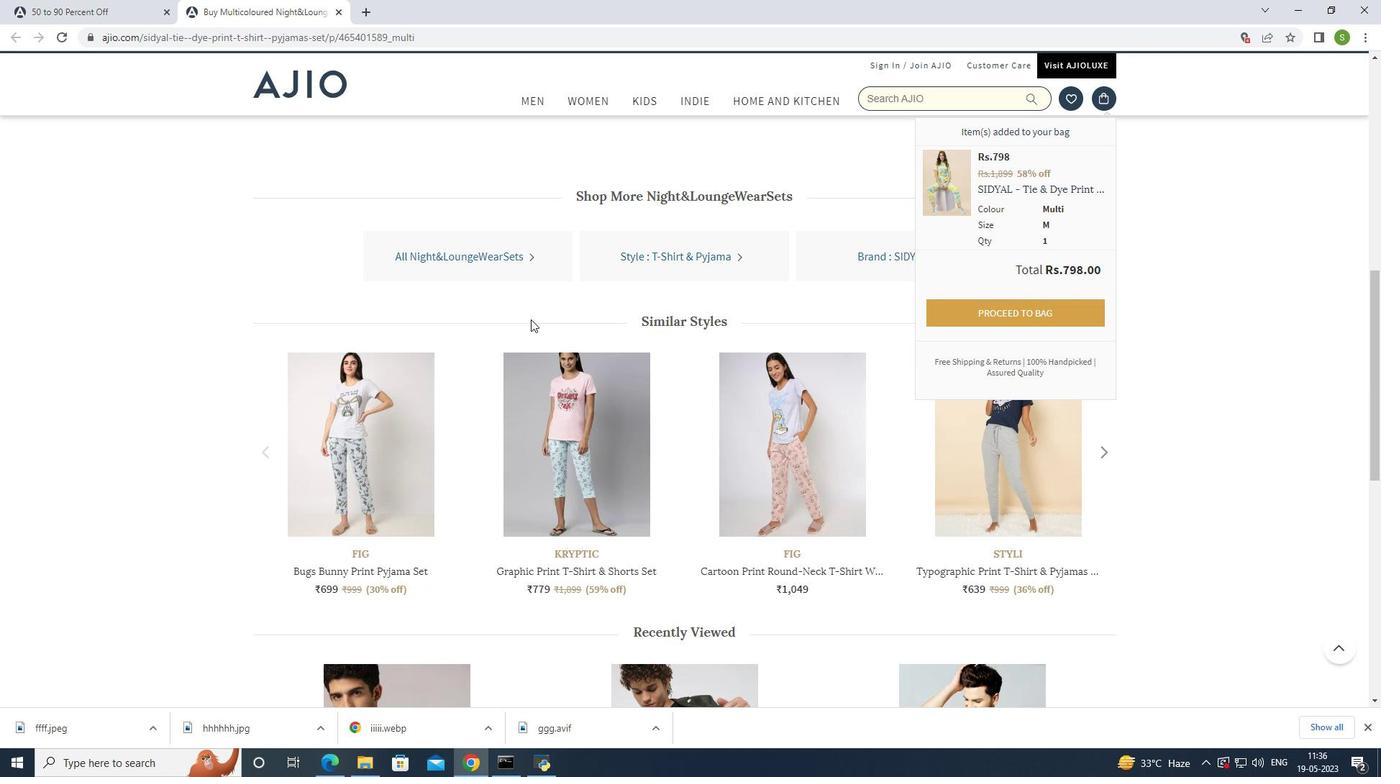 
Action: Mouse scrolled (531, 318) with delta (0, 0)
Screenshot: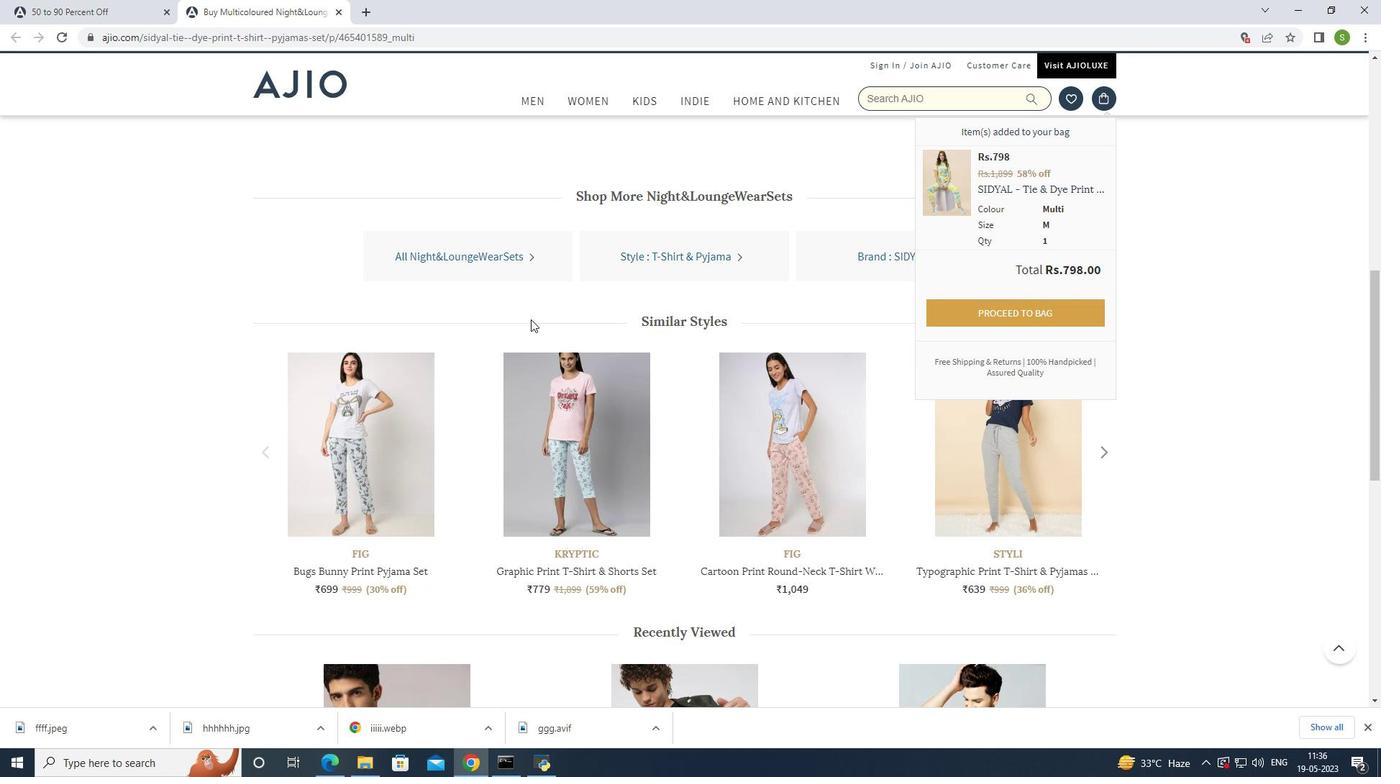 
Action: Mouse scrolled (531, 318) with delta (0, 0)
Screenshot: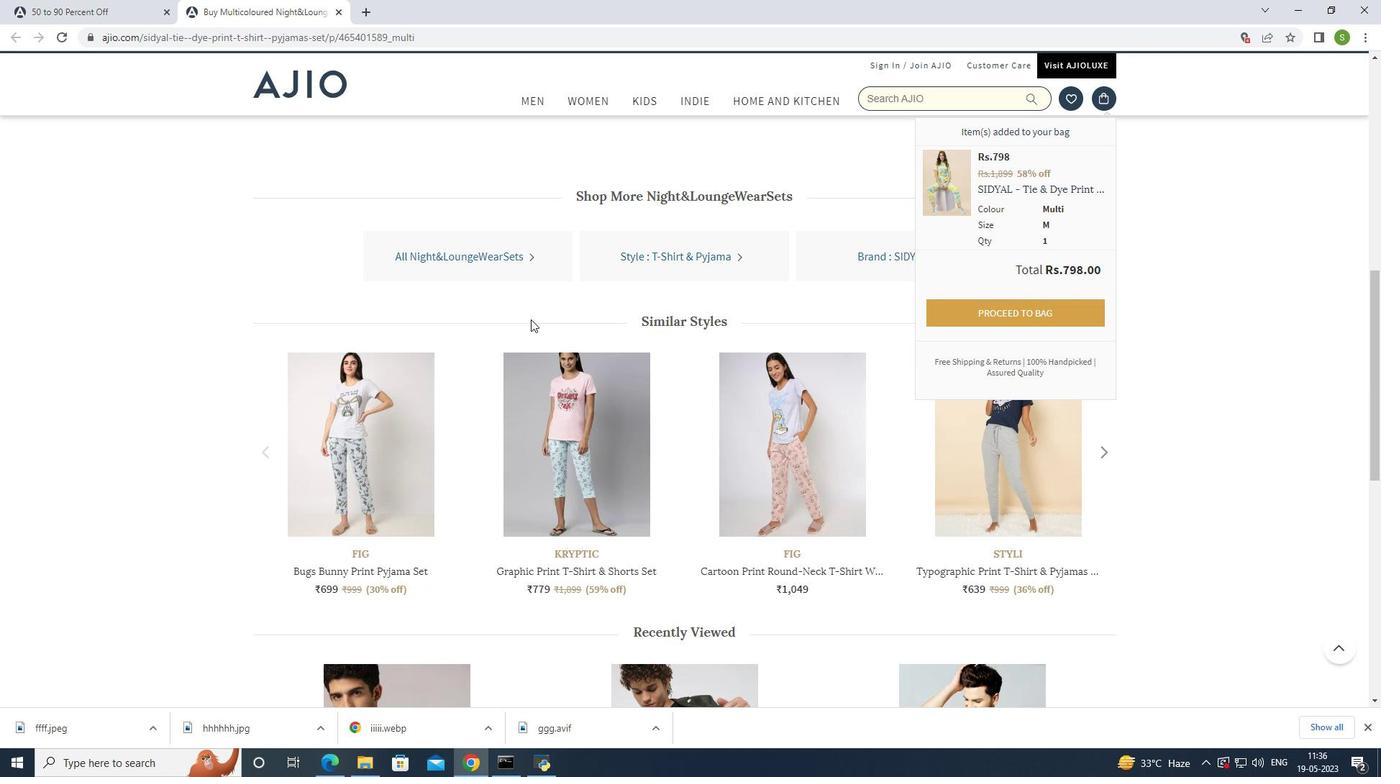 
Action: Mouse scrolled (531, 318) with delta (0, 0)
Screenshot: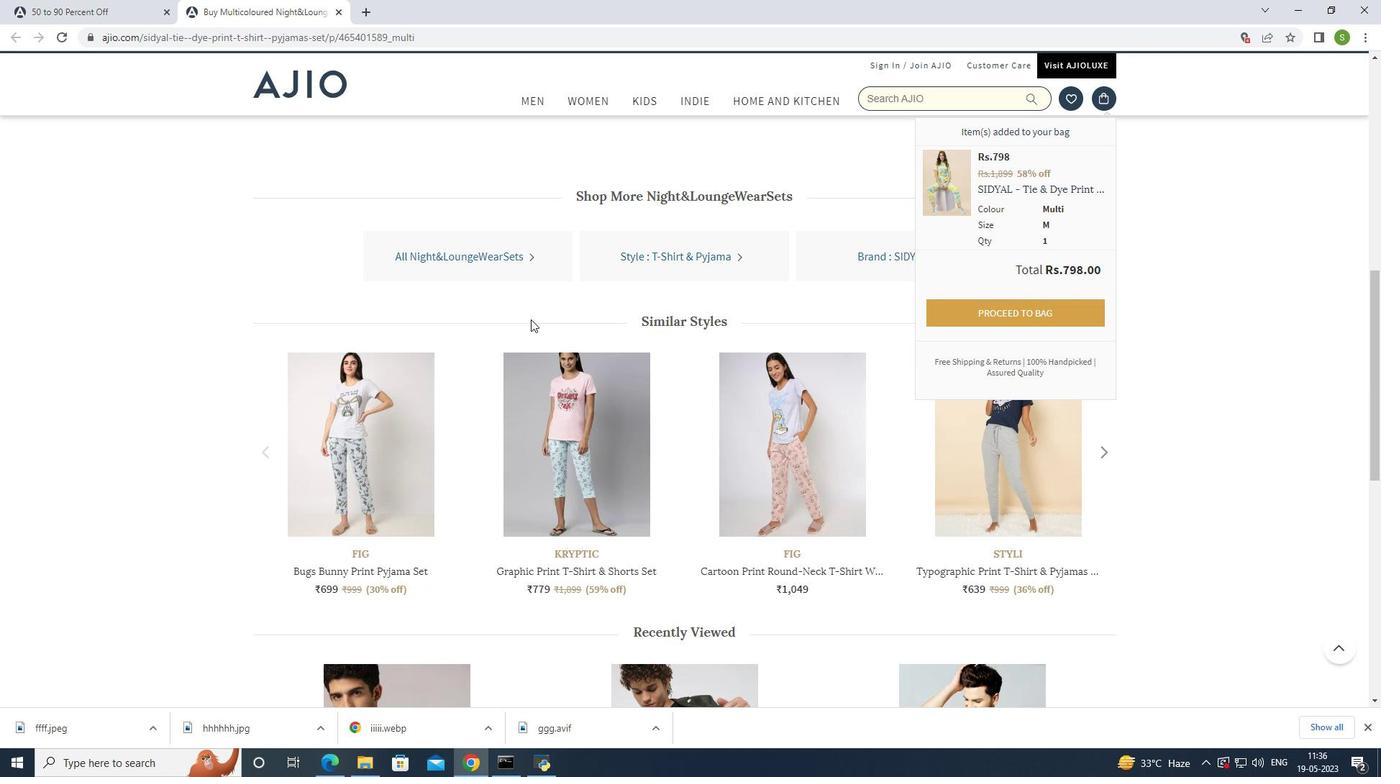 
Action: Mouse scrolled (531, 320) with delta (0, 0)
Screenshot: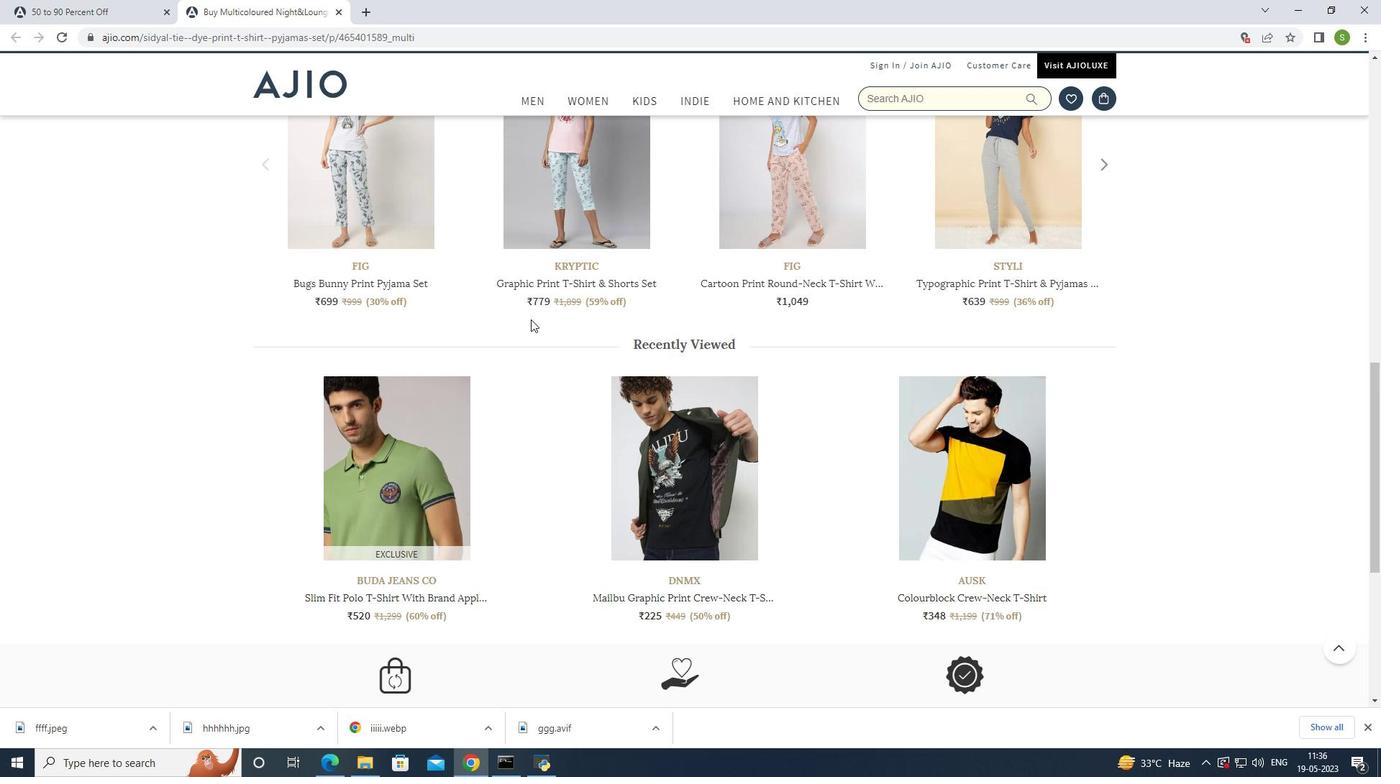
Action: Mouse scrolled (531, 320) with delta (0, 0)
Screenshot: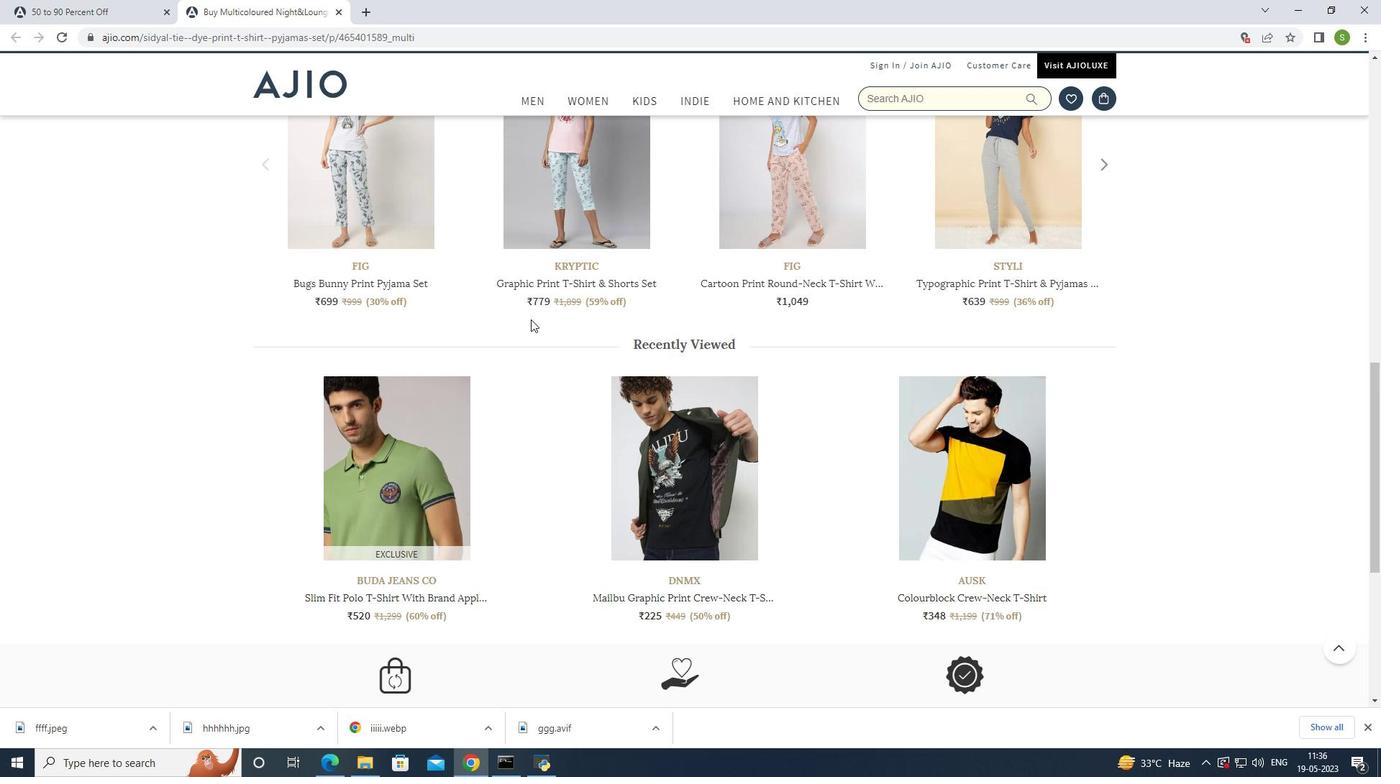 
Action: Mouse scrolled (531, 320) with delta (0, 0)
Screenshot: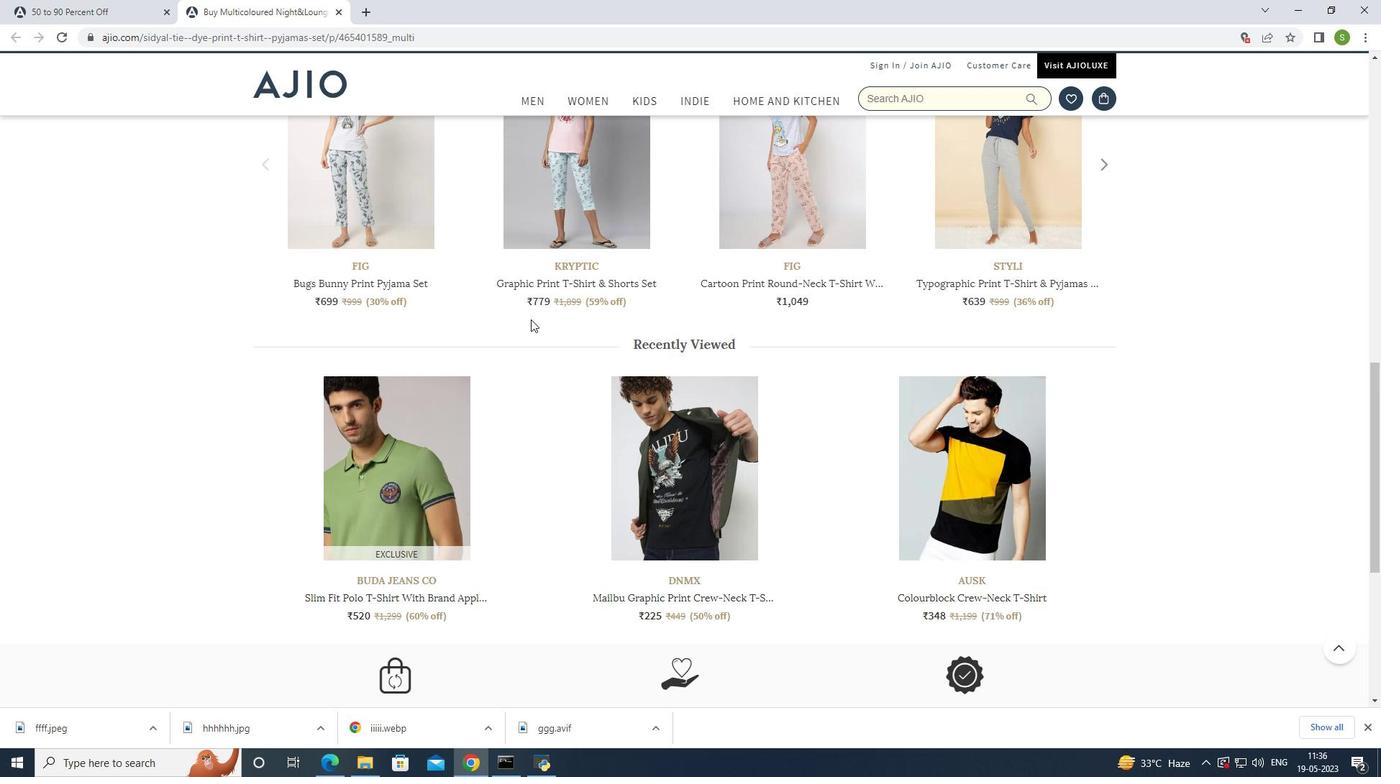 
Action: Mouse scrolled (531, 320) with delta (0, 0)
Screenshot: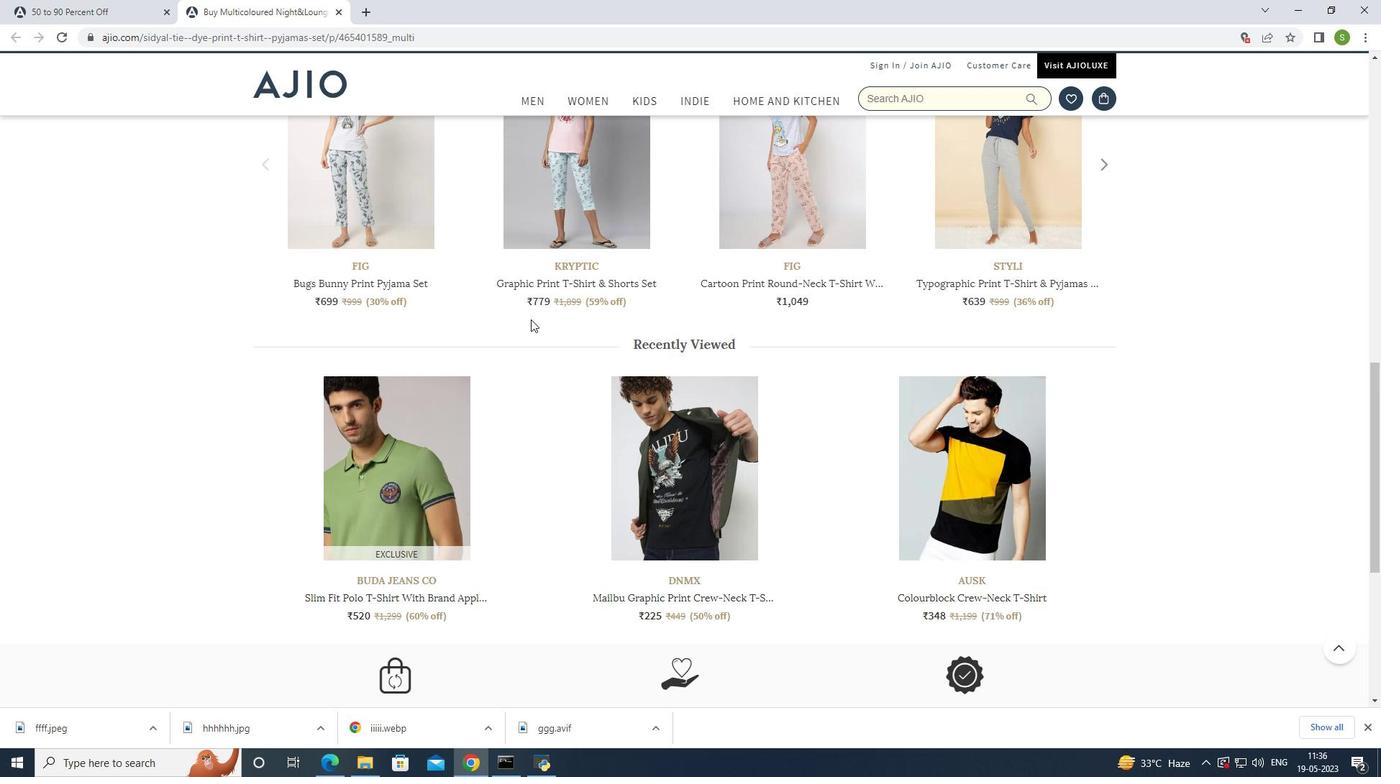 
Action: Mouse scrolled (531, 320) with delta (0, 0)
Screenshot: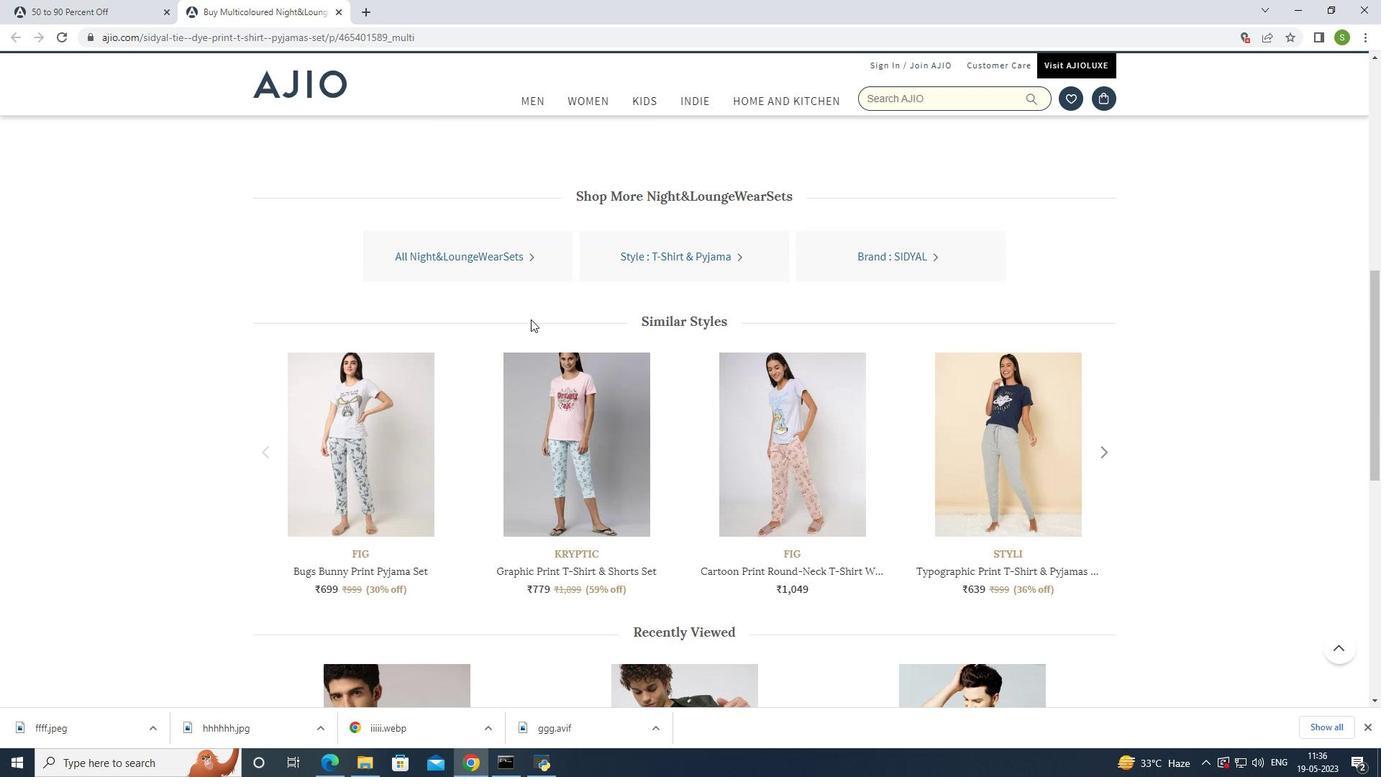 
Action: Mouse scrolled (531, 320) with delta (0, 0)
Screenshot: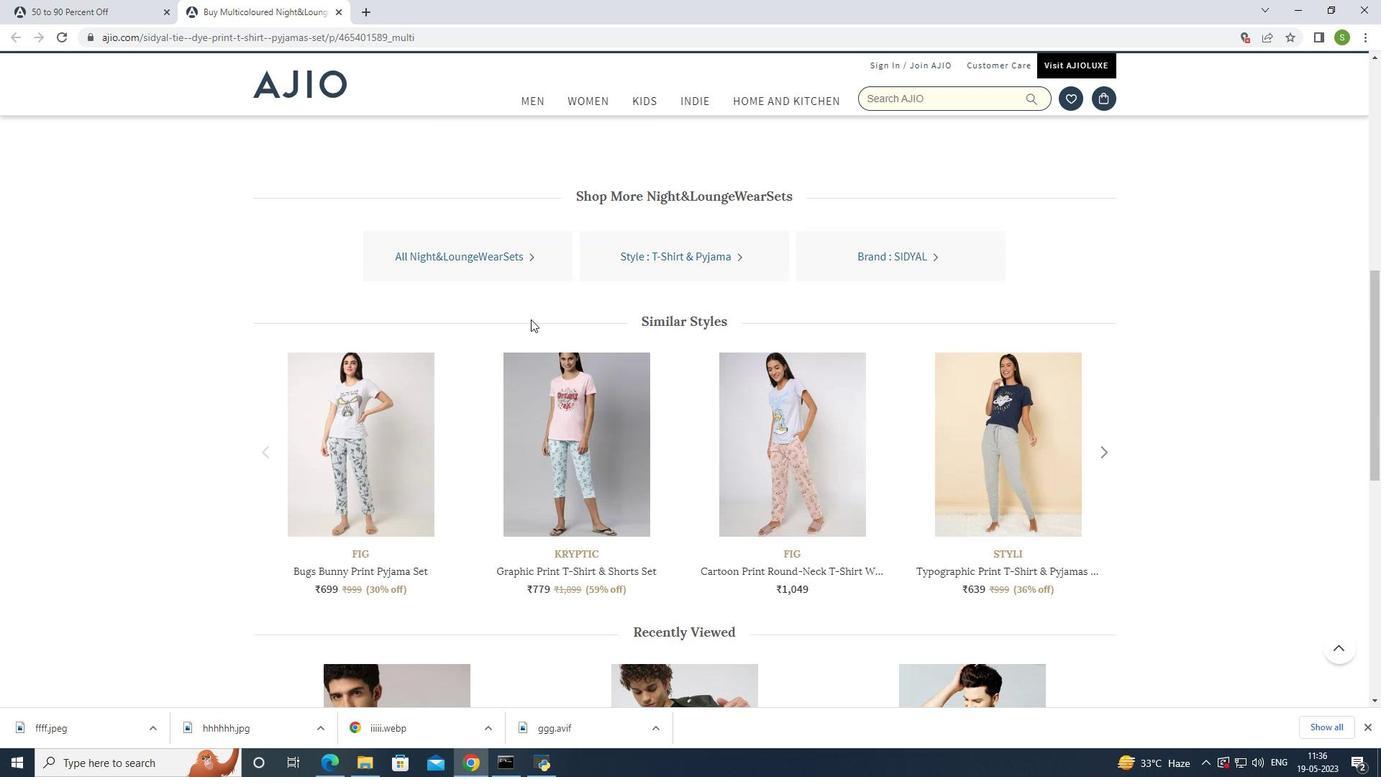 
Action: Mouse scrolled (531, 320) with delta (0, 0)
Screenshot: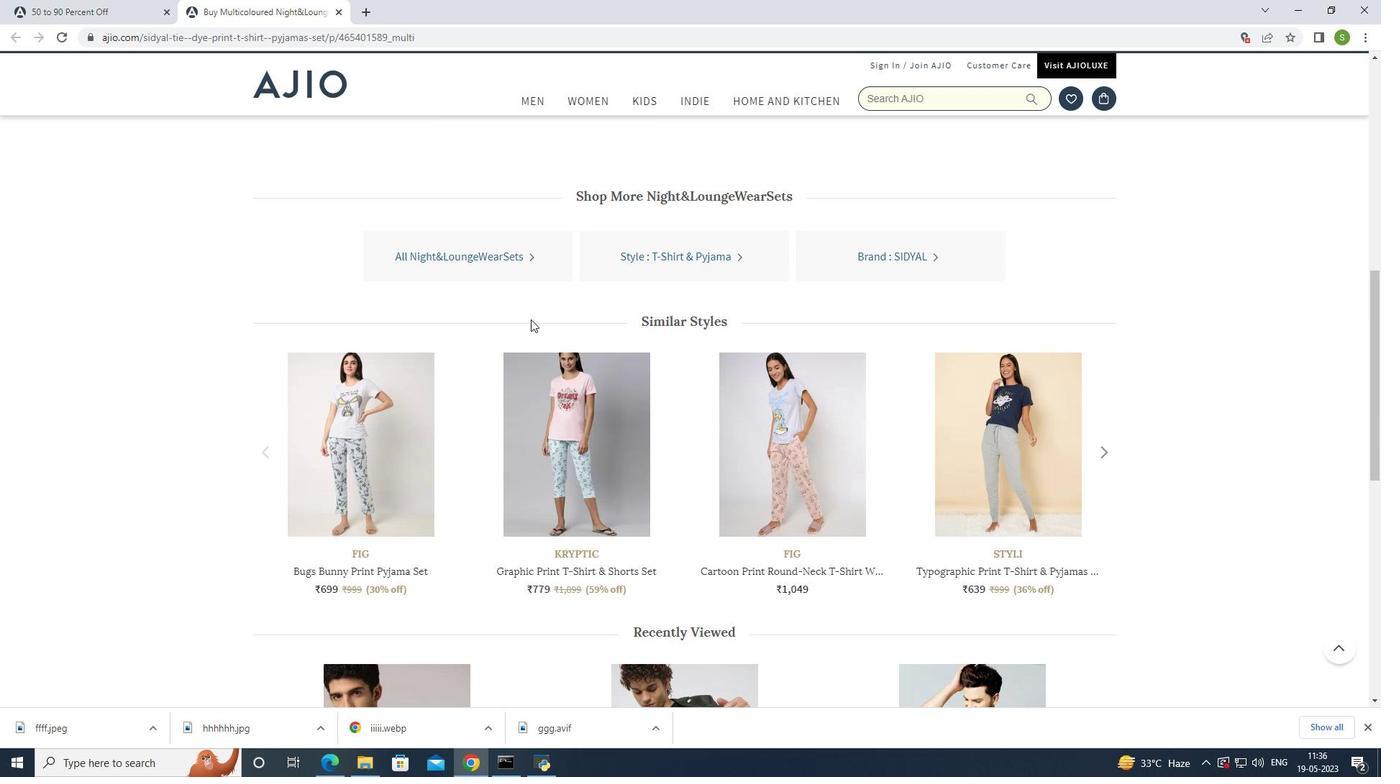 
Action: Mouse scrolled (531, 320) with delta (0, 0)
Screenshot: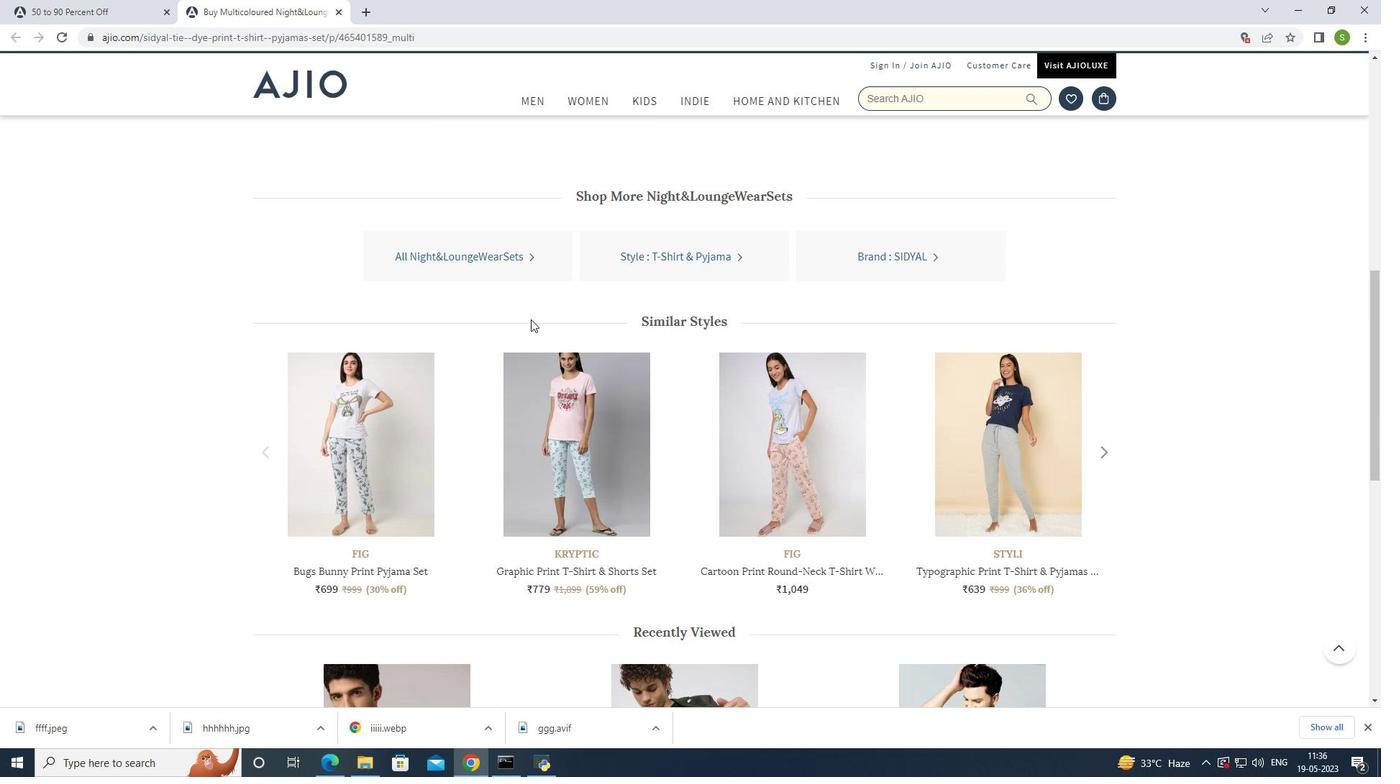 
Action: Mouse moved to (64, 7)
Screenshot: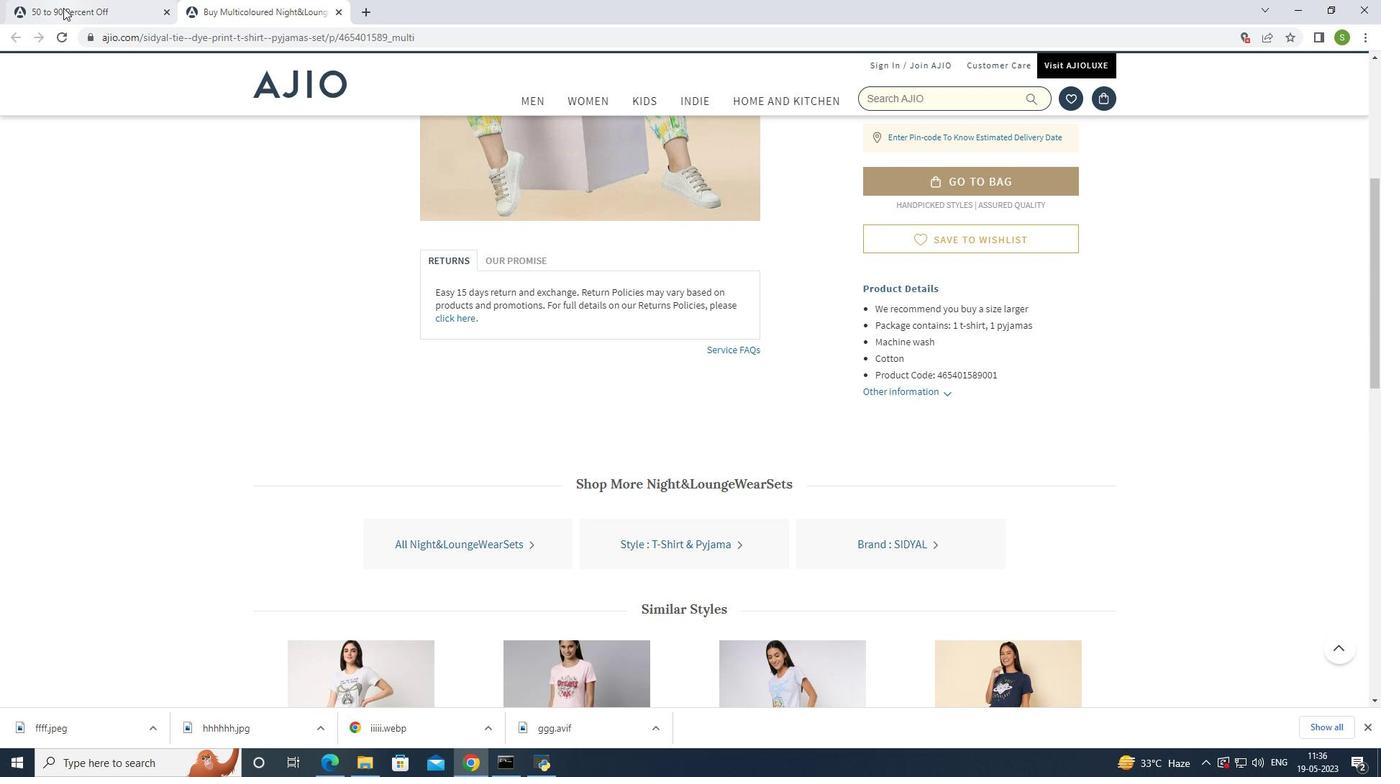 
Action: Mouse pressed left at (64, 7)
Screenshot: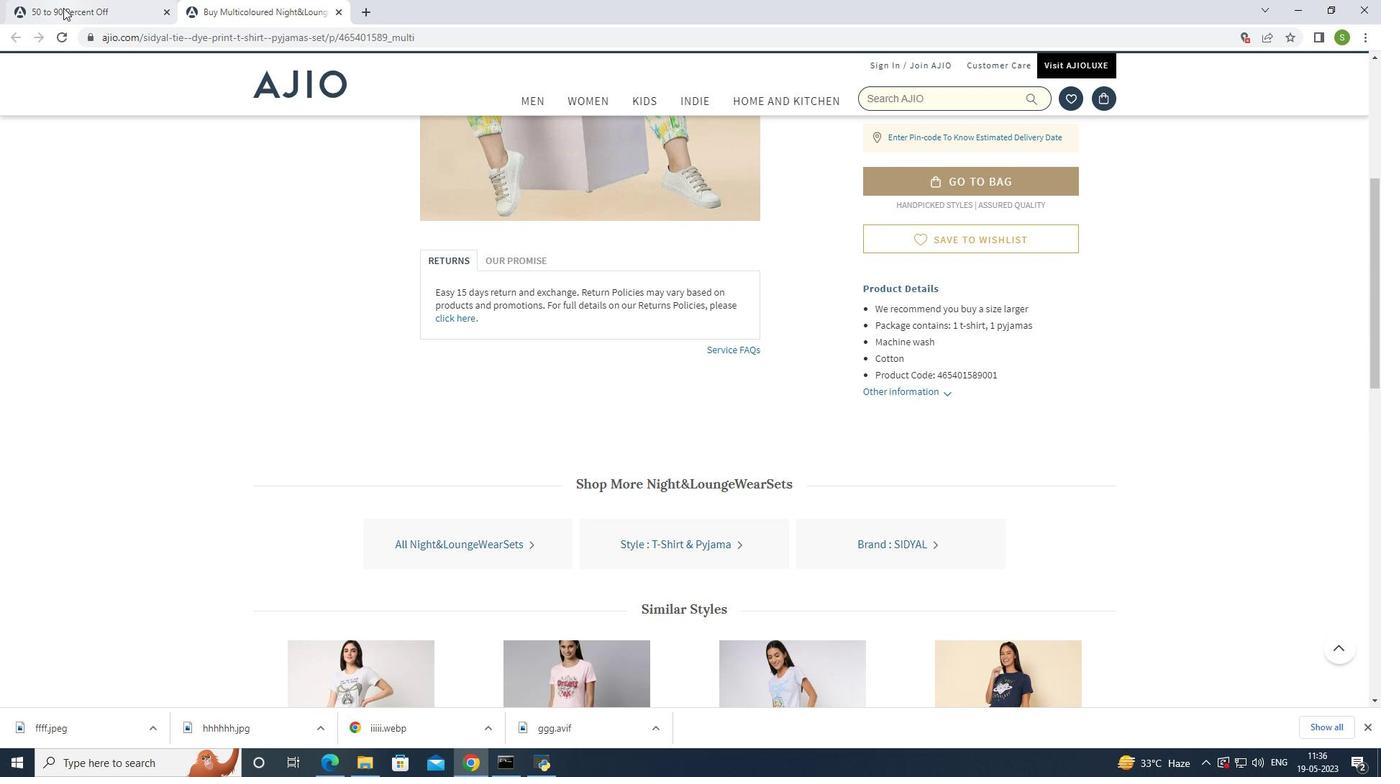 
Action: Mouse moved to (610, 249)
Screenshot: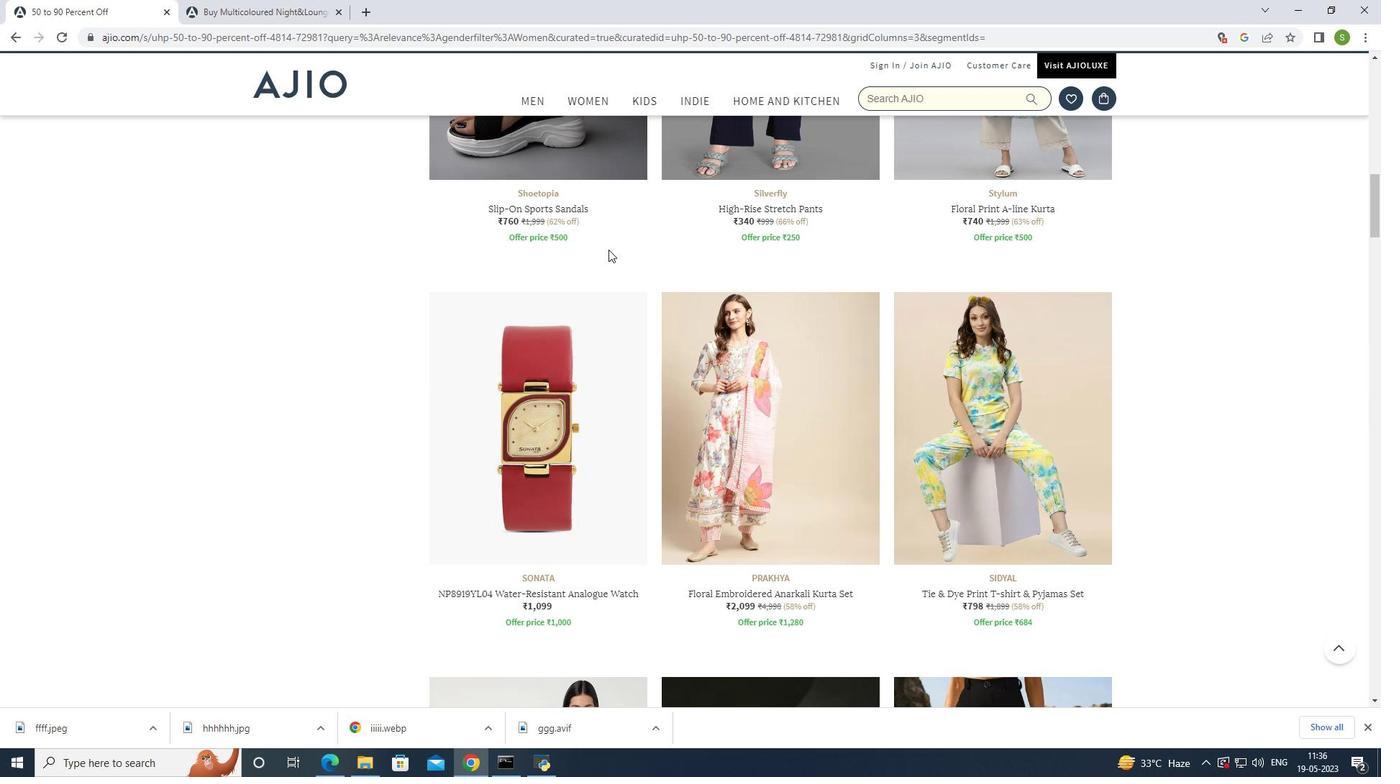 
Action: Mouse scrolled (610, 248) with delta (0, 0)
Screenshot: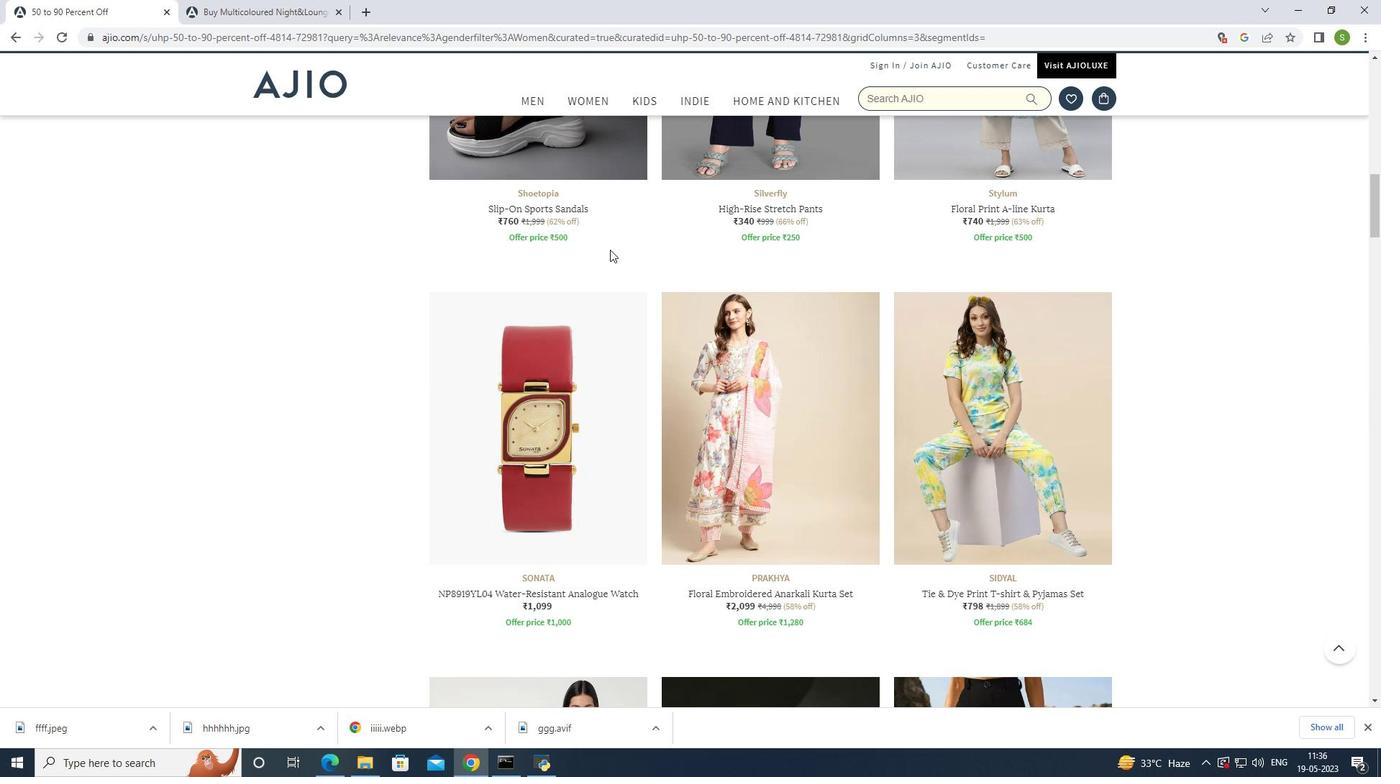 
Action: Mouse scrolled (610, 248) with delta (0, 0)
Screenshot: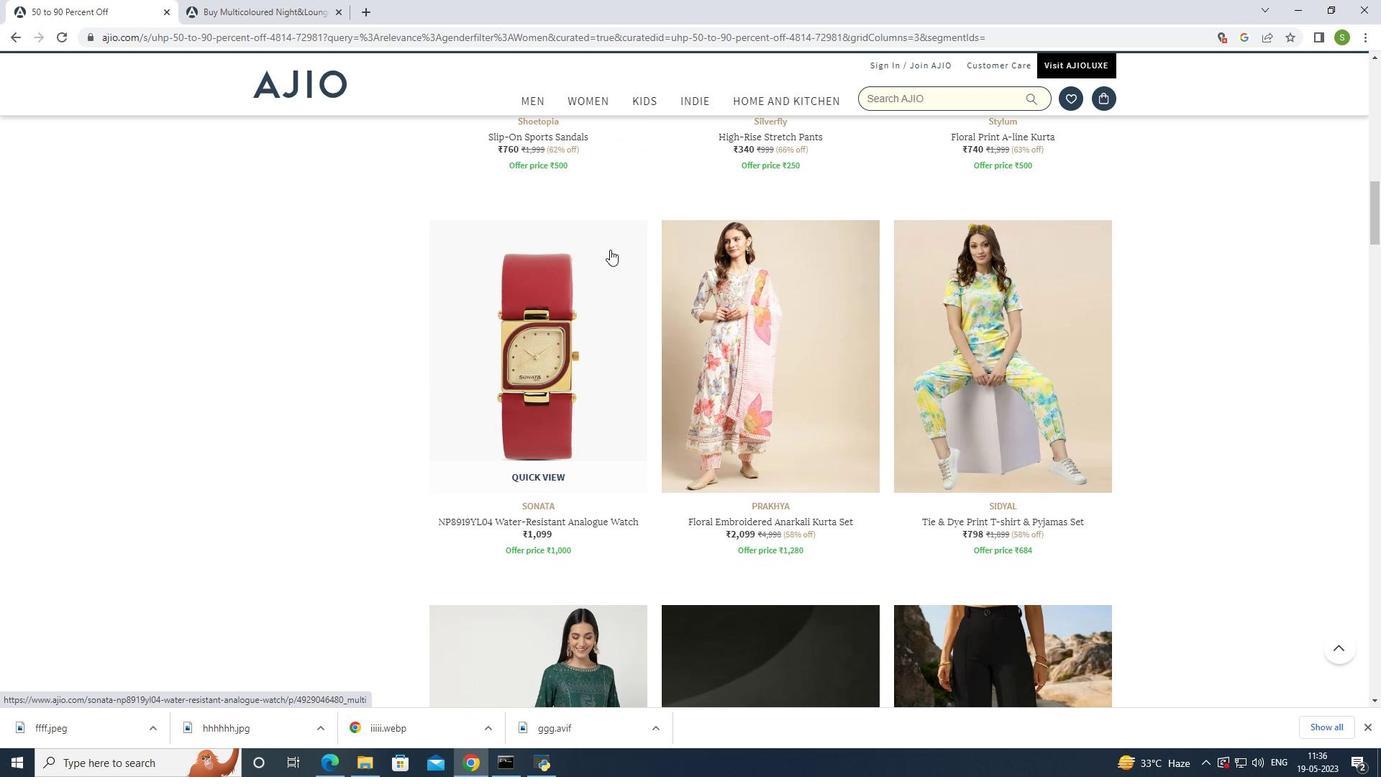 
Action: Mouse scrolled (610, 248) with delta (0, 0)
Screenshot: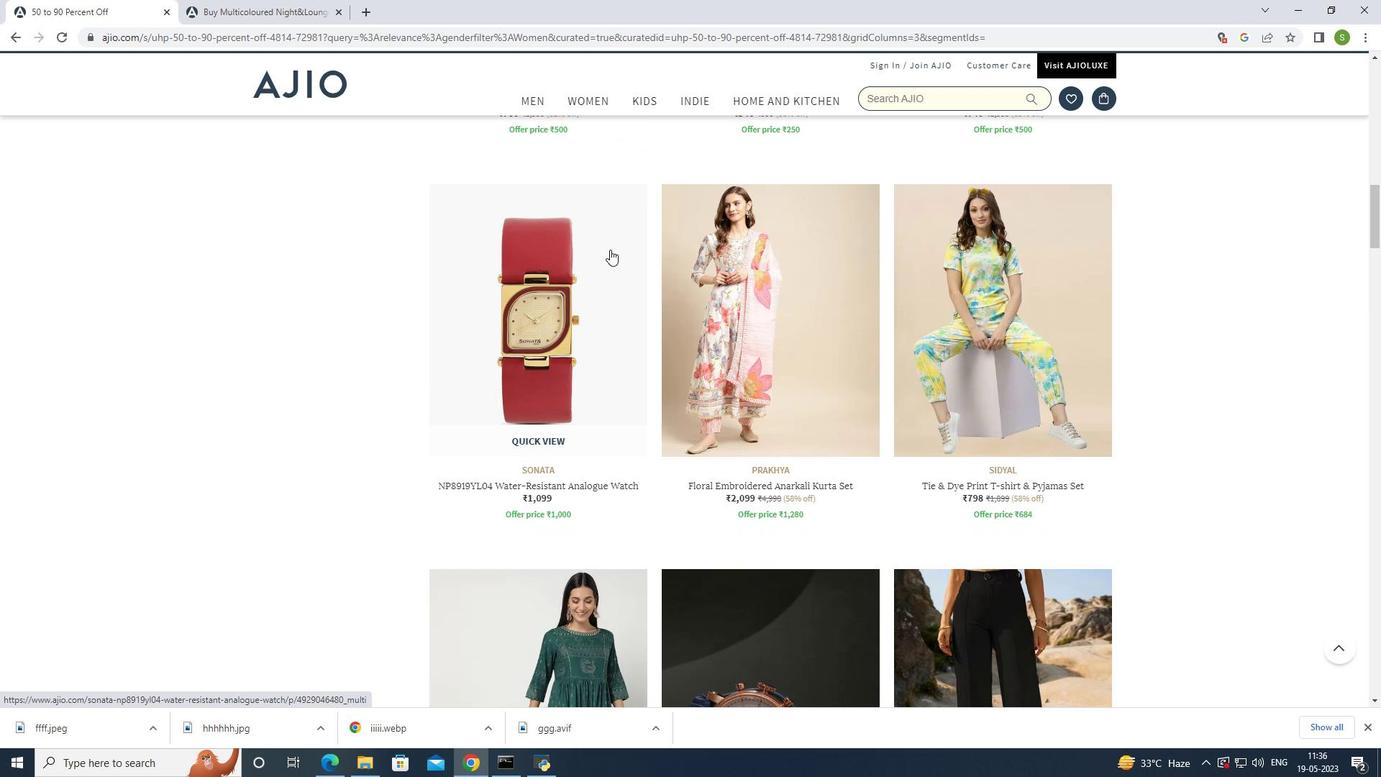 
Action: Mouse moved to (723, 238)
Screenshot: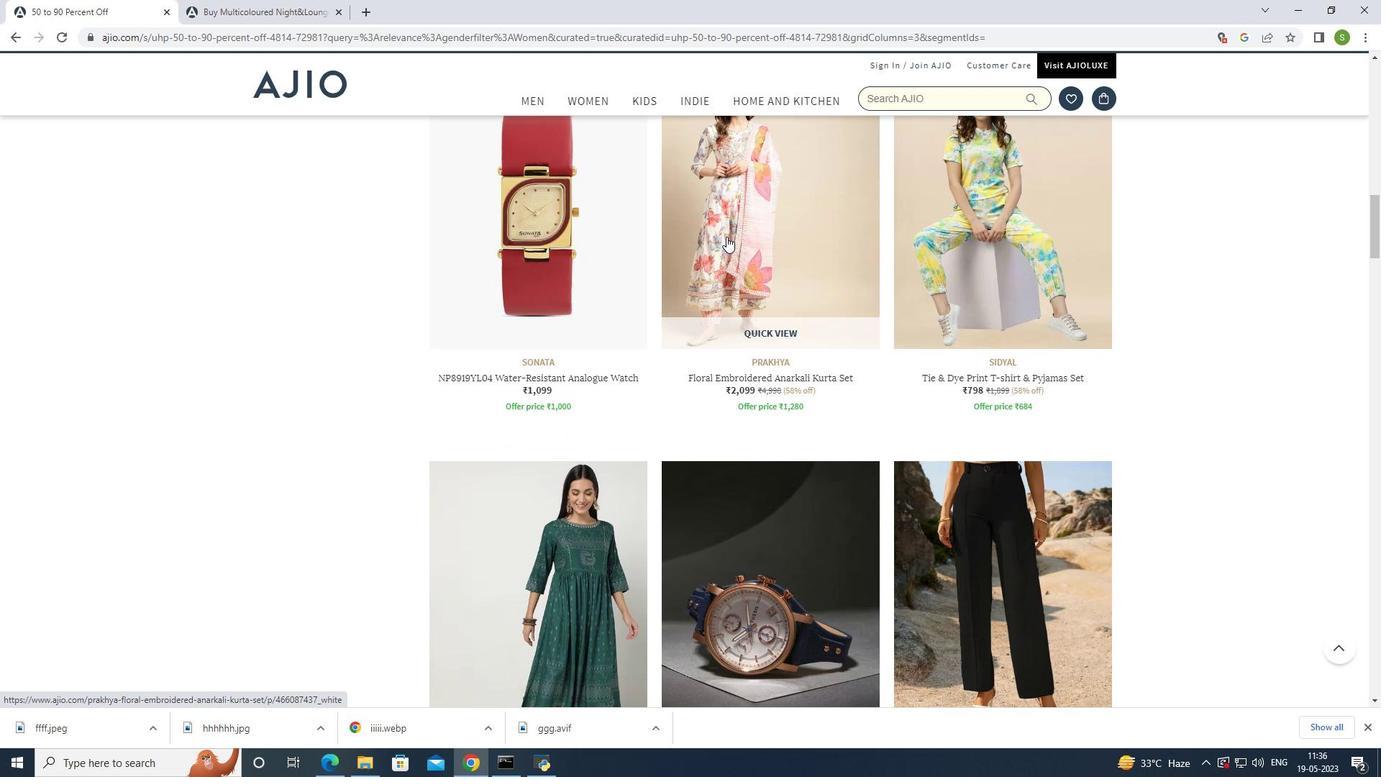 
Action: Mouse scrolled (723, 237) with delta (0, 0)
Screenshot: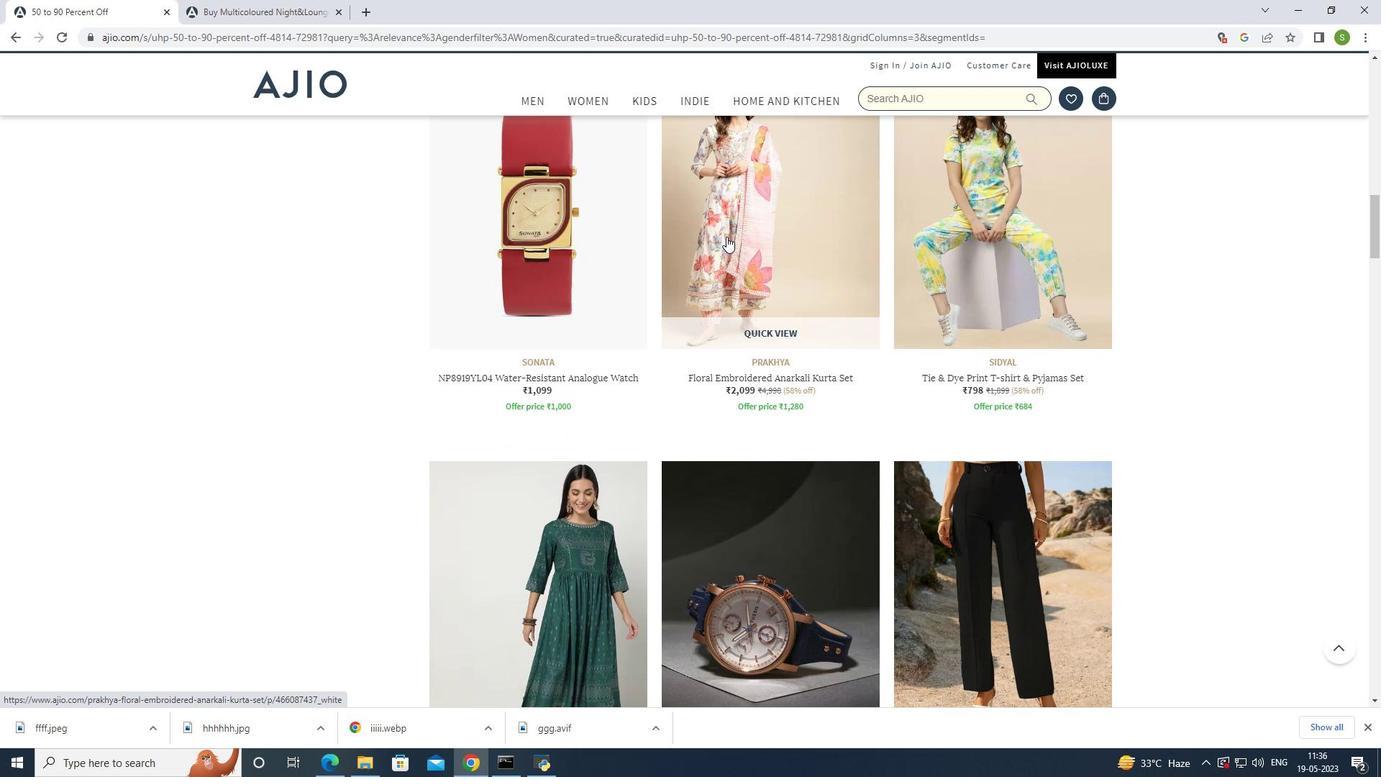
Action: Mouse moved to (722, 239)
Screenshot: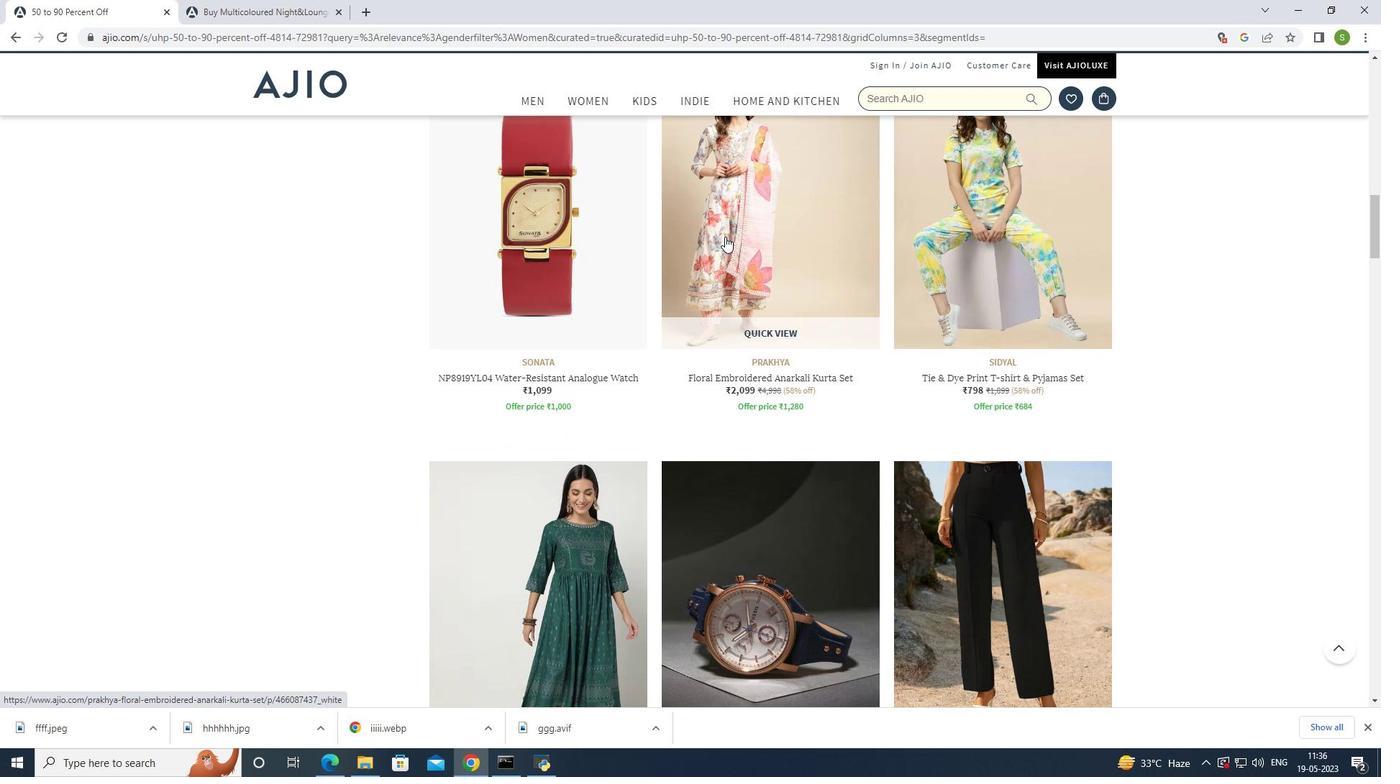 
Action: Mouse scrolled (722, 238) with delta (0, 0)
Screenshot: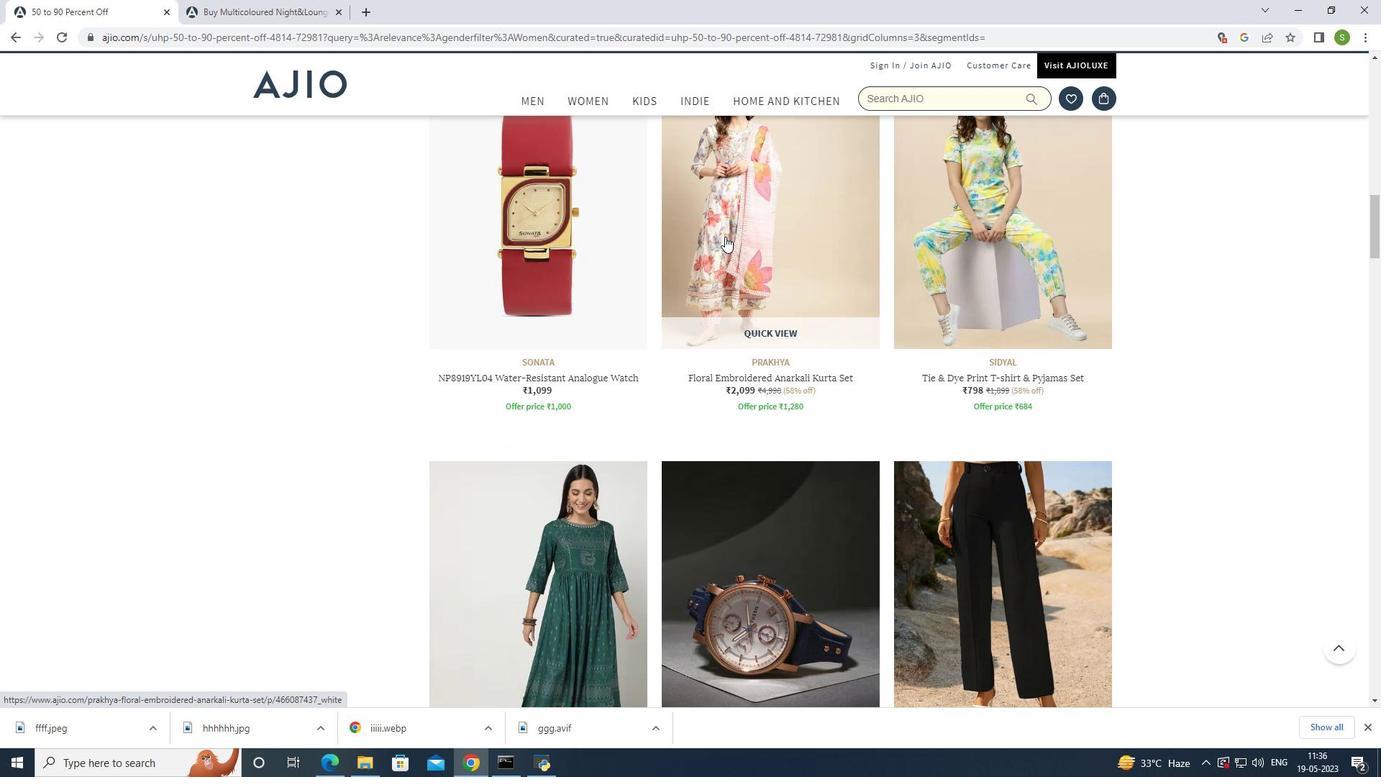 
Action: Mouse moved to (721, 239)
Screenshot: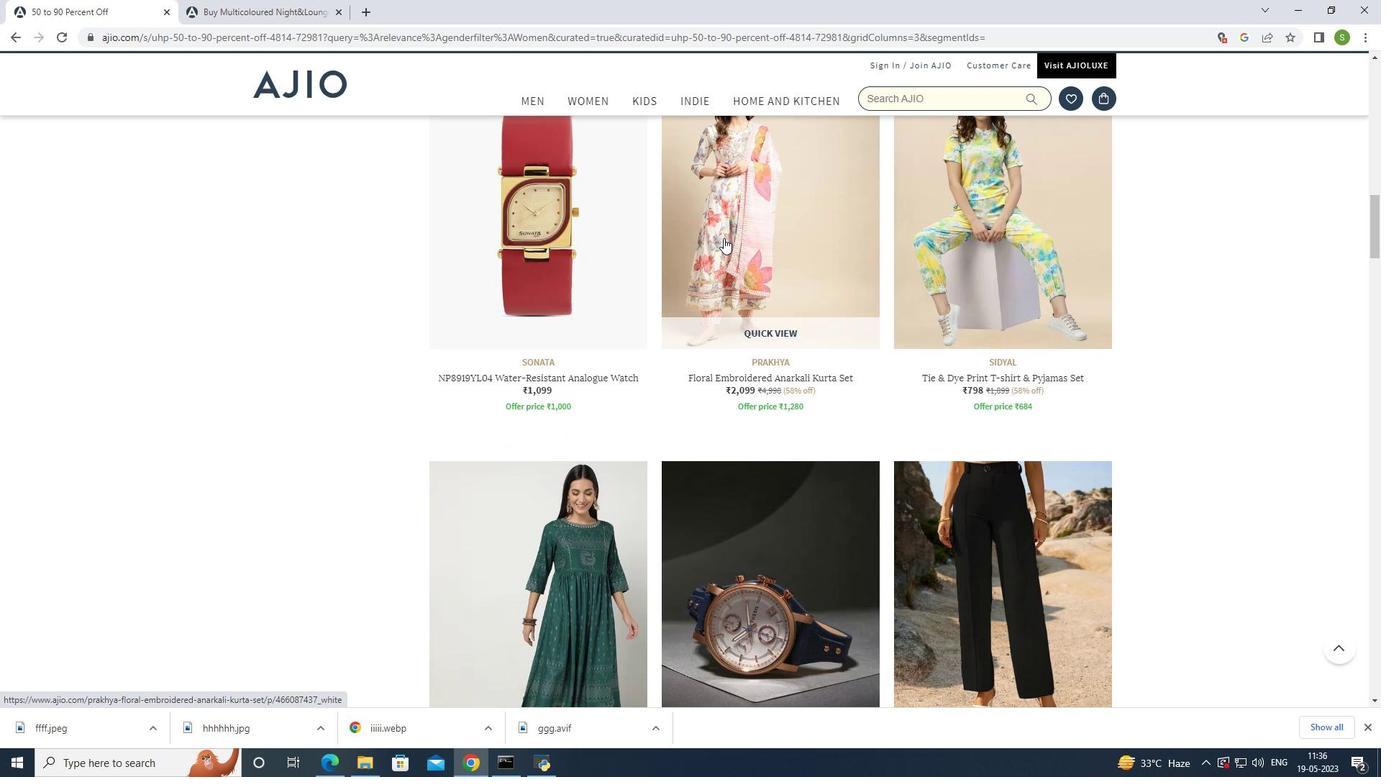 
Action: Mouse scrolled (721, 238) with delta (0, 0)
Screenshot: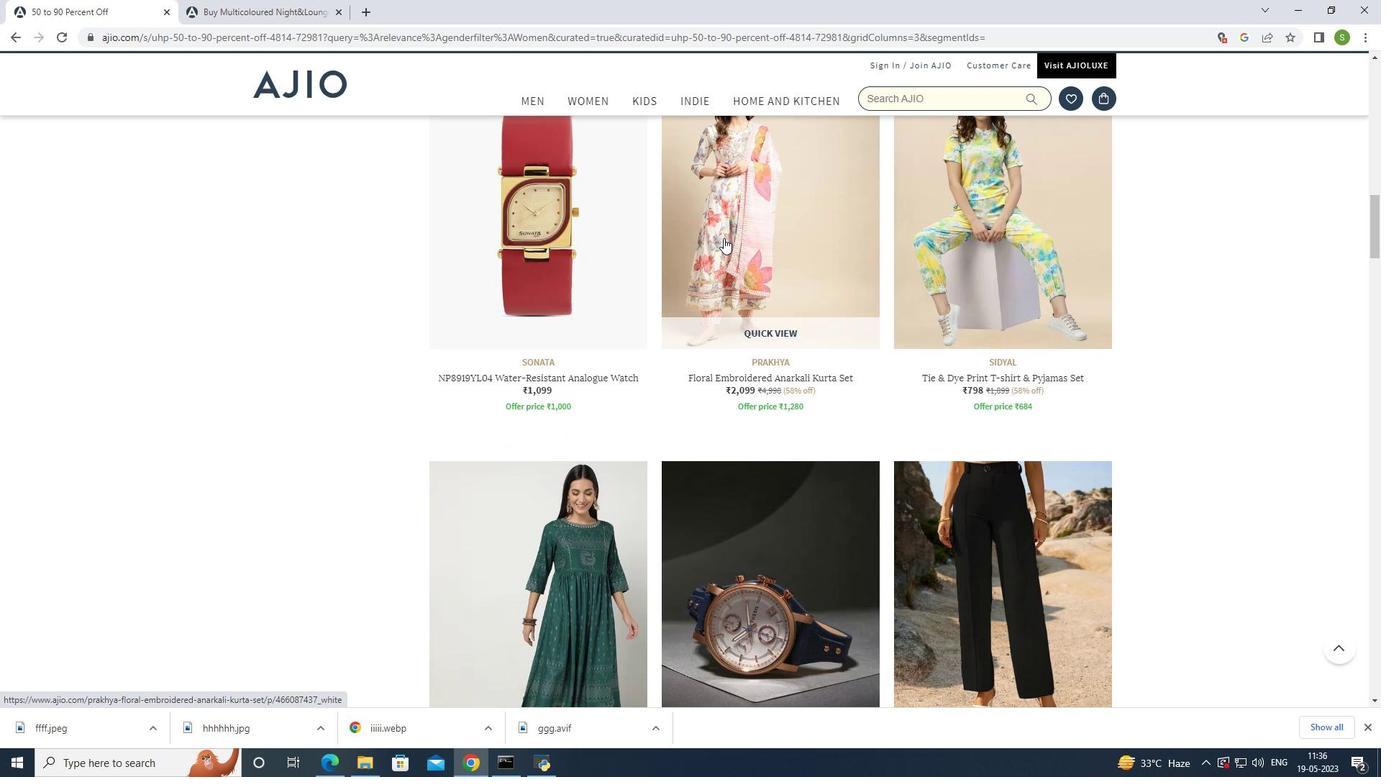 
Action: Mouse moved to (720, 241)
Screenshot: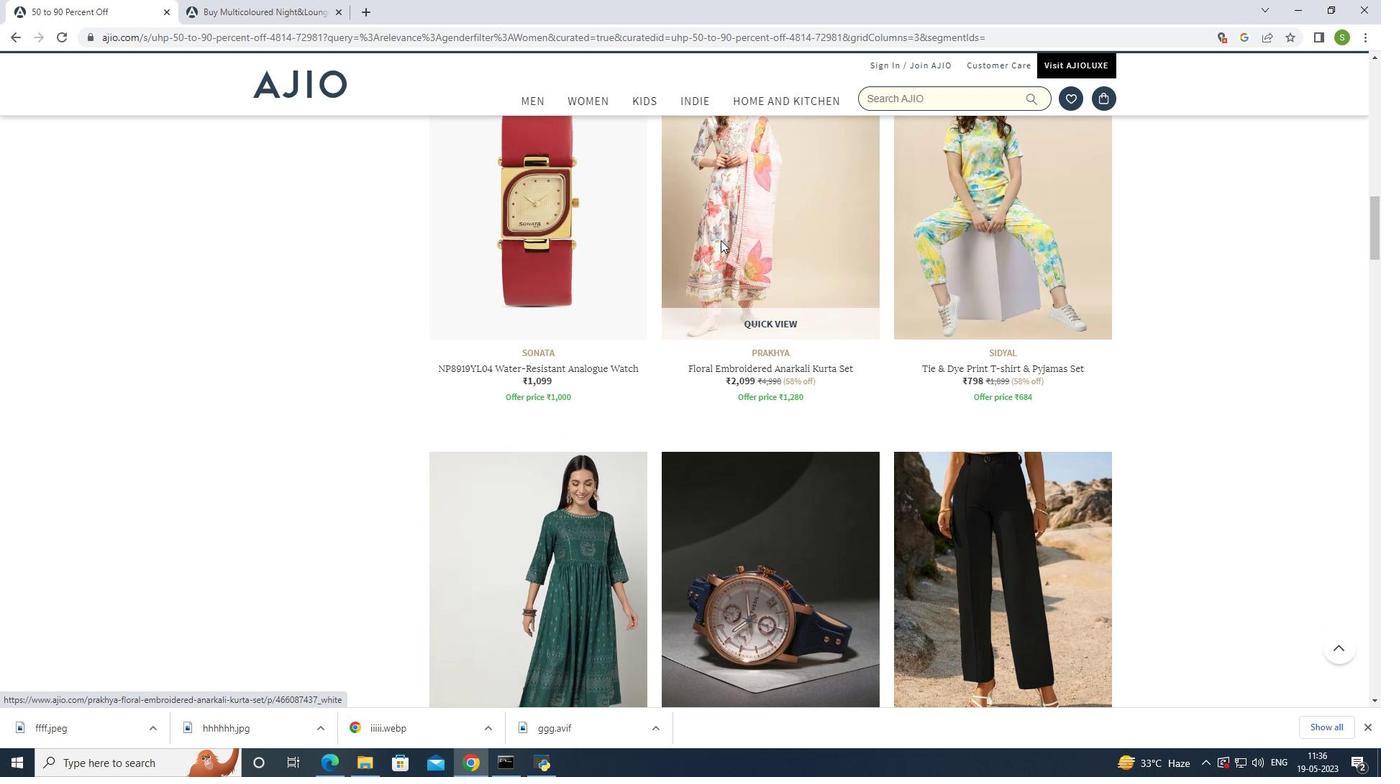 
Action: Mouse scrolled (720, 240) with delta (0, 0)
Screenshot: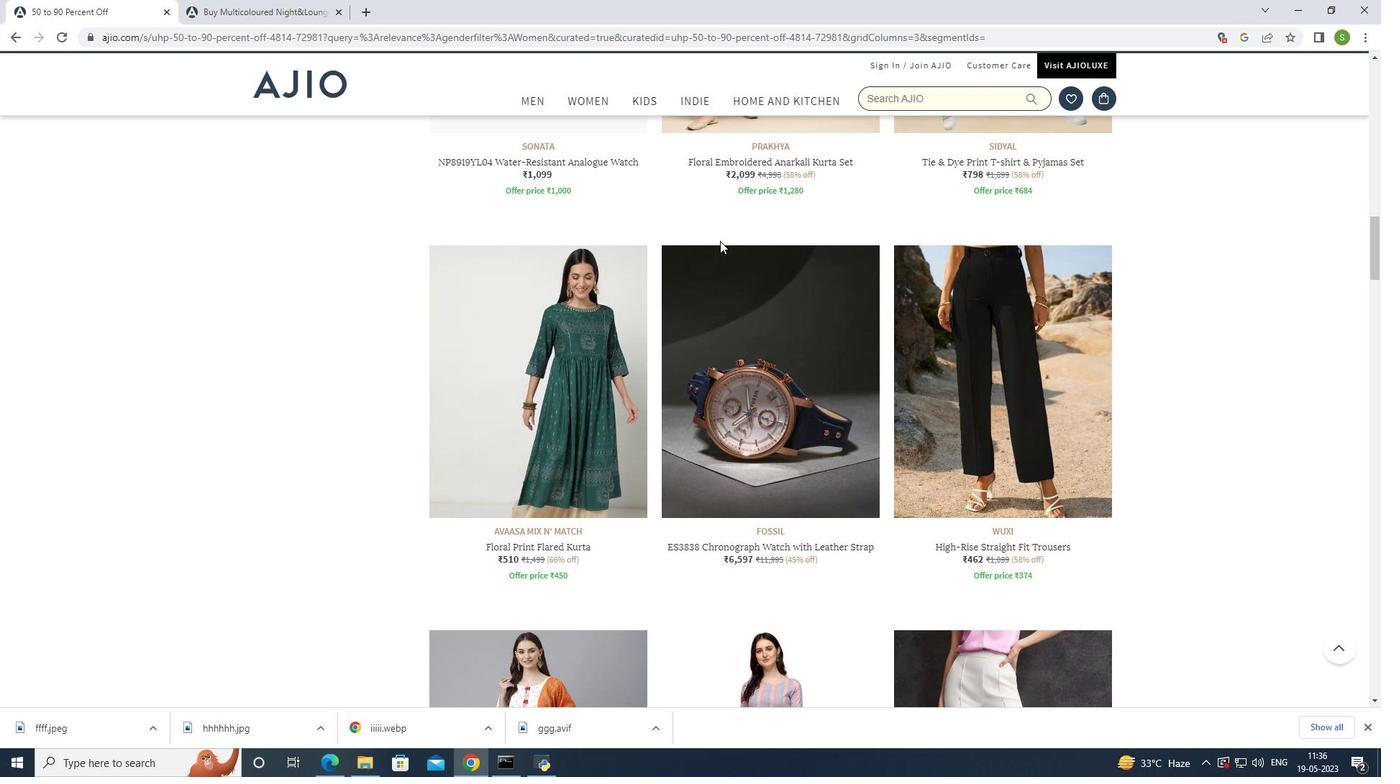 
Action: Mouse scrolled (720, 240) with delta (0, 0)
Screenshot: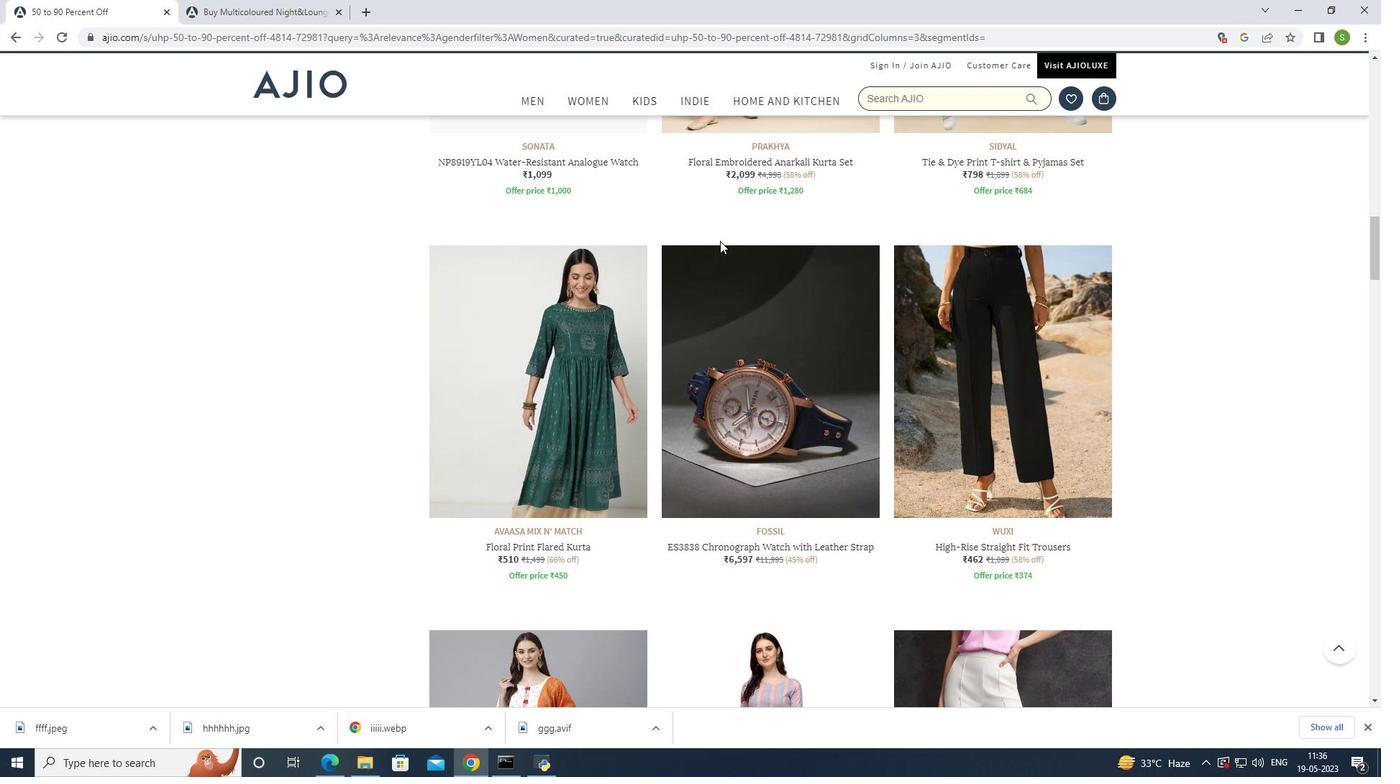 
Action: Mouse scrolled (720, 240) with delta (0, 0)
Screenshot: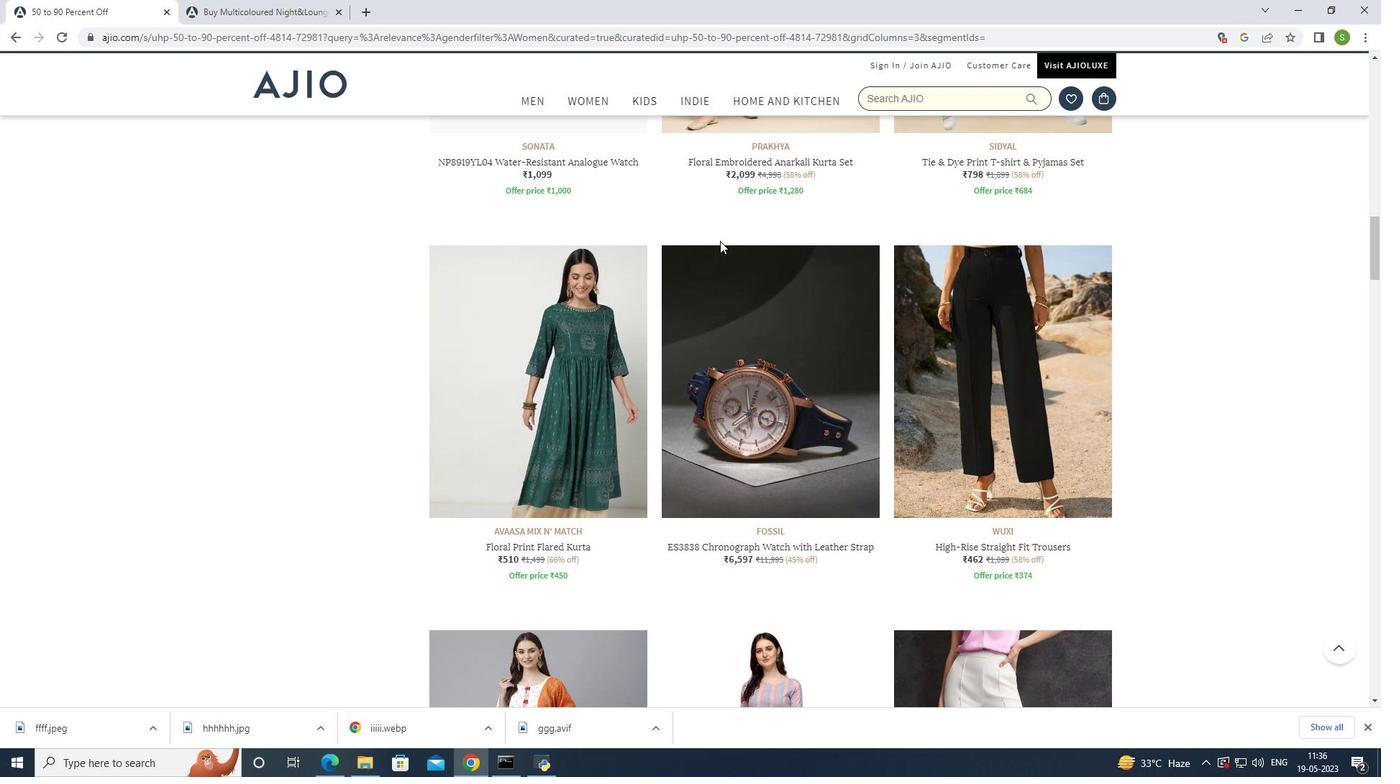 
Action: Mouse scrolled (720, 240) with delta (0, 0)
Screenshot: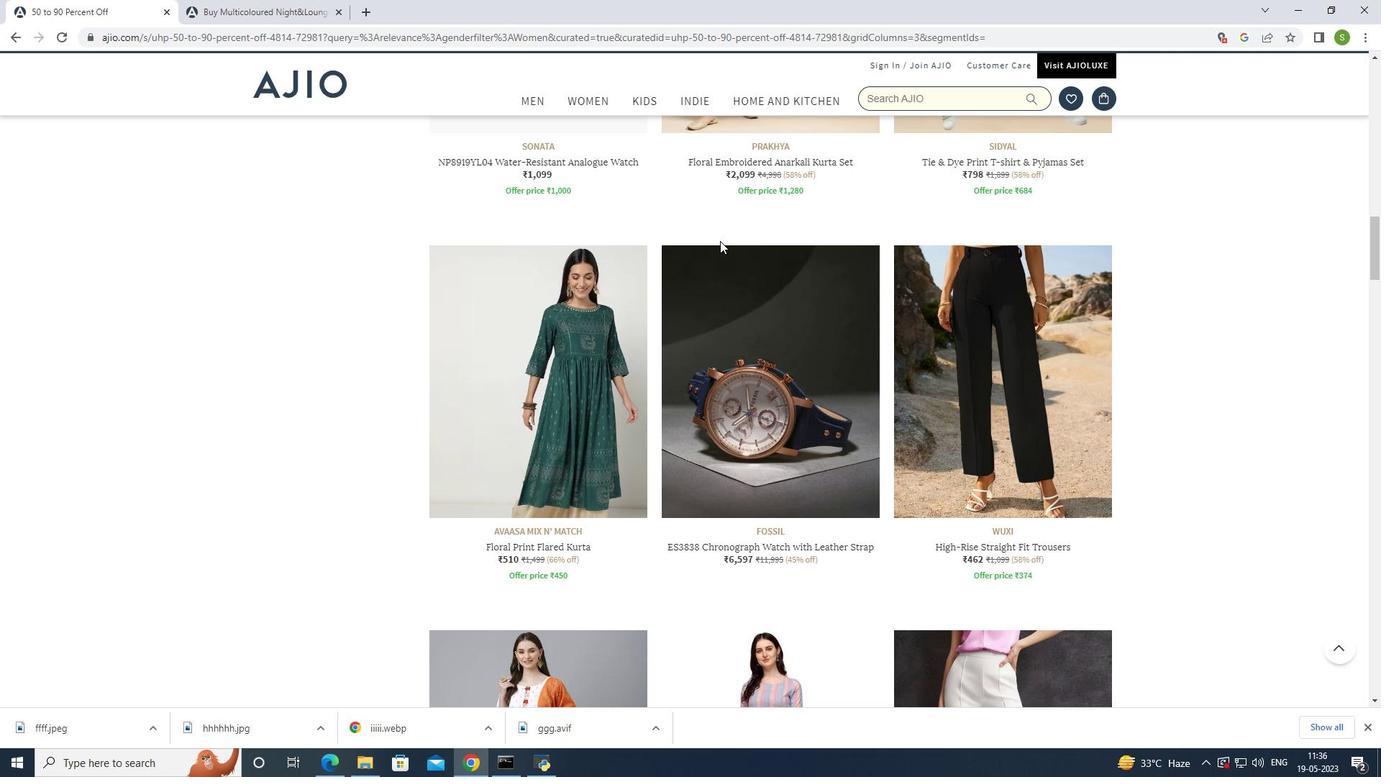 
Action: Mouse scrolled (720, 240) with delta (0, 0)
Screenshot: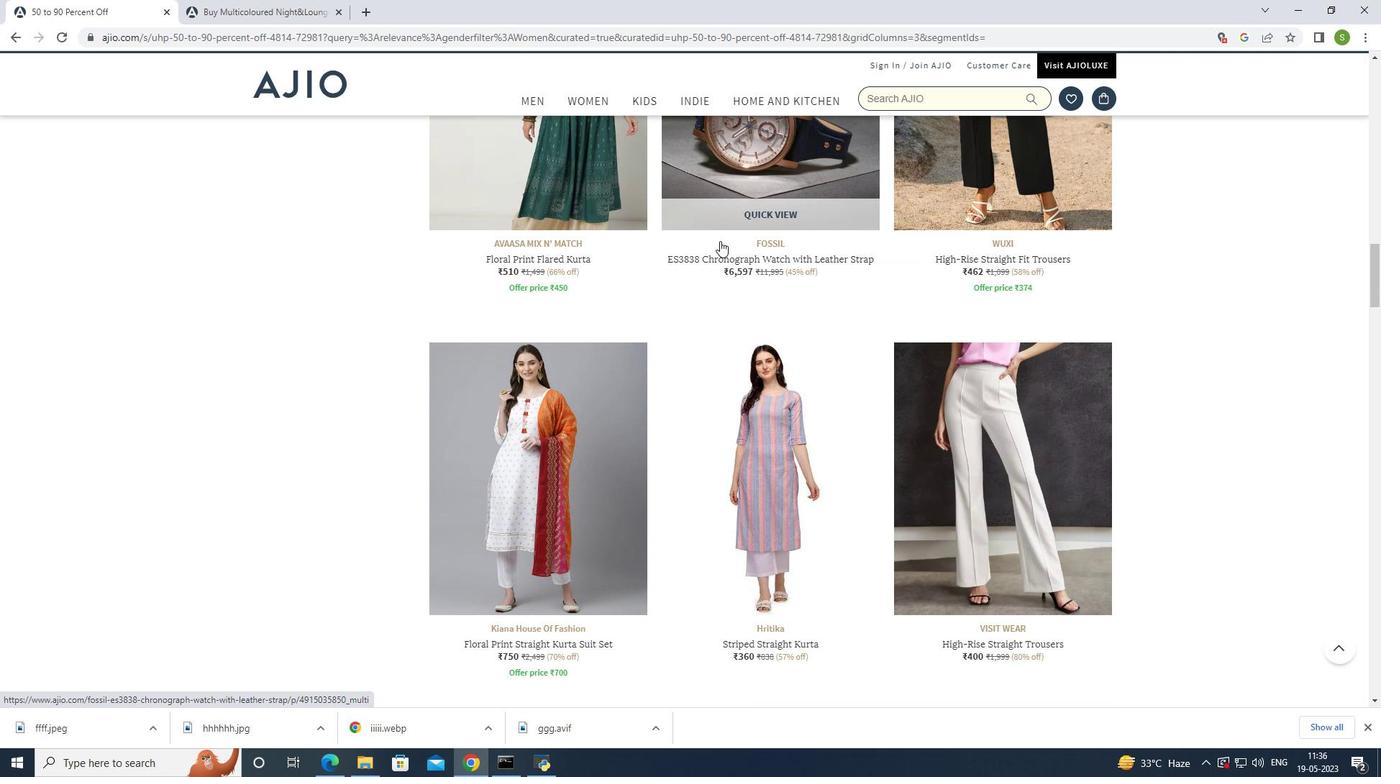 
Action: Mouse scrolled (720, 240) with delta (0, 0)
Screenshot: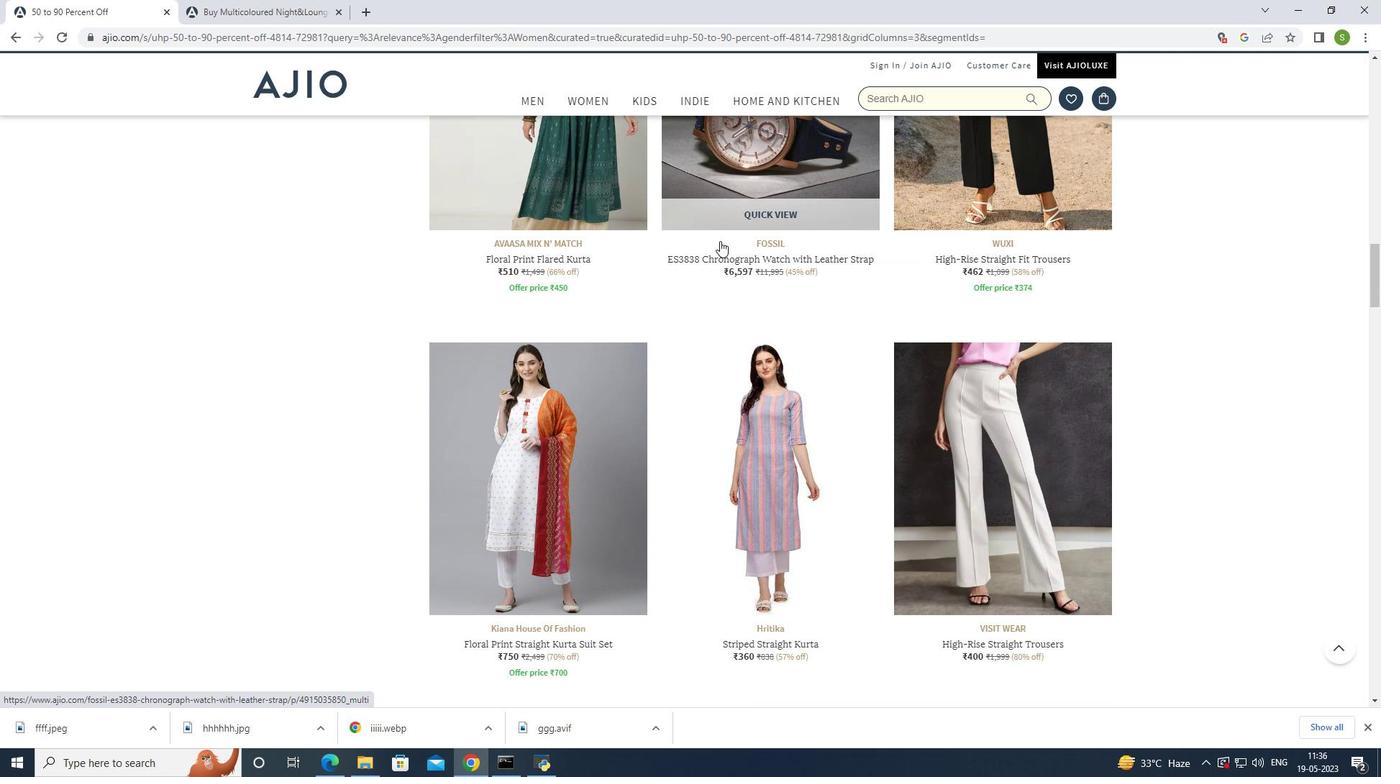 
Action: Mouse scrolled (720, 240) with delta (0, 0)
Screenshot: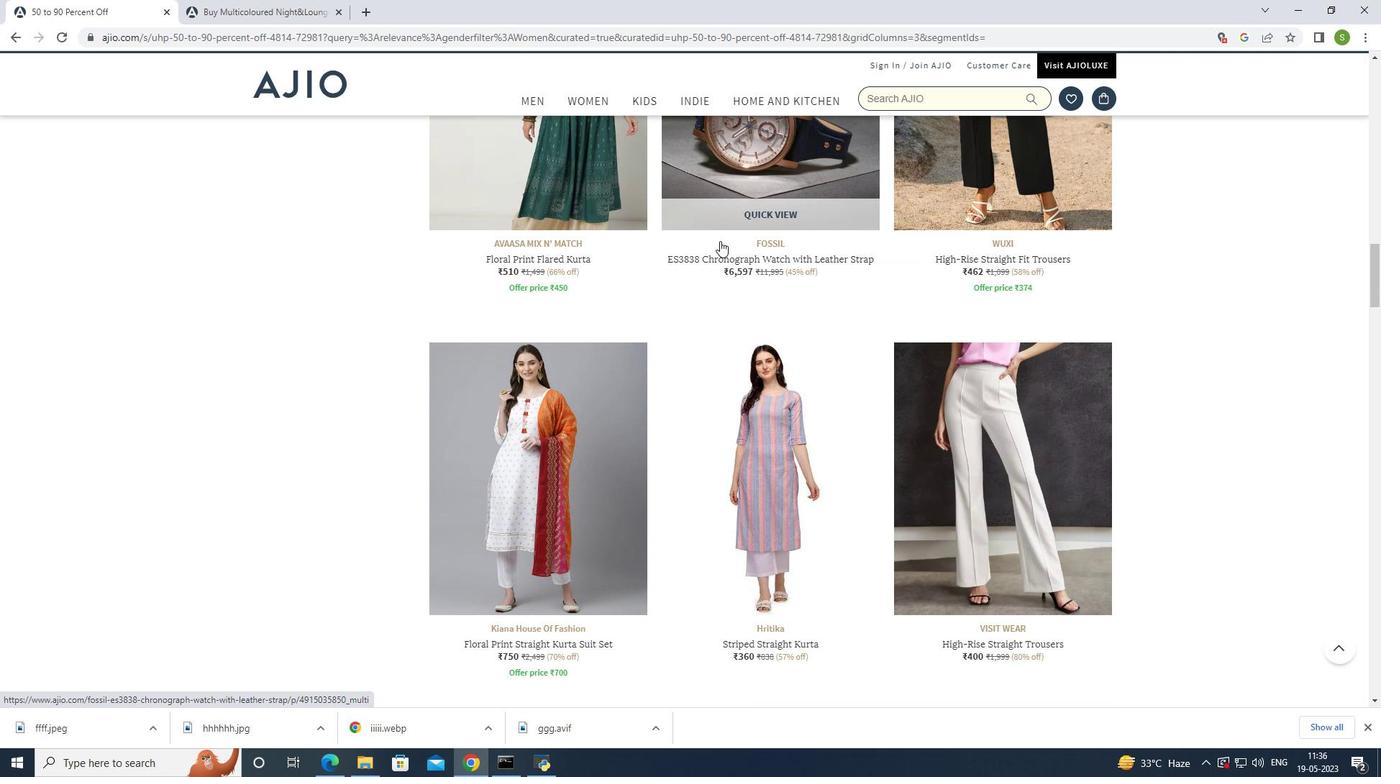 
Action: Mouse moved to (579, 277)
Screenshot: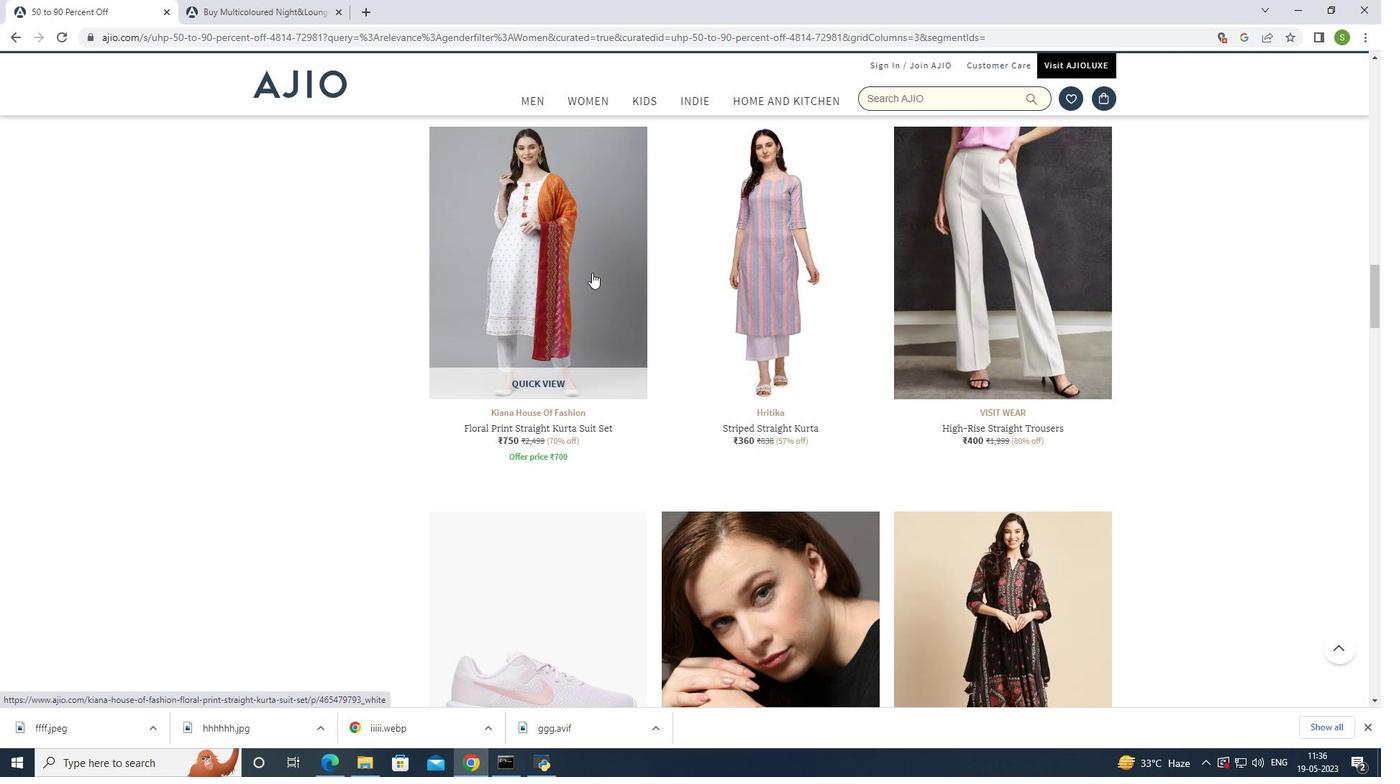 
Action: Mouse pressed left at (579, 277)
Screenshot: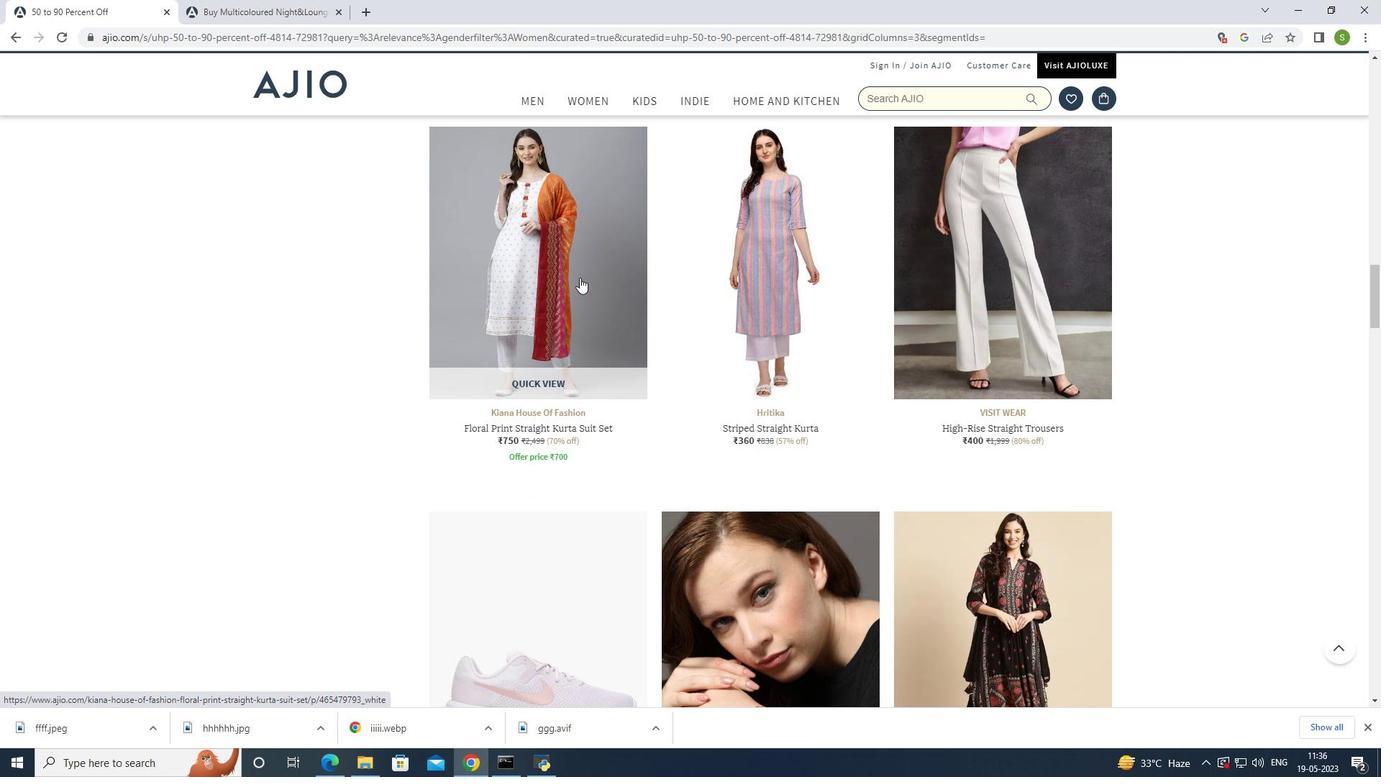 
Action: Mouse moved to (830, 289)
Screenshot: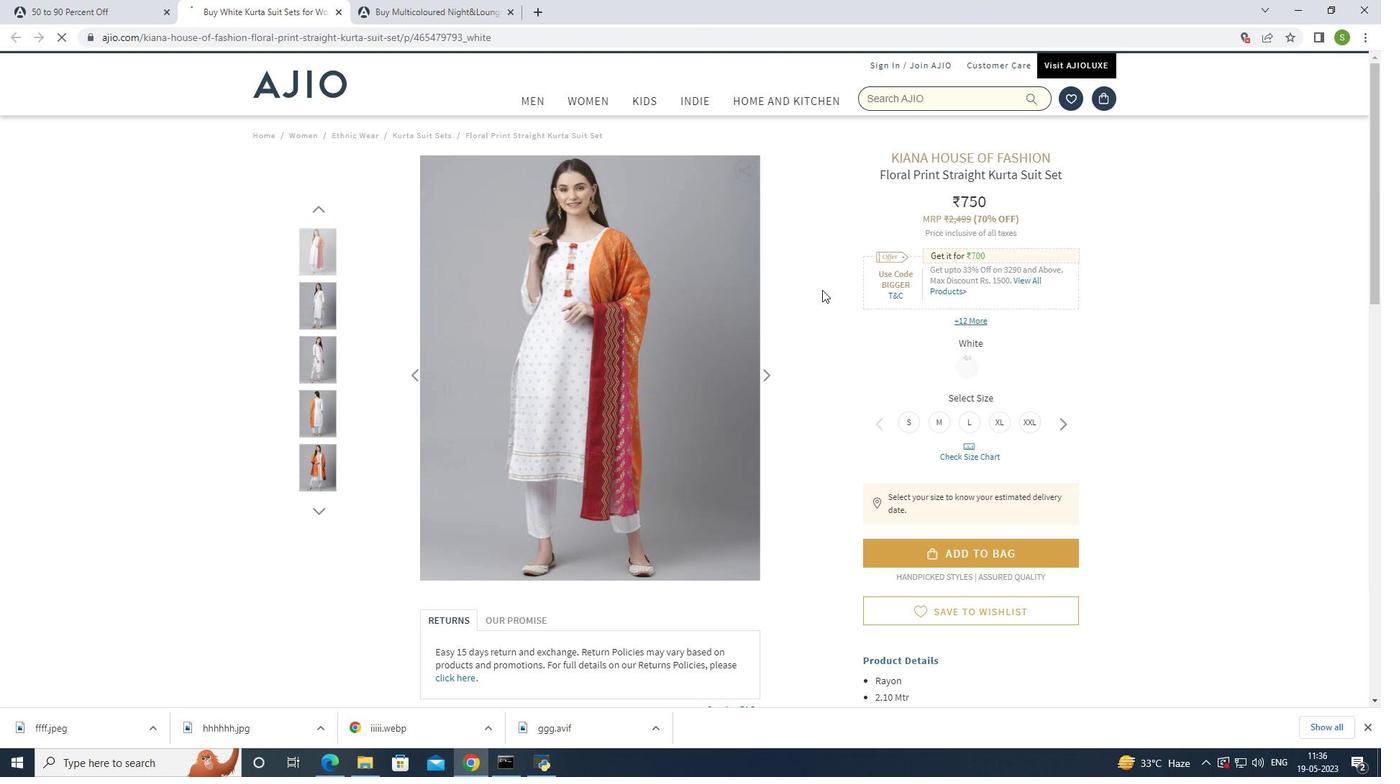 
Action: Mouse scrolled (830, 288) with delta (0, 0)
Screenshot: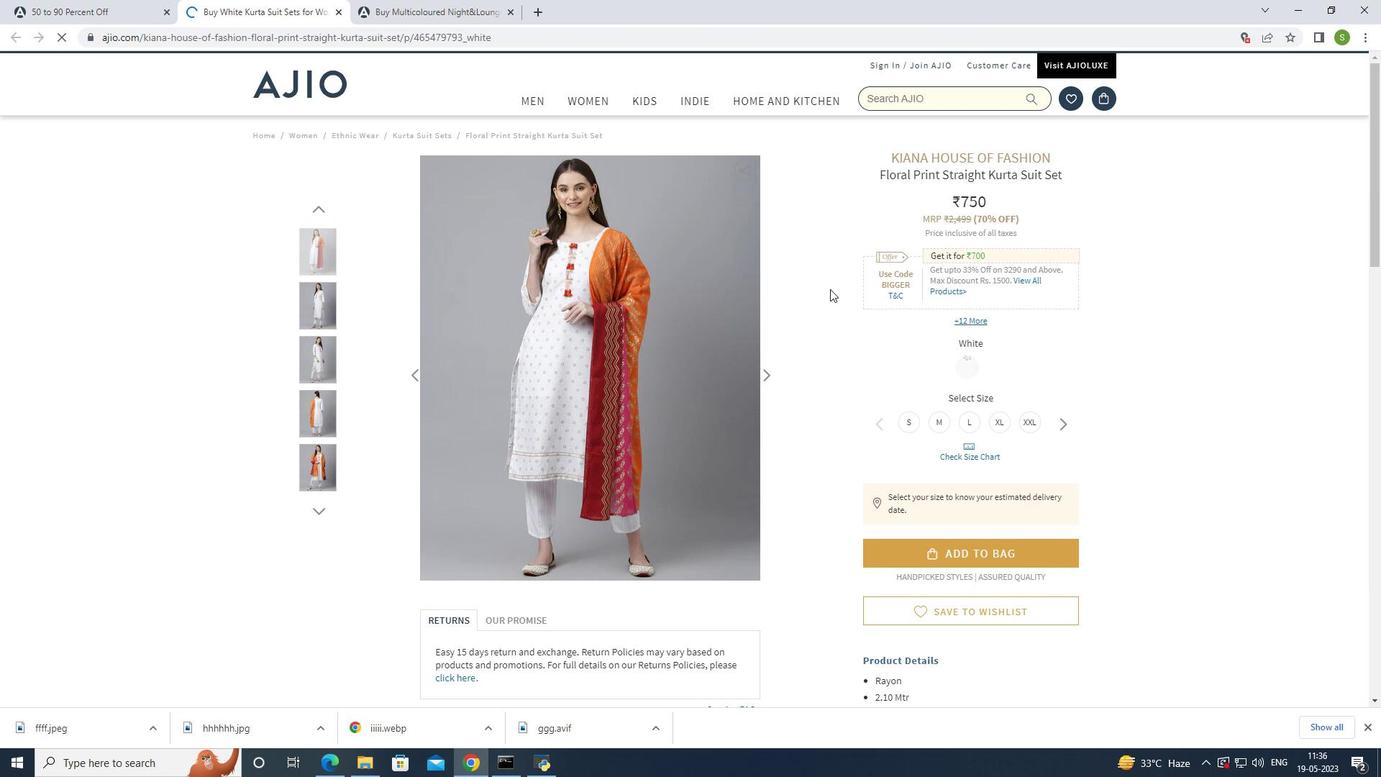 
Action: Mouse scrolled (830, 288) with delta (0, 0)
Screenshot: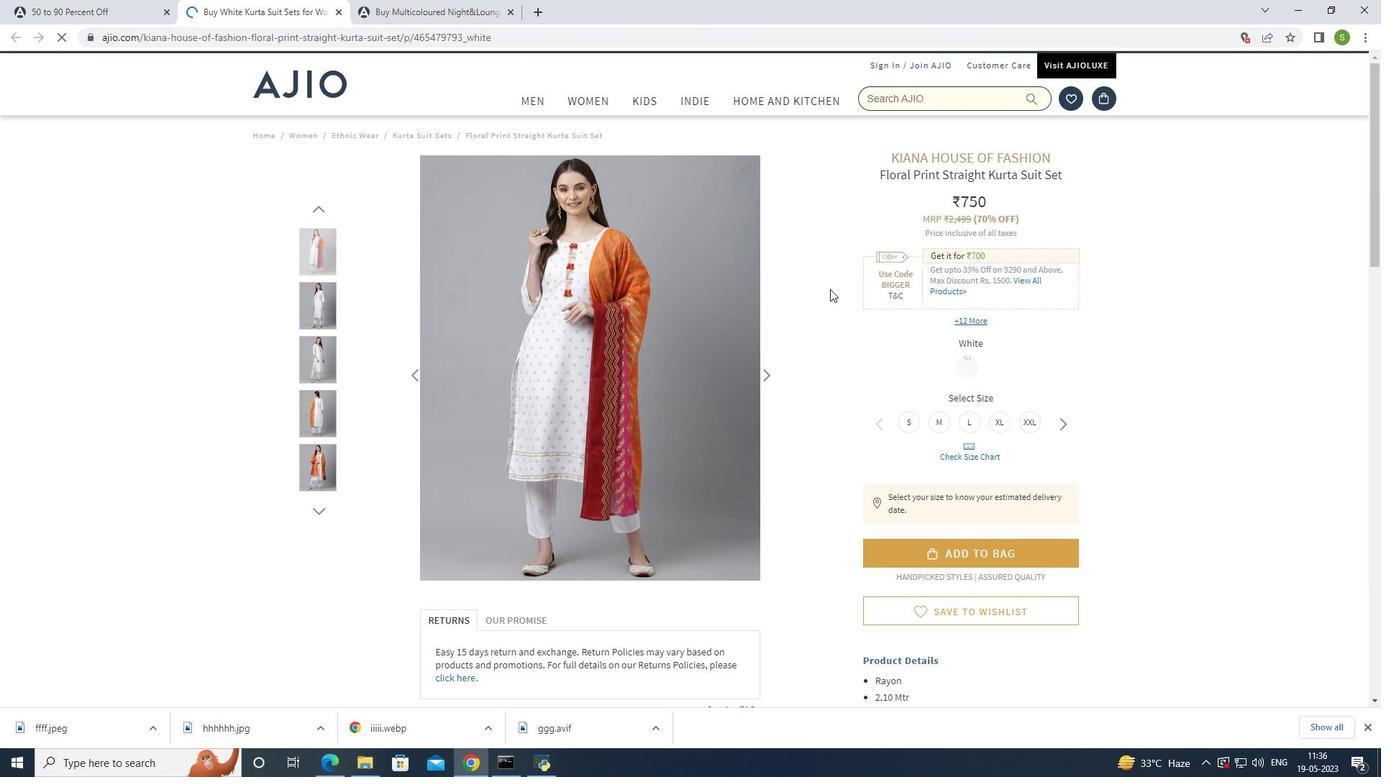 
Action: Mouse moved to (869, 277)
Screenshot: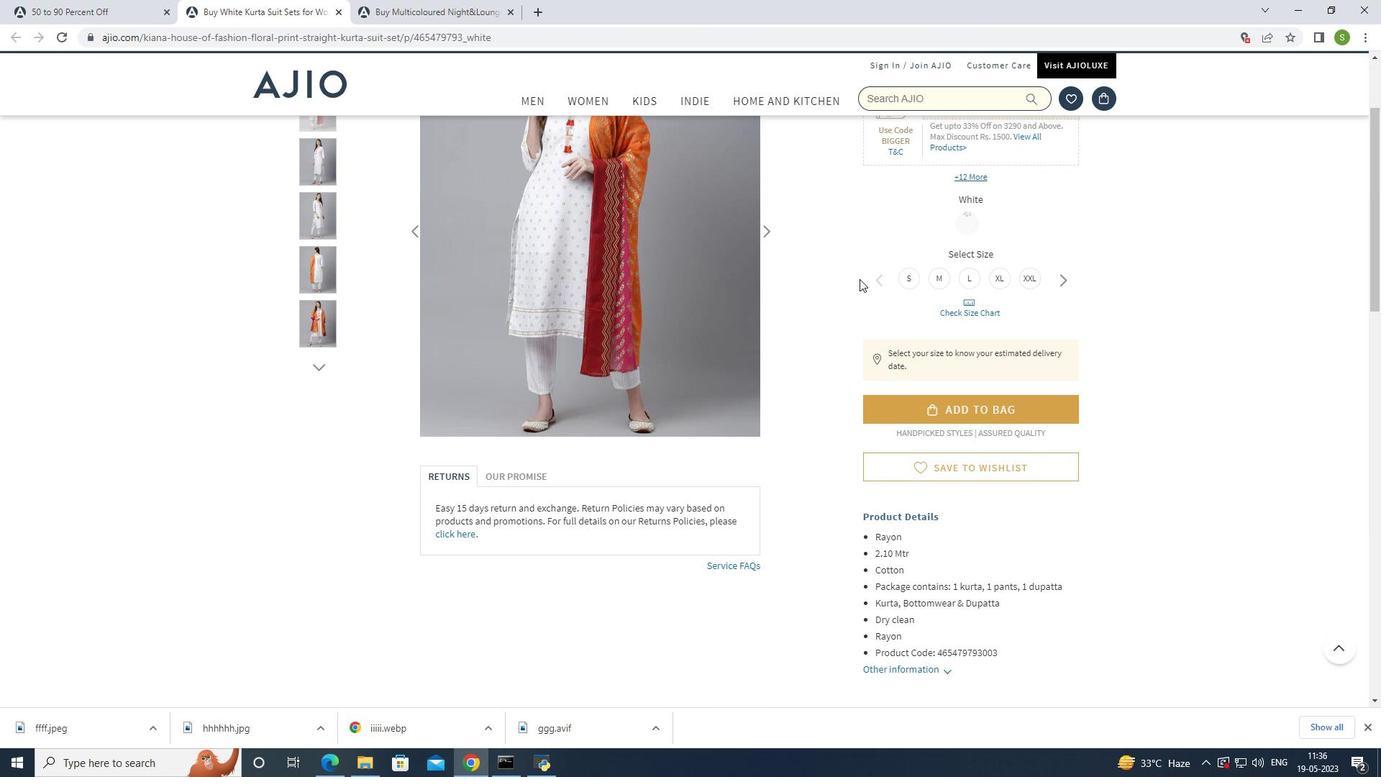 
Action: Mouse scrolled (869, 277) with delta (0, 0)
Screenshot: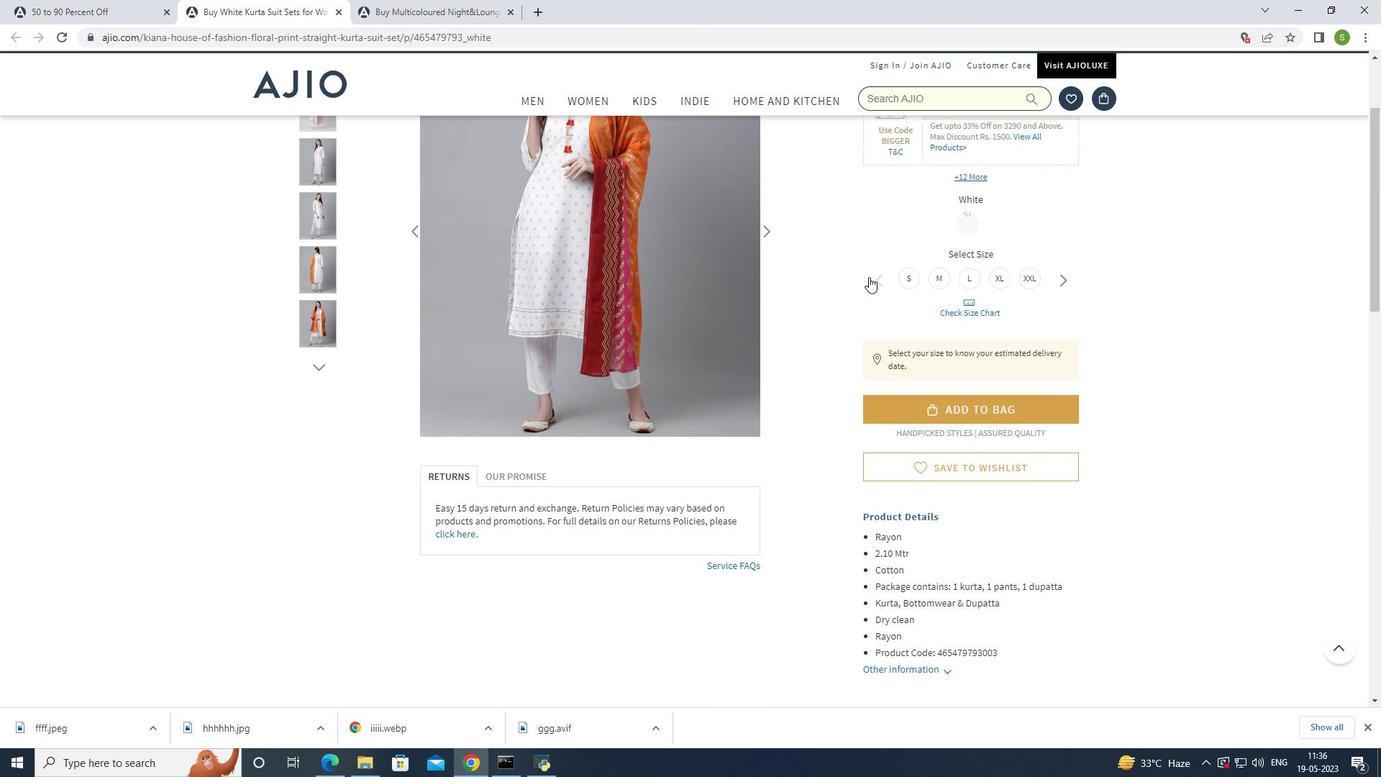 
Action: Mouse moved to (908, 208)
Screenshot: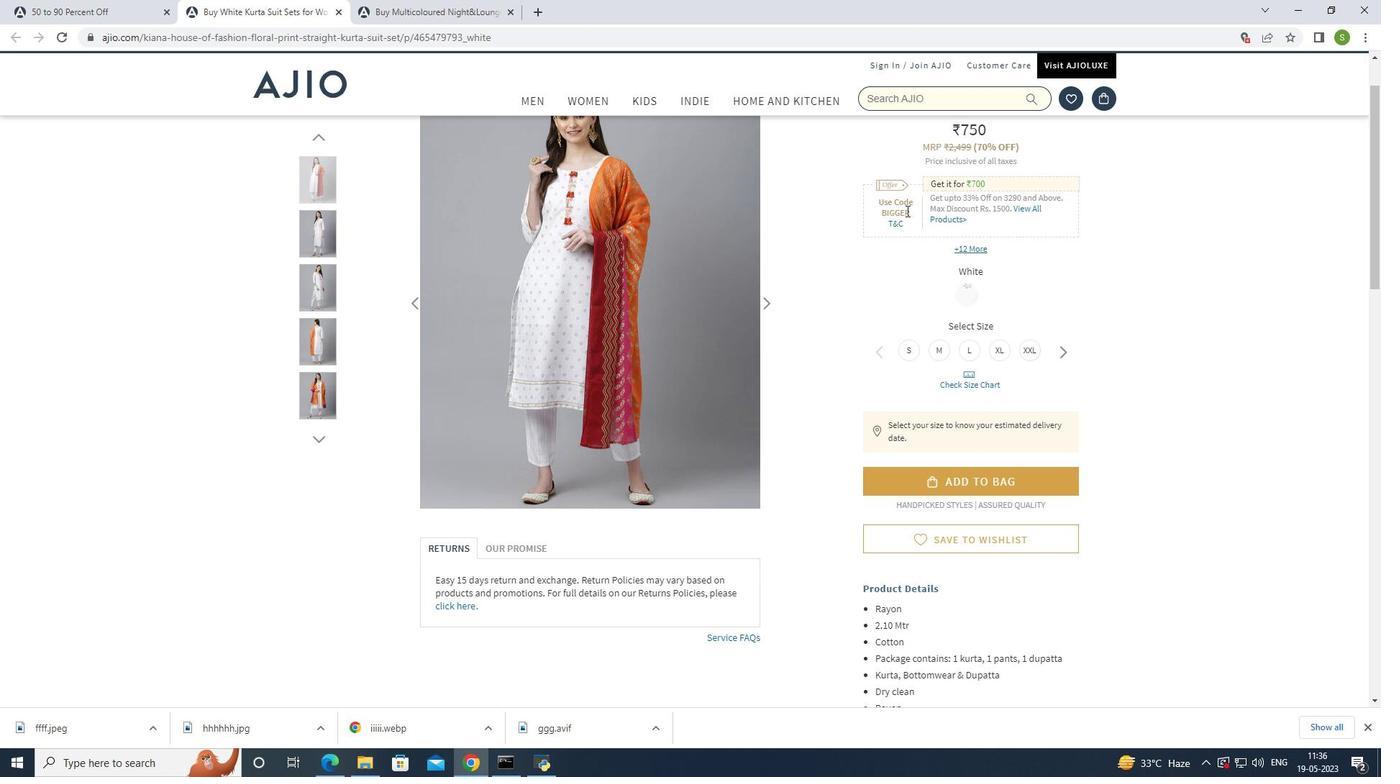 
Action: Mouse pressed left at (908, 208)
Screenshot: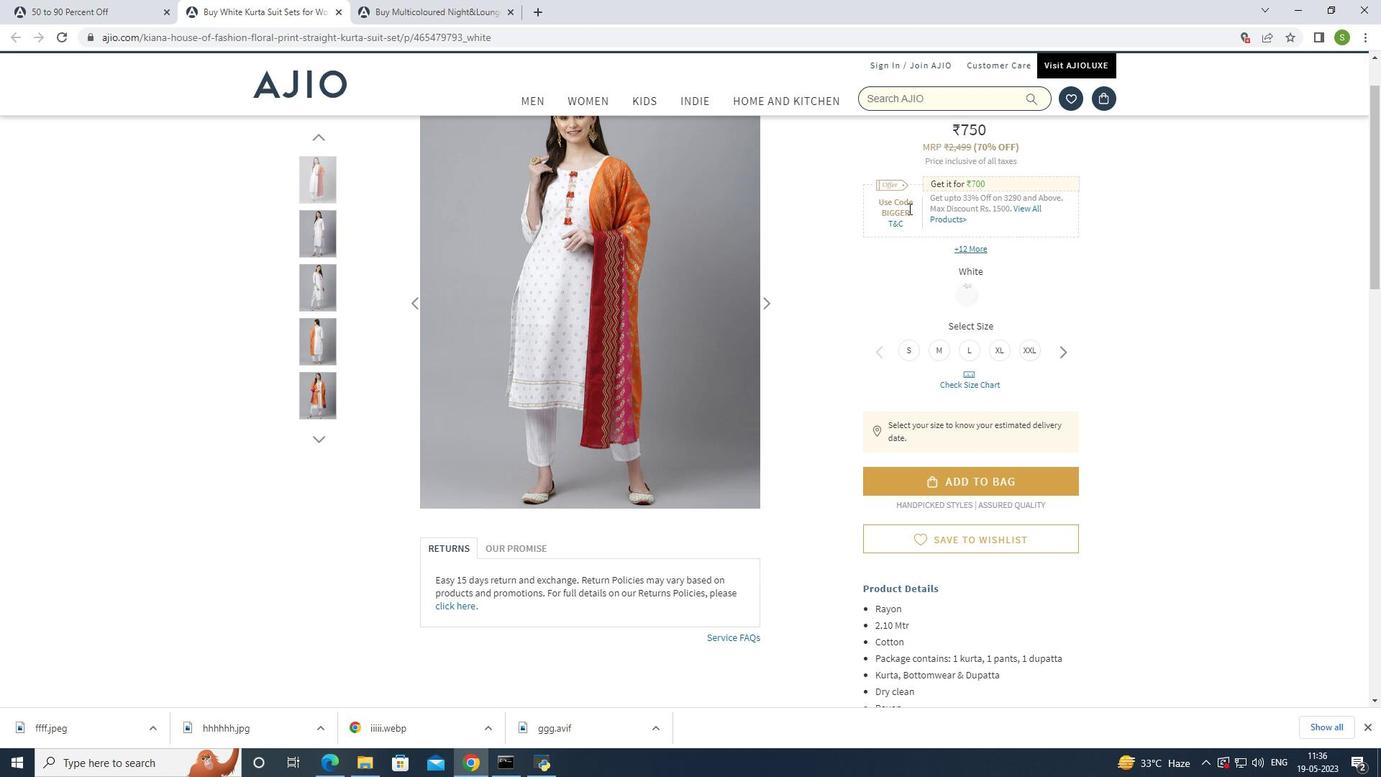 
Action: Mouse moved to (775, 273)
Screenshot: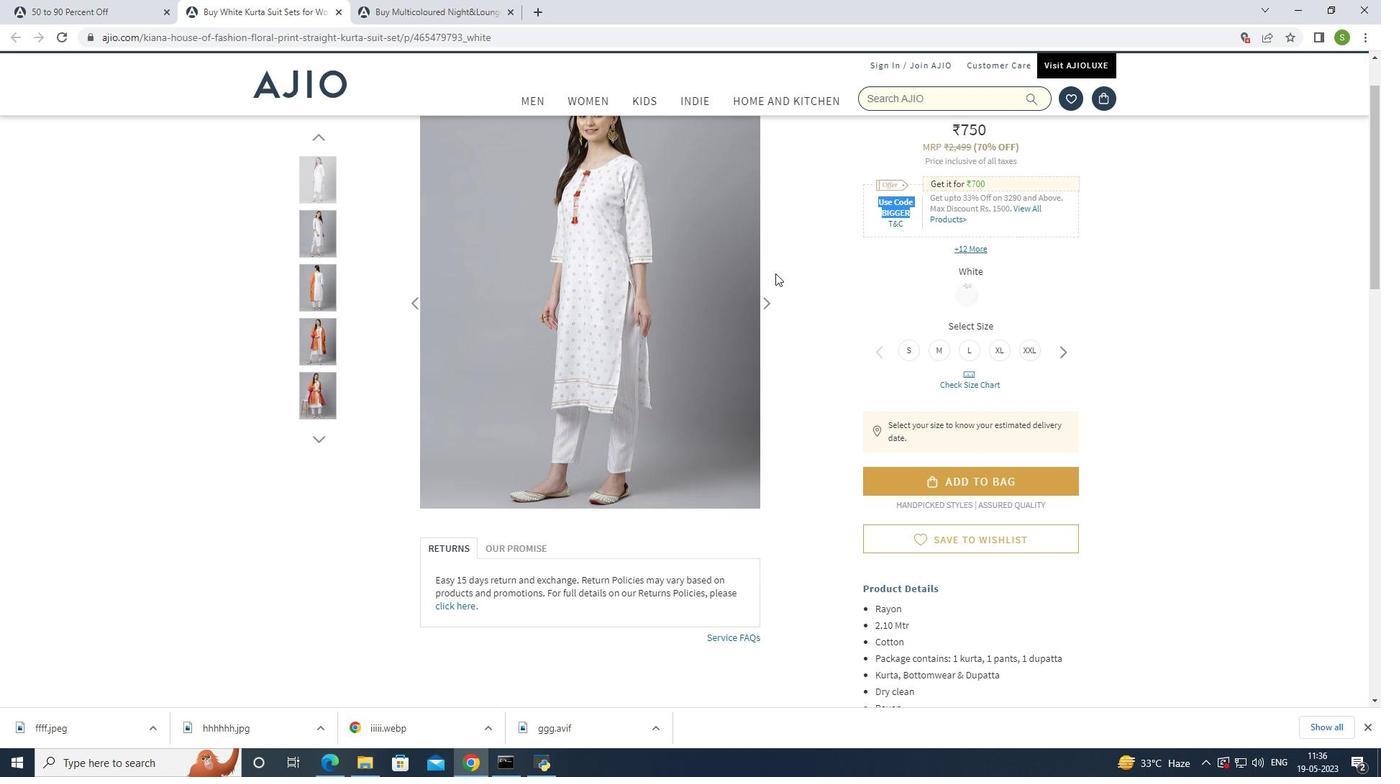 
Action: Mouse scrolled (775, 272) with delta (0, 0)
Screenshot: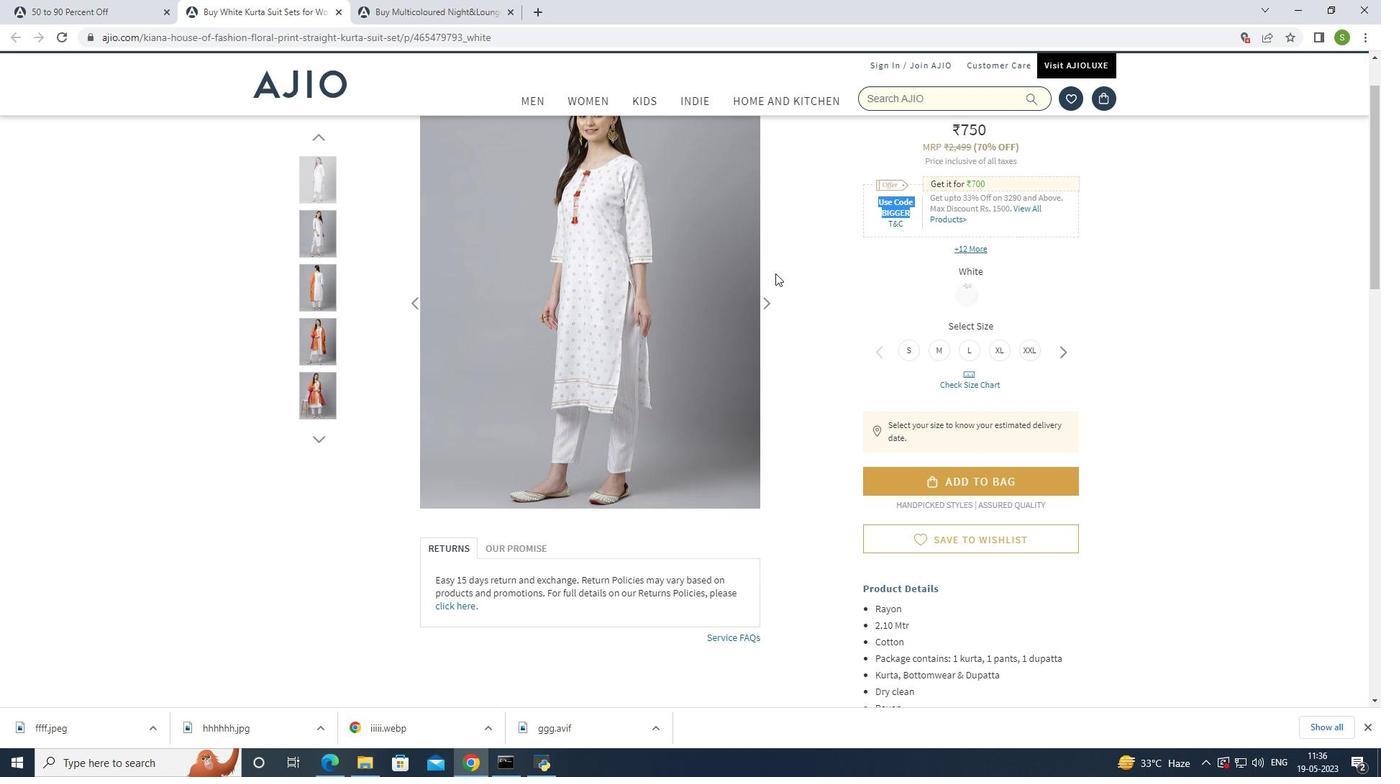 
Action: Mouse scrolled (775, 272) with delta (0, 0)
Screenshot: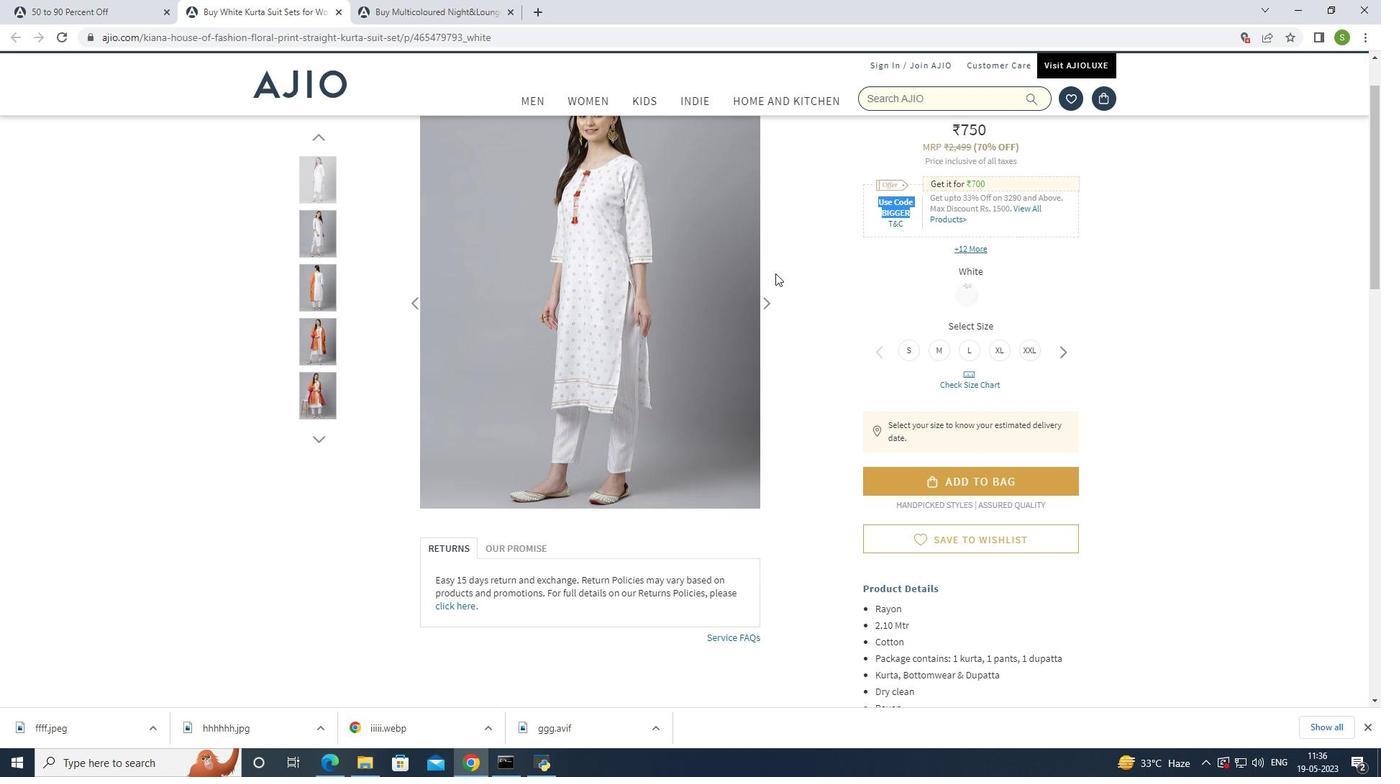 
Action: Mouse moved to (933, 207)
Screenshot: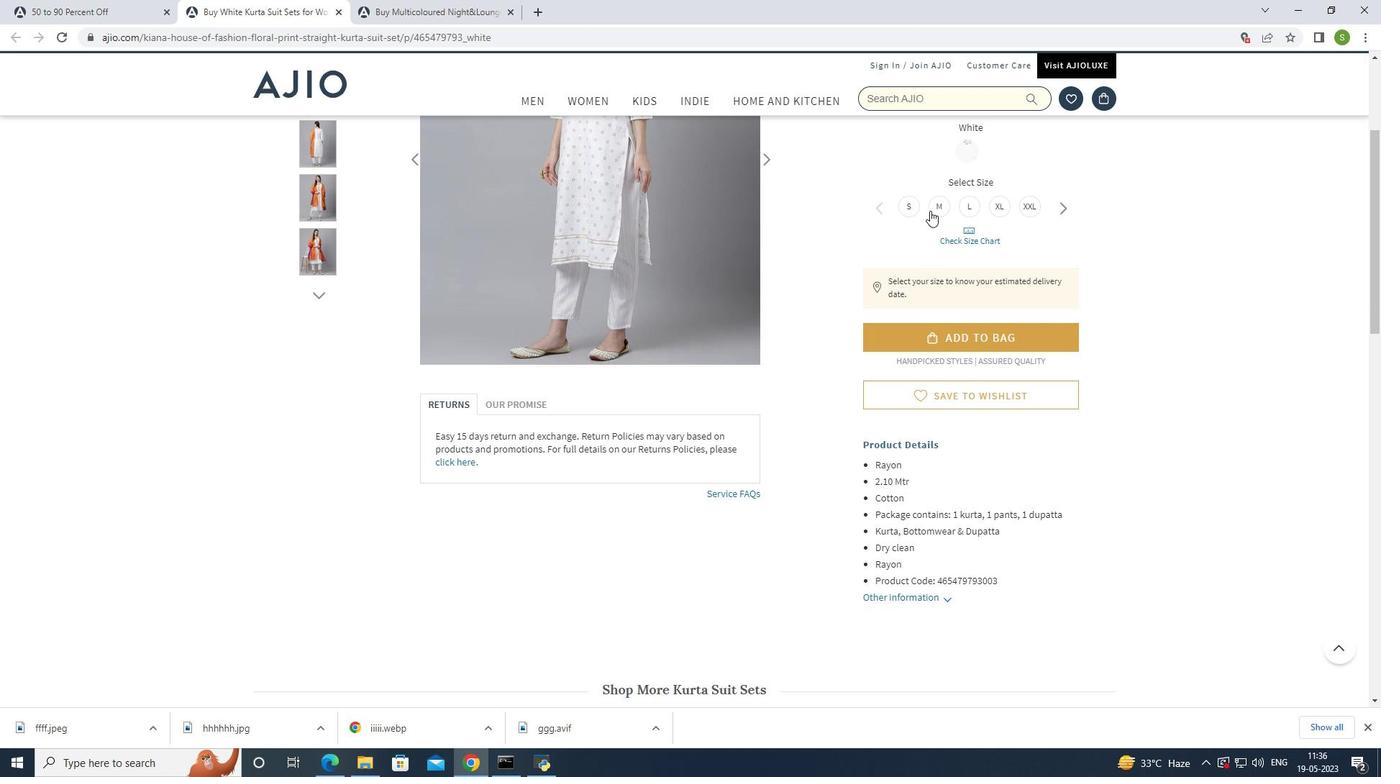
Action: Mouse pressed left at (933, 207)
Screenshot: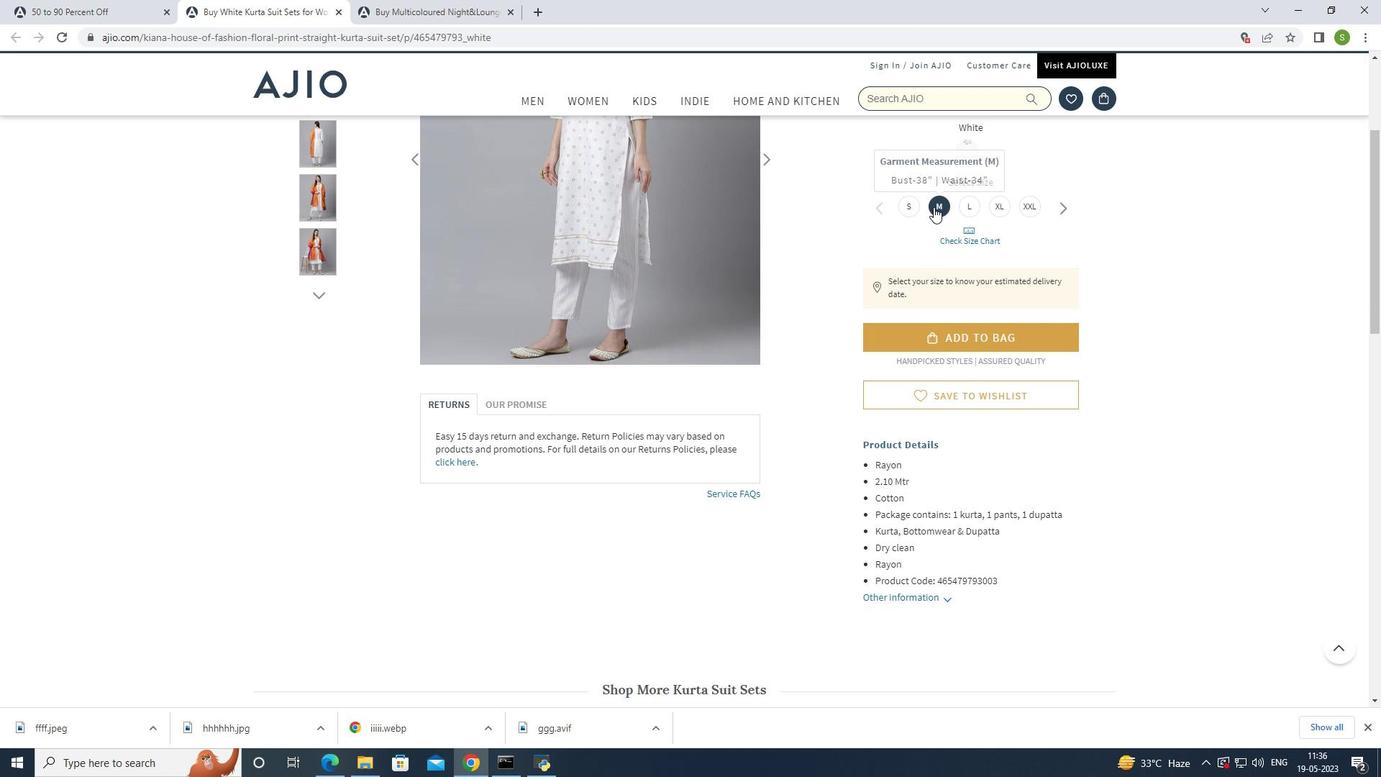 
Action: Mouse moved to (924, 321)
Screenshot: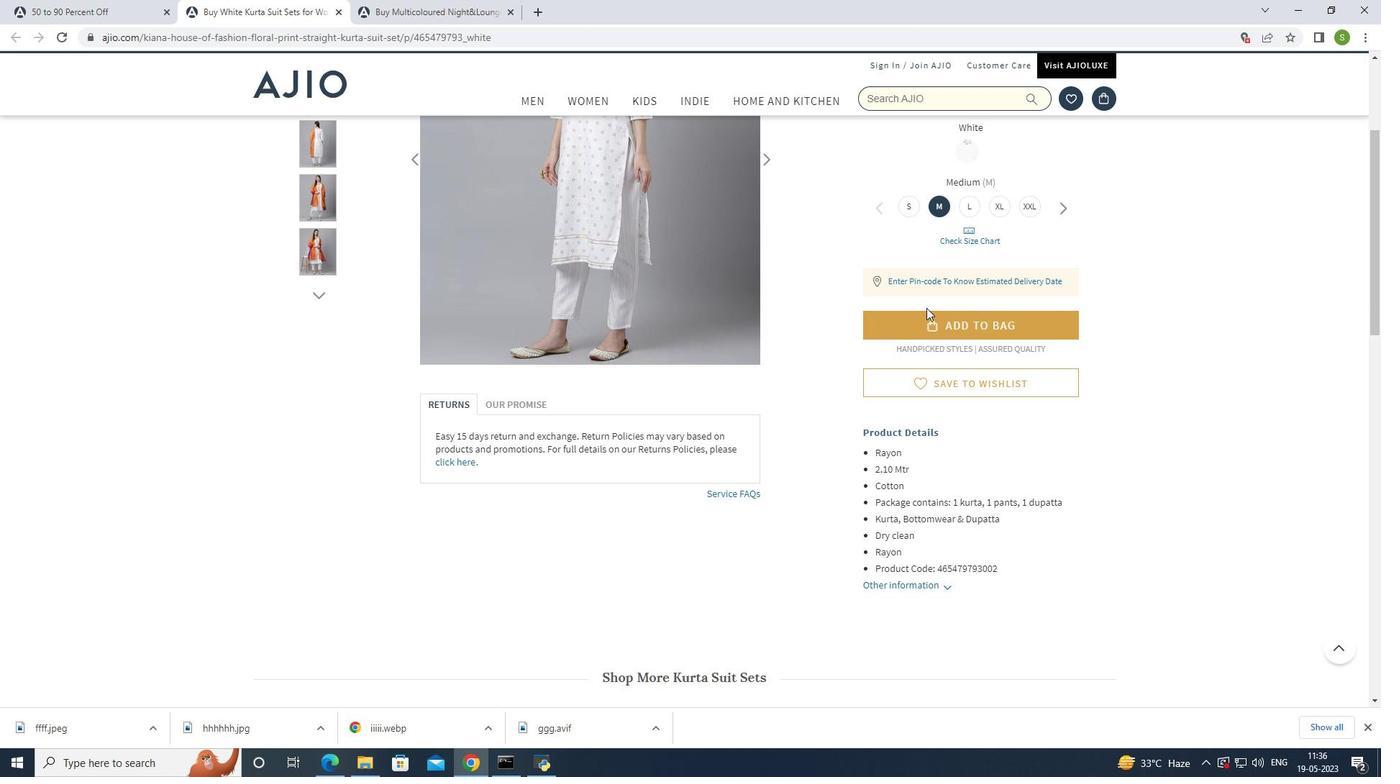 
Action: Mouse pressed left at (924, 321)
Screenshot: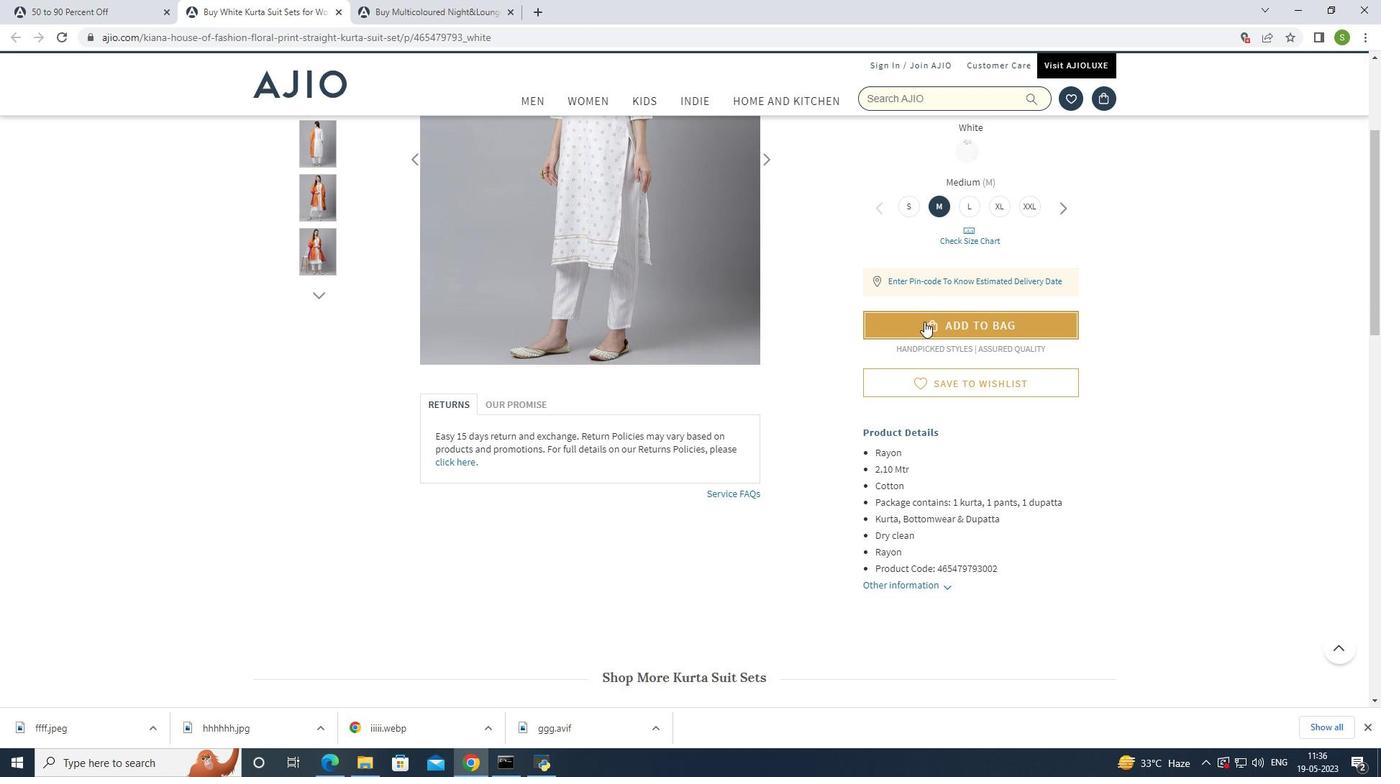 
Action: Mouse moved to (862, 291)
Screenshot: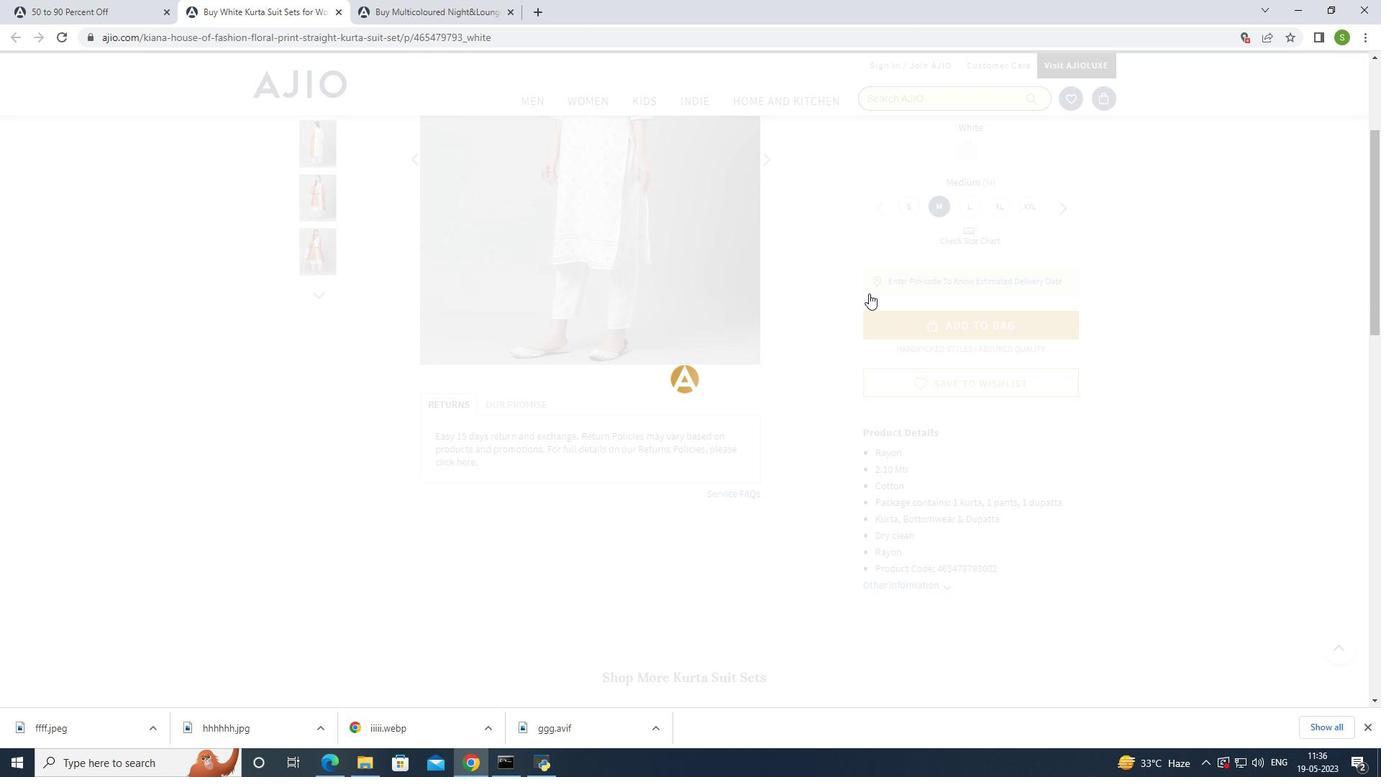 
Action: Mouse scrolled (862, 290) with delta (0, 0)
Screenshot: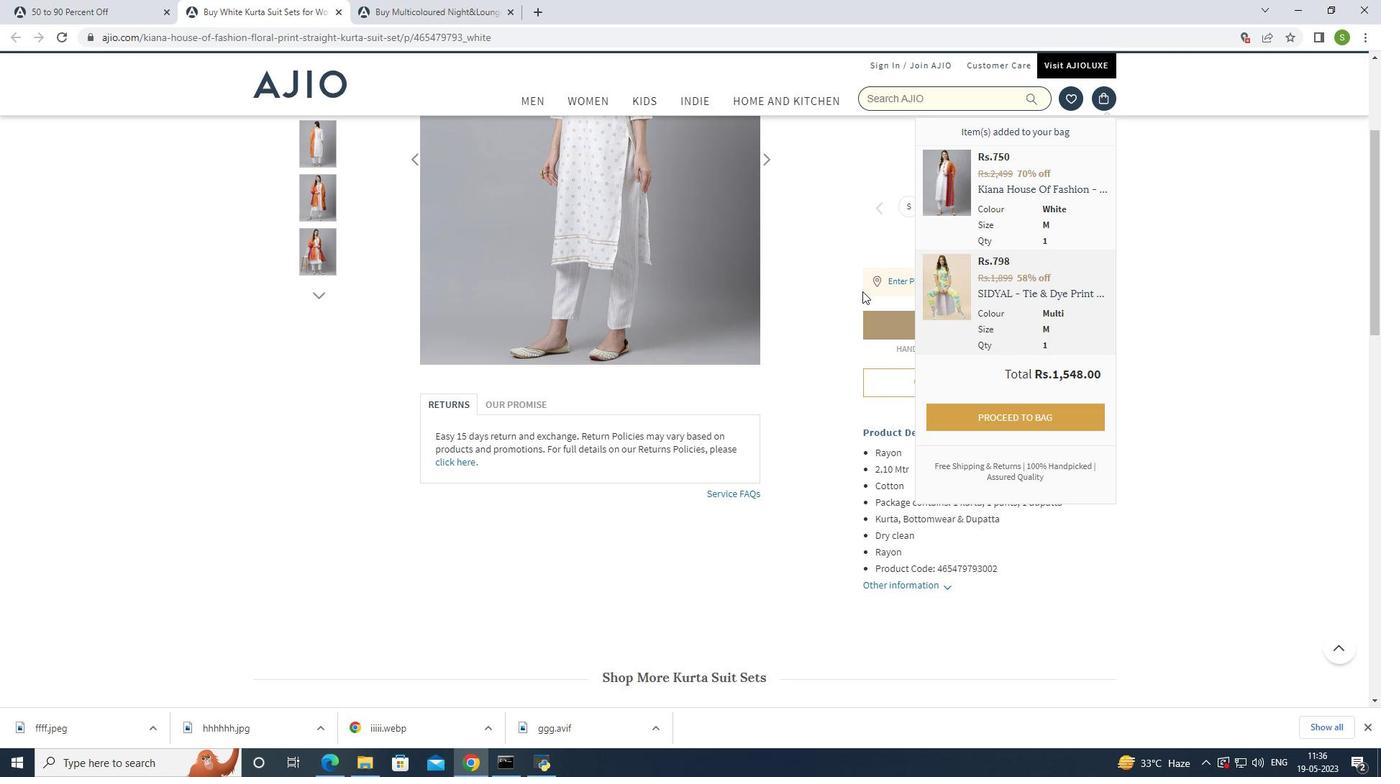 
Action: Mouse scrolled (862, 290) with delta (0, 0)
Screenshot: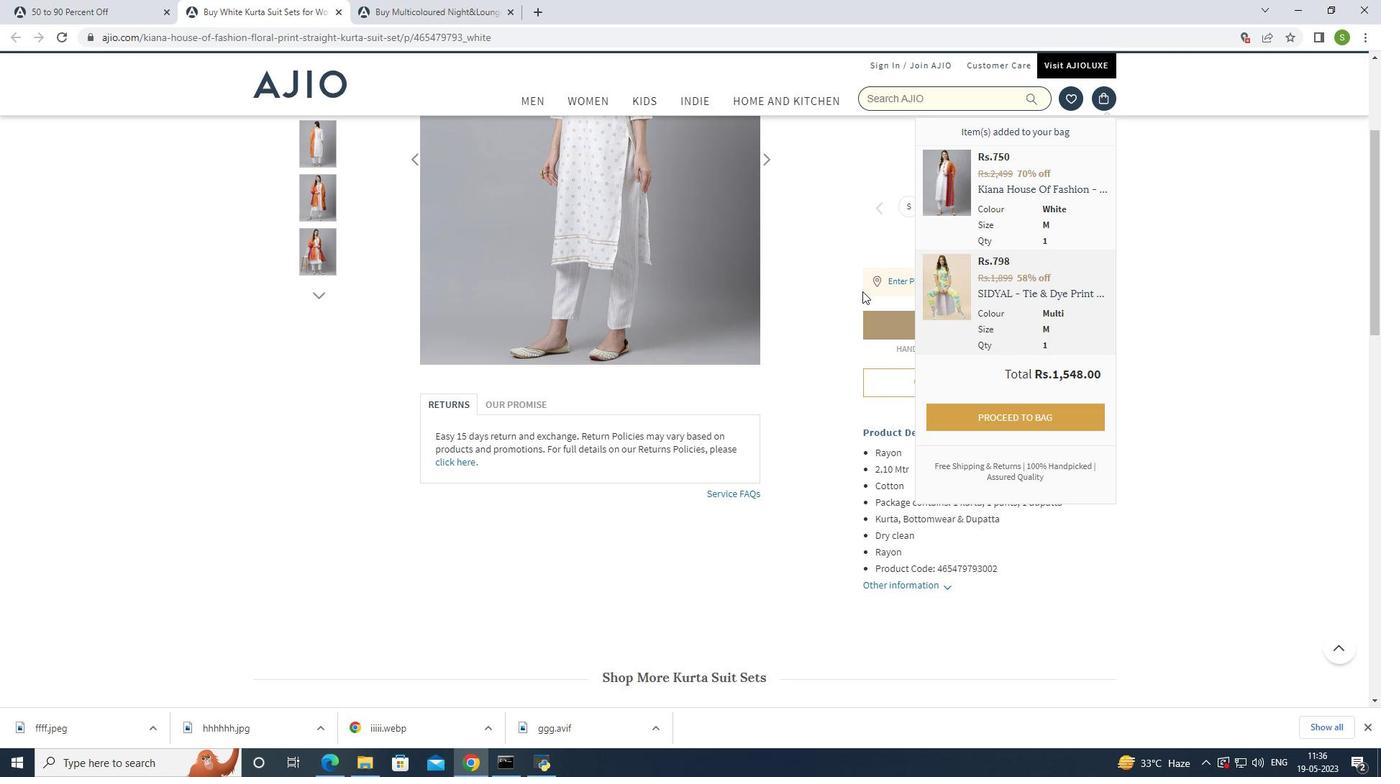 
Action: Mouse scrolled (862, 290) with delta (0, 0)
Screenshot: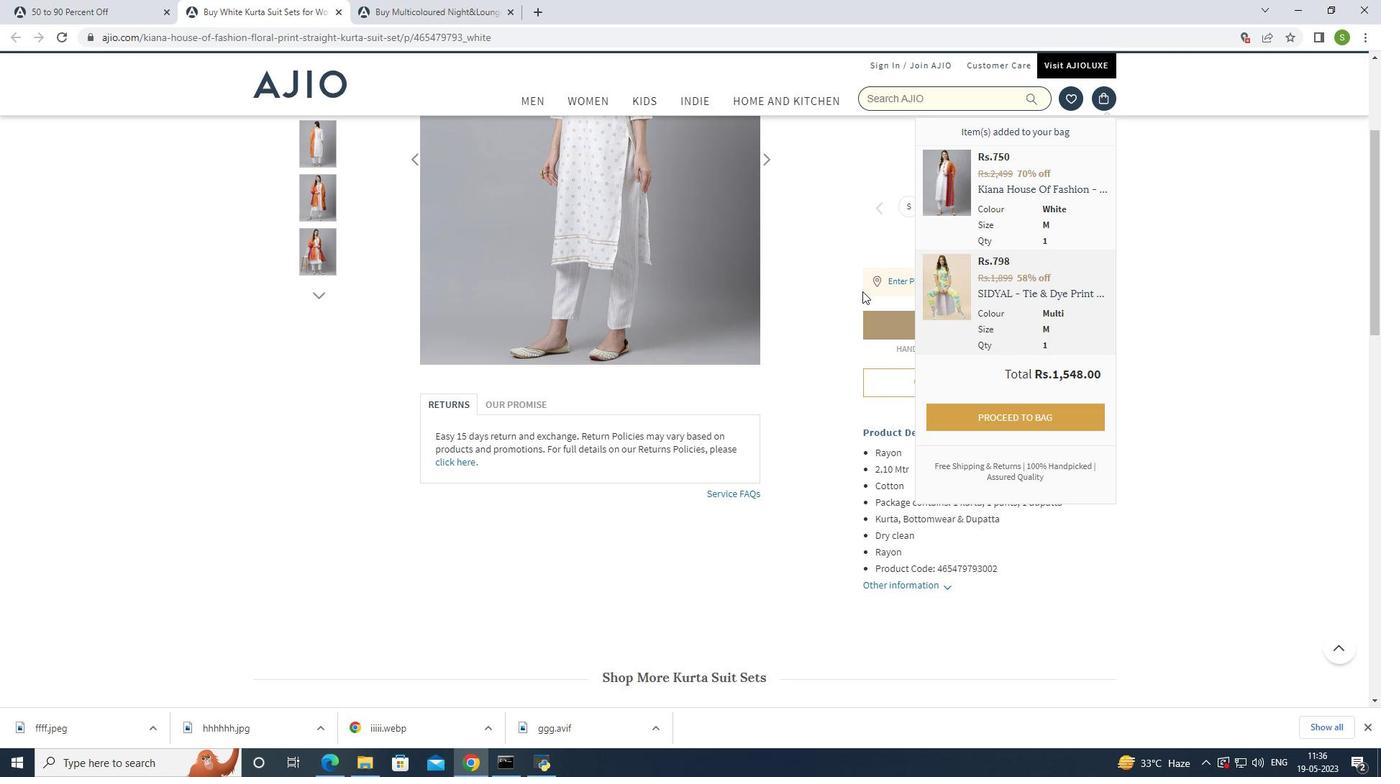 
Action: Mouse scrolled (862, 290) with delta (0, 0)
Screenshot: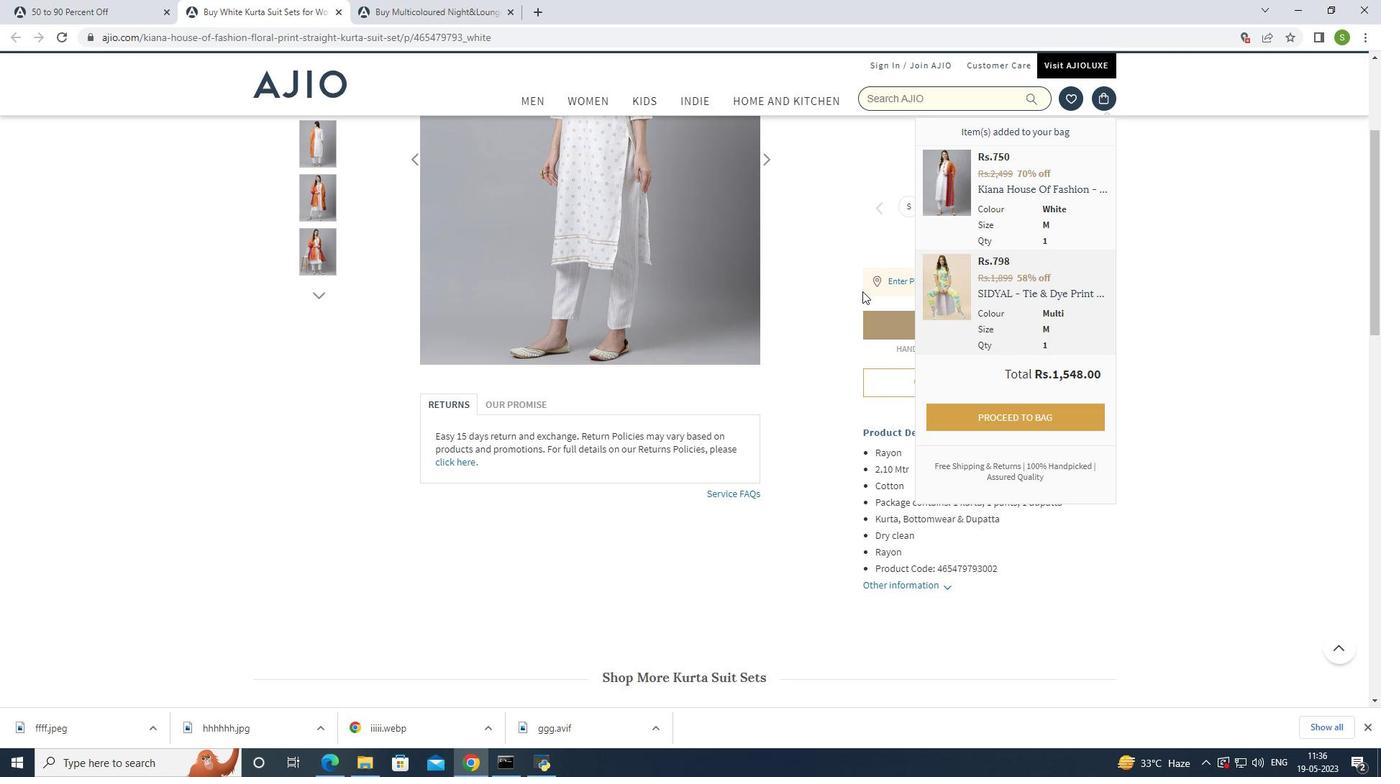 
Action: Mouse moved to (861, 290)
Screenshot: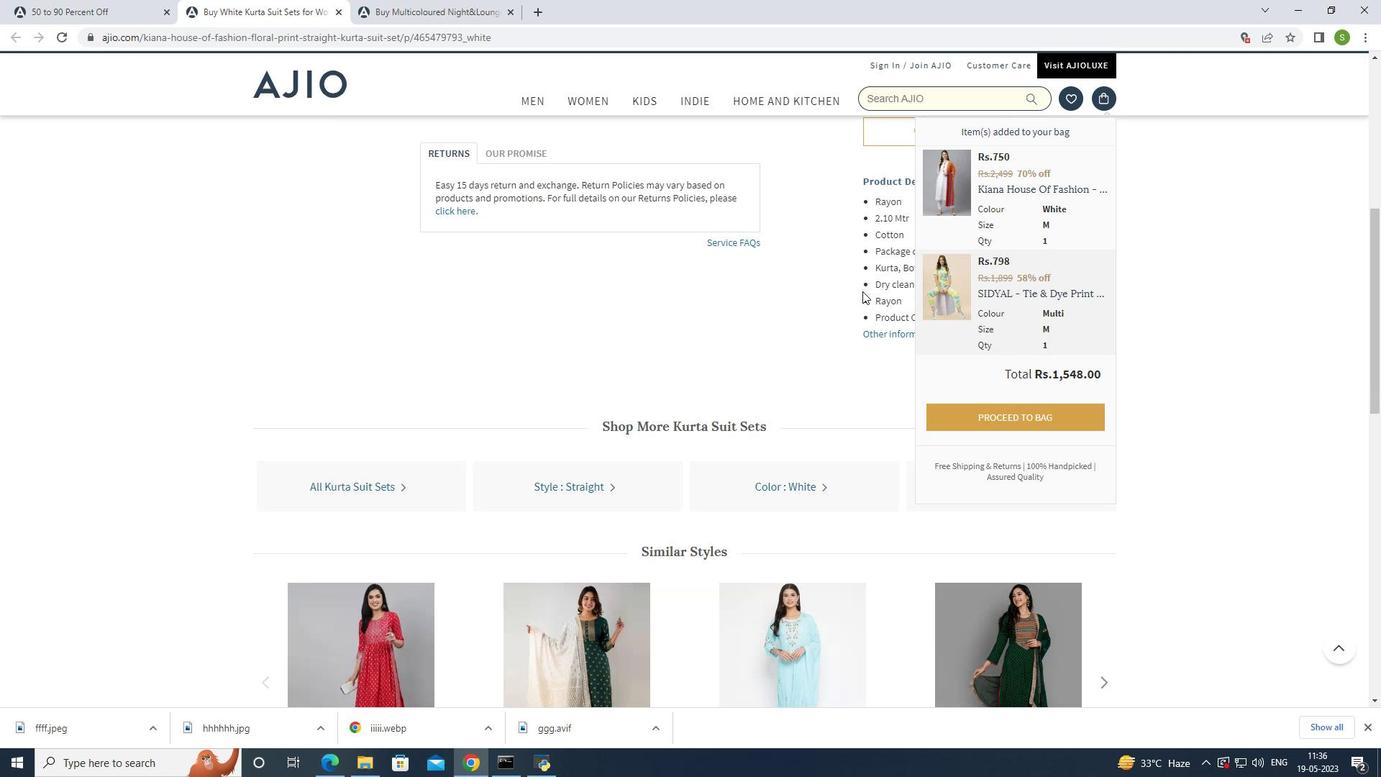 
Action: Mouse scrolled (861, 289) with delta (0, 0)
Screenshot: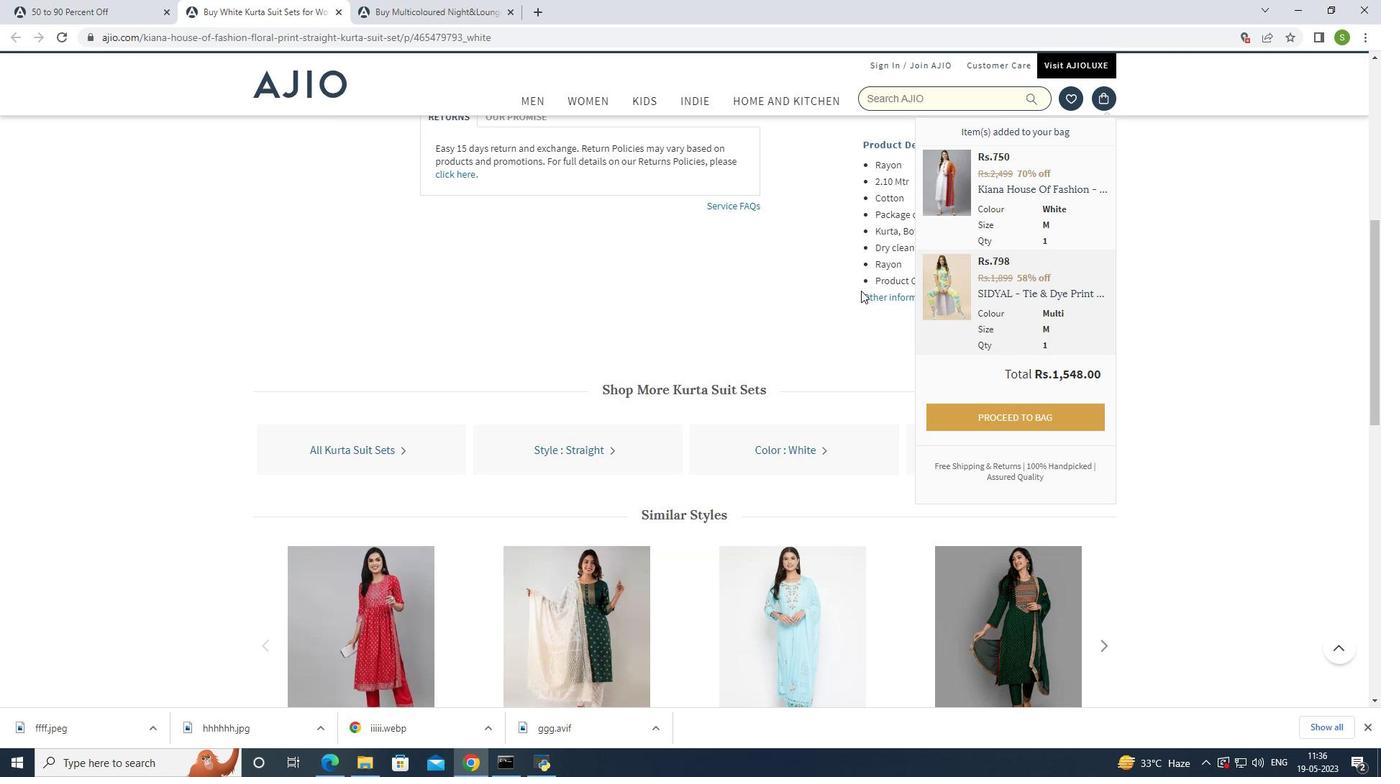 
Action: Mouse scrolled (861, 289) with delta (0, 0)
Screenshot: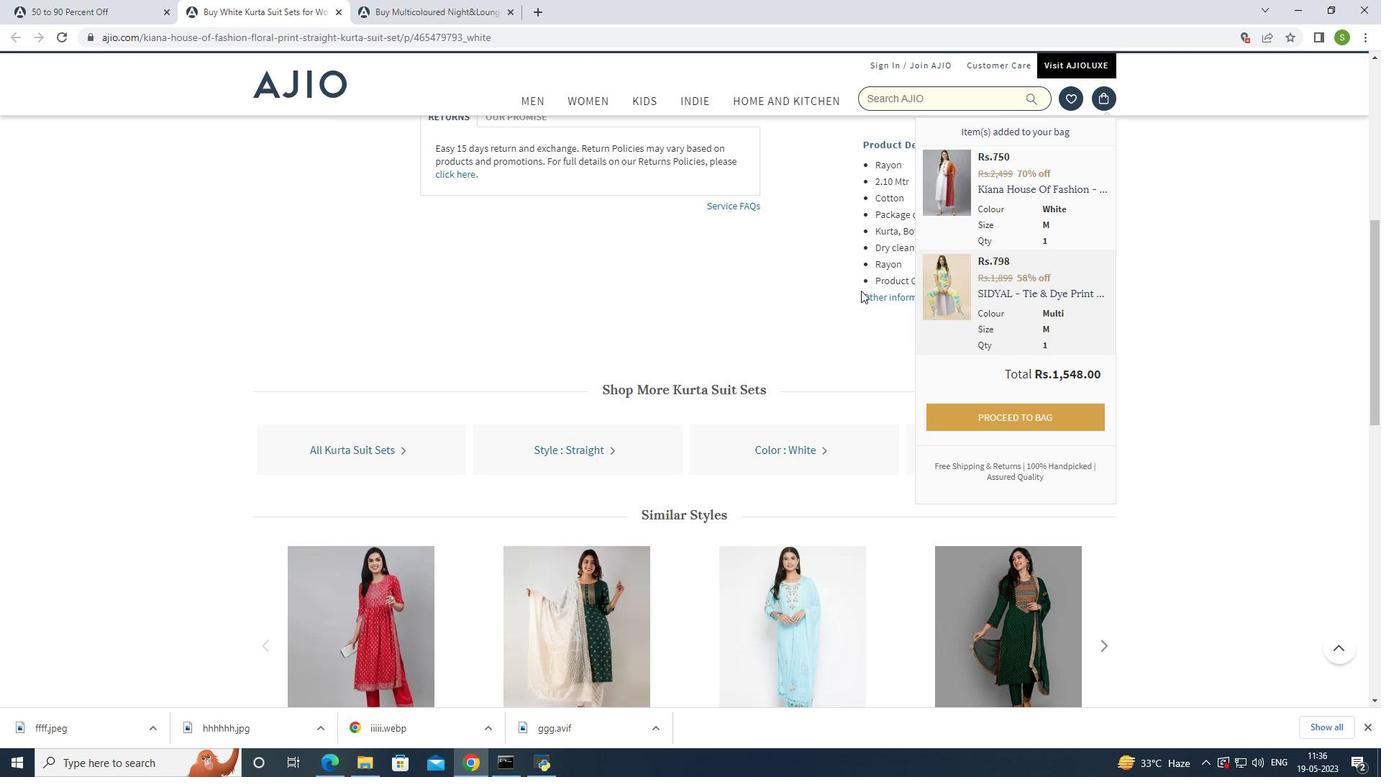 
Action: Mouse scrolled (861, 289) with delta (0, 0)
Screenshot: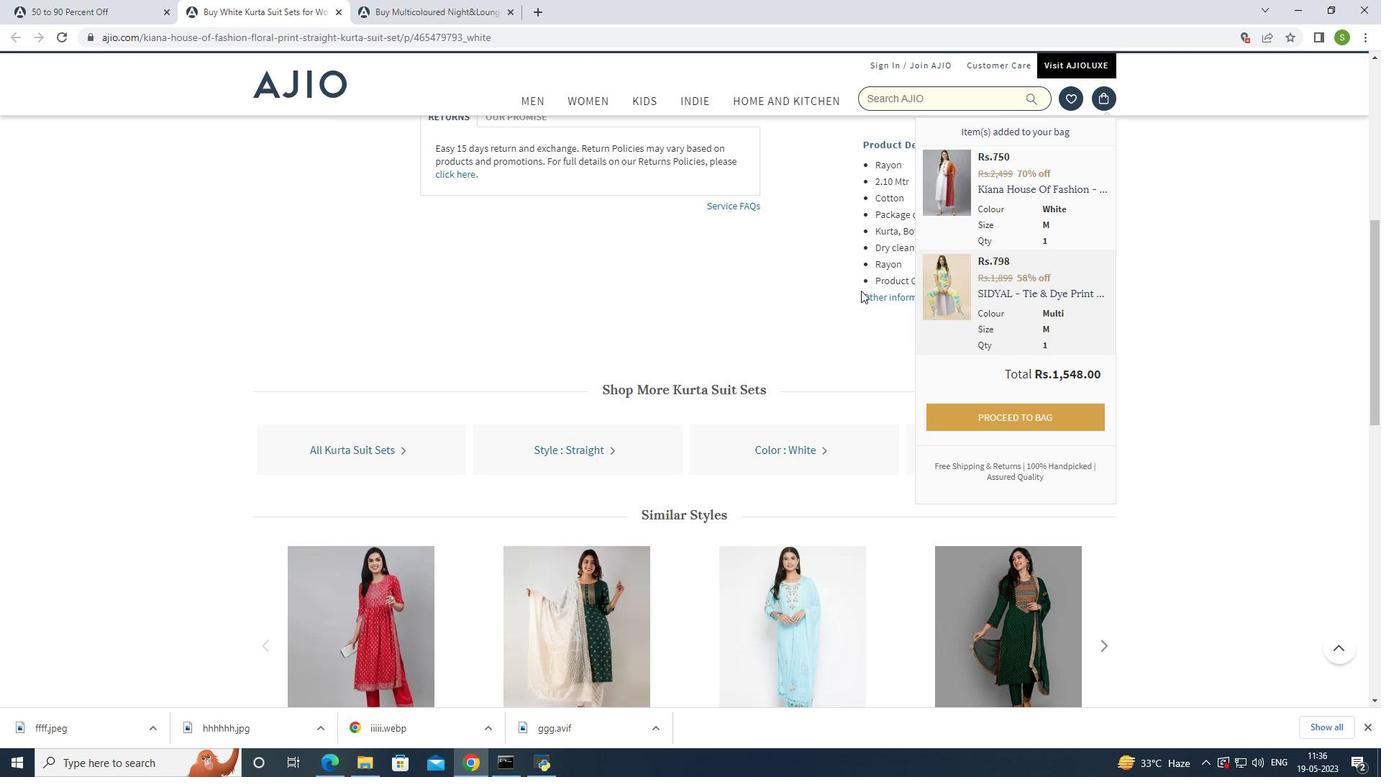 
Action: Mouse scrolled (861, 289) with delta (0, 0)
Screenshot: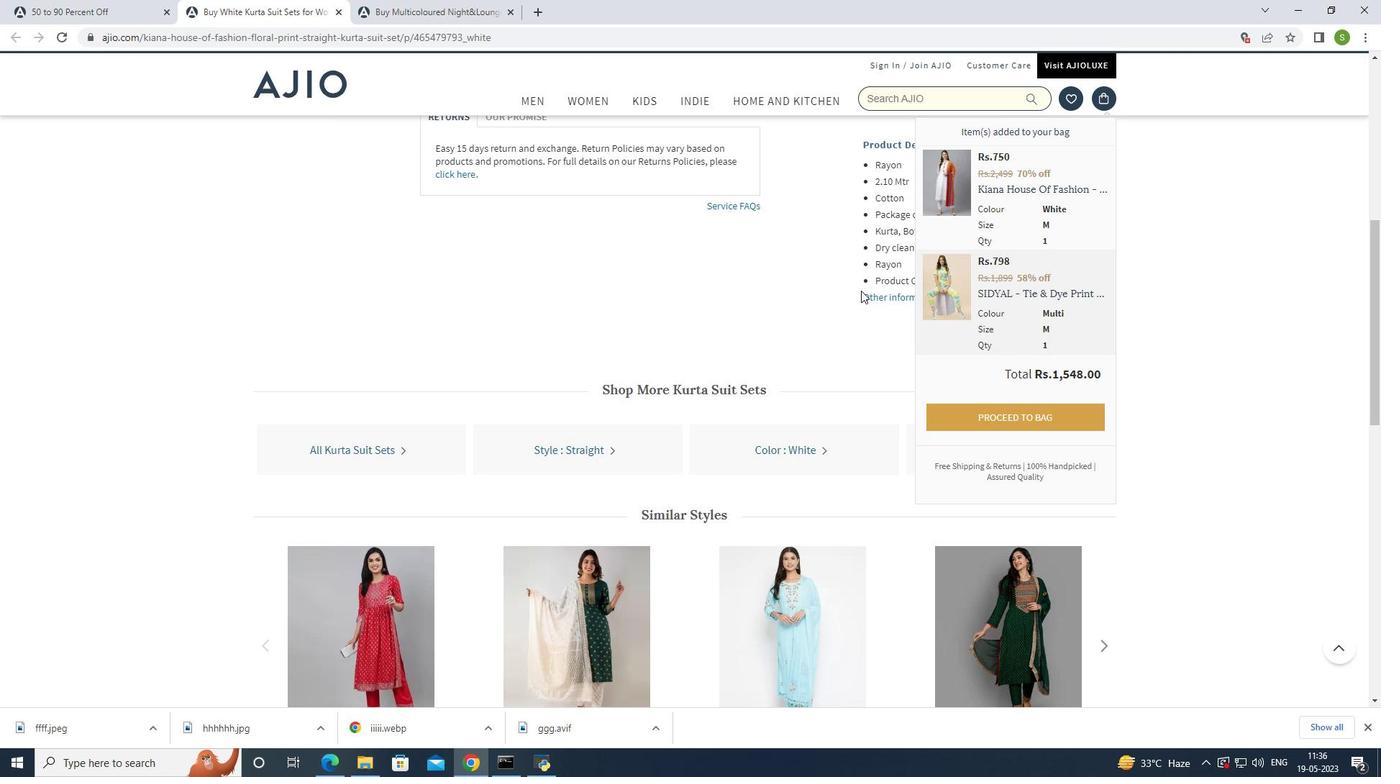 
Action: Mouse scrolled (861, 289) with delta (0, 0)
Screenshot: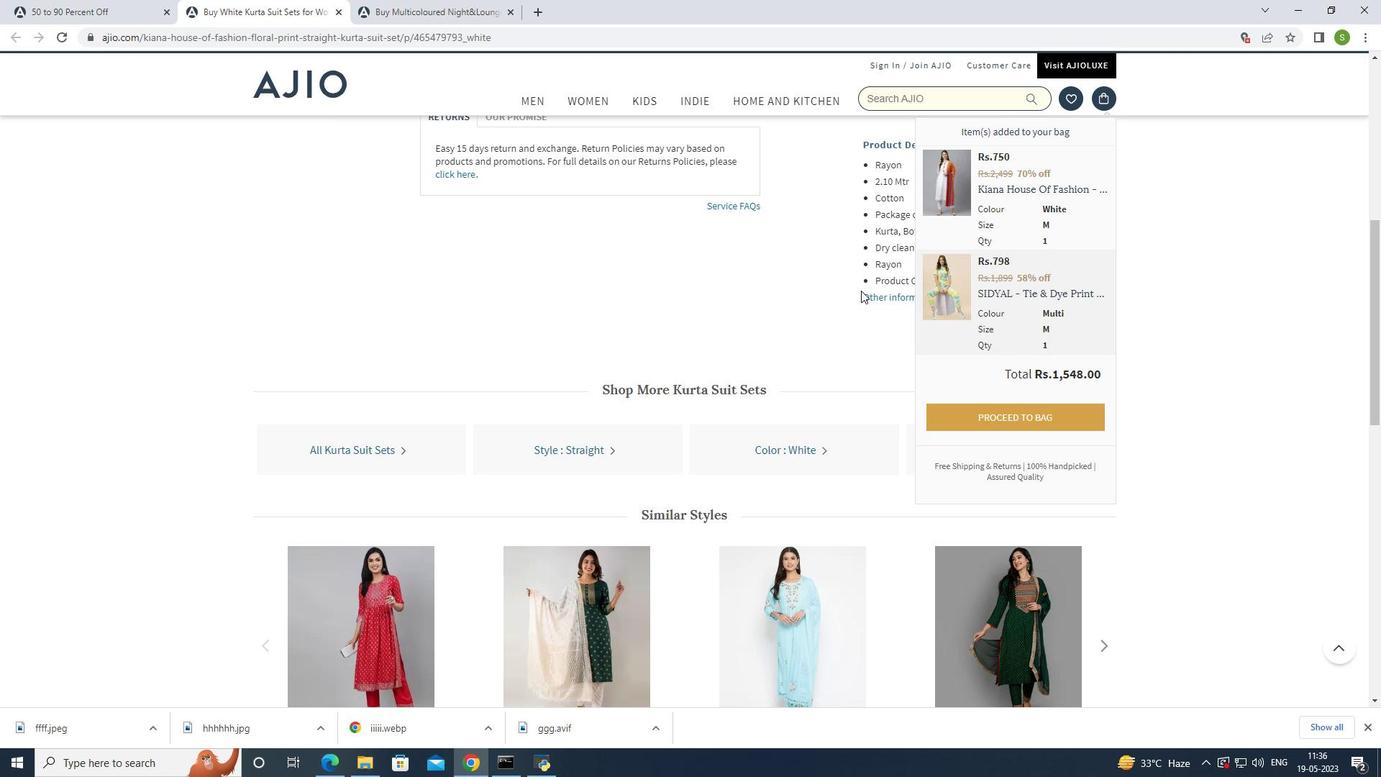 
Action: Mouse scrolled (861, 289) with delta (0, 0)
Screenshot: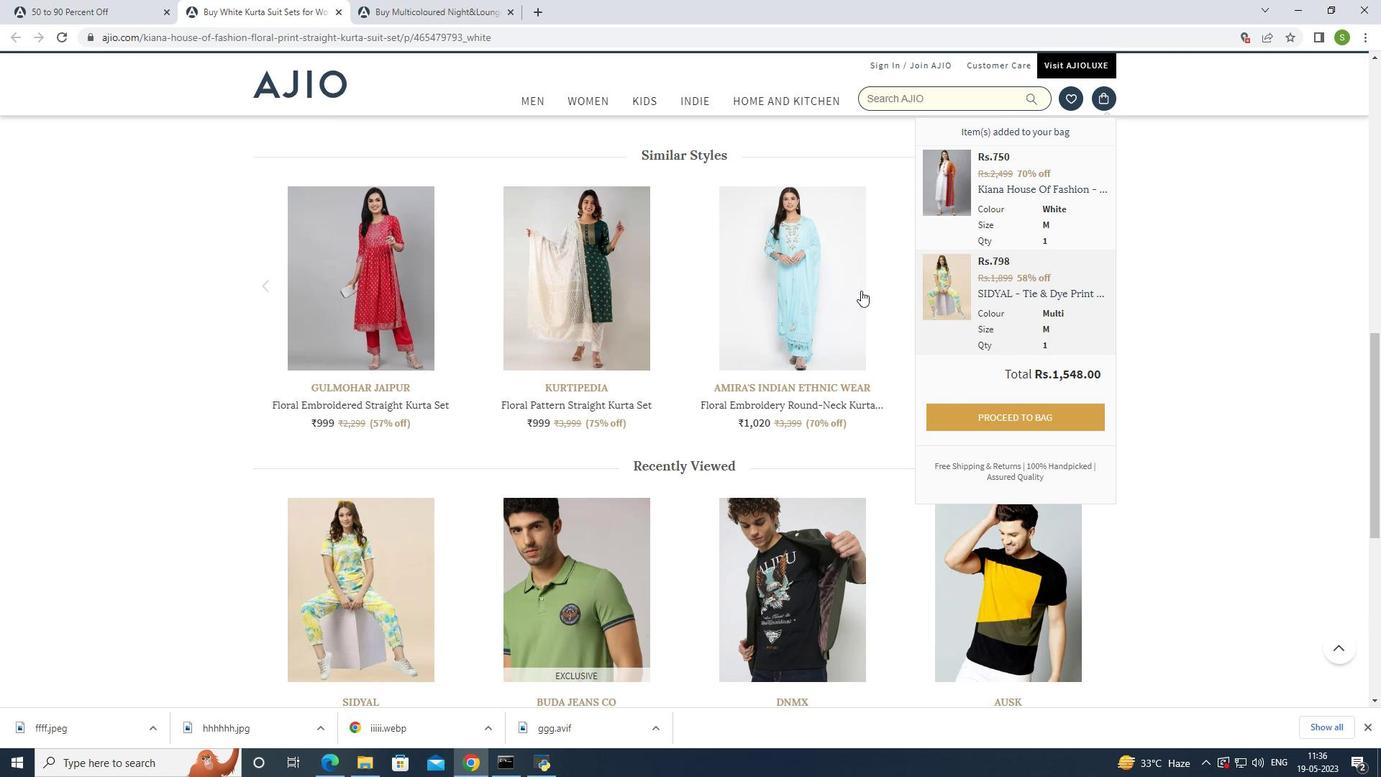 
Action: Mouse scrolled (861, 289) with delta (0, 0)
Screenshot: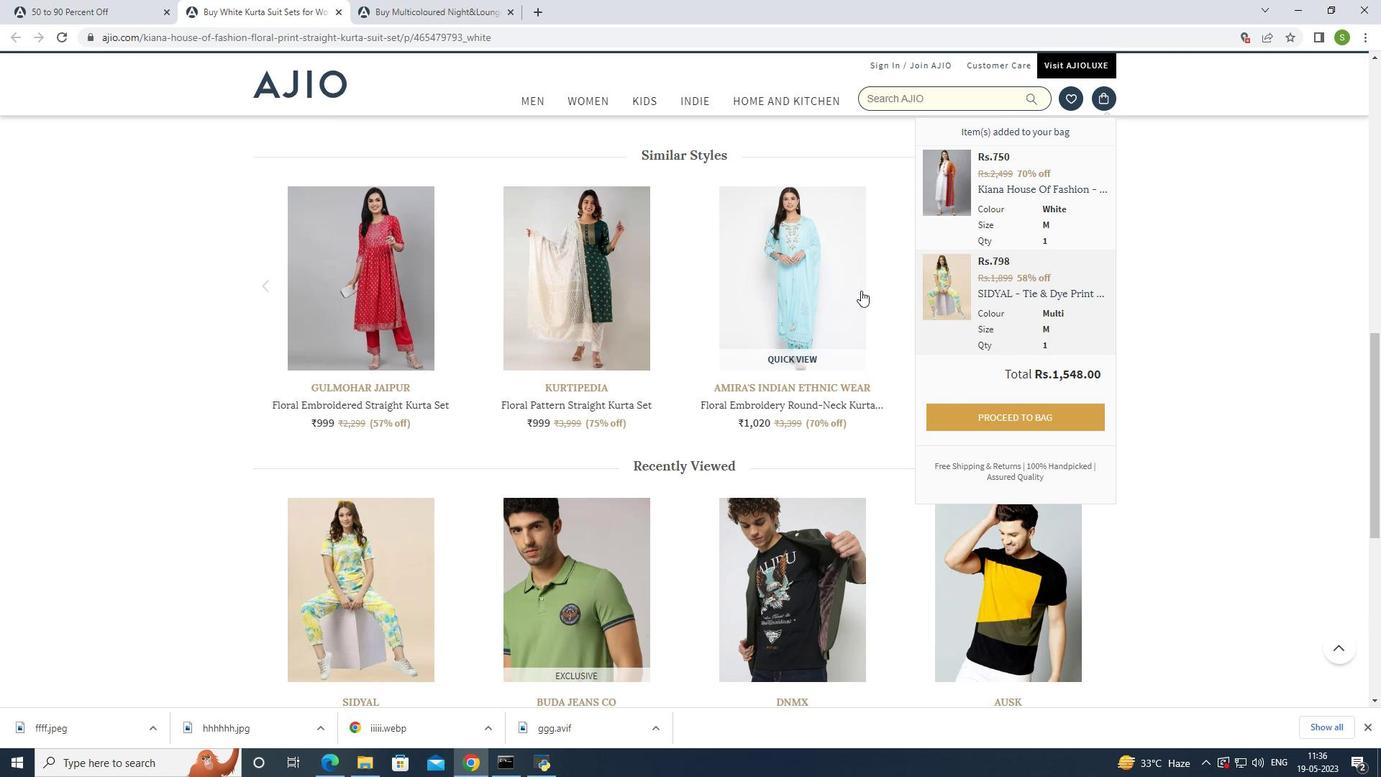 
Action: Mouse scrolled (861, 289) with delta (0, 0)
Screenshot: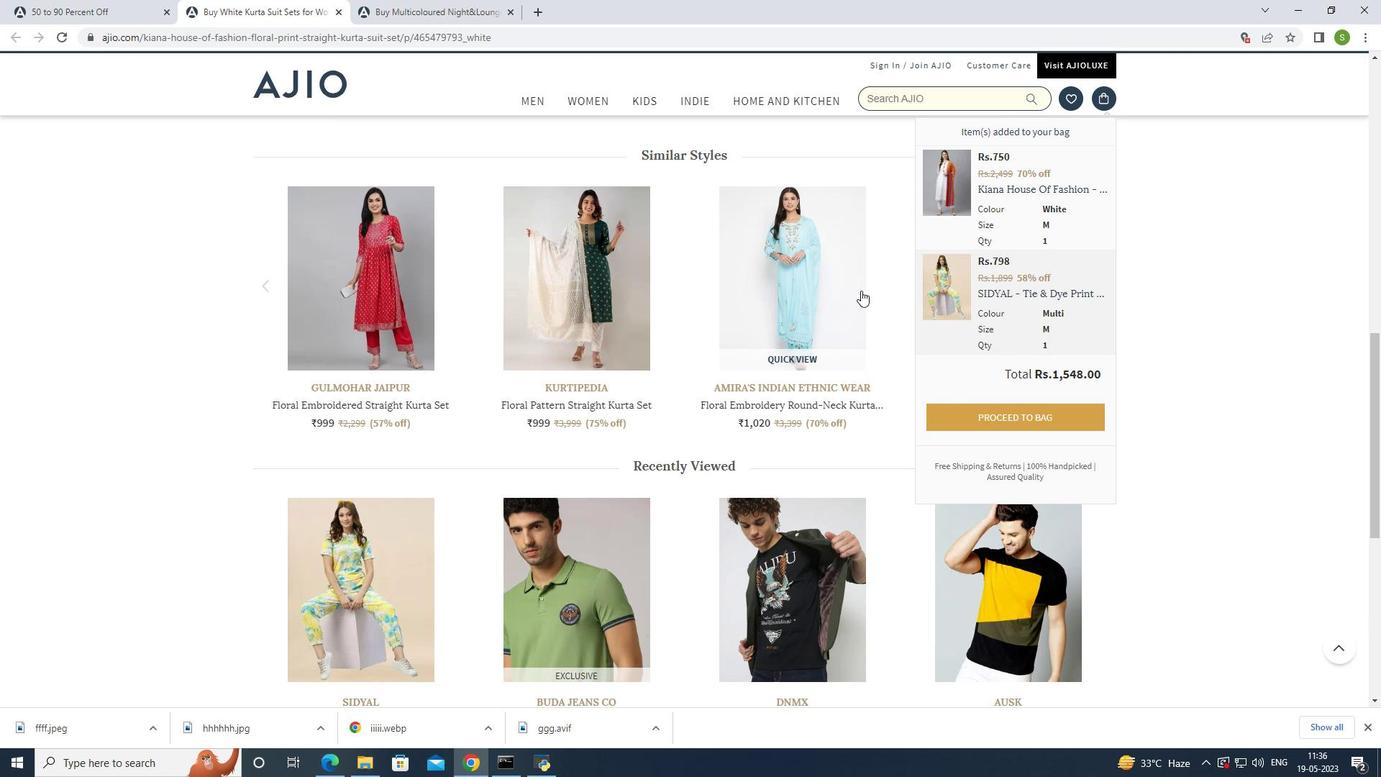 
Action: Mouse moved to (861, 288)
Screenshot: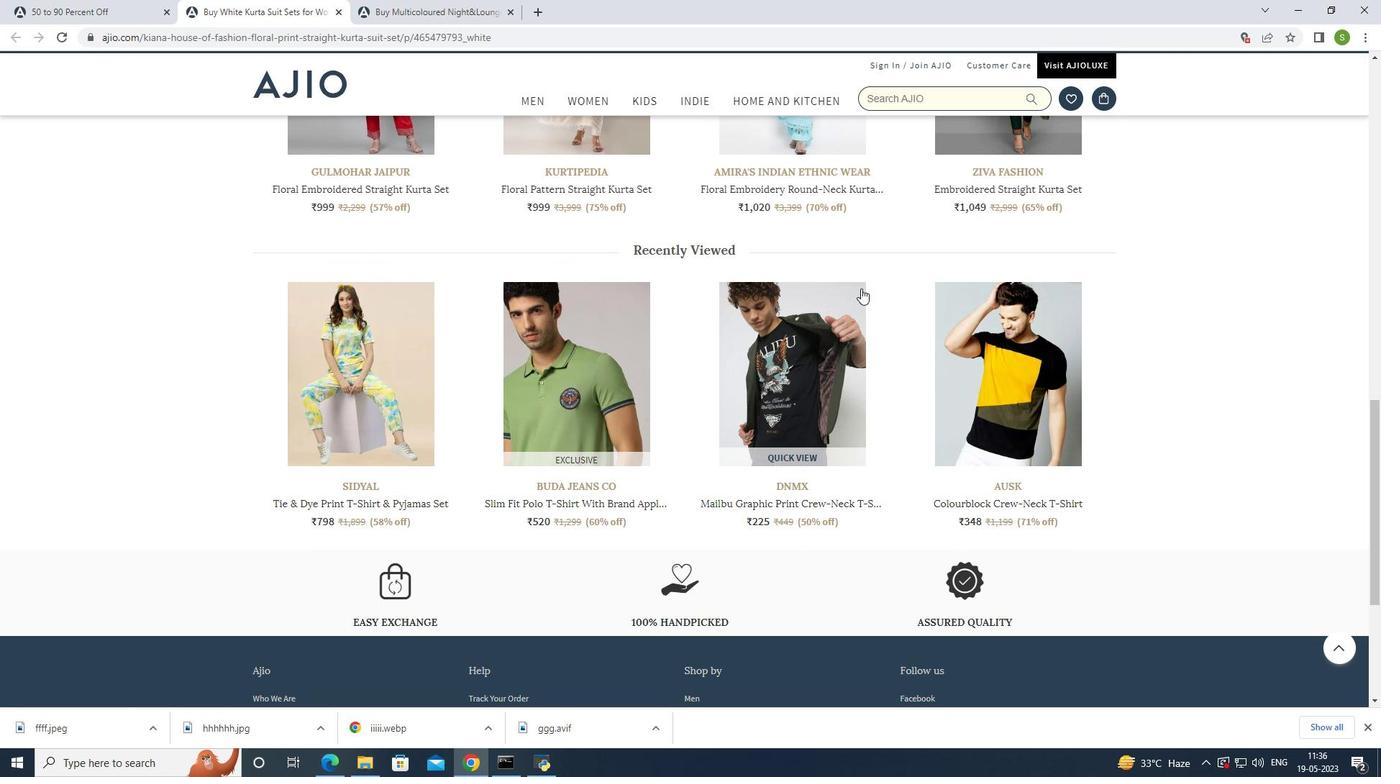
Action: Mouse scrolled (861, 289) with delta (0, 0)
Screenshot: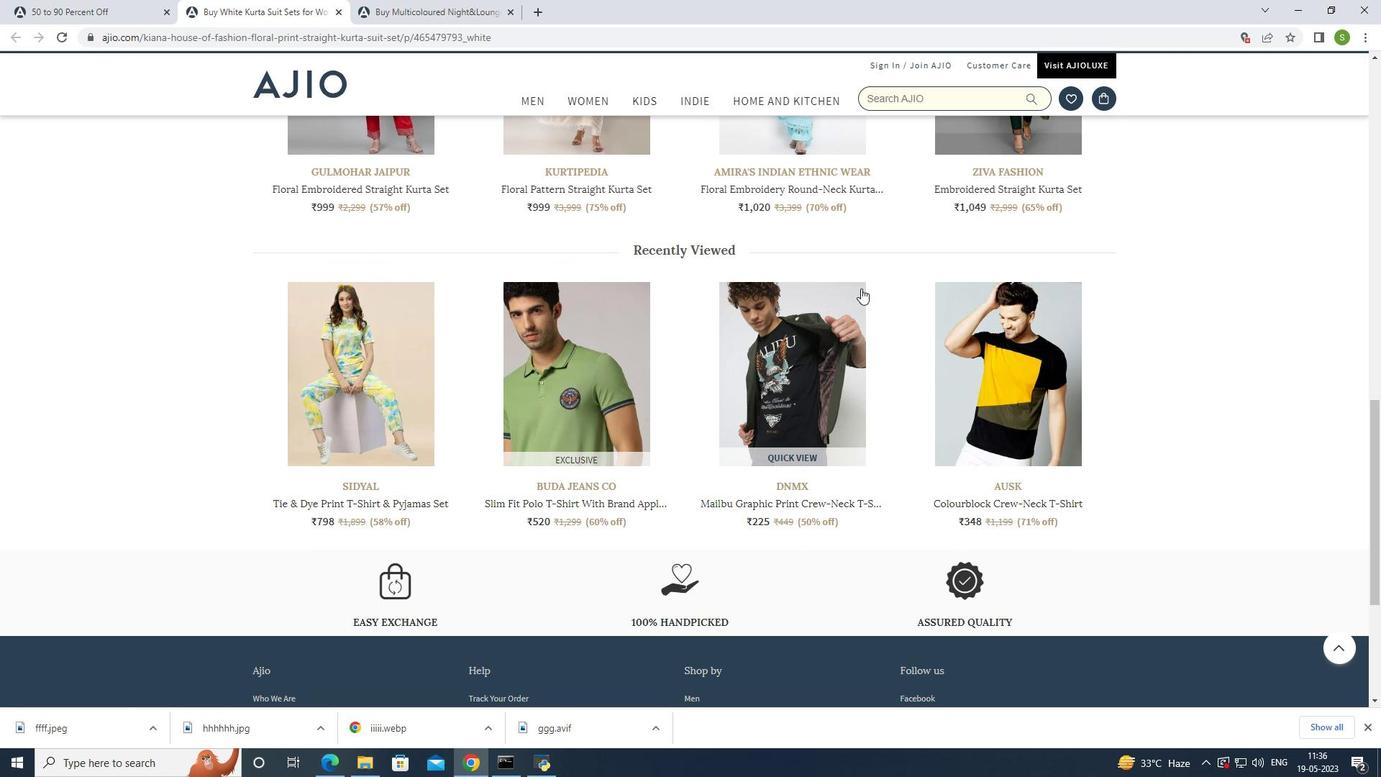 
Action: Mouse scrolled (861, 289) with delta (0, 0)
Screenshot: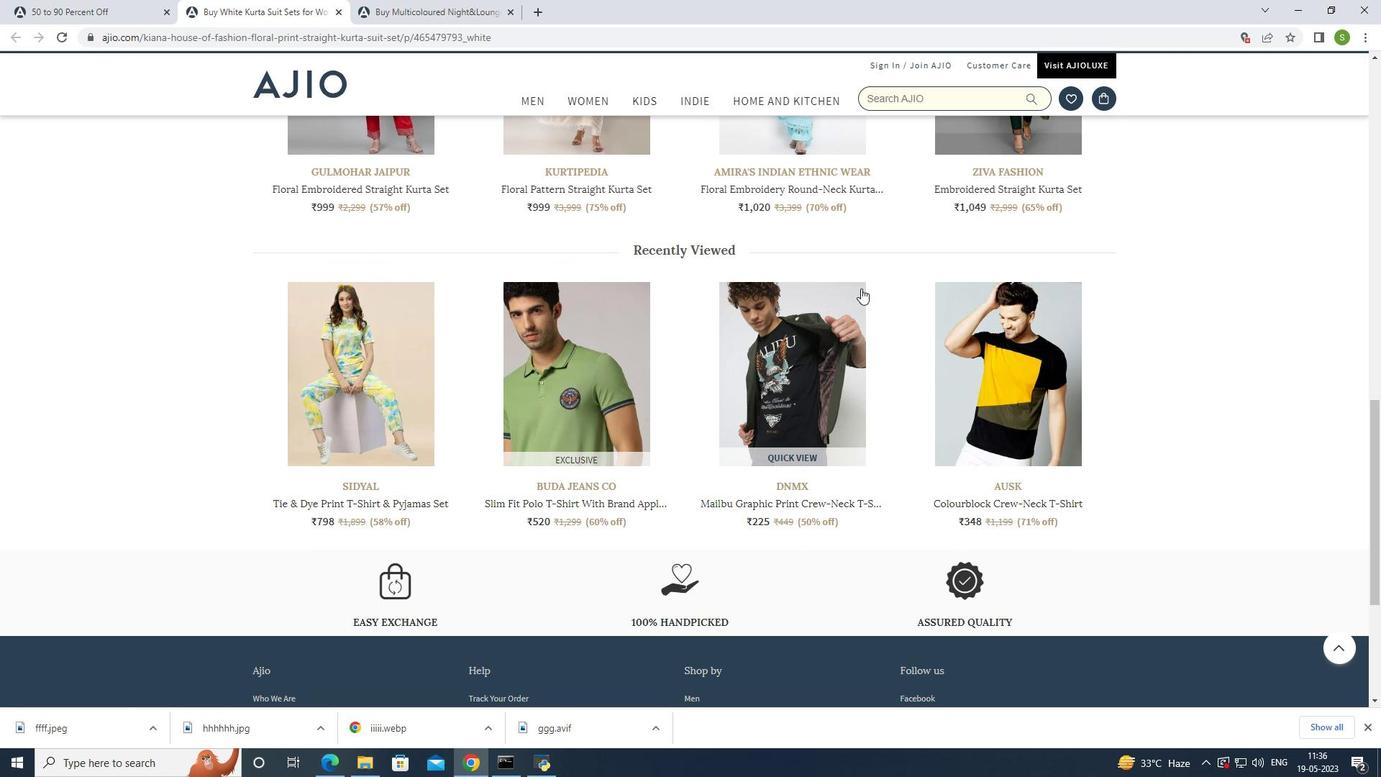 
Action: Mouse scrolled (861, 289) with delta (0, 0)
Screenshot: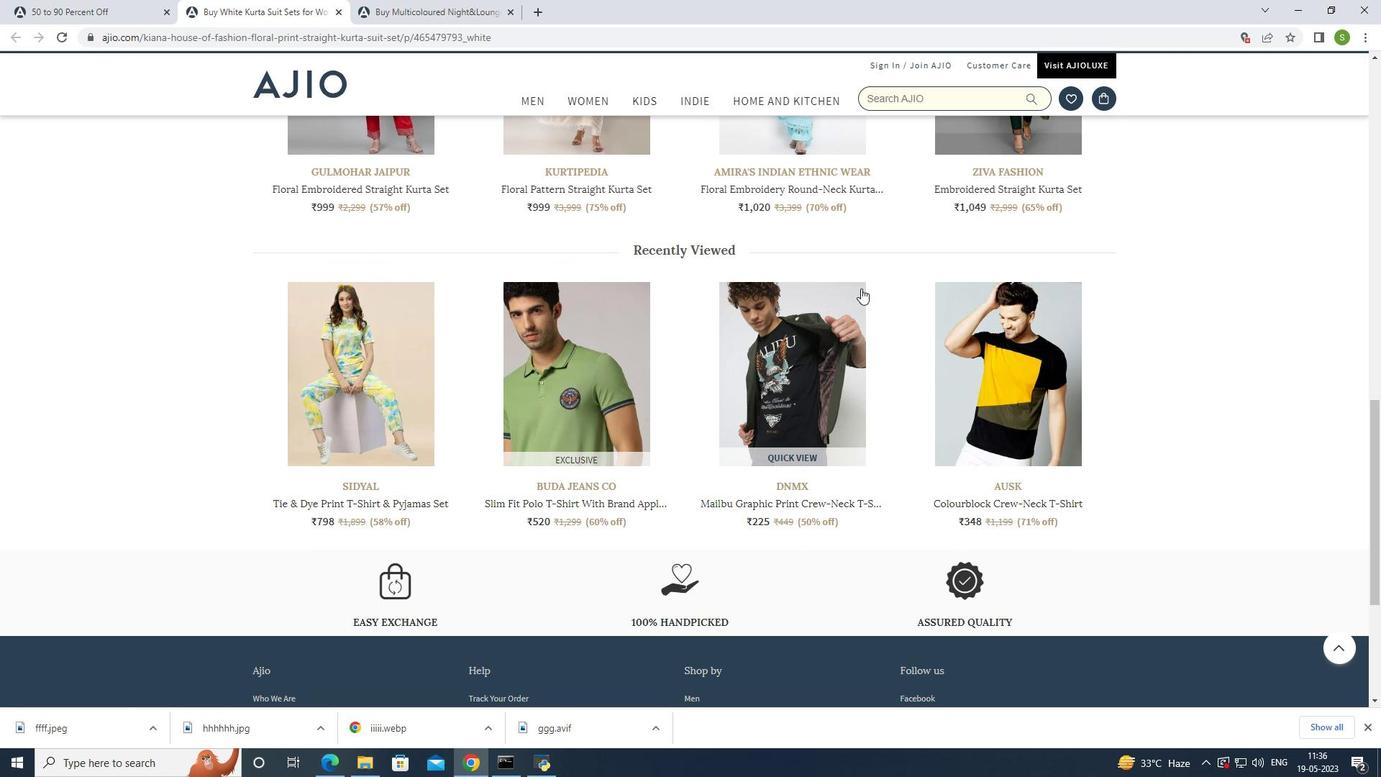 
Action: Mouse scrolled (861, 289) with delta (0, 0)
Screenshot: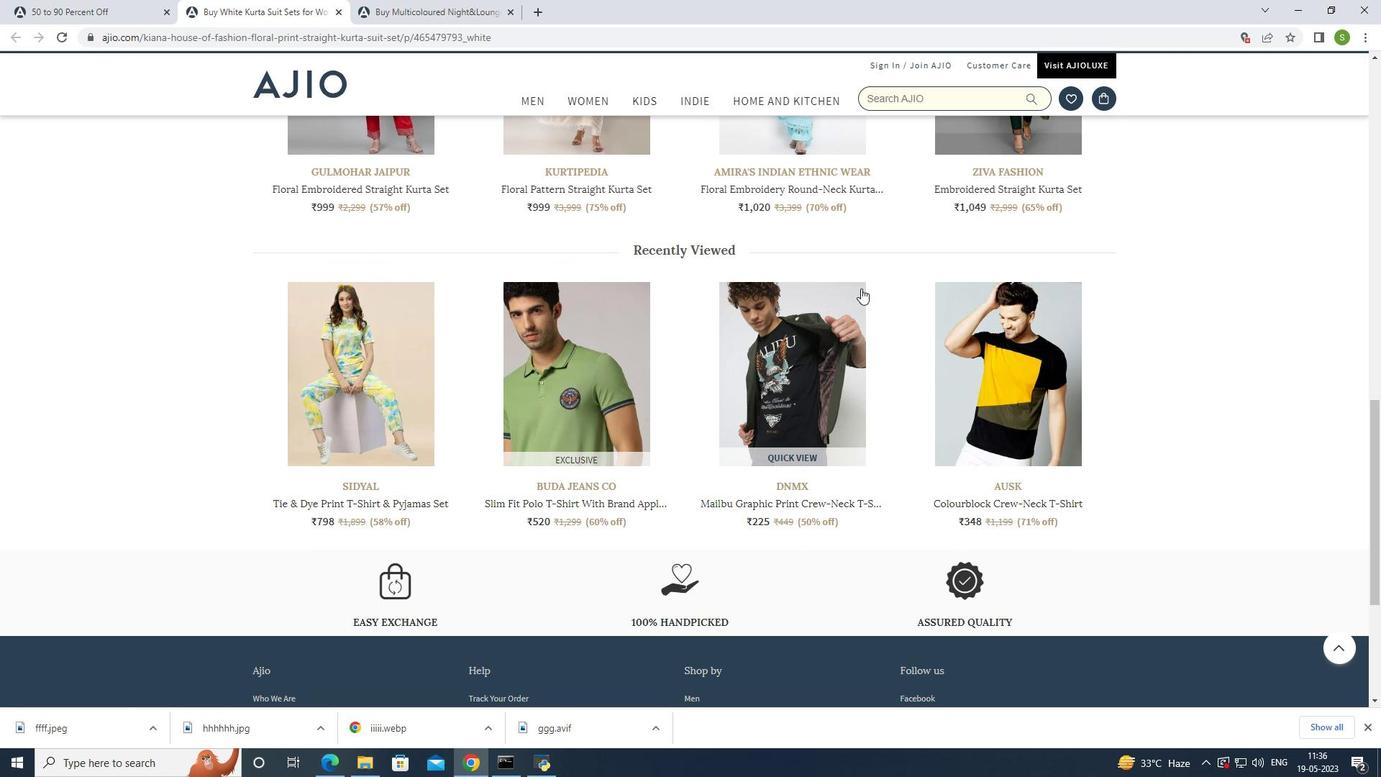 
Action: Mouse scrolled (861, 289) with delta (0, 0)
Screenshot: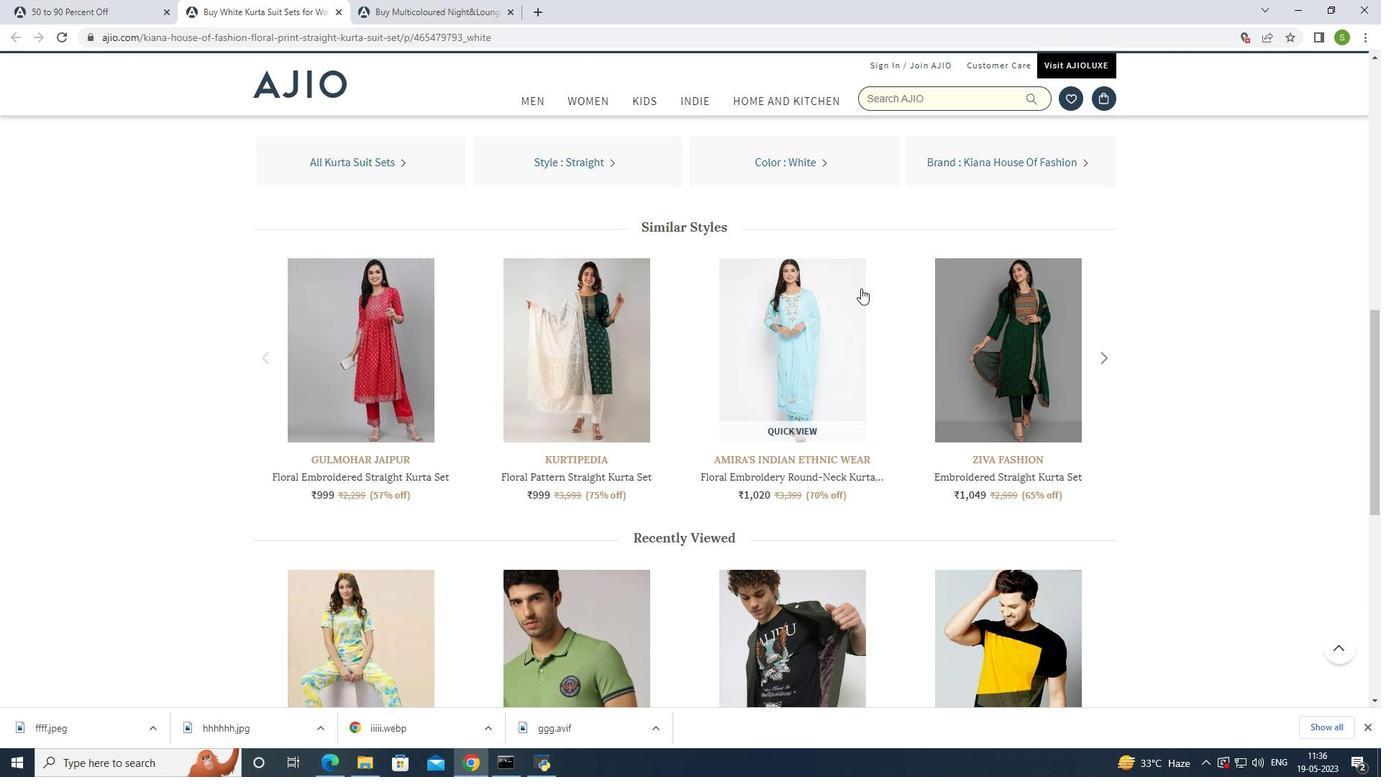 
Action: Mouse scrolled (861, 289) with delta (0, 0)
Screenshot: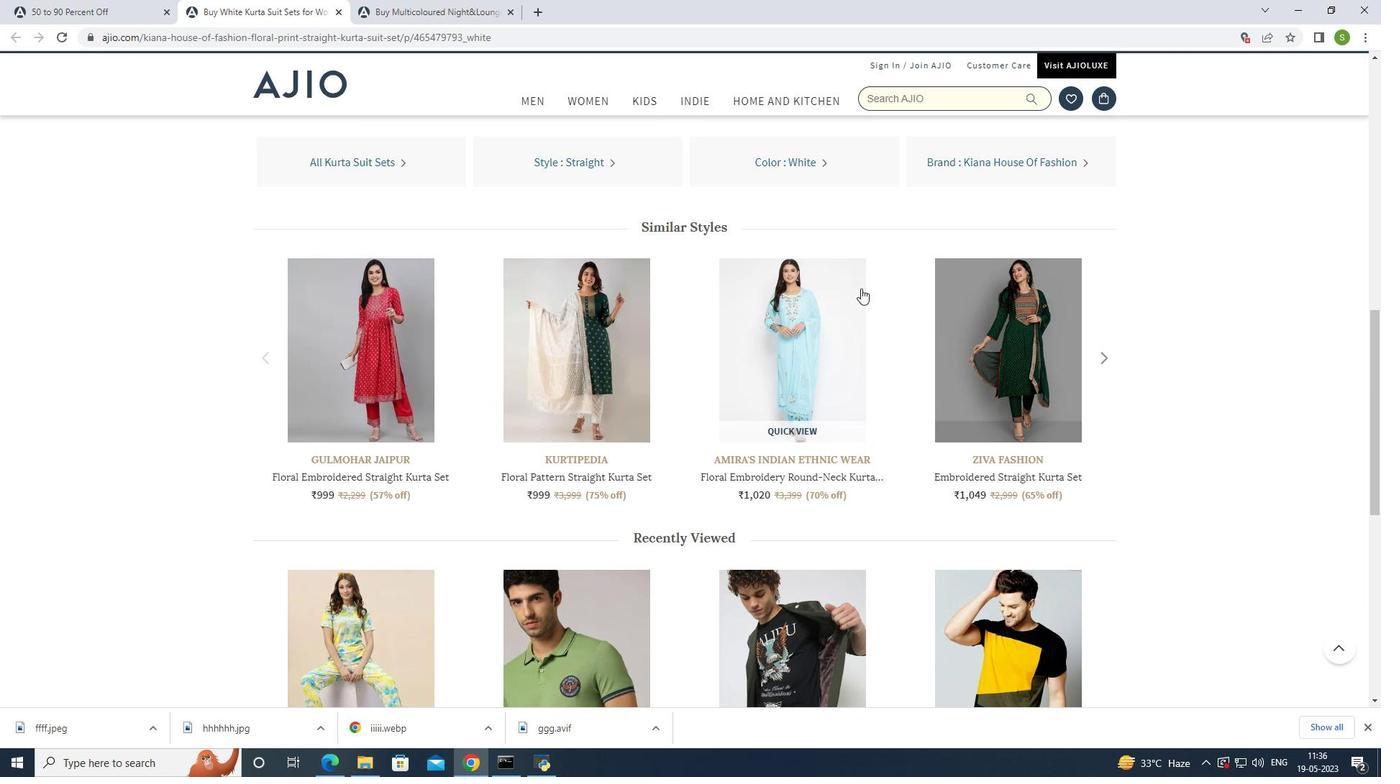 
Action: Mouse scrolled (861, 289) with delta (0, 0)
Screenshot: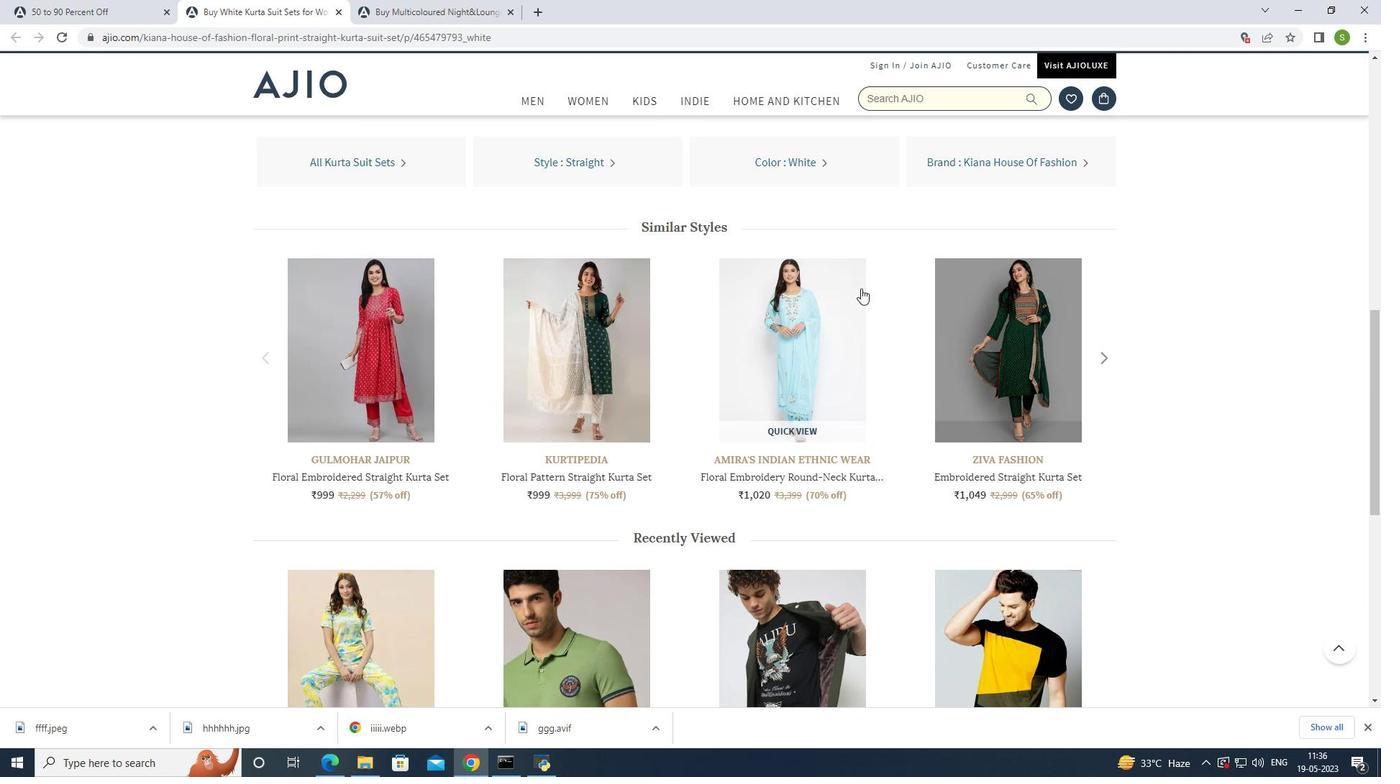 
Action: Mouse scrolled (861, 289) with delta (0, 0)
Screenshot: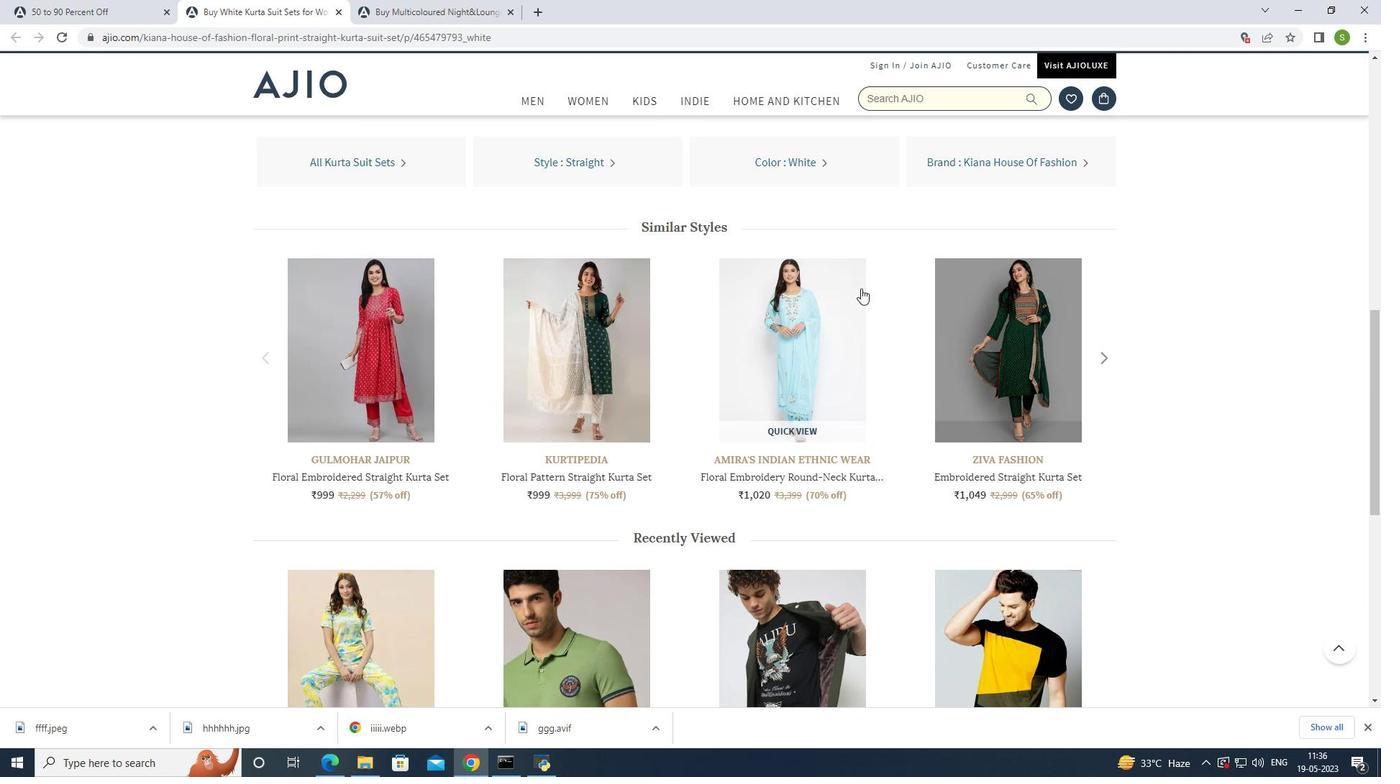 
Action: Mouse scrolled (861, 289) with delta (0, 0)
Screenshot: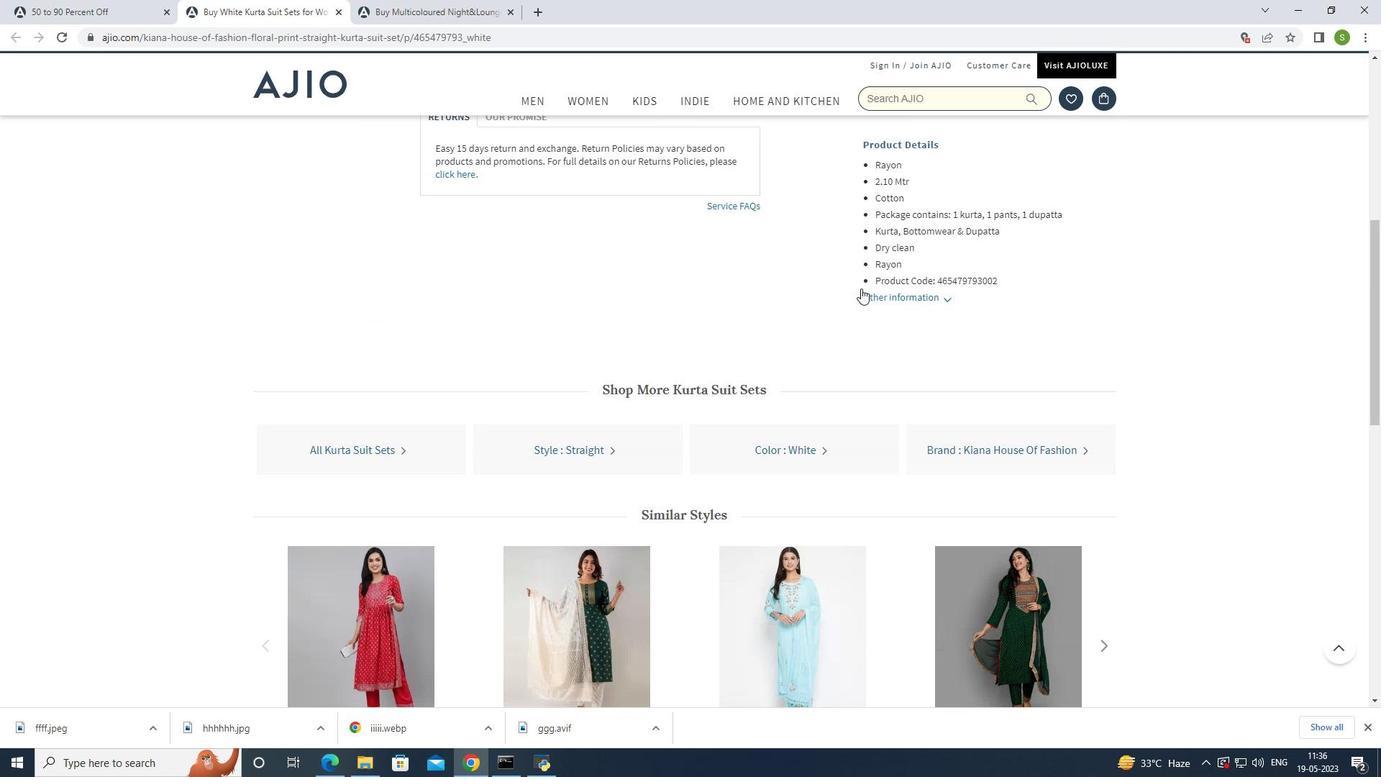 
Action: Mouse scrolled (861, 289) with delta (0, 0)
Screenshot: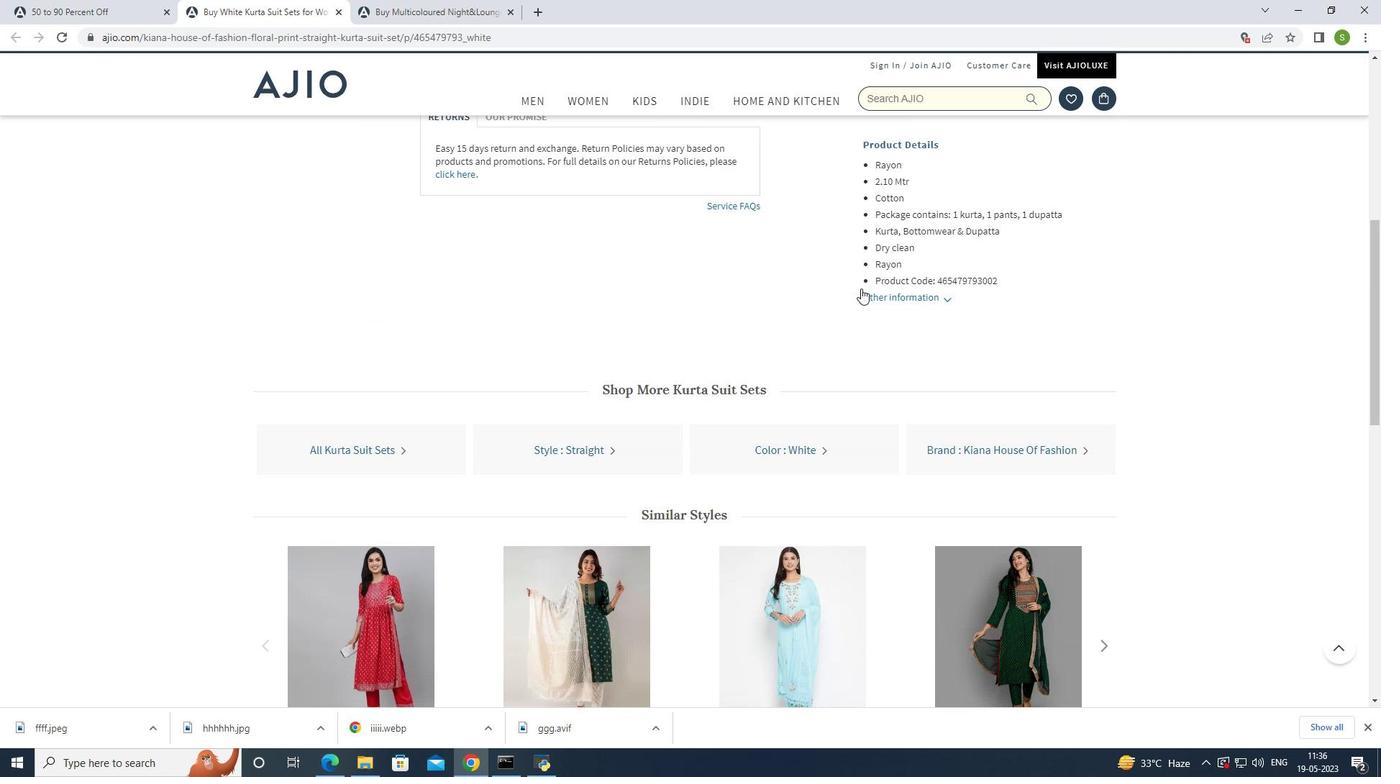 
Action: Mouse scrolled (861, 289) with delta (0, 0)
Screenshot: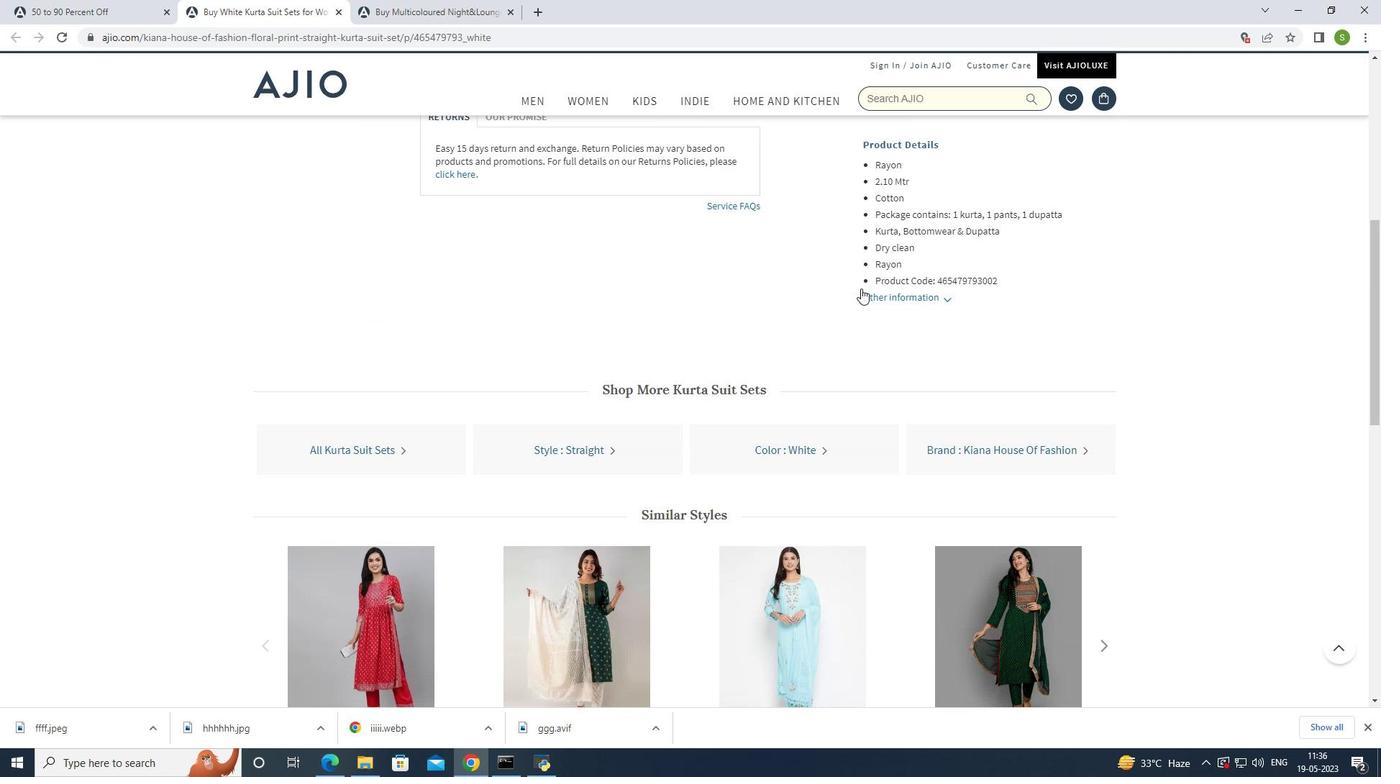 
Action: Mouse scrolled (861, 289) with delta (0, 0)
Screenshot: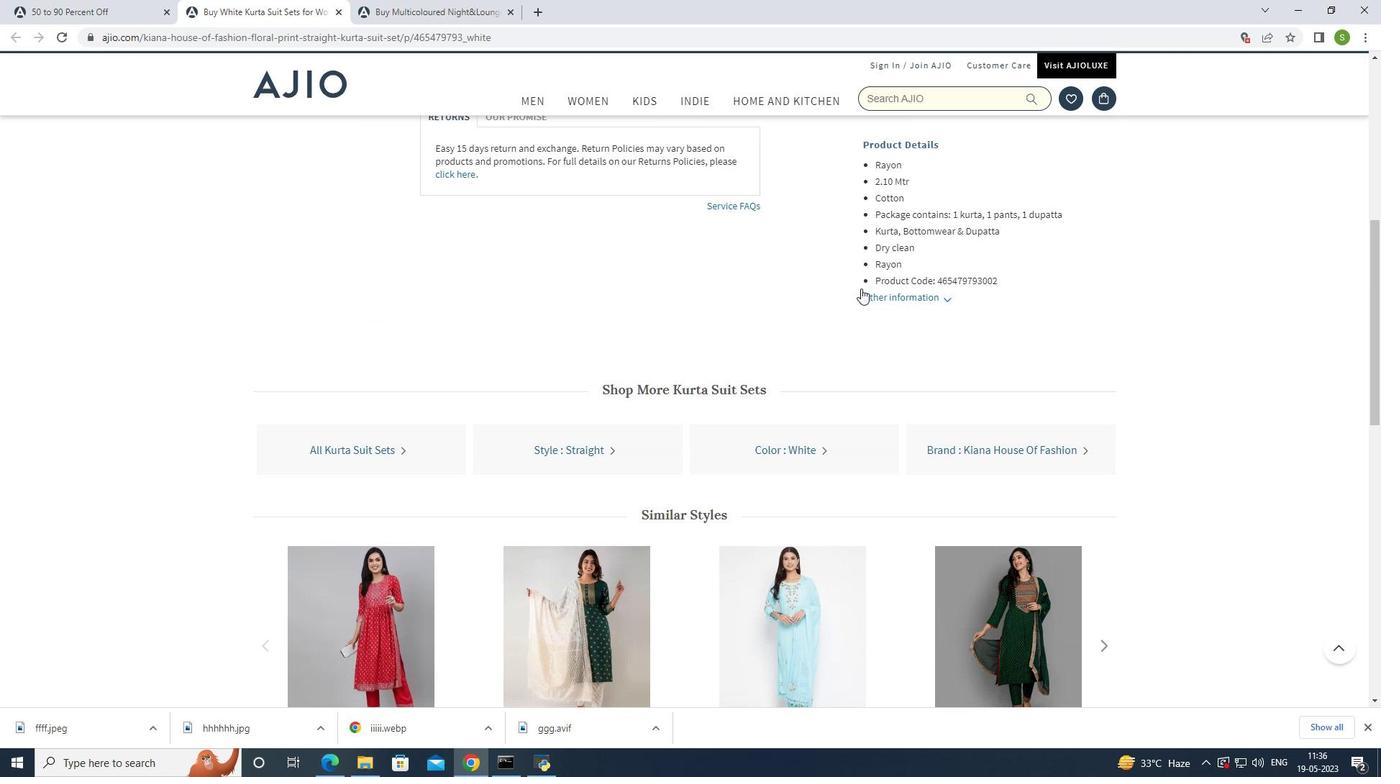 
Action: Mouse scrolled (861, 289) with delta (0, 0)
Screenshot: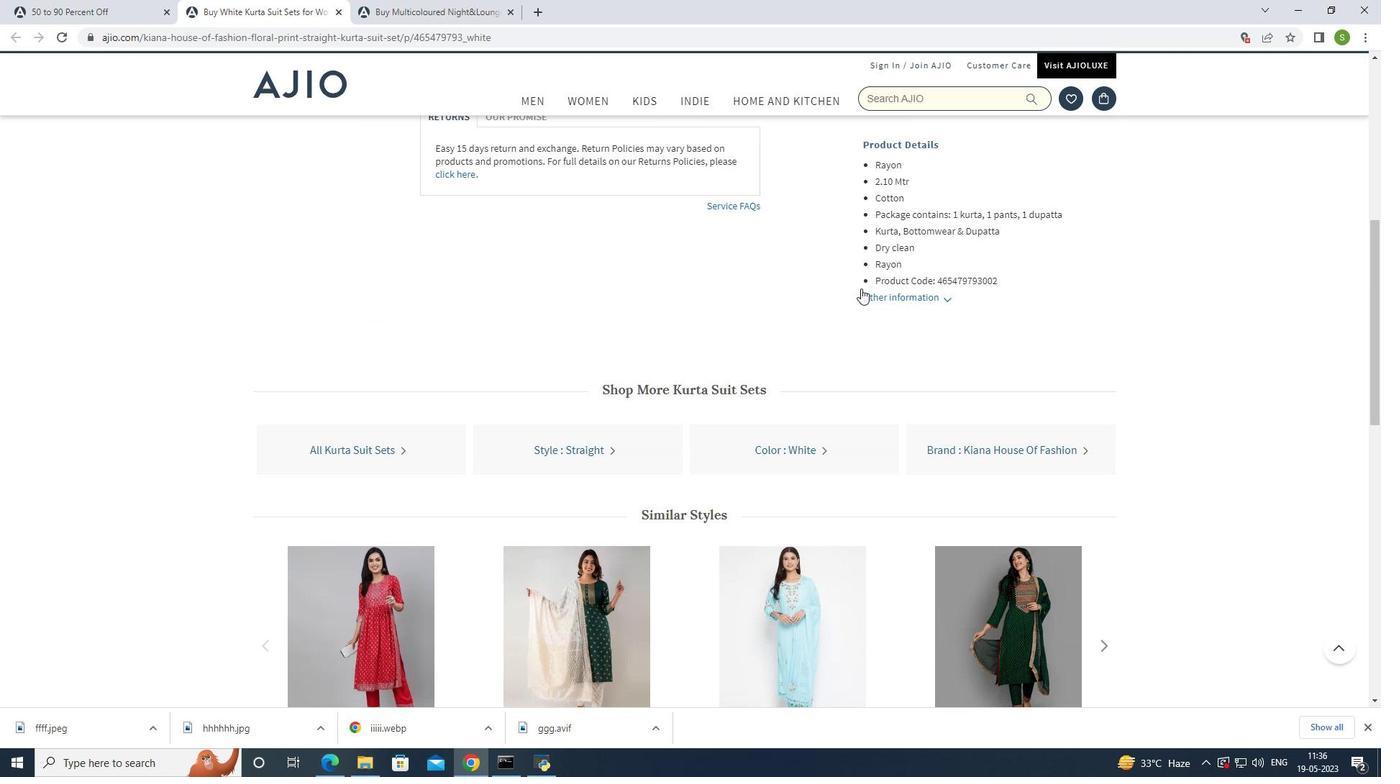 
Action: Mouse scrolled (861, 289) with delta (0, 0)
Screenshot: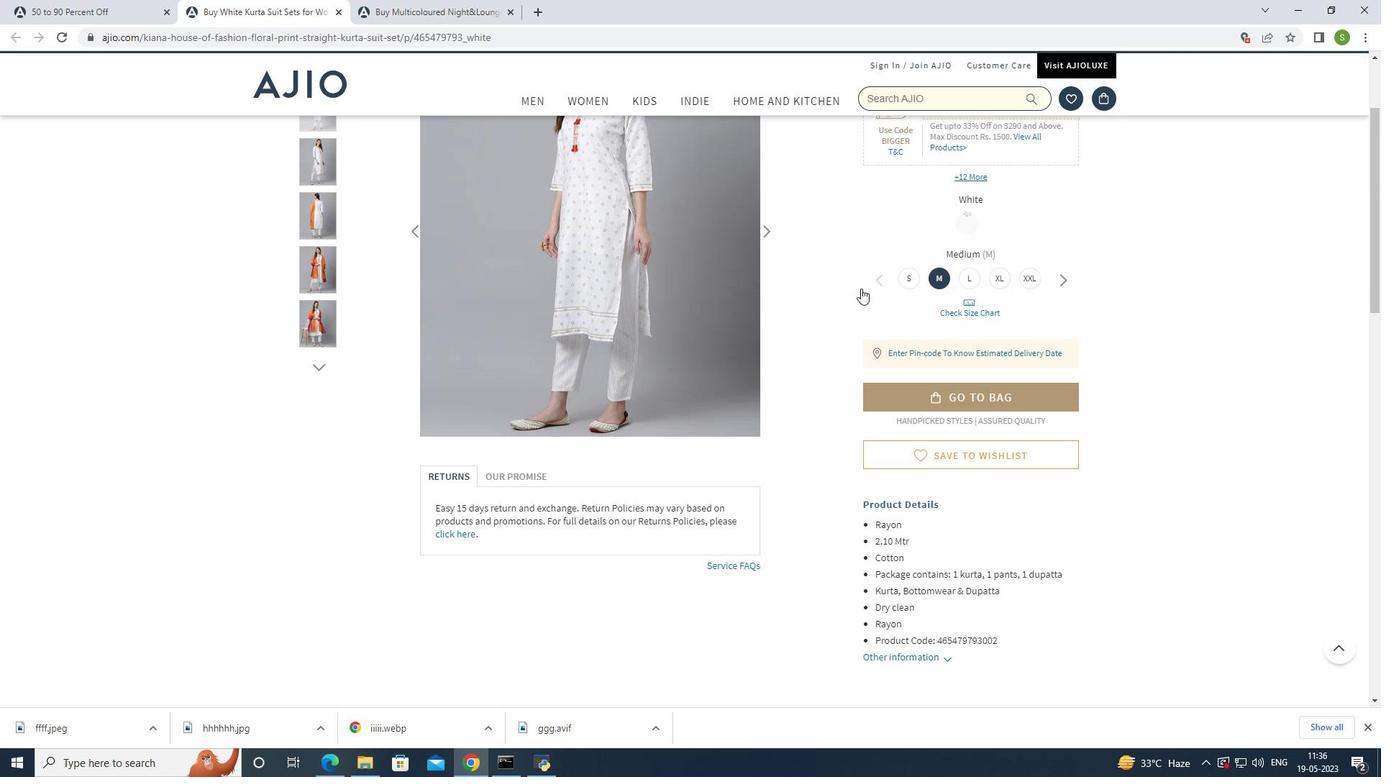 
Action: Mouse scrolled (861, 289) with delta (0, 0)
Screenshot: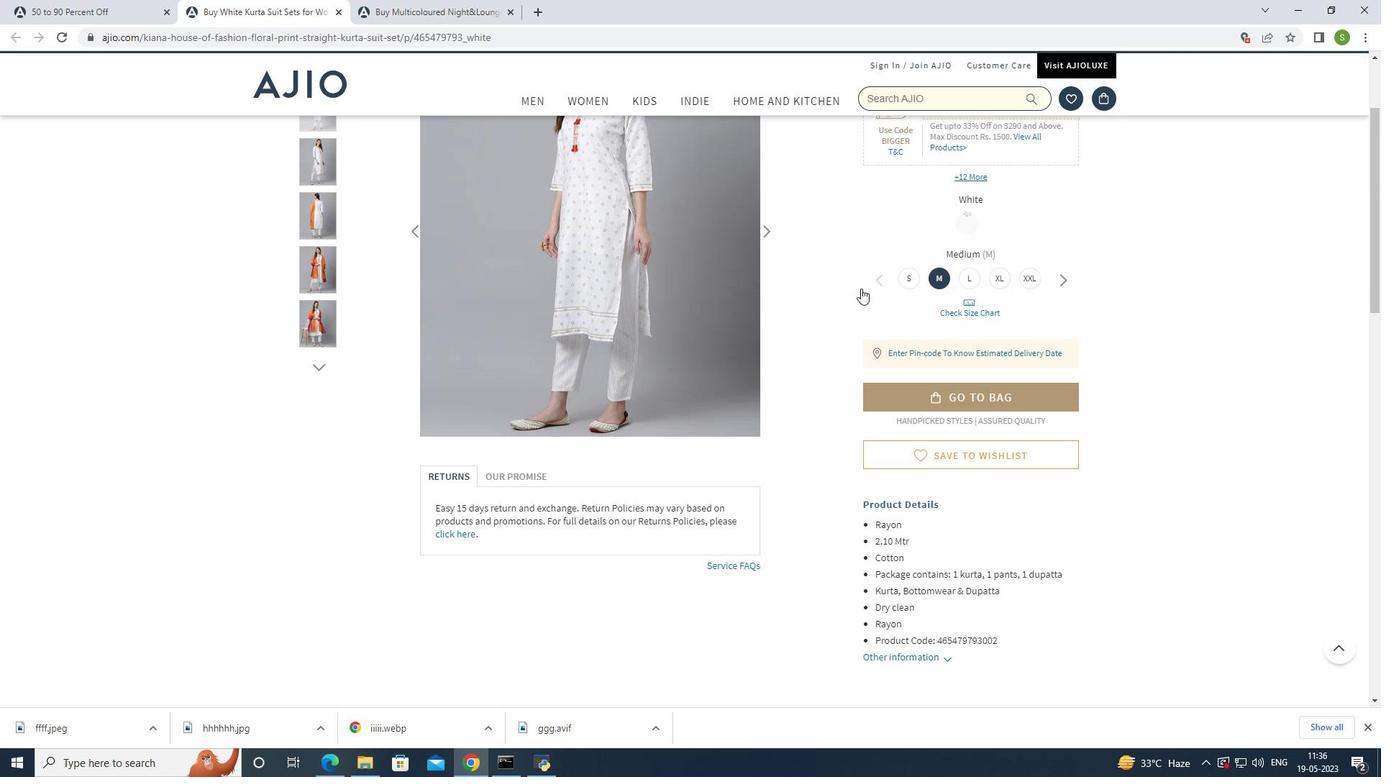 
Action: Mouse scrolled (861, 289) with delta (0, 0)
Screenshot: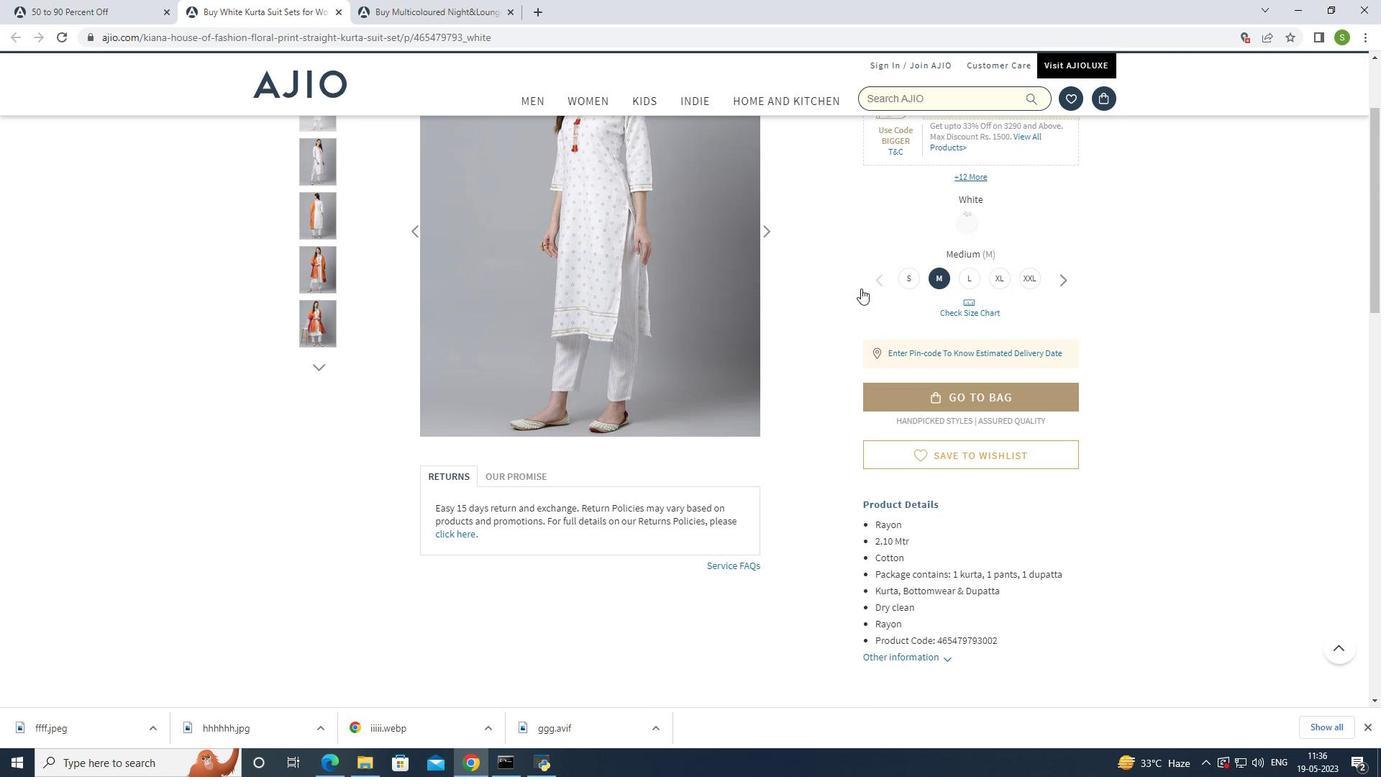 
Action: Mouse scrolled (861, 289) with delta (0, 0)
Screenshot: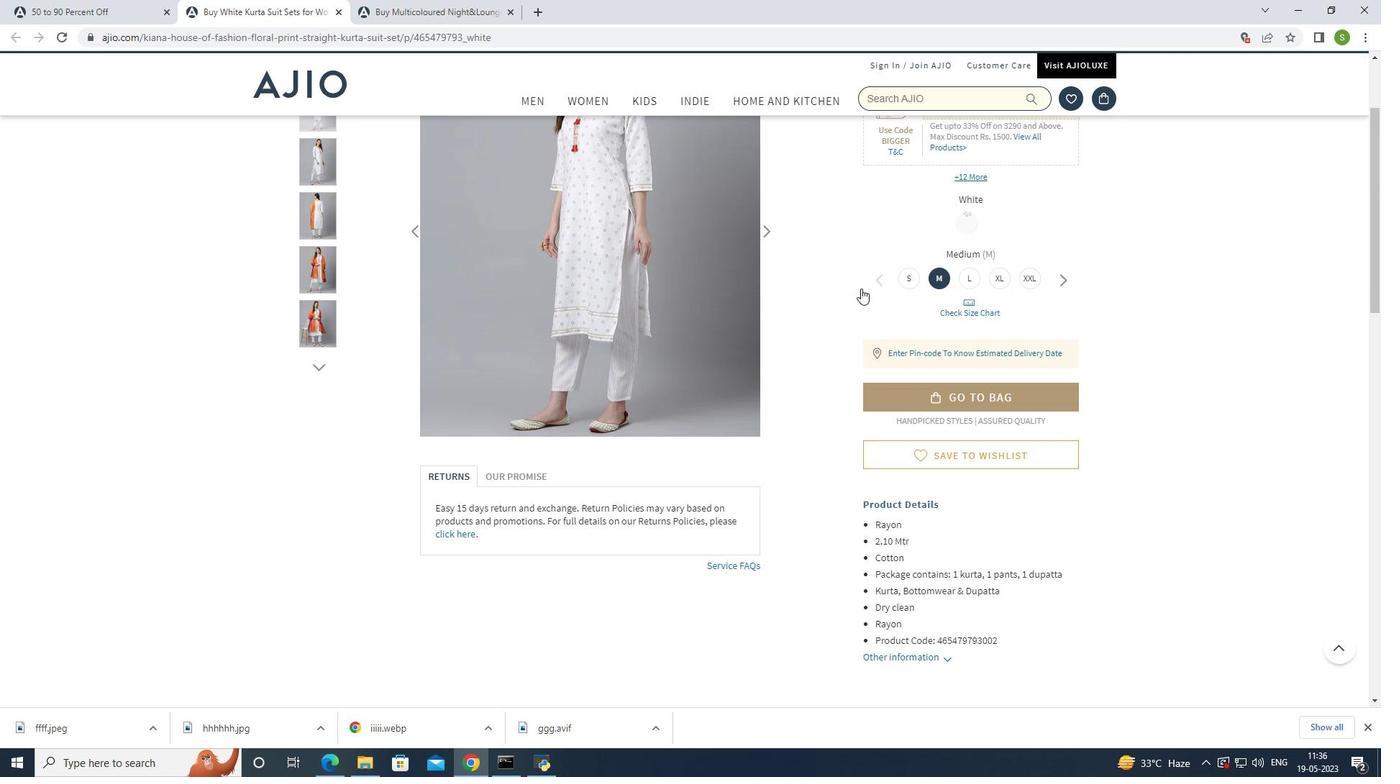
Action: Mouse scrolled (861, 289) with delta (0, 0)
Screenshot: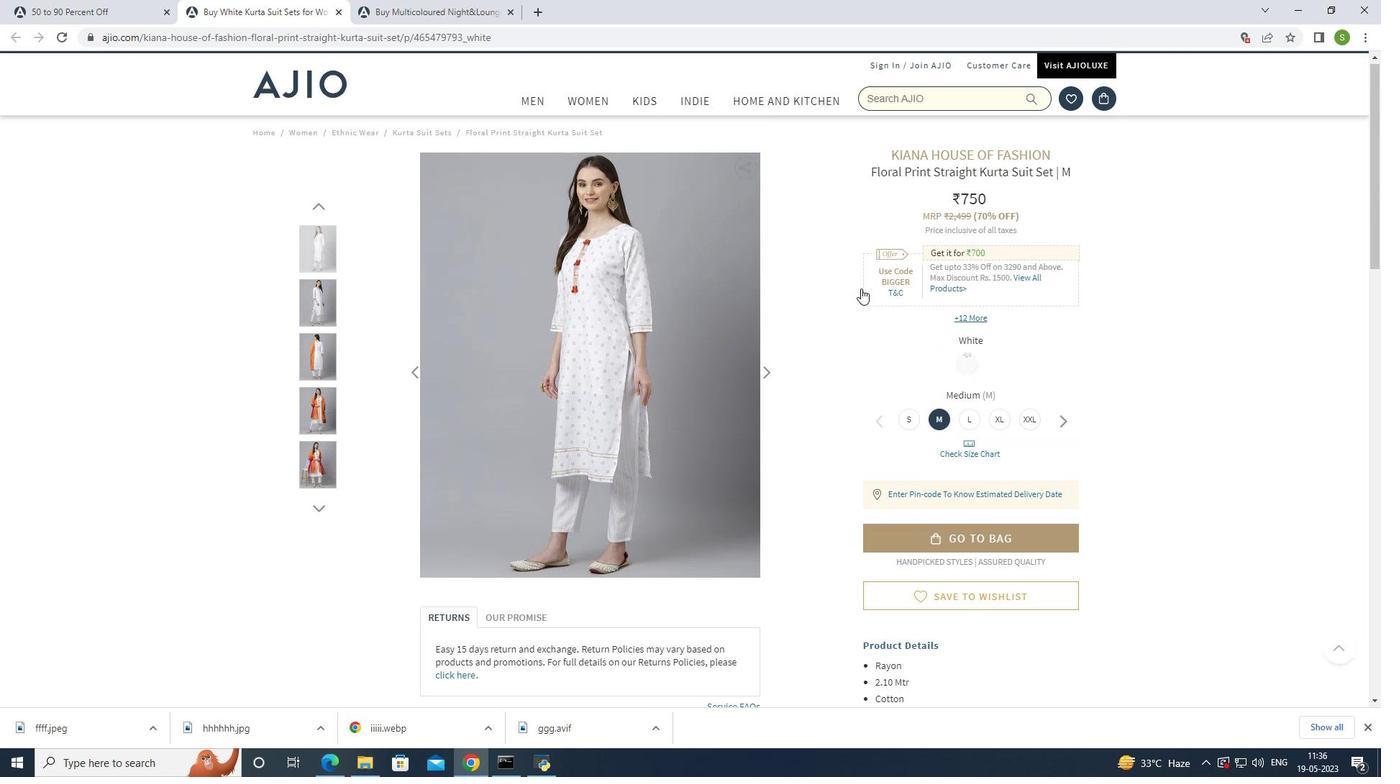 
Action: Mouse scrolled (861, 289) with delta (0, 0)
Screenshot: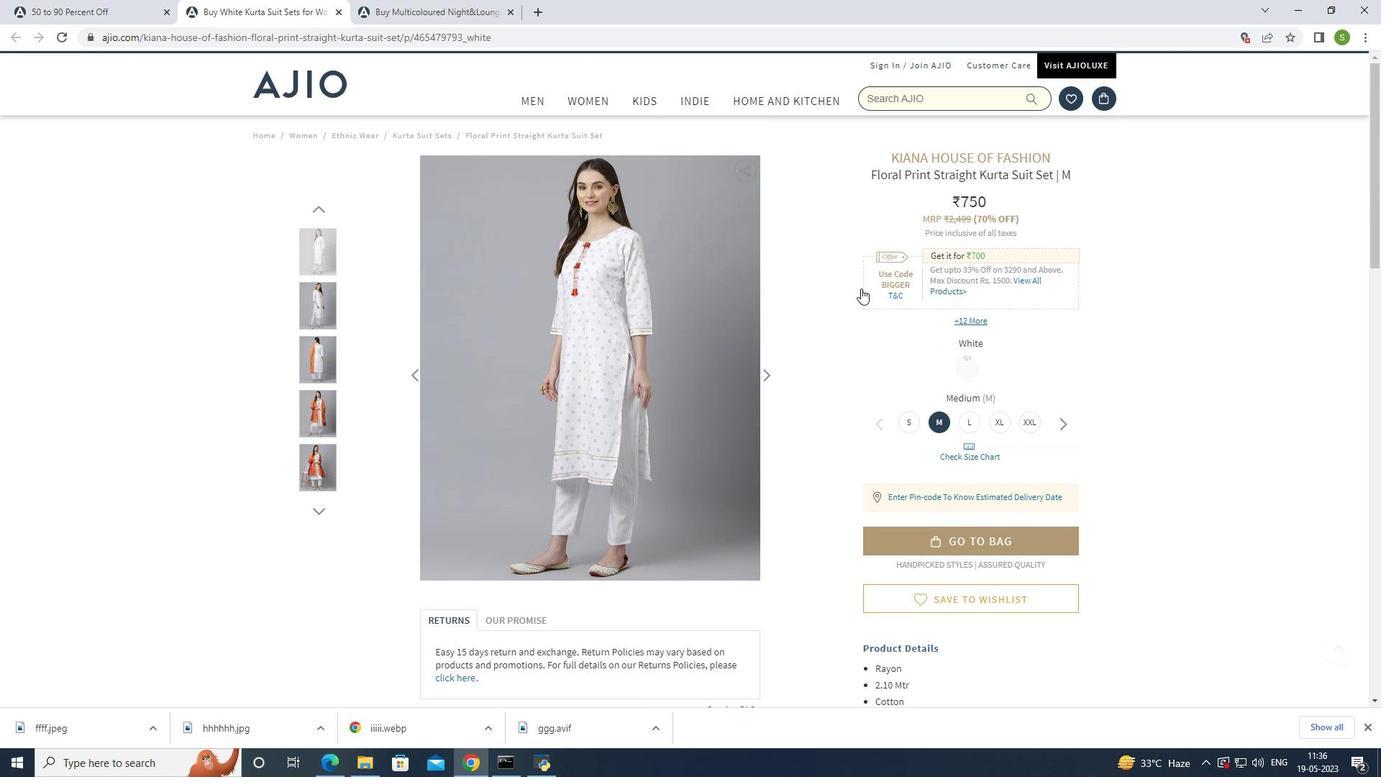 
Action: Mouse scrolled (861, 289) with delta (0, 0)
Screenshot: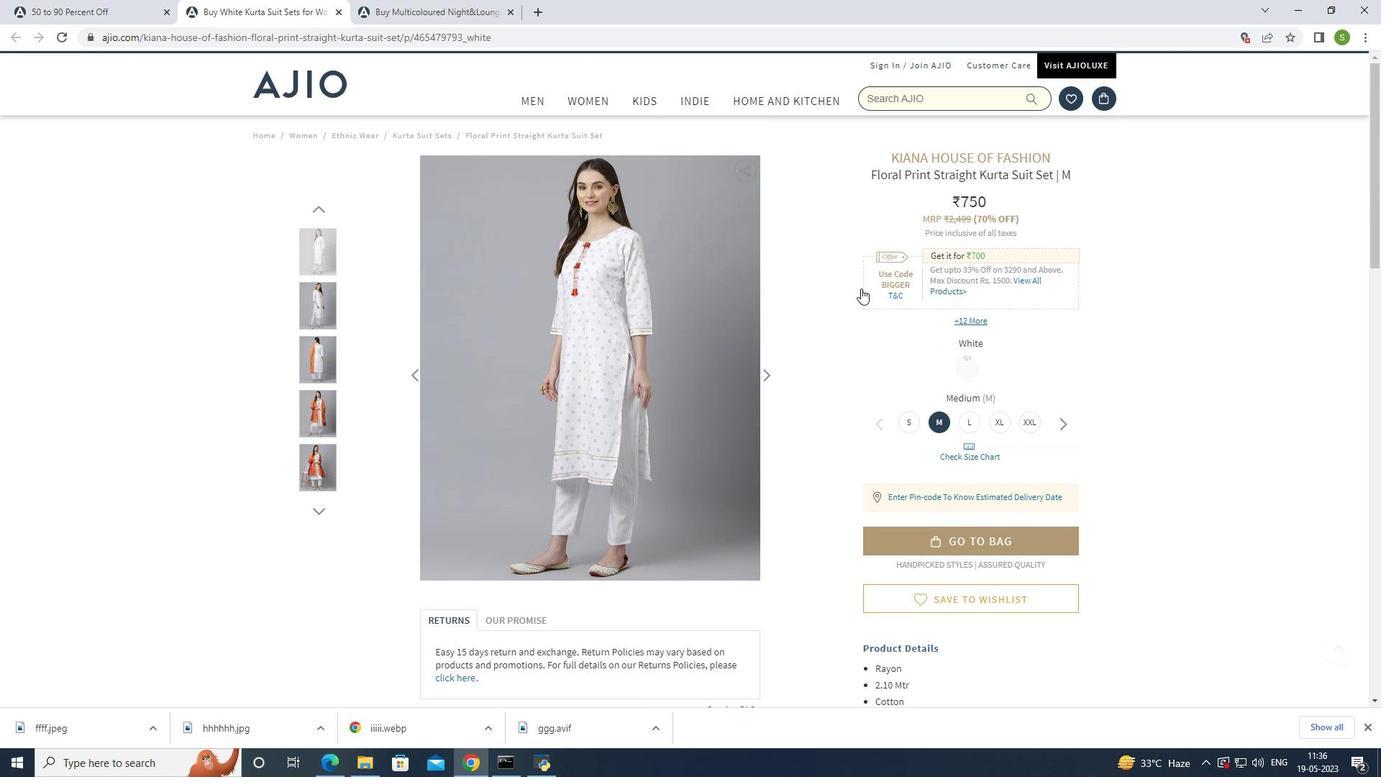 
Action: Mouse scrolled (861, 289) with delta (0, 0)
Screenshot: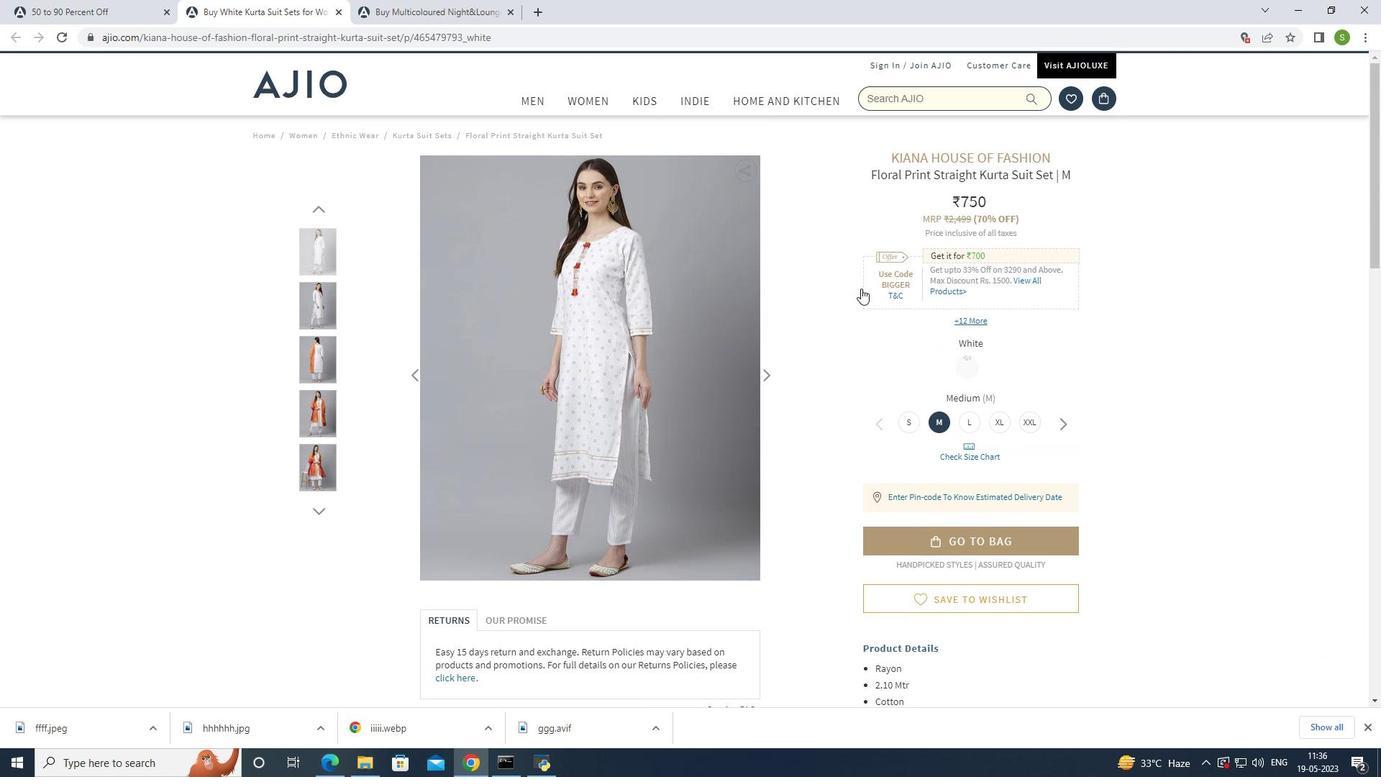 
Action: Mouse scrolled (861, 289) with delta (0, 0)
Screenshot: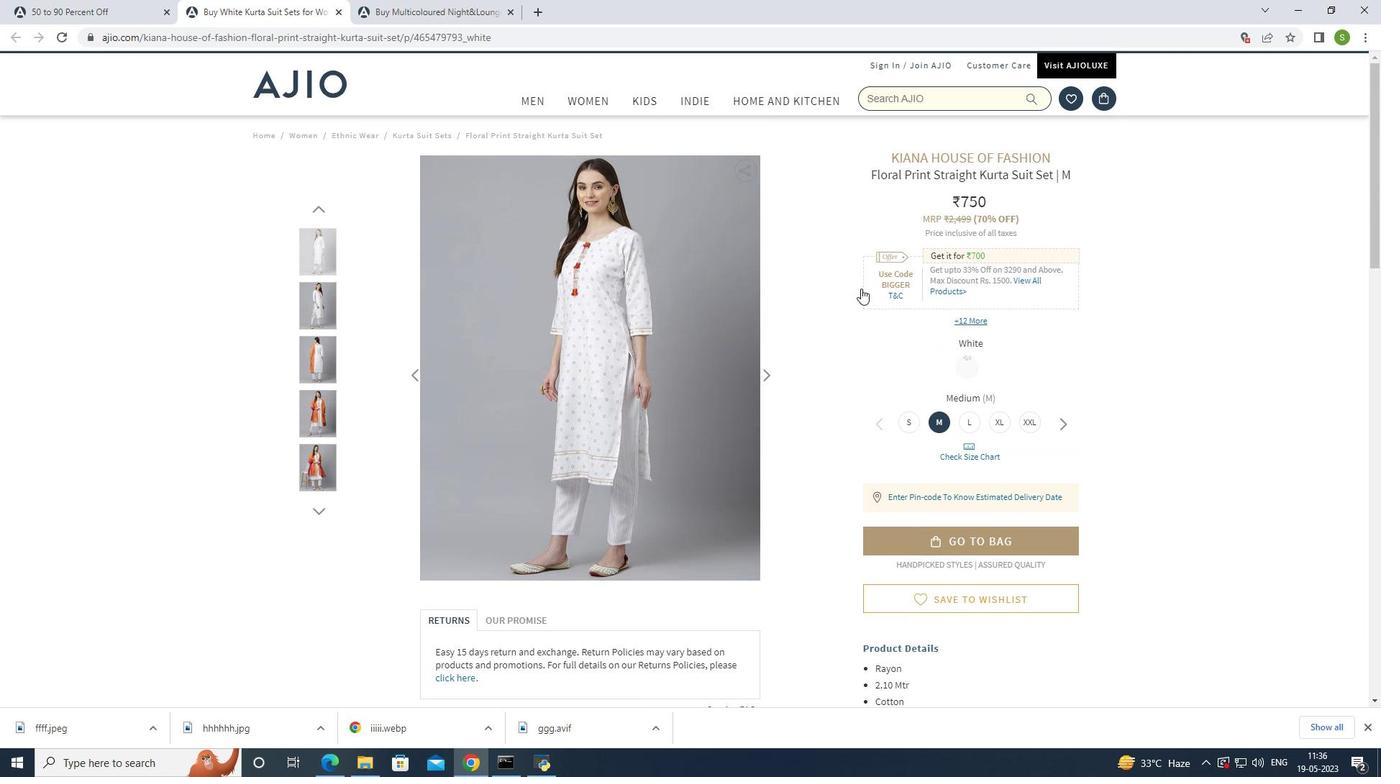 
Action: Mouse moved to (53, 5)
Screenshot: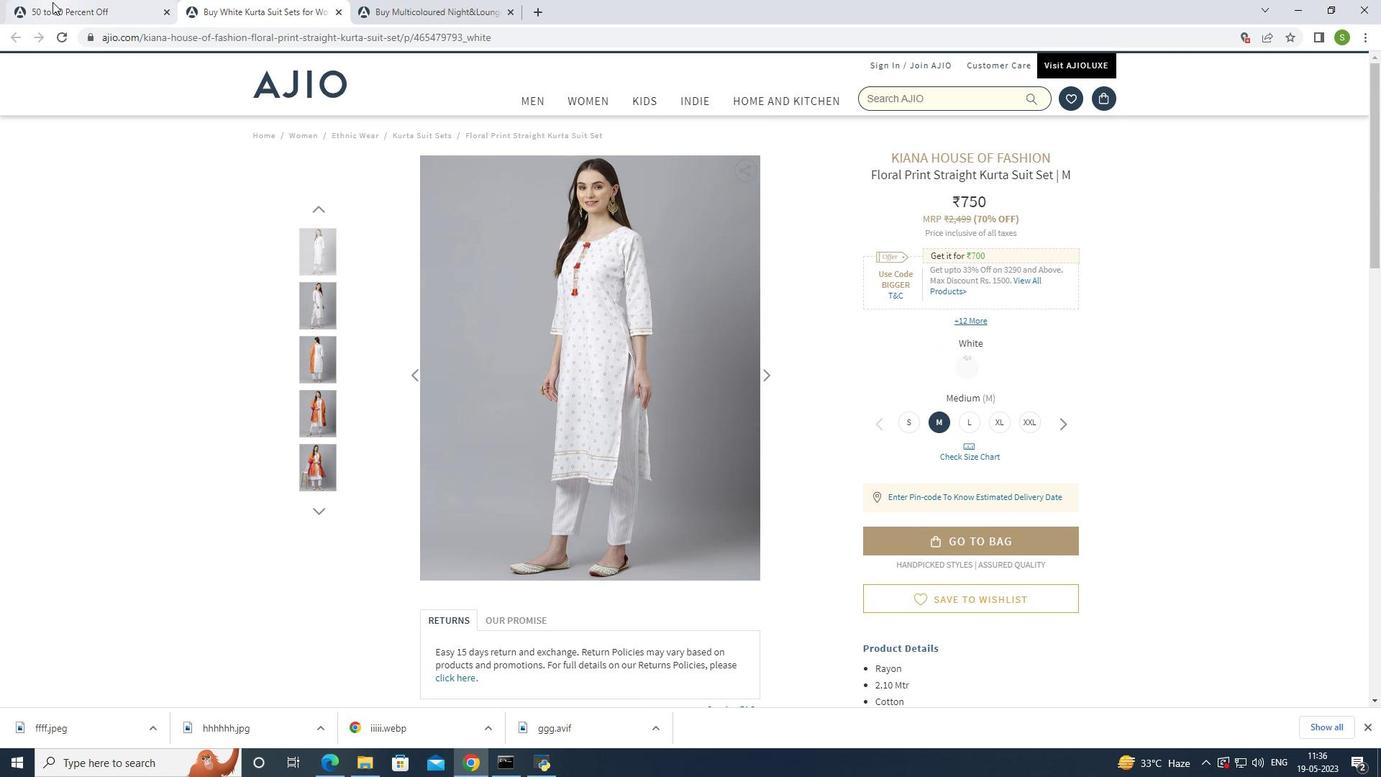 
Action: Mouse pressed left at (53, 5)
Screenshot: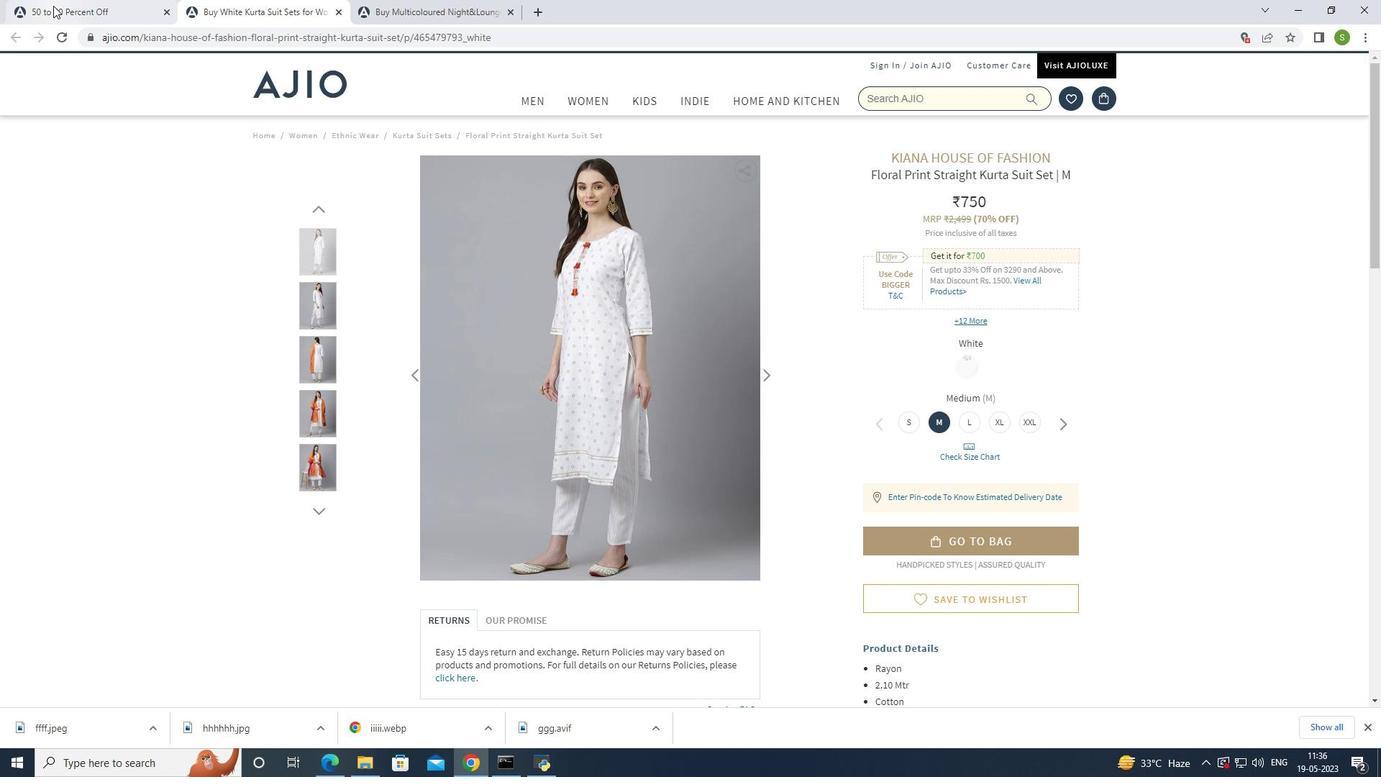 
Action: Mouse moved to (661, 253)
Screenshot: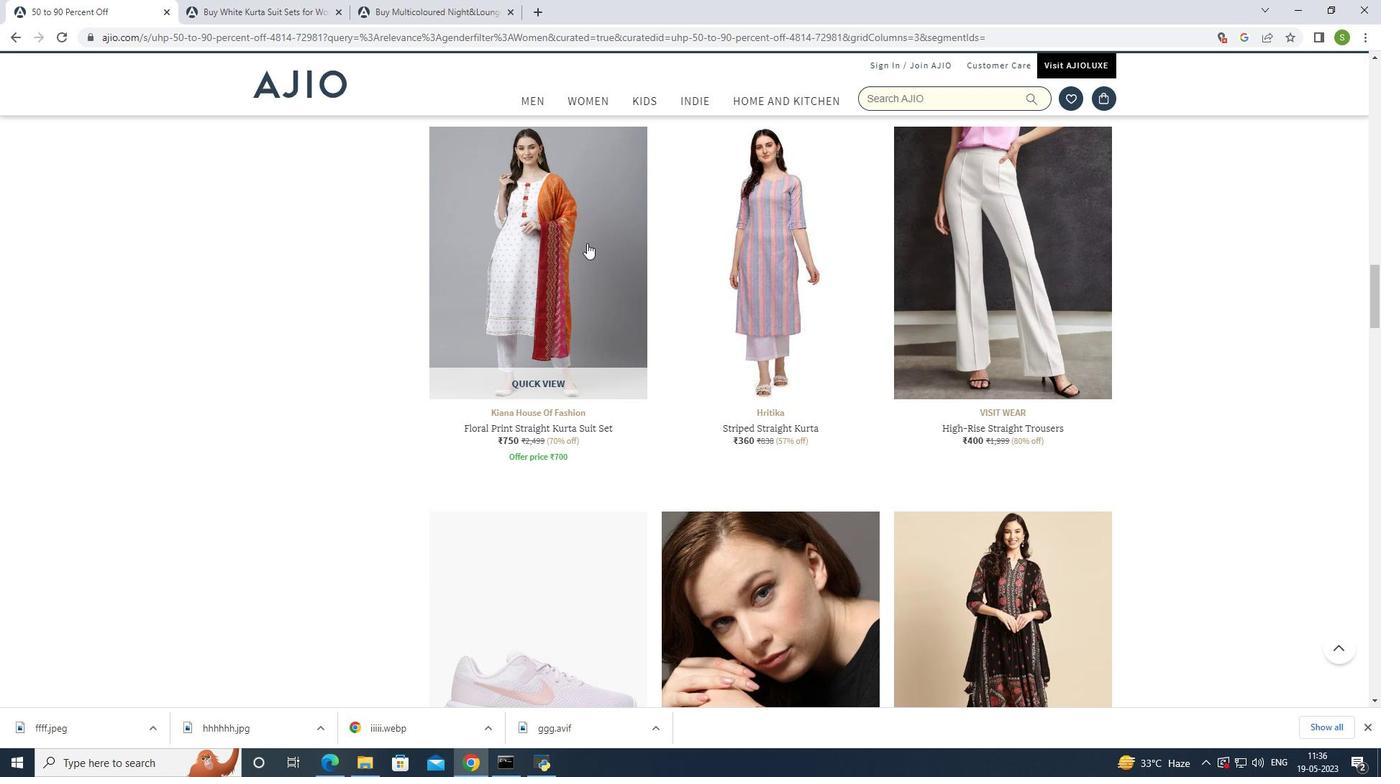 
Action: Mouse scrolled (661, 252) with delta (0, 0)
Screenshot: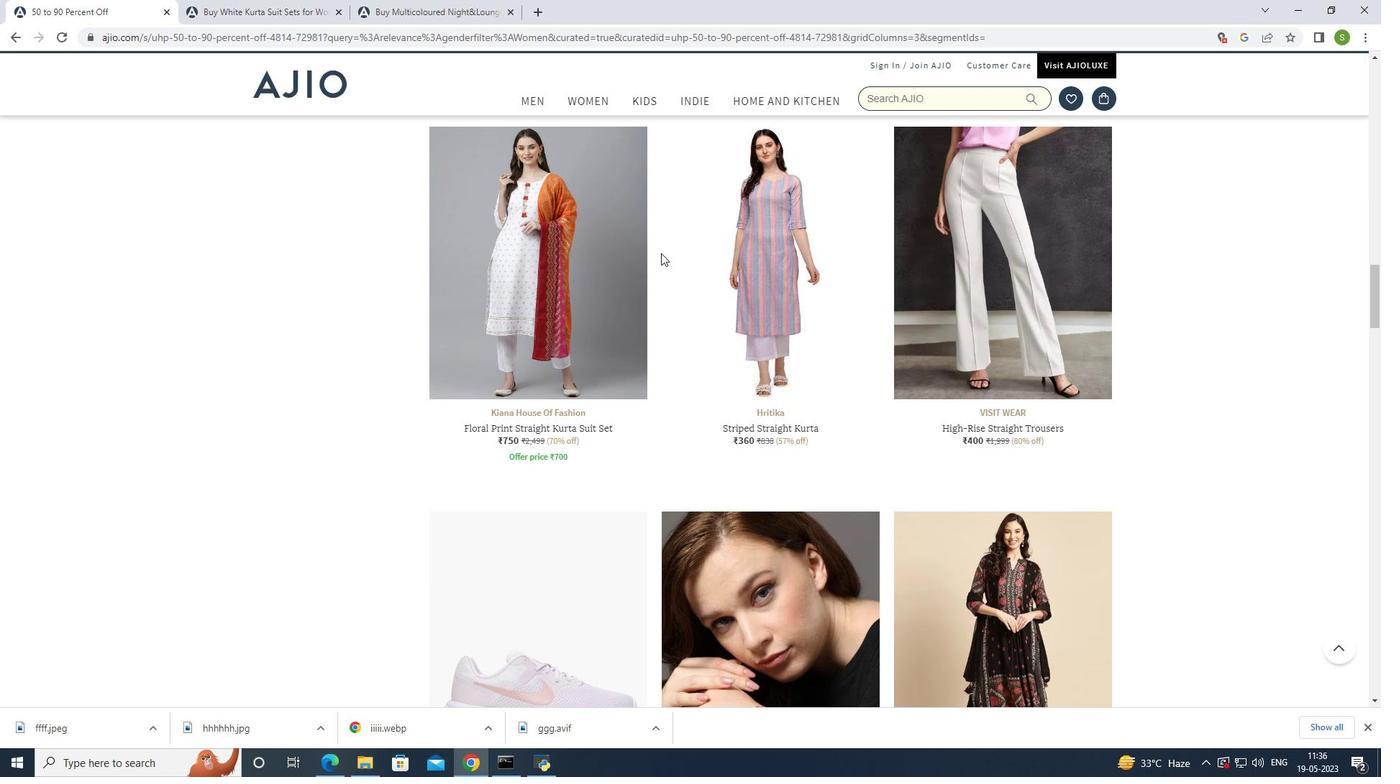 
Action: Mouse scrolled (661, 252) with delta (0, 0)
Screenshot: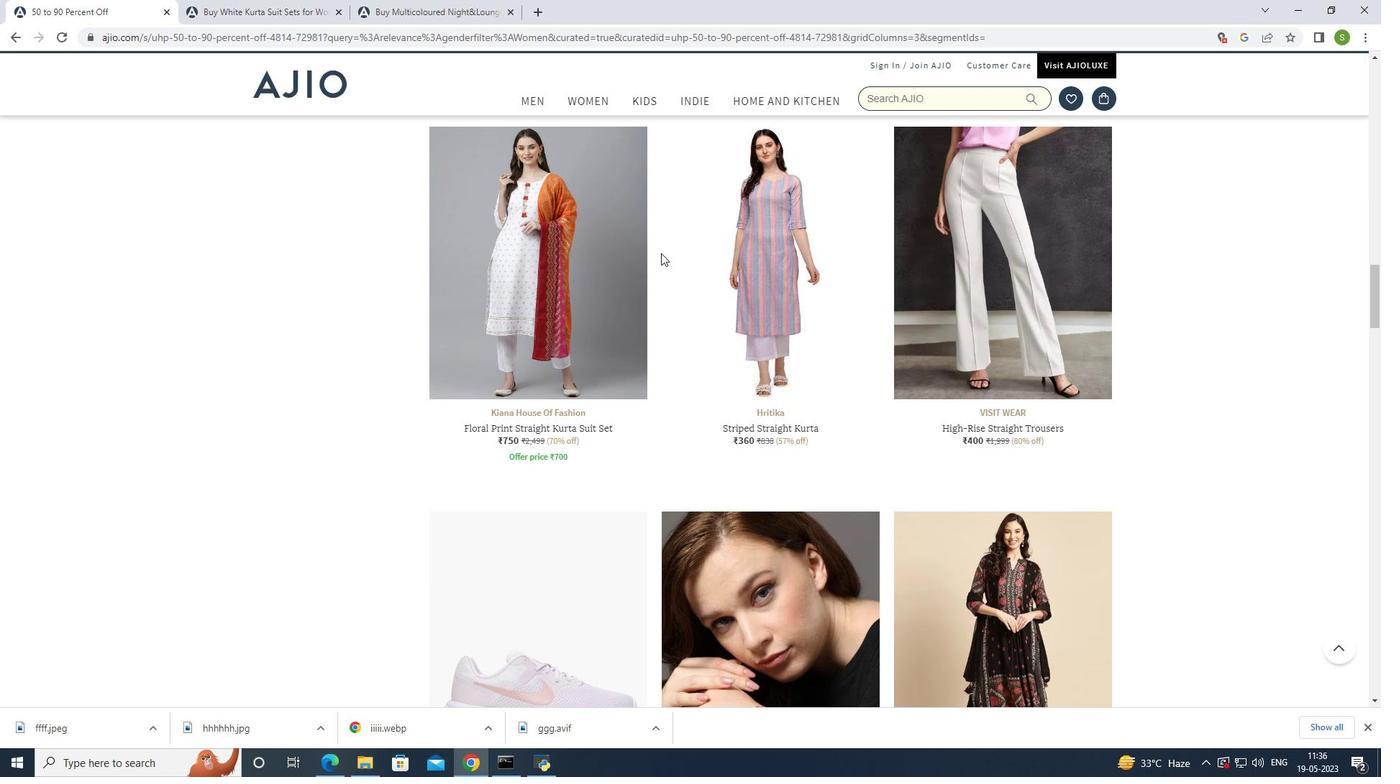 
Action: Mouse scrolled (661, 252) with delta (0, 0)
Screenshot: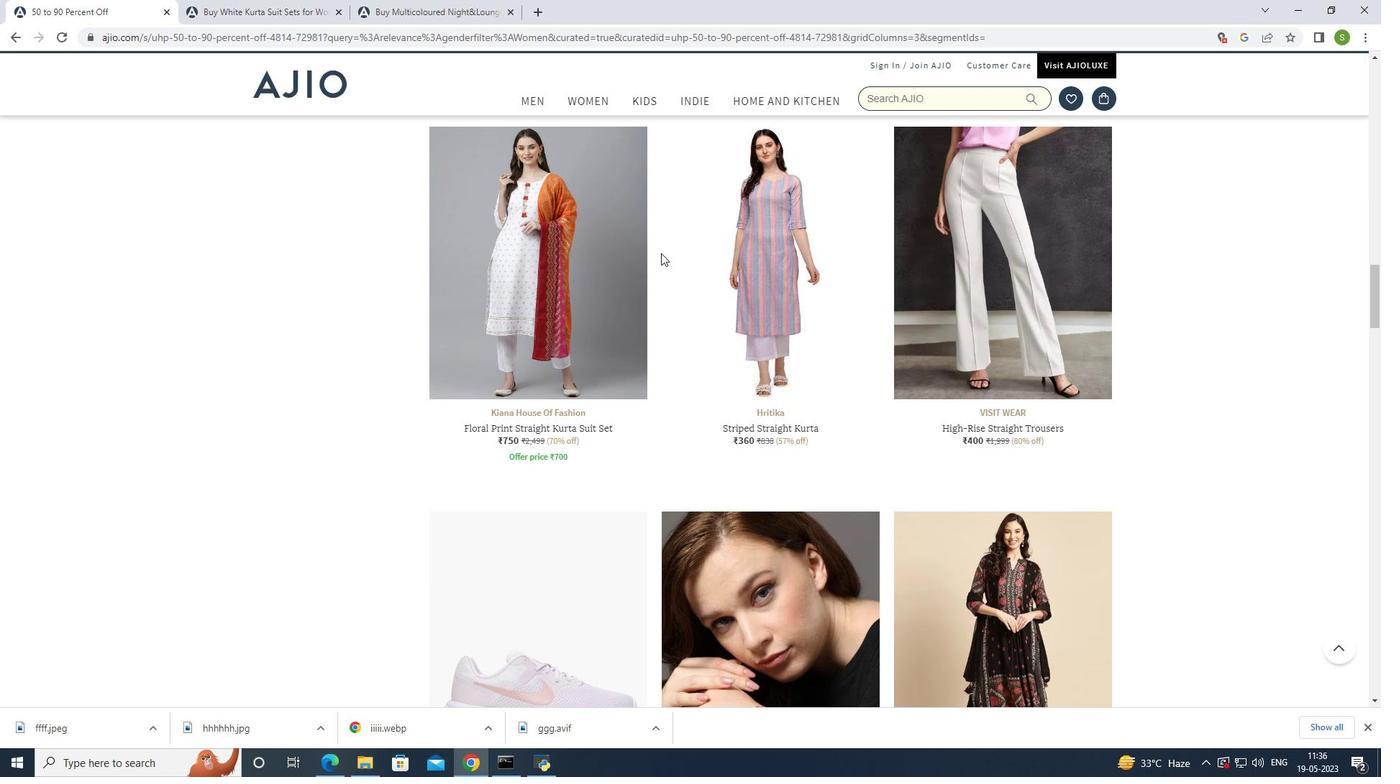 
Action: Mouse scrolled (661, 252) with delta (0, 0)
Screenshot: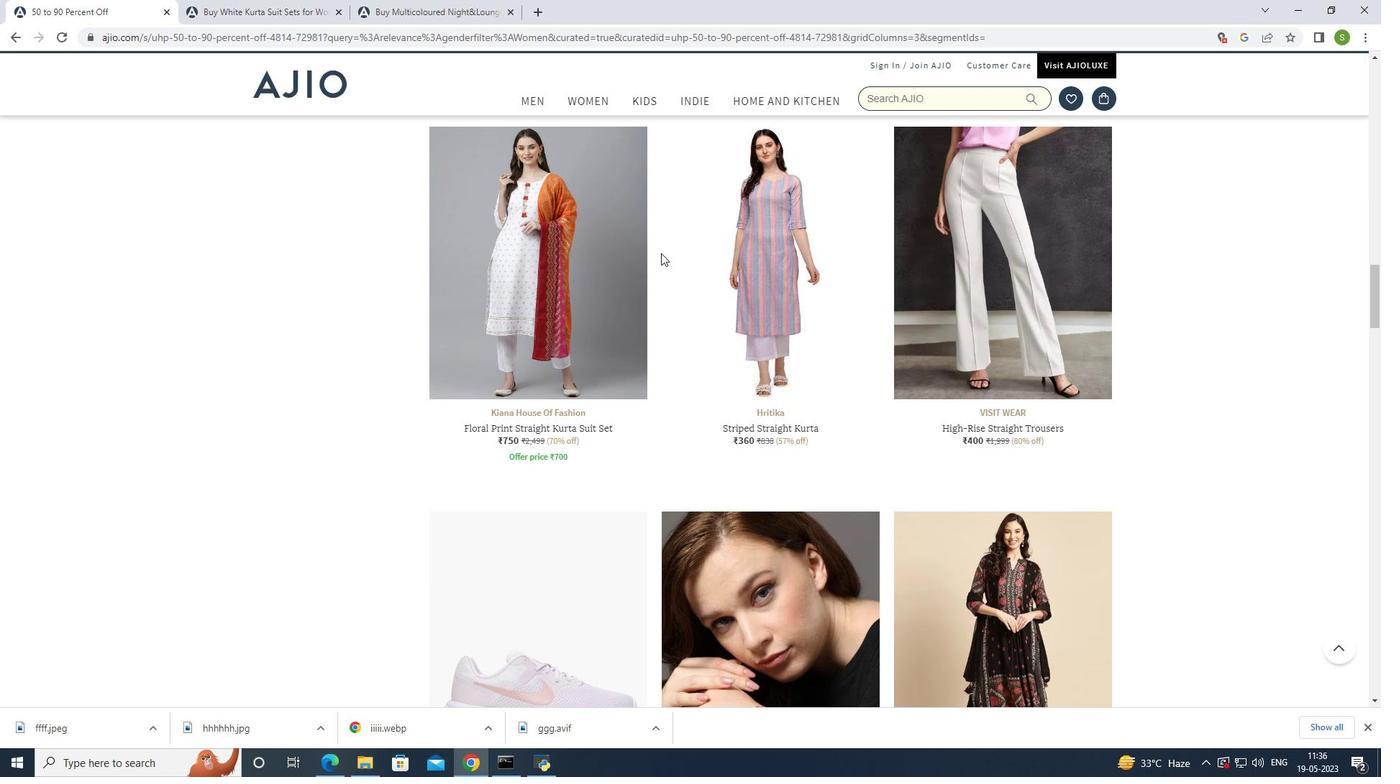 
Action: Mouse scrolled (661, 252) with delta (0, 0)
Screenshot: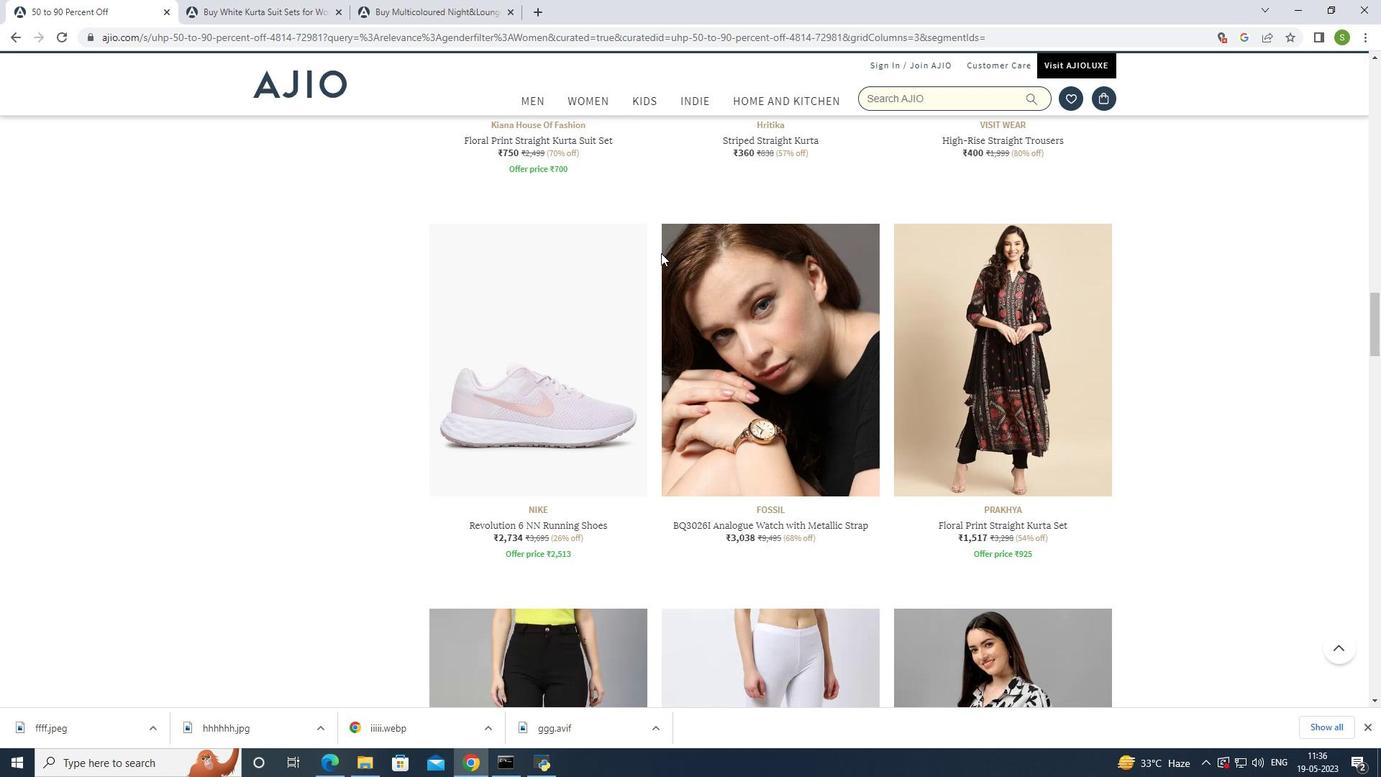 
Action: Mouse scrolled (661, 252) with delta (0, 0)
Screenshot: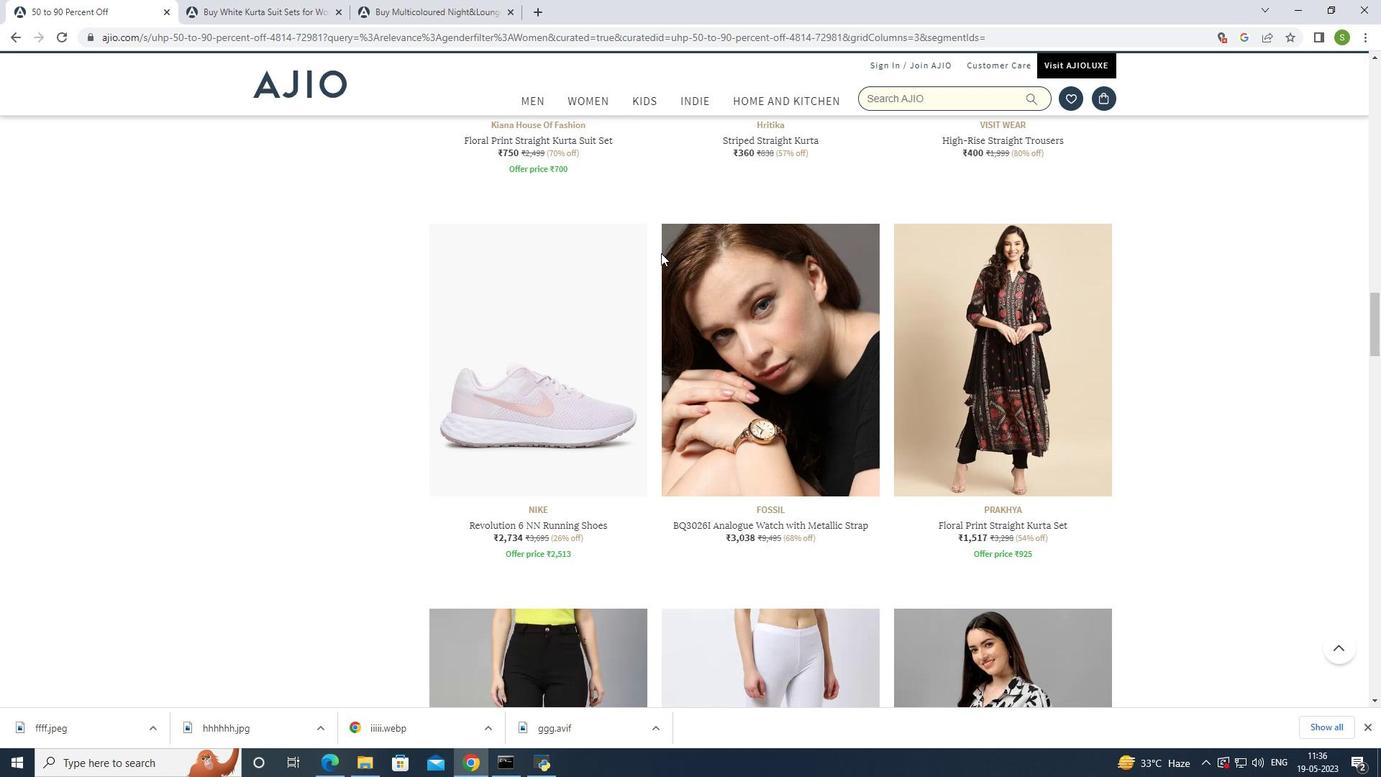 
Action: Mouse scrolled (661, 252) with delta (0, 0)
Screenshot: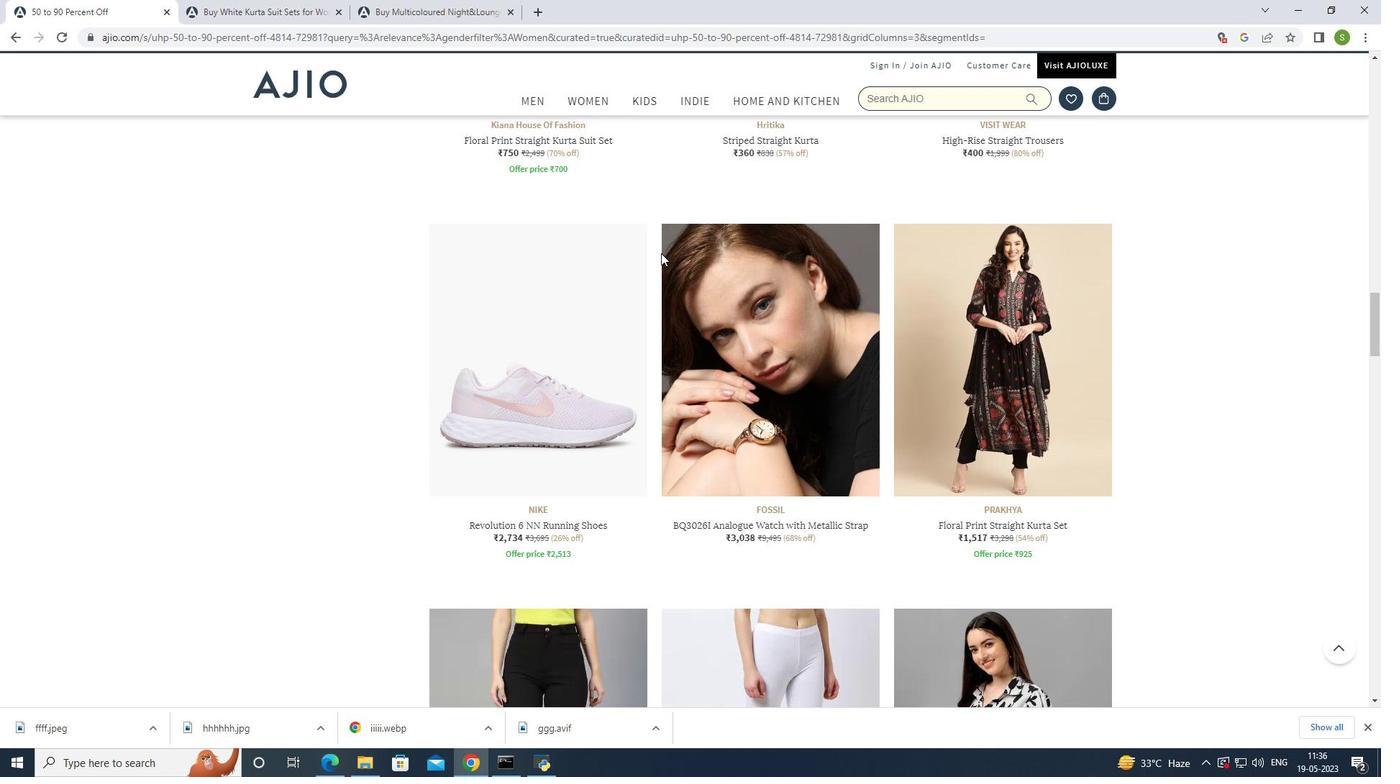 
Action: Mouse scrolled (661, 252) with delta (0, 0)
Screenshot: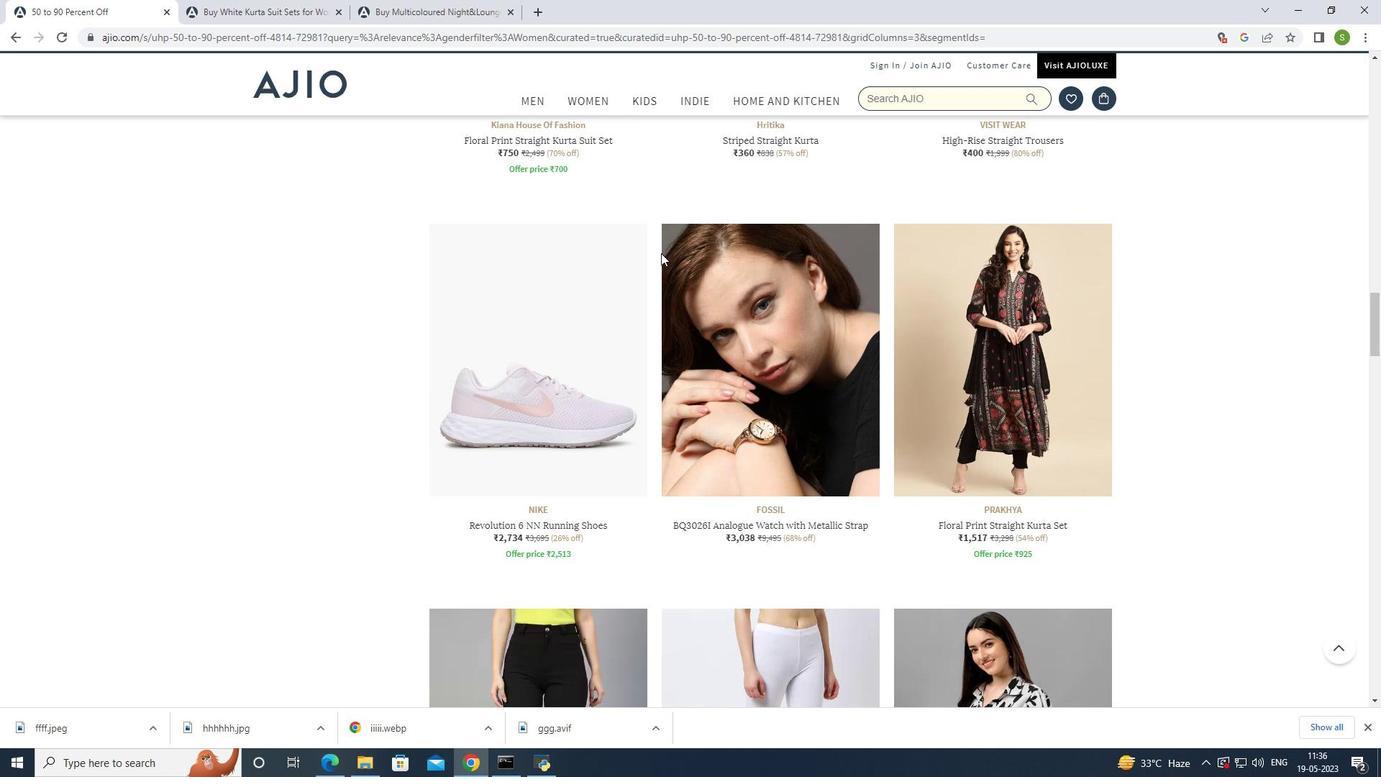 
Action: Mouse scrolled (661, 252) with delta (0, 0)
Screenshot: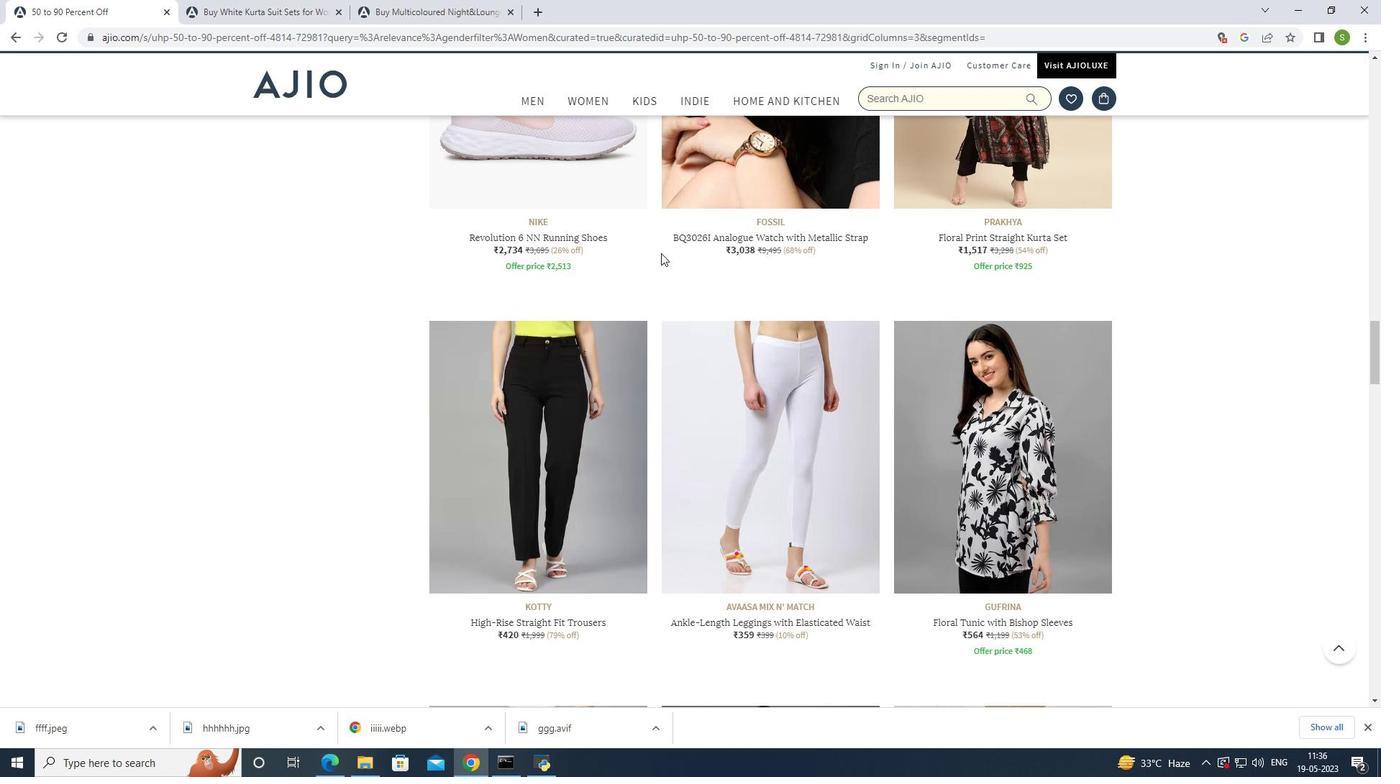 
Action: Mouse scrolled (661, 252) with delta (0, 0)
Screenshot: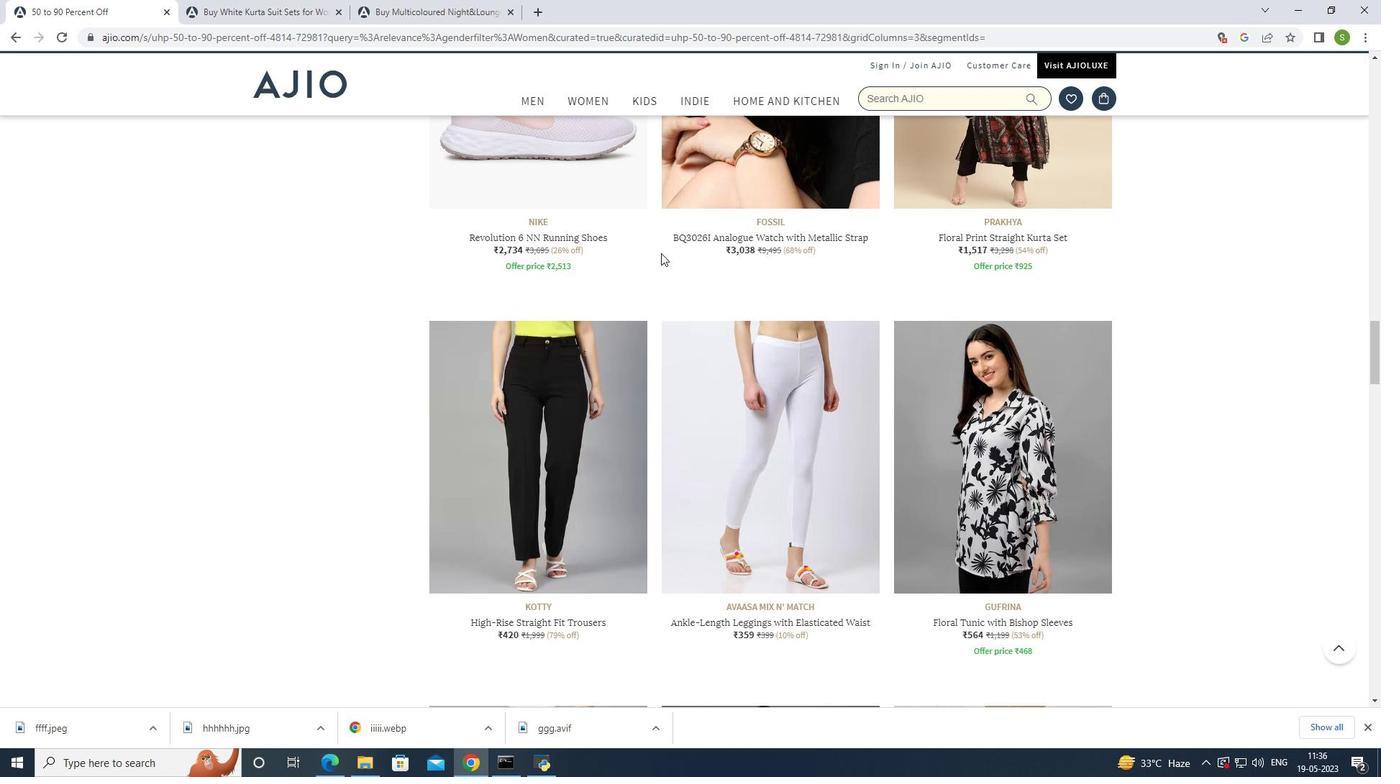 
Action: Mouse scrolled (661, 252) with delta (0, 0)
Screenshot: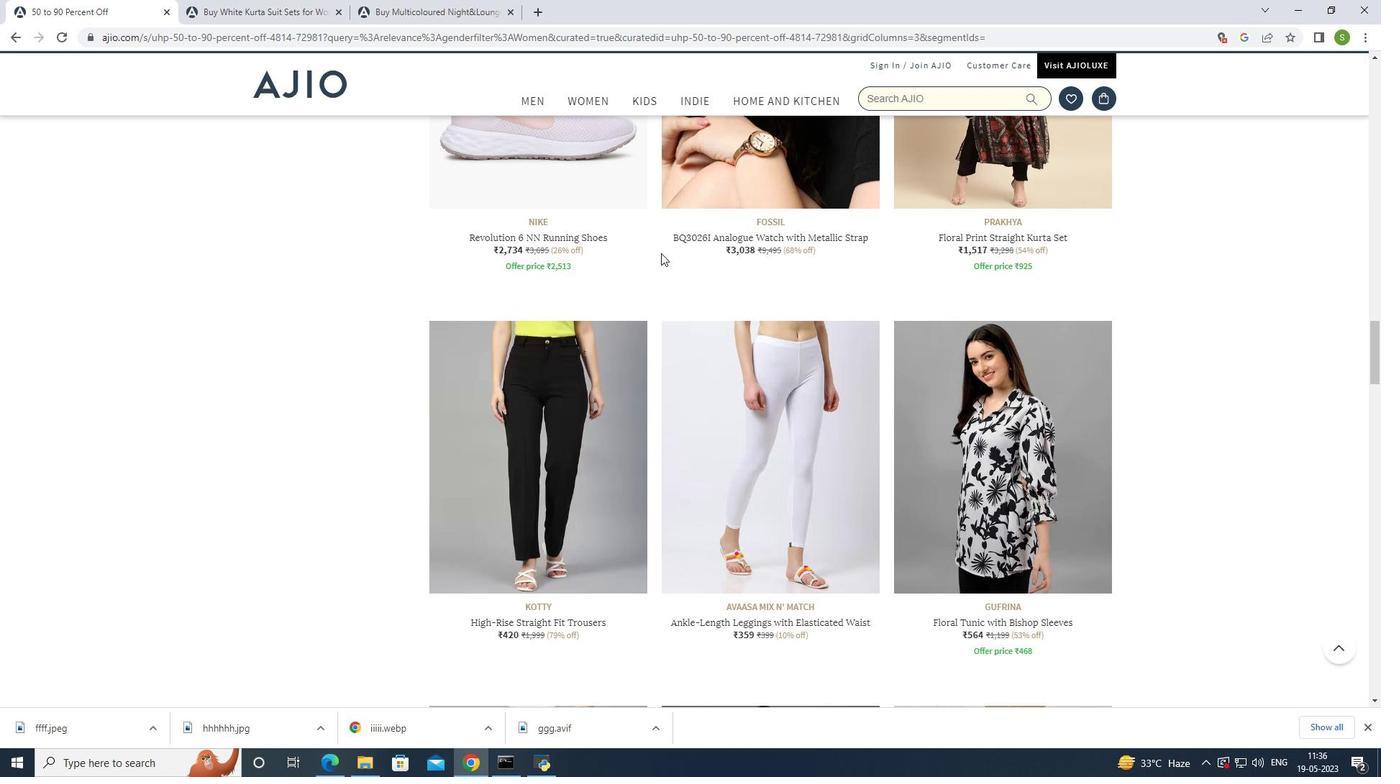
Action: Mouse scrolled (661, 252) with delta (0, 0)
Screenshot: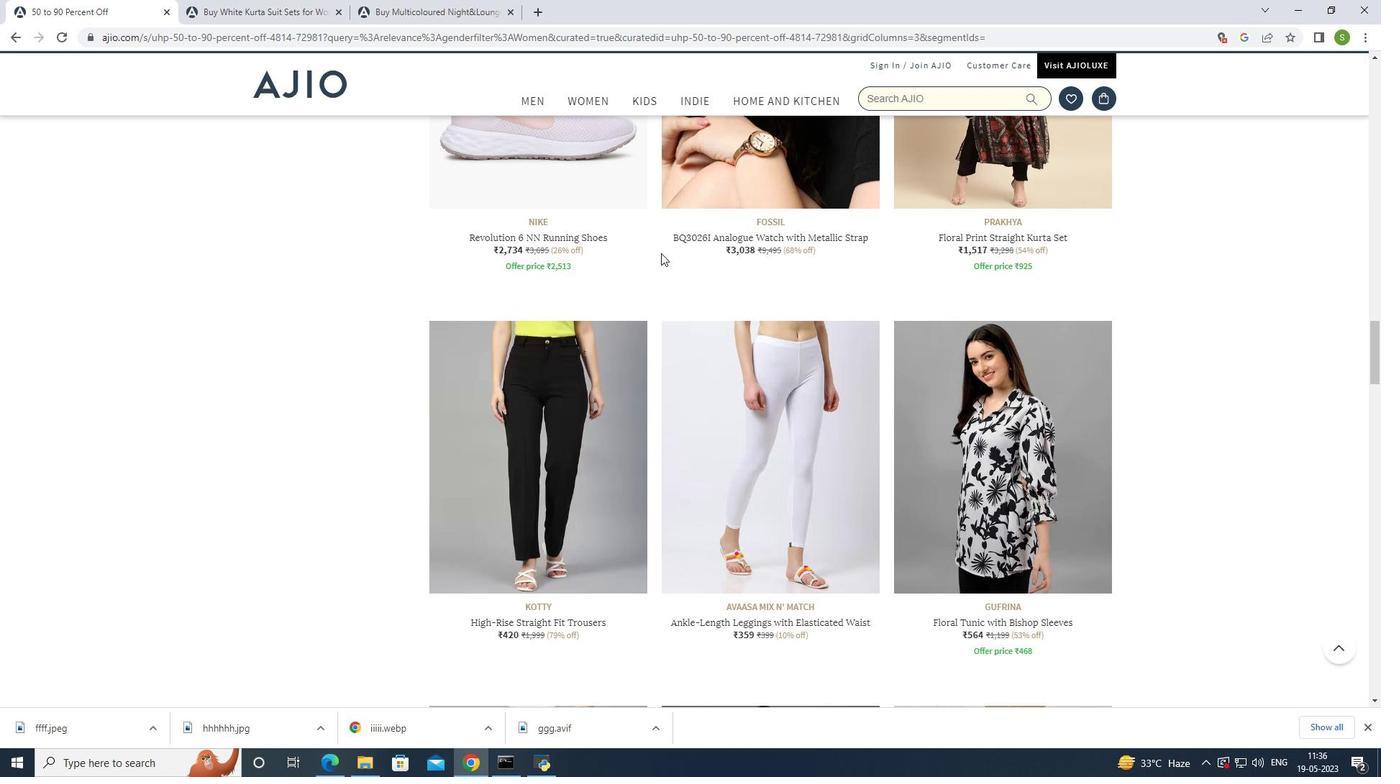 
Action: Mouse scrolled (661, 252) with delta (0, 0)
Screenshot: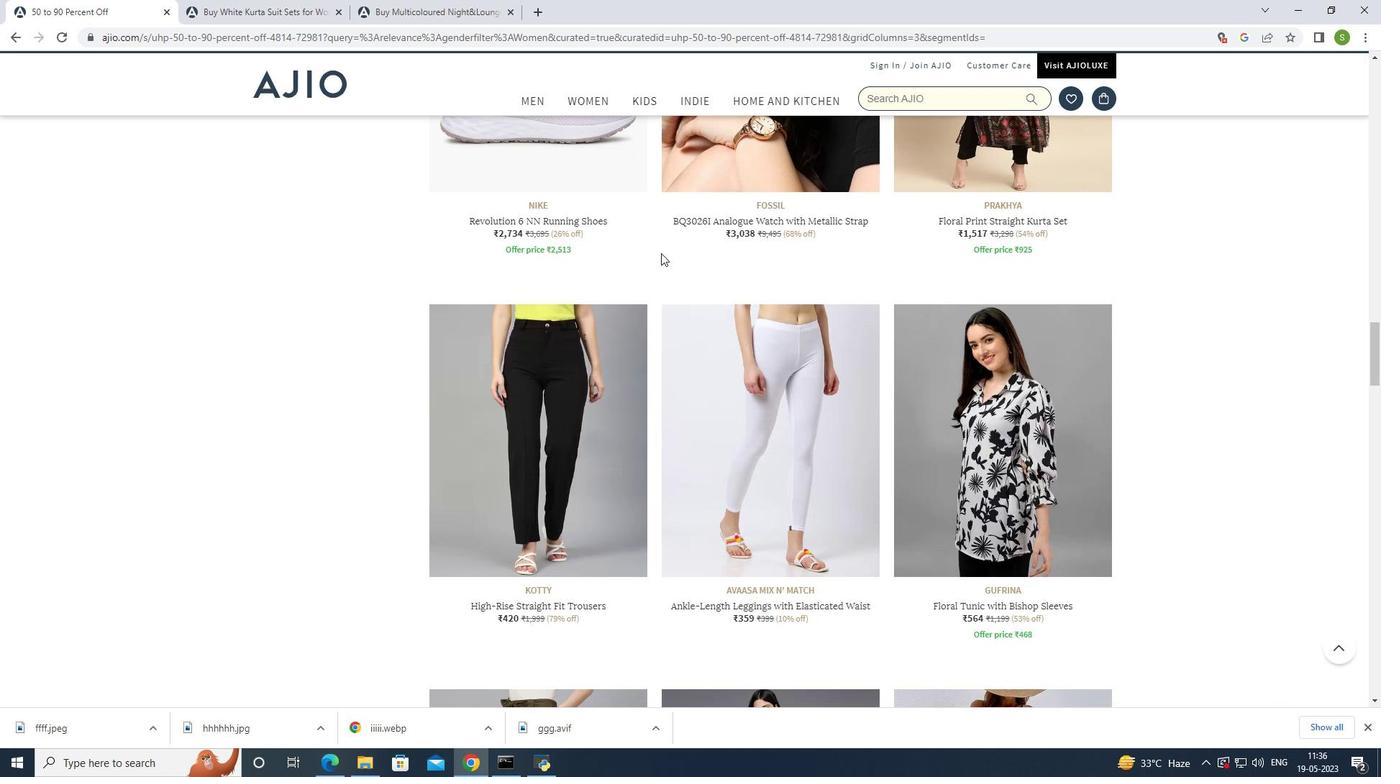 
Action: Mouse scrolled (661, 252) with delta (0, 0)
Screenshot: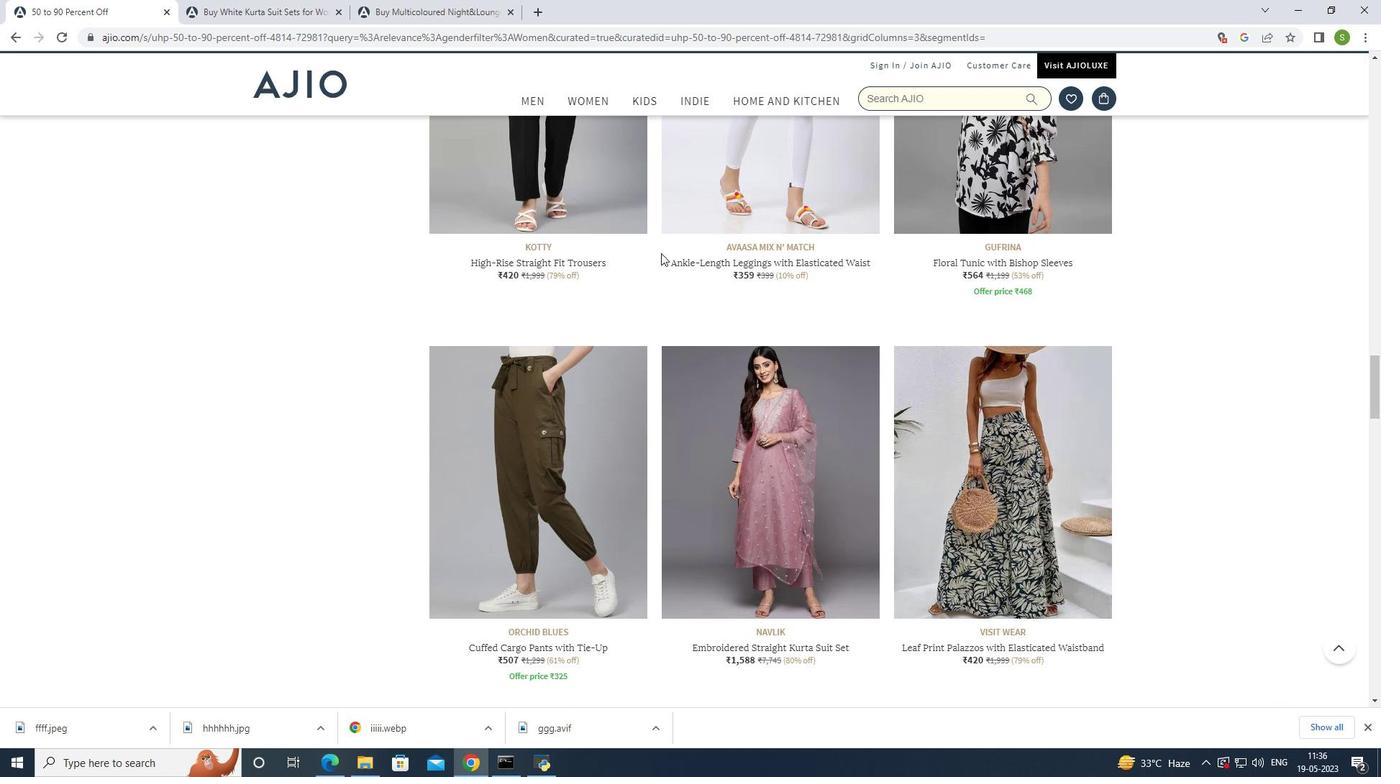 
Action: Mouse scrolled (661, 252) with delta (0, 0)
Screenshot: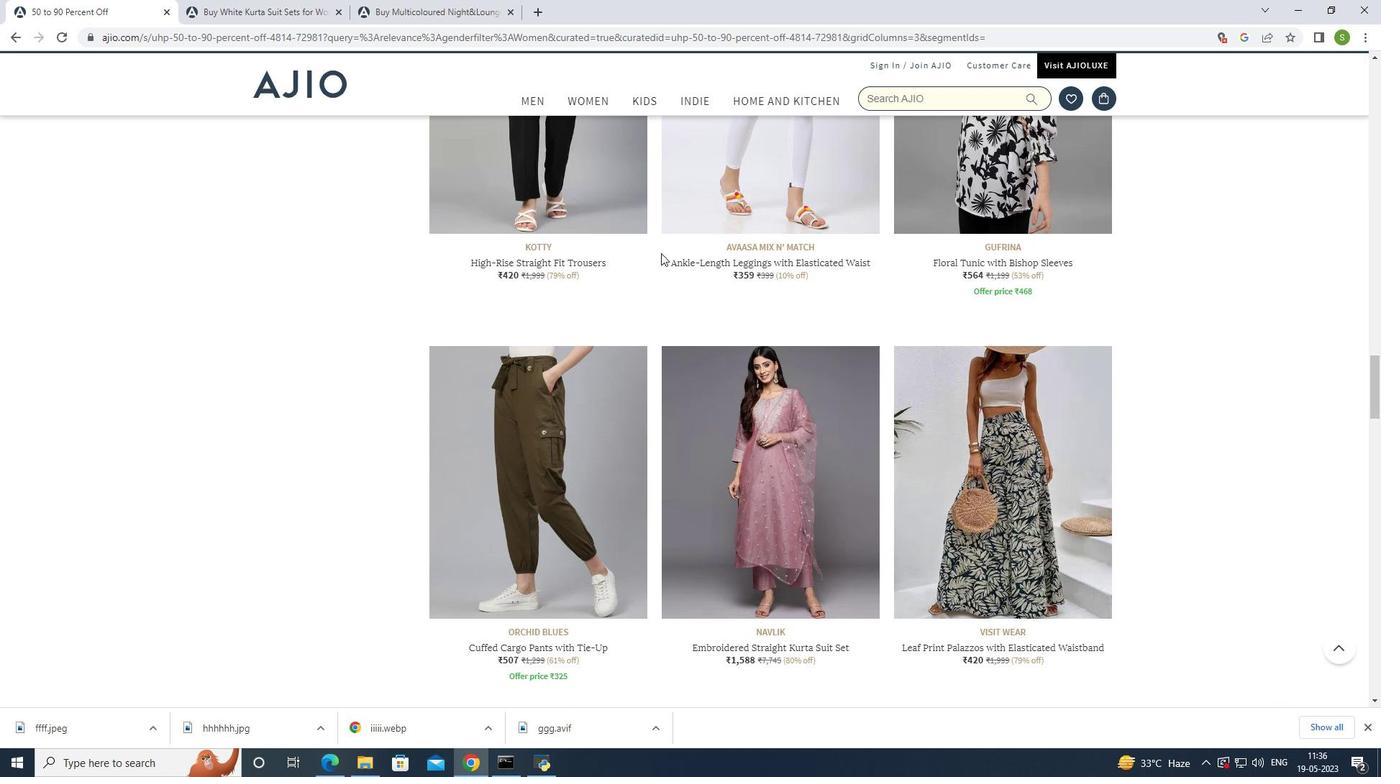 
Action: Mouse scrolled (661, 252) with delta (0, 0)
Screenshot: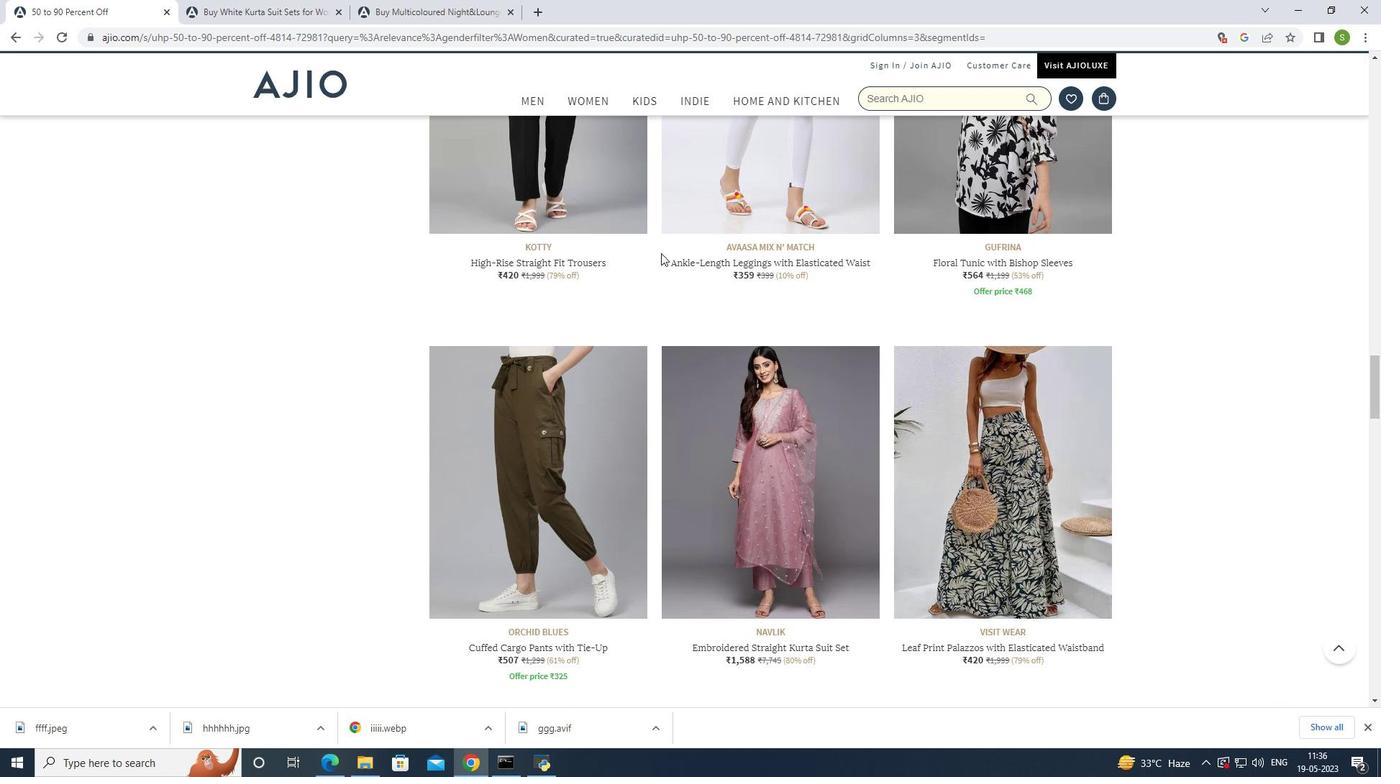 
Action: Mouse moved to (772, 241)
Screenshot: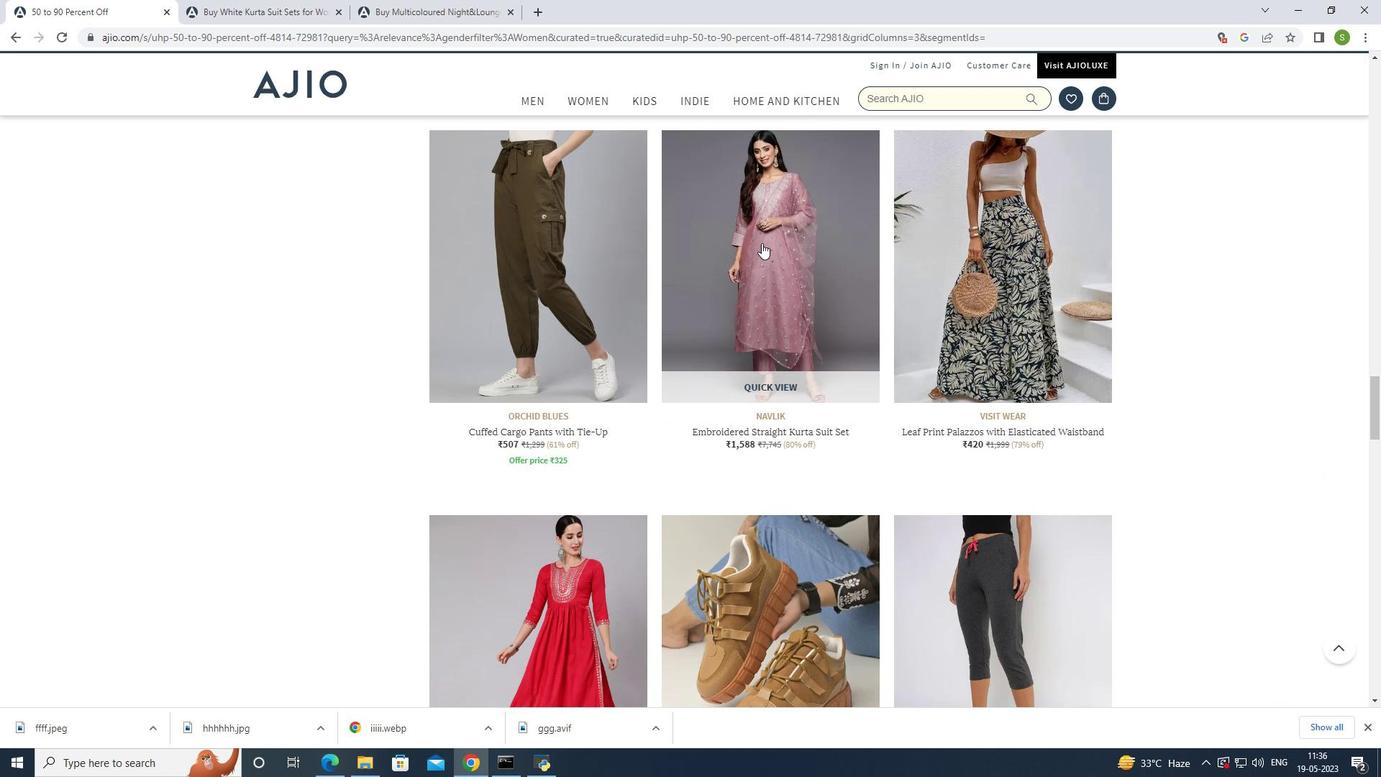 
Action: Mouse pressed left at (772, 241)
Screenshot: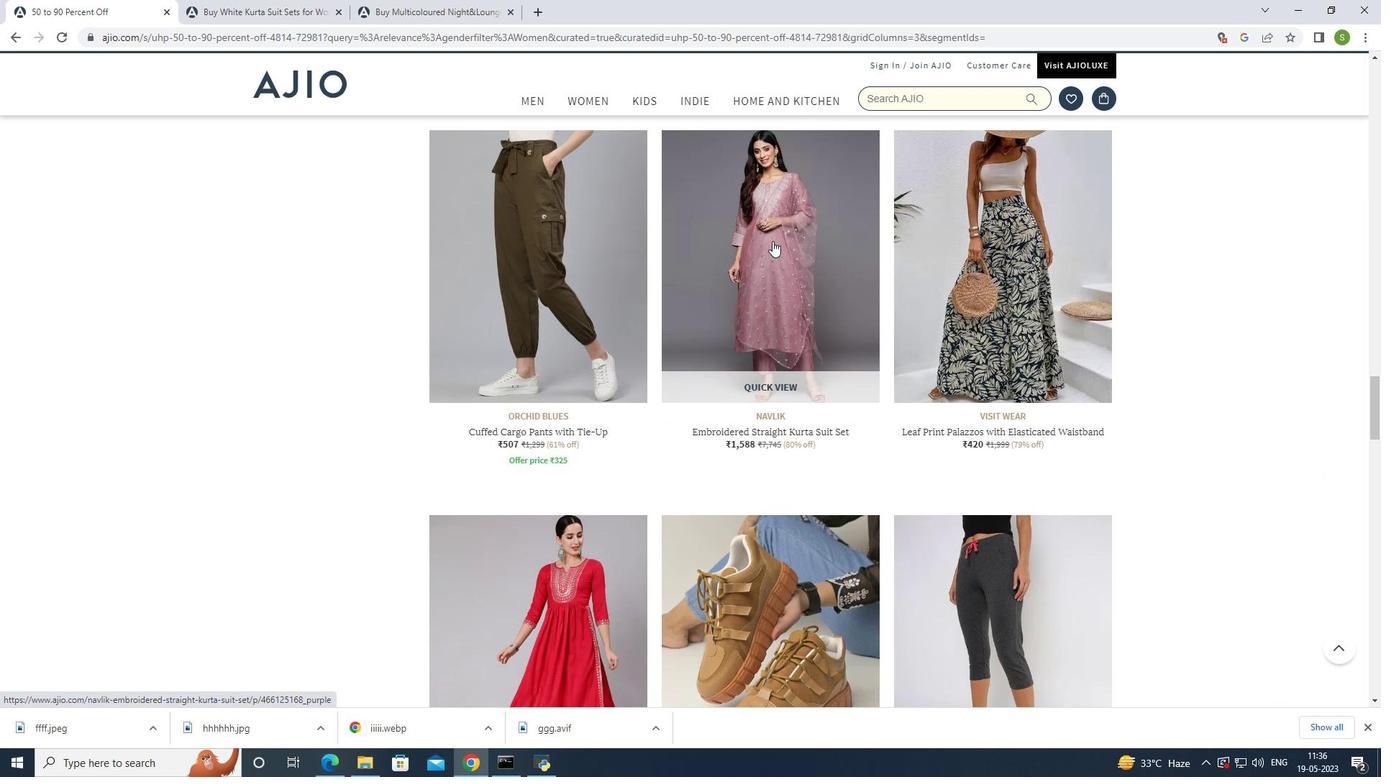 
Action: Mouse moved to (767, 372)
Screenshot: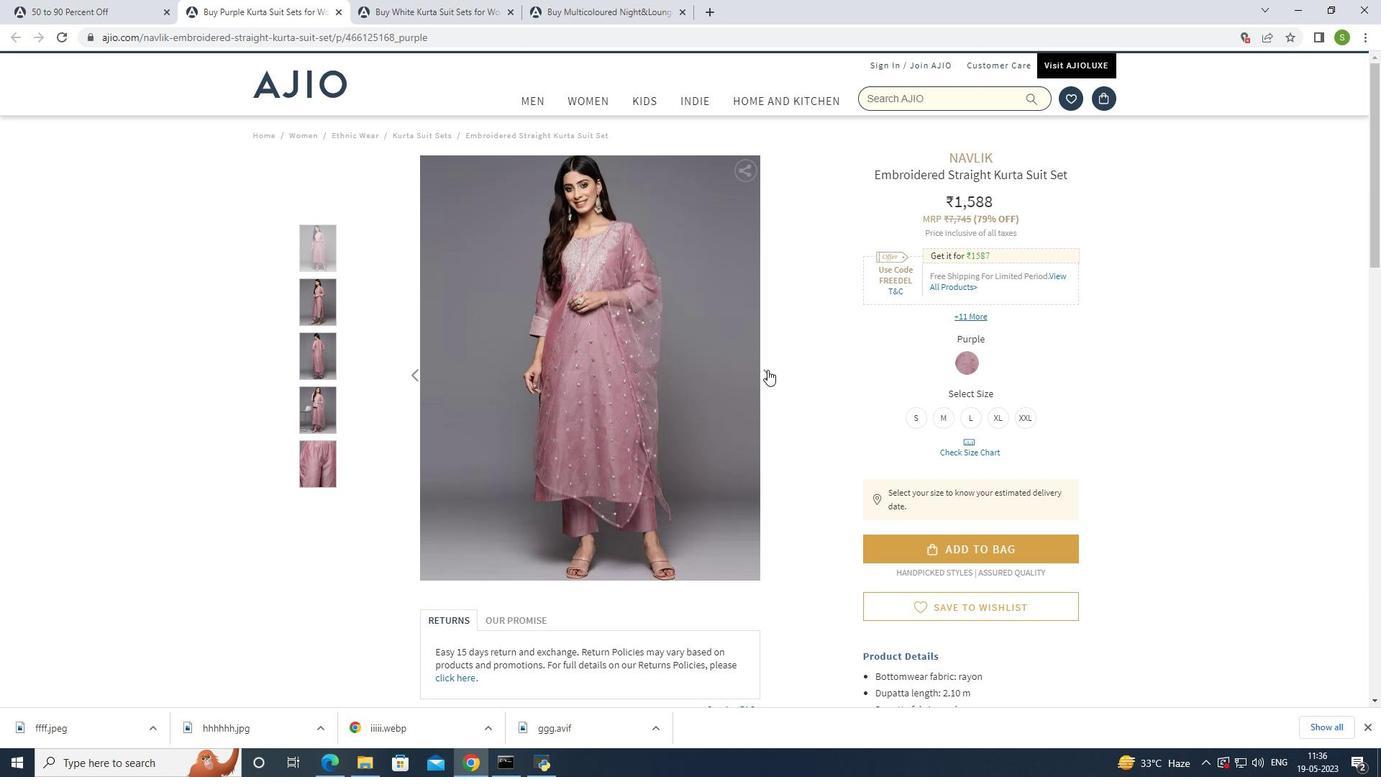 
Action: Mouse pressed left at (767, 372)
Screenshot: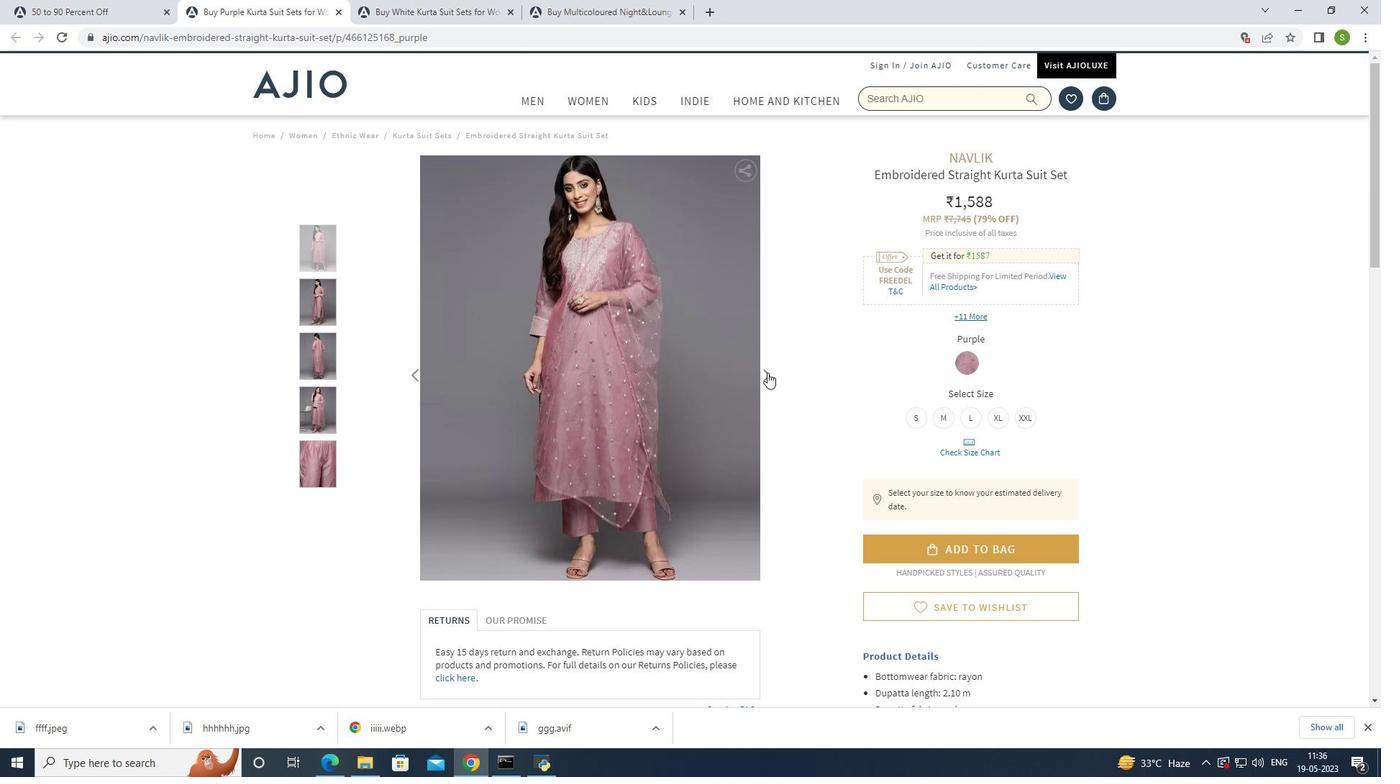 
Action: Mouse pressed left at (767, 372)
Screenshot: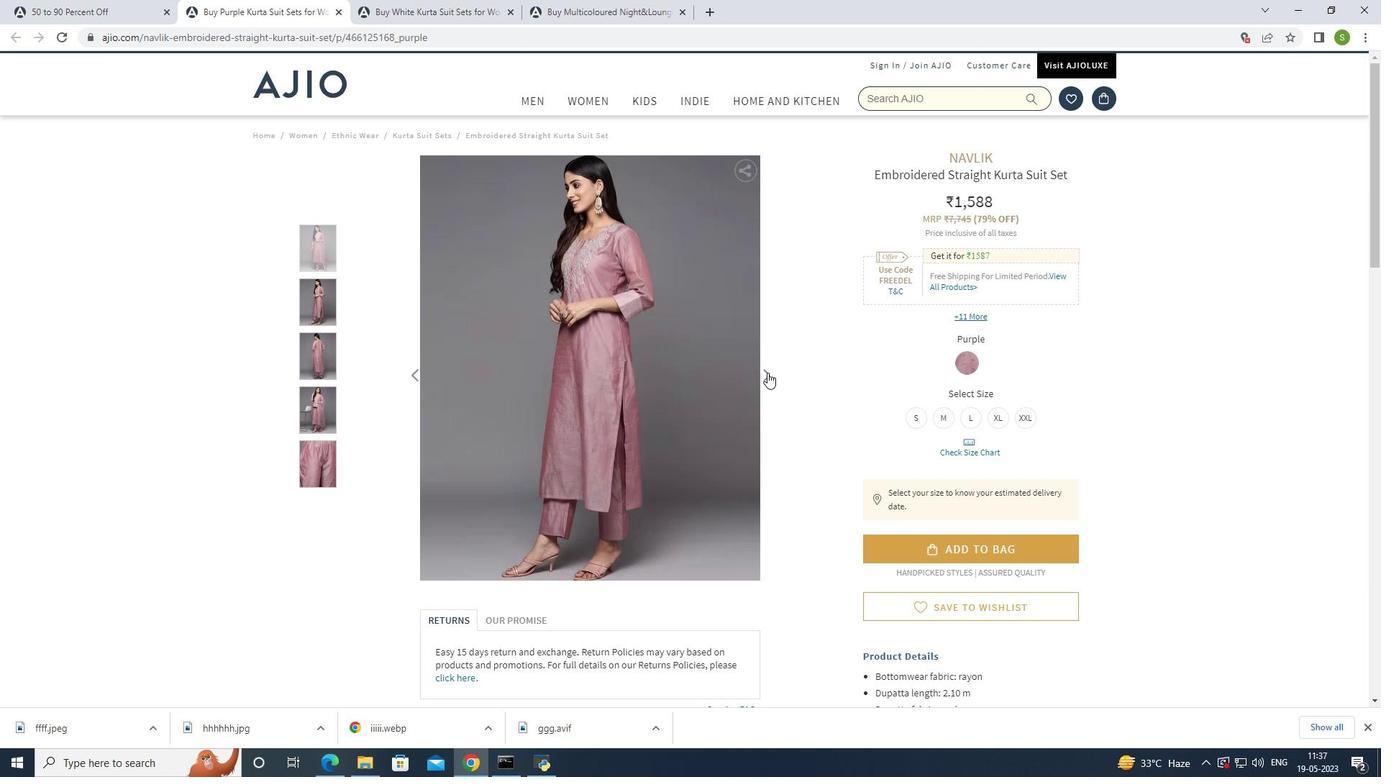 
Action: Mouse pressed left at (767, 372)
Screenshot: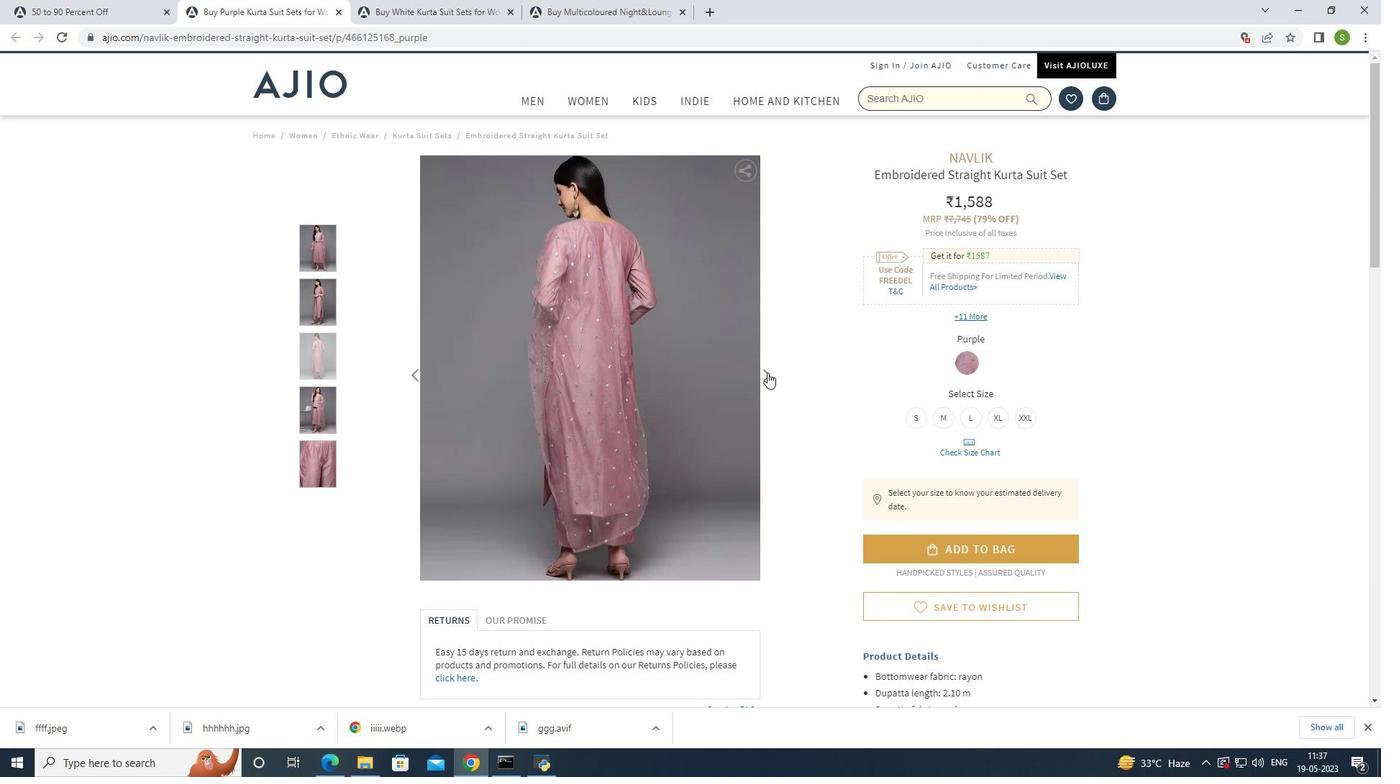 
Action: Mouse pressed left at (767, 372)
Screenshot: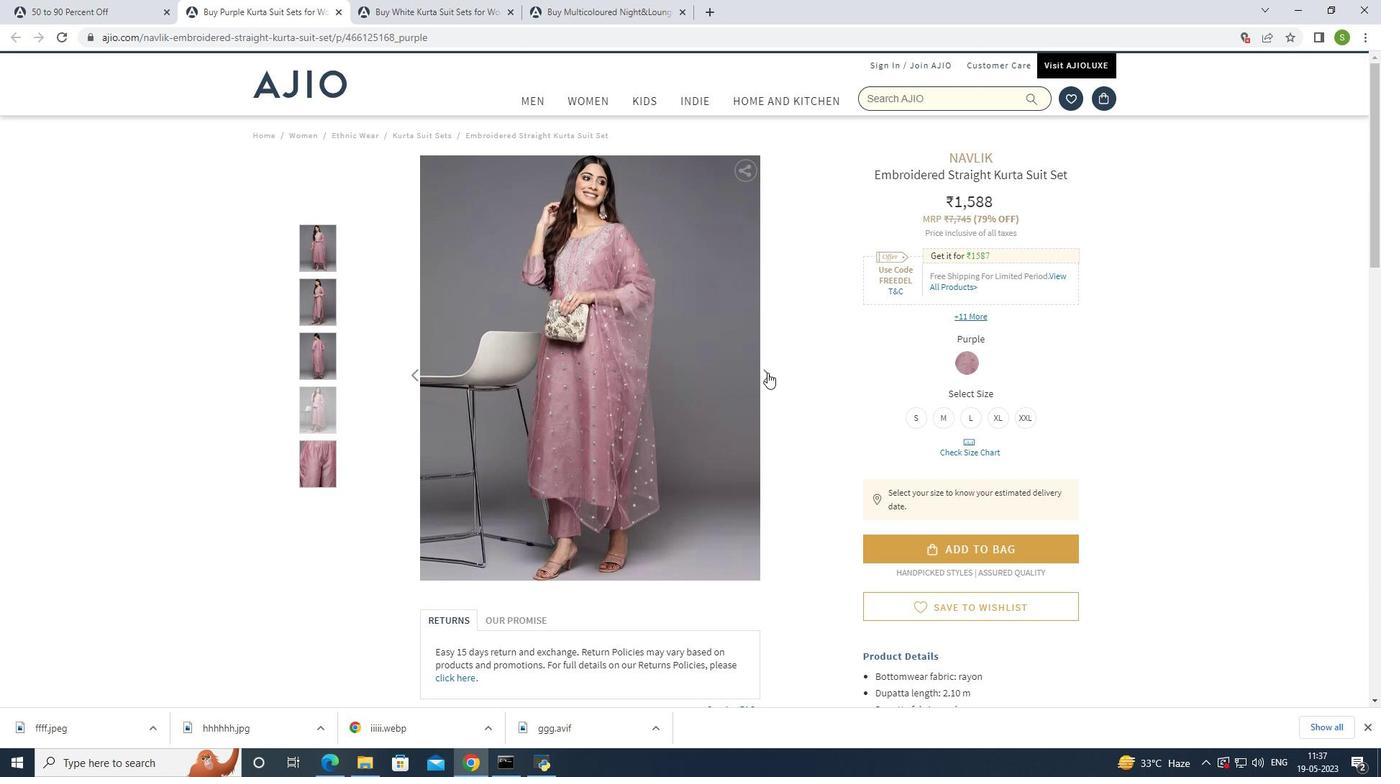 
Action: Mouse pressed left at (767, 372)
Screenshot: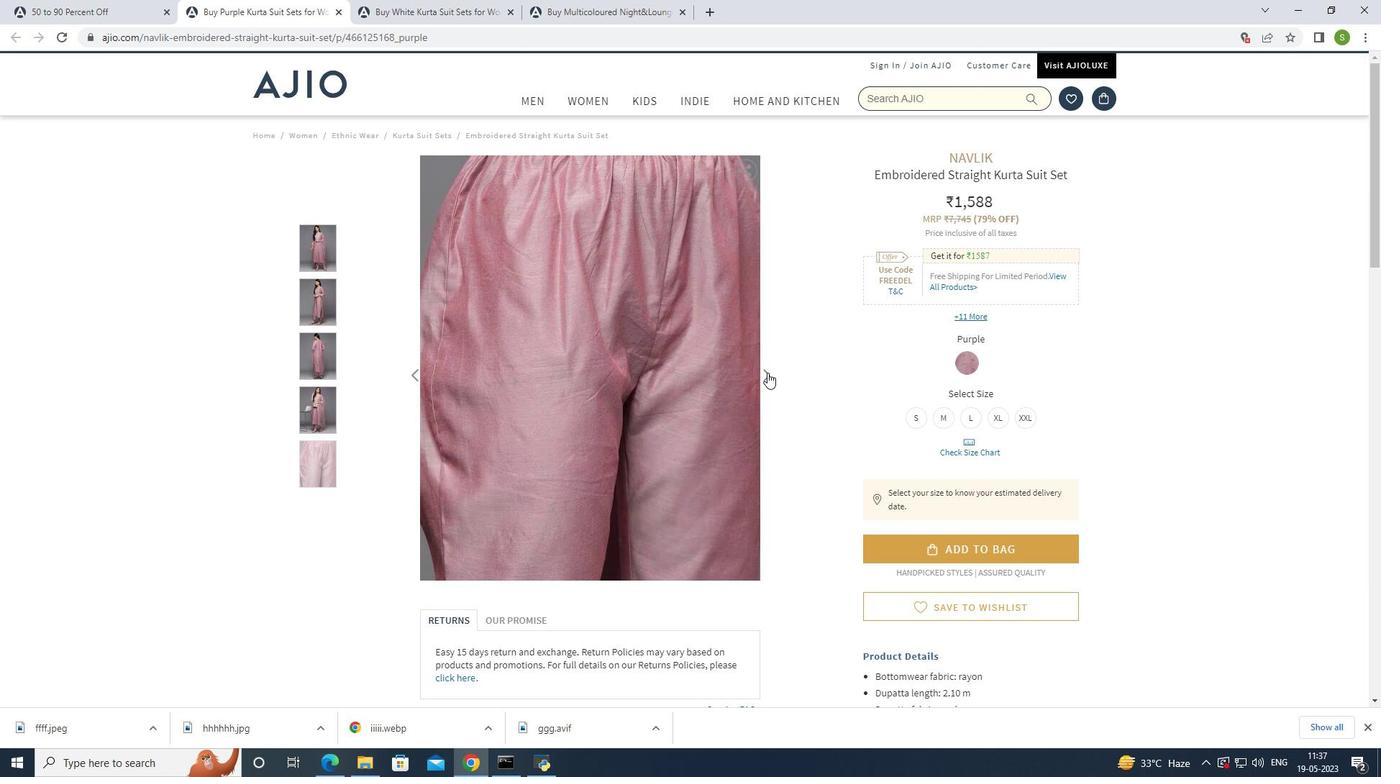 
Action: Mouse moved to (880, 279)
Screenshot: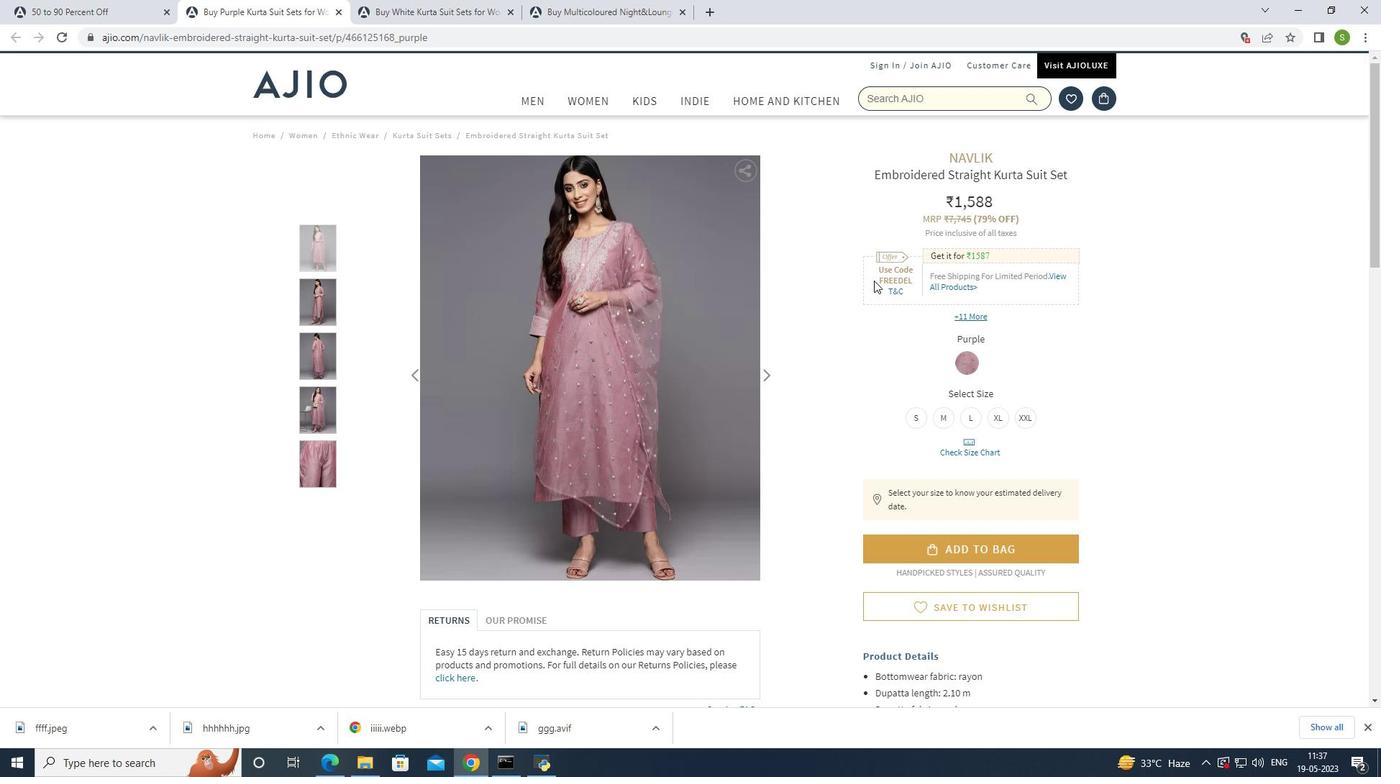 
Action: Mouse pressed left at (880, 279)
Screenshot: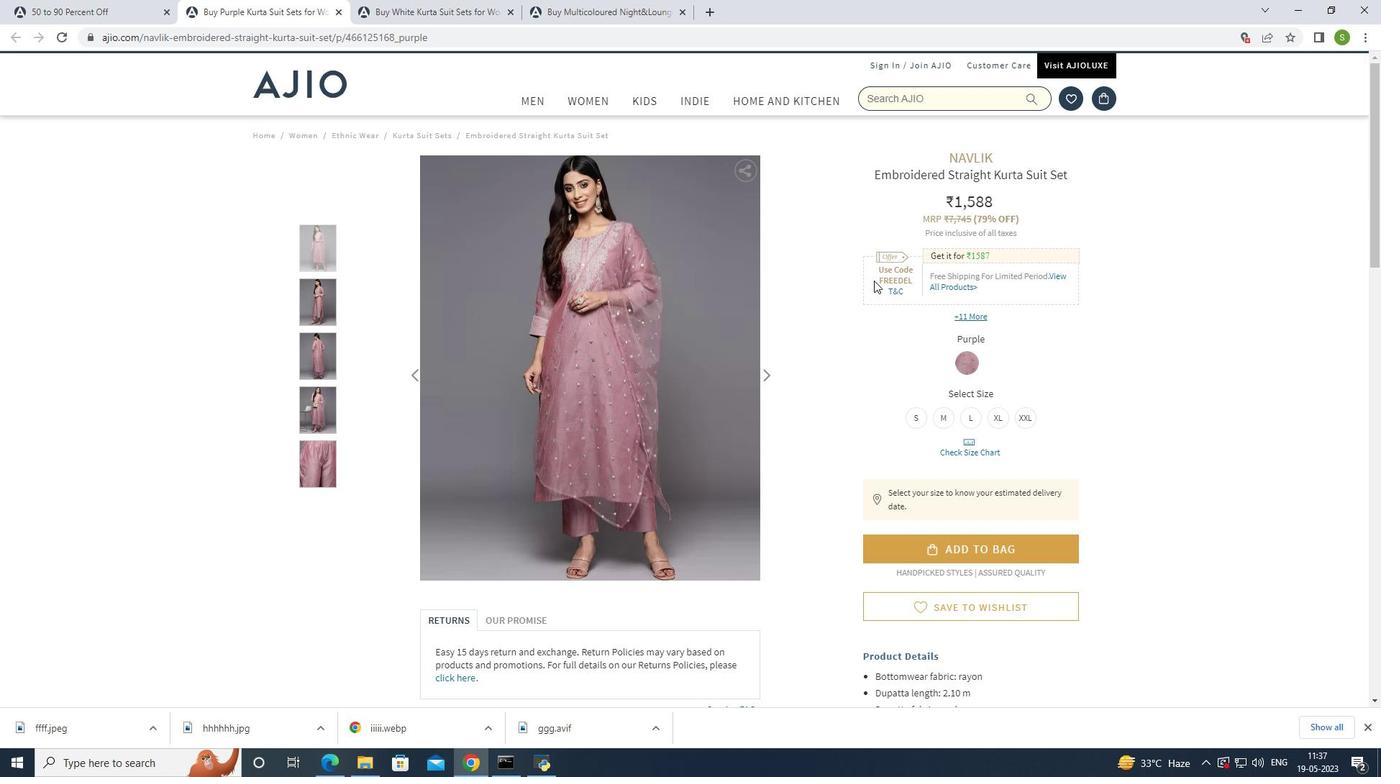 
Action: Mouse moved to (887, 299)
